 Task: Monthly budget green modern simple.
Action: Mouse moved to (255, 158)
Screenshot: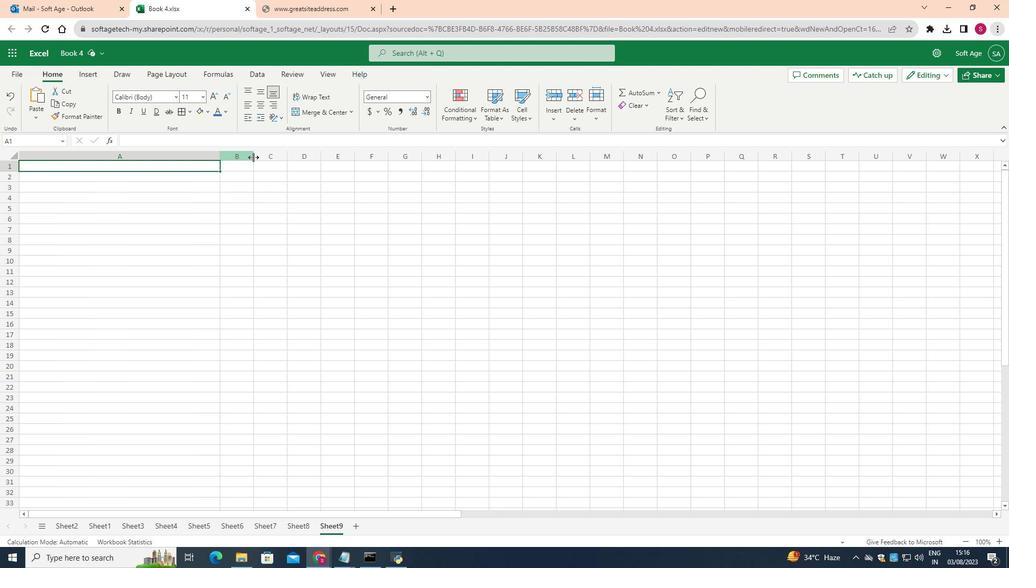 
Action: Mouse pressed left at (255, 158)
Screenshot: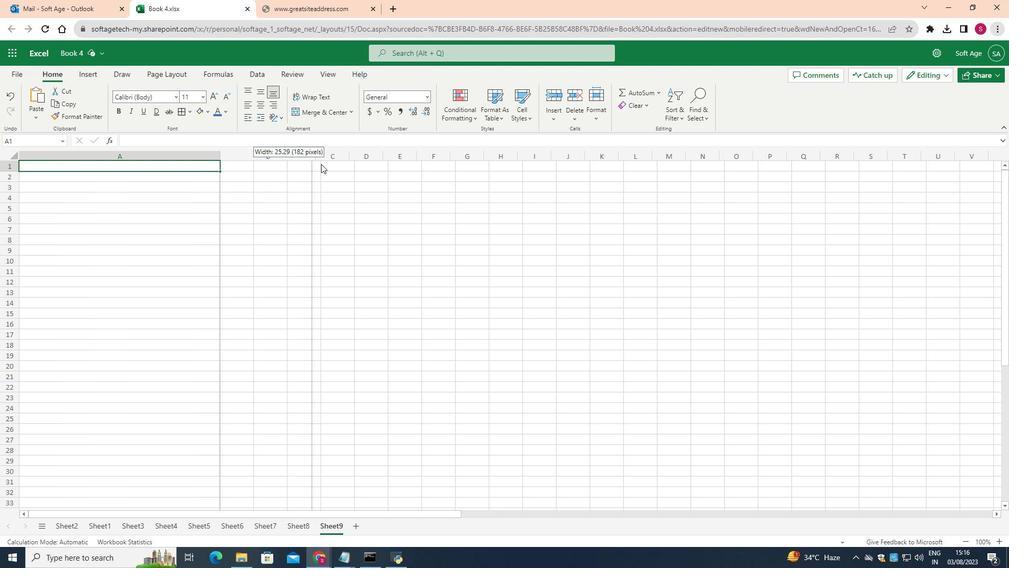 
Action: Mouse moved to (187, 167)
Screenshot: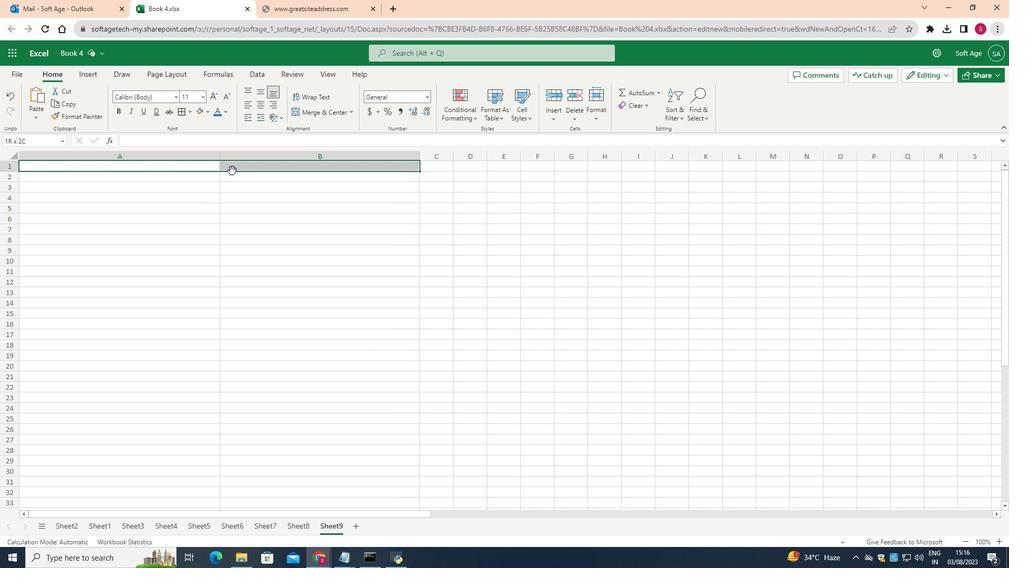 
Action: Mouse pressed left at (187, 167)
Screenshot: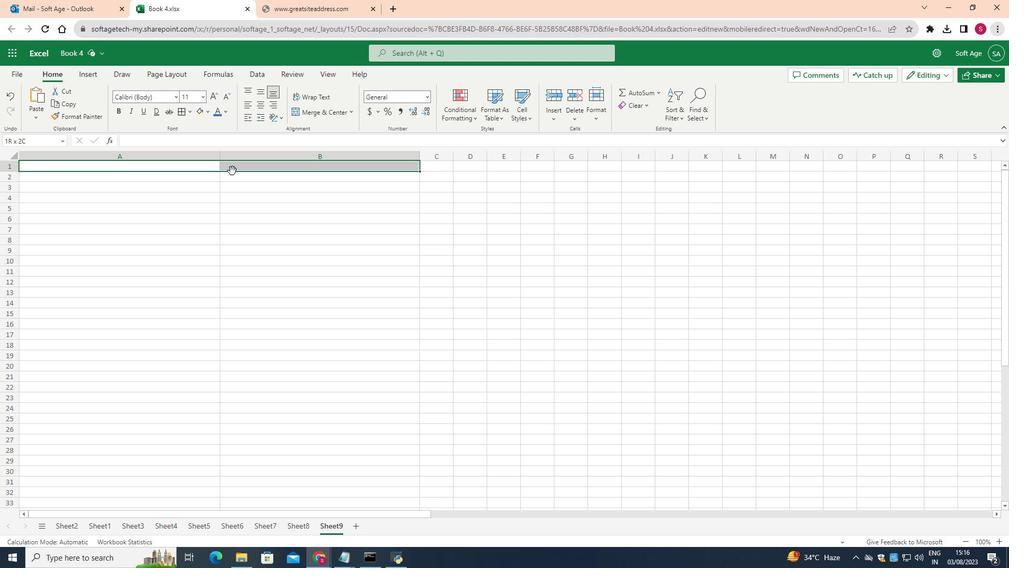 
Action: Mouse moved to (339, 115)
Screenshot: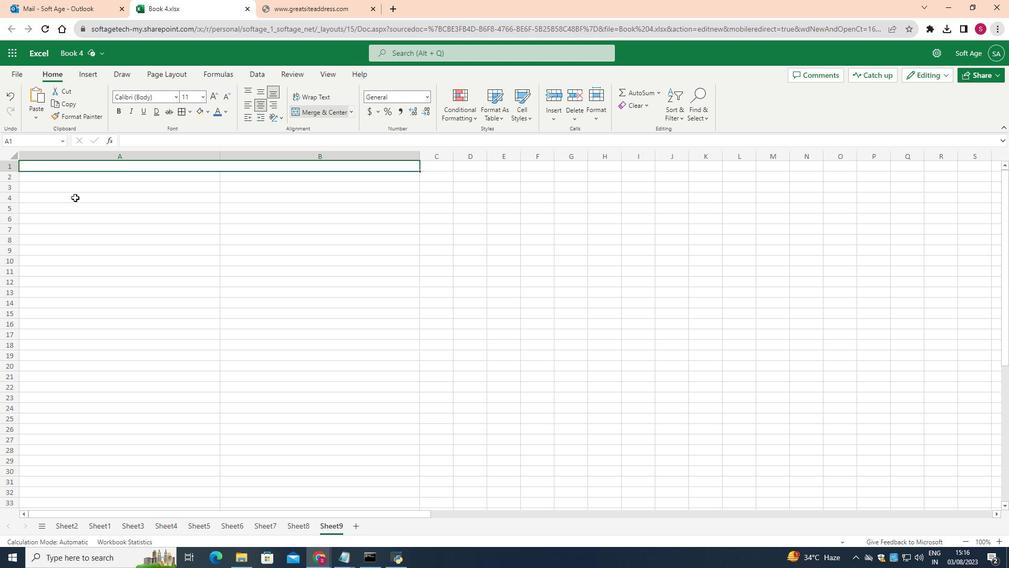 
Action: Mouse pressed left at (339, 115)
Screenshot: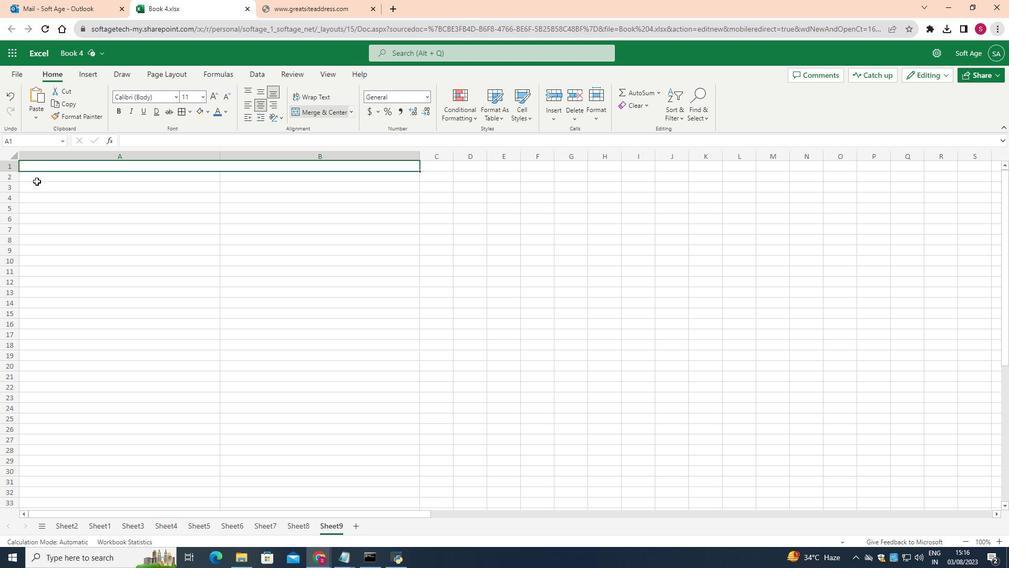 
Action: Mouse moved to (15, 173)
Screenshot: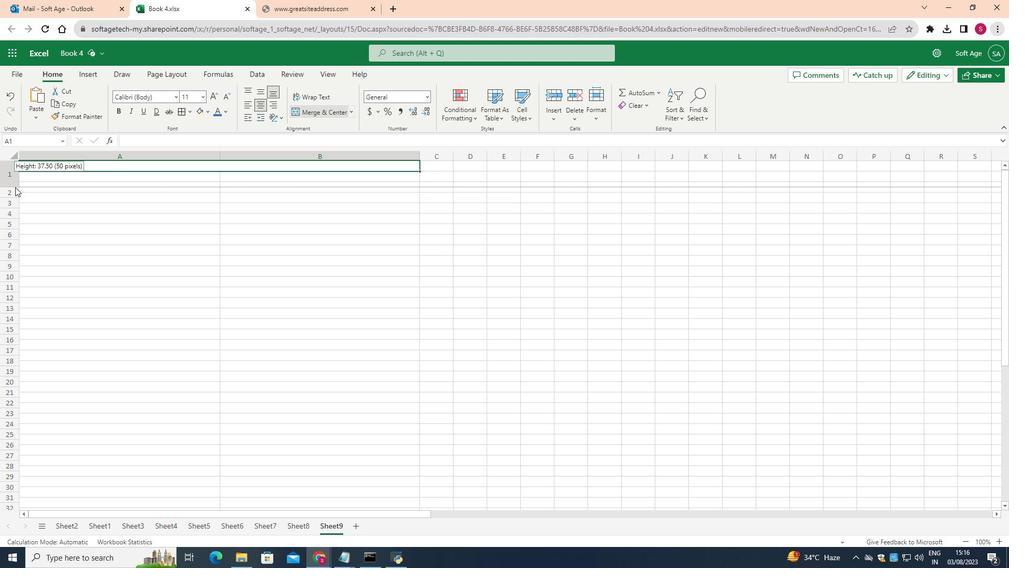 
Action: Mouse pressed left at (15, 173)
Screenshot: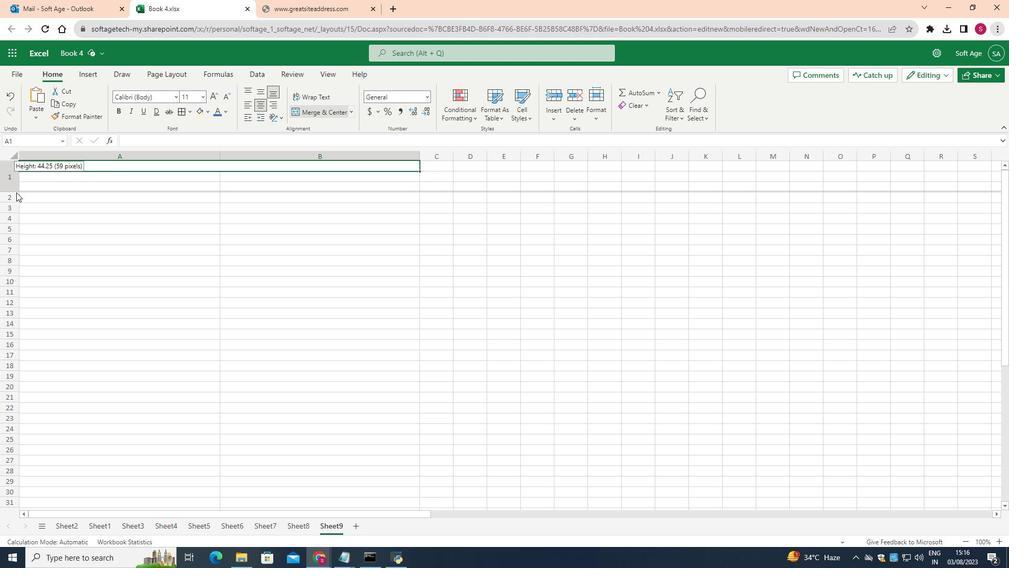 
Action: Mouse moved to (17, 207)
Screenshot: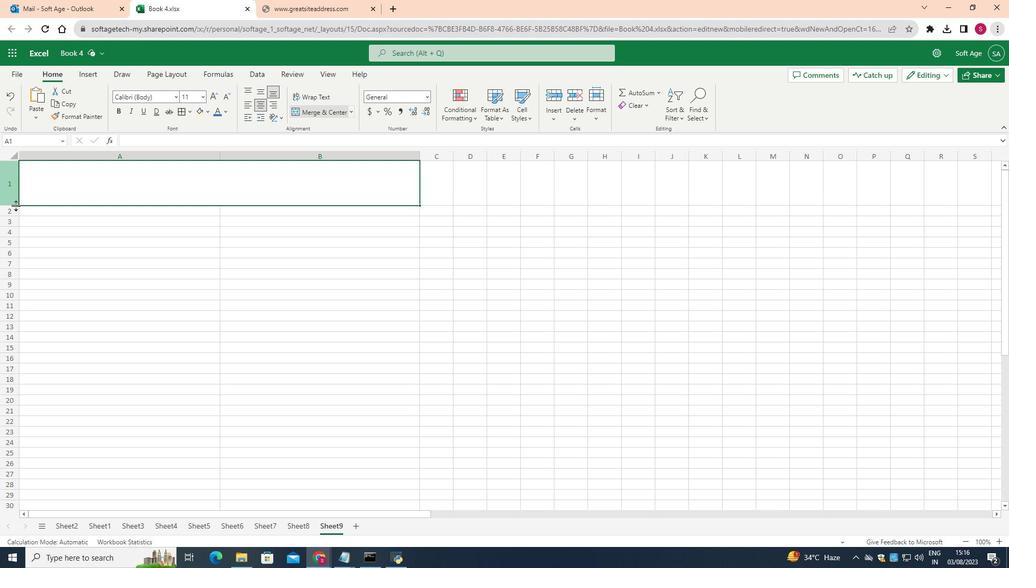
Action: Mouse pressed left at (17, 207)
Screenshot: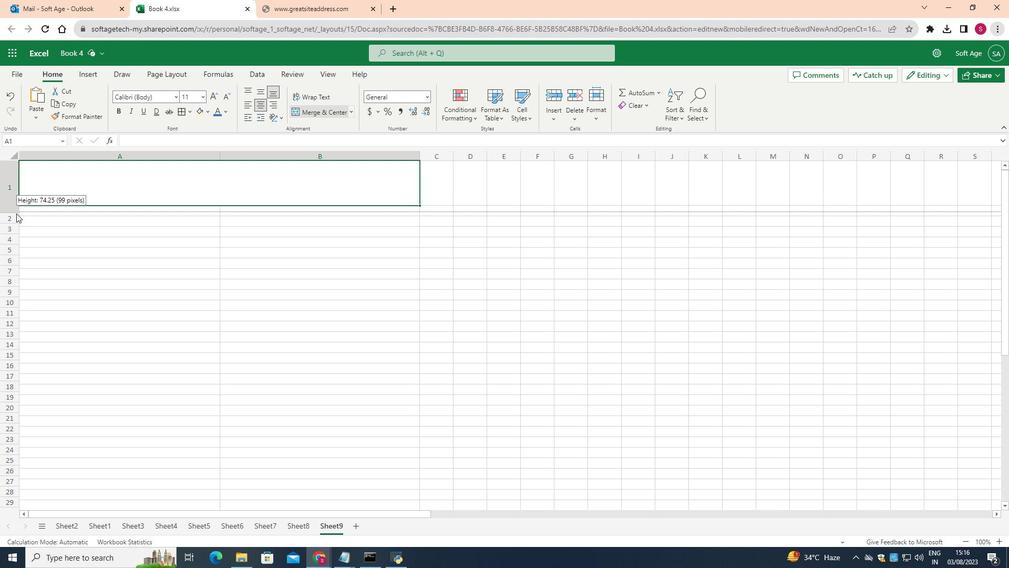 
Action: Mouse moved to (203, 98)
Screenshot: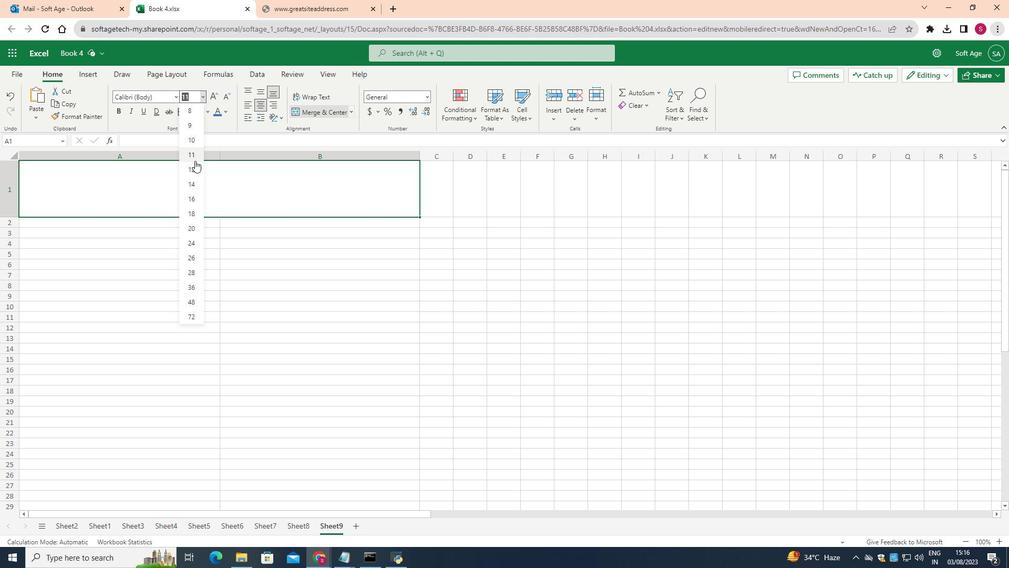 
Action: Mouse pressed left at (203, 98)
Screenshot: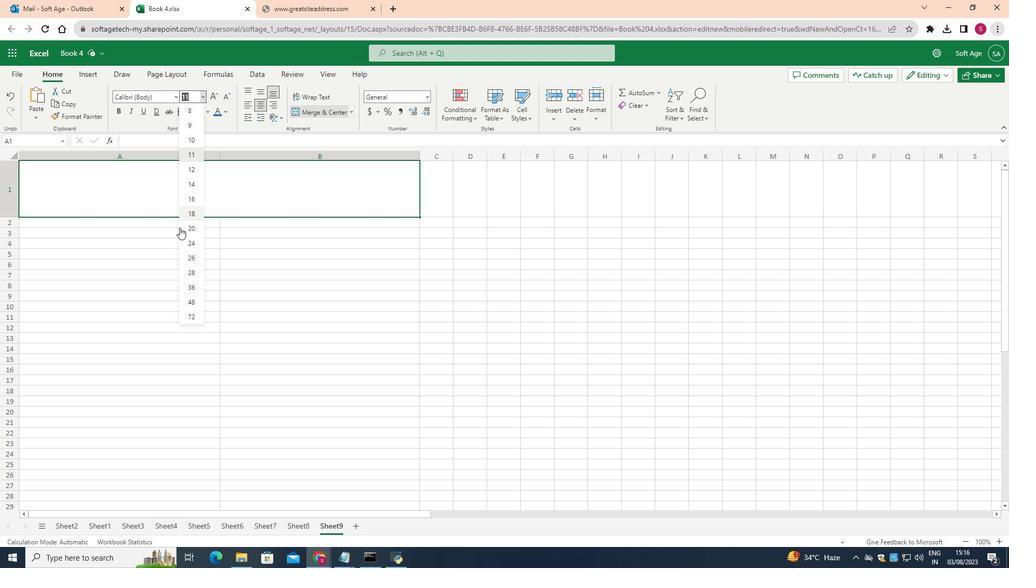 
Action: Mouse moved to (194, 291)
Screenshot: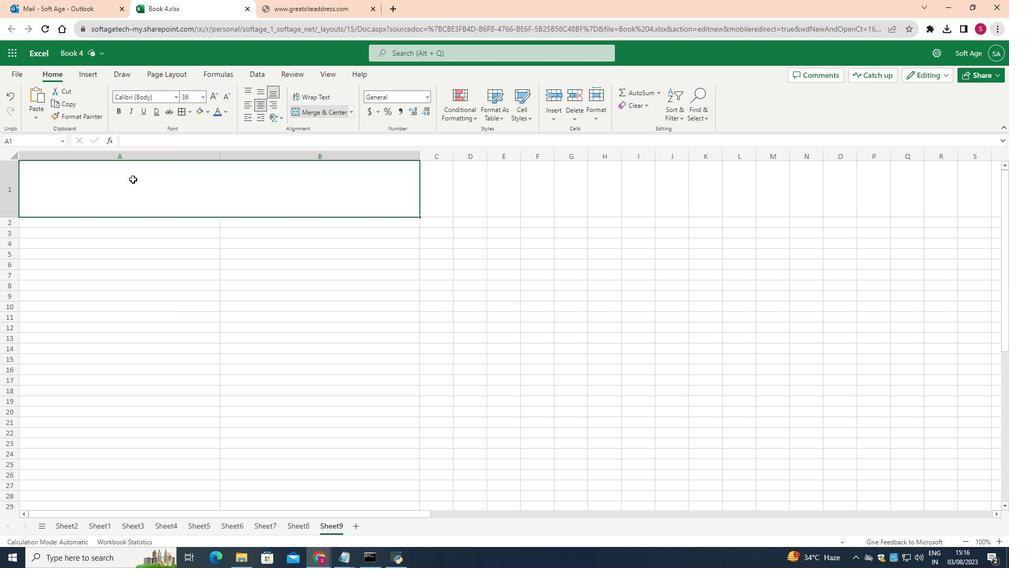 
Action: Mouse pressed left at (194, 291)
Screenshot: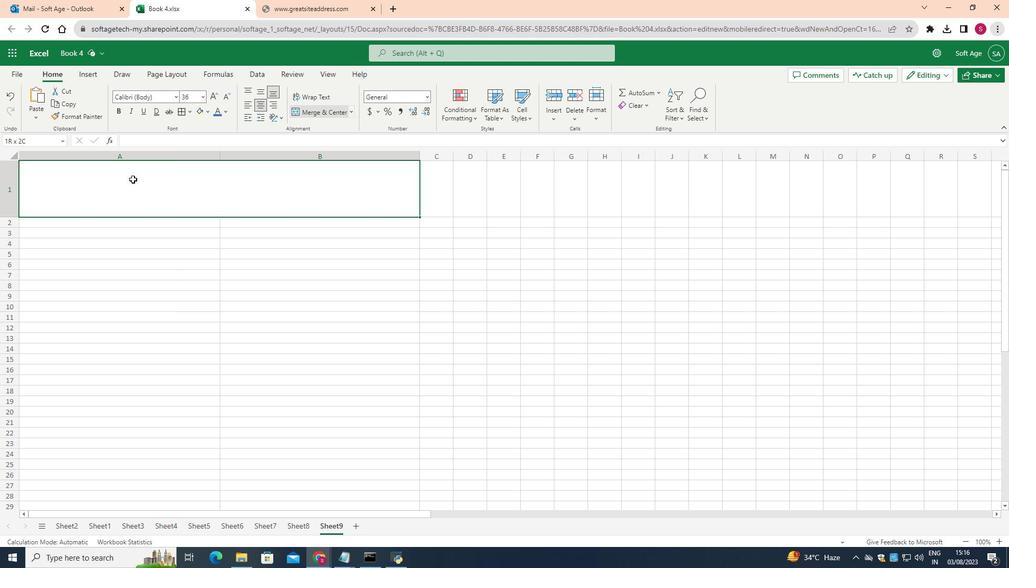 
Action: Mouse moved to (134, 180)
Screenshot: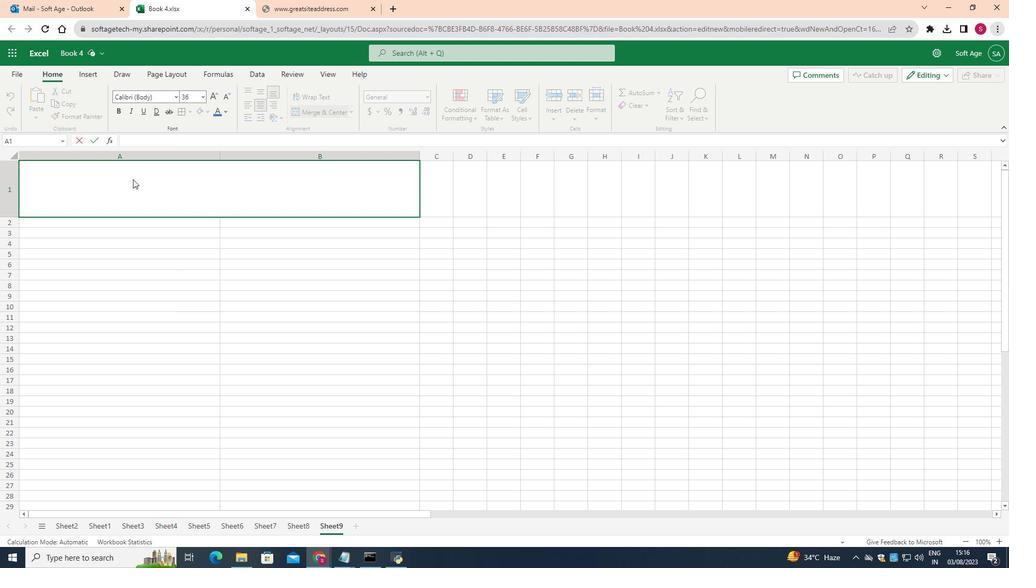 
Action: Mouse pressed left at (134, 180)
Screenshot: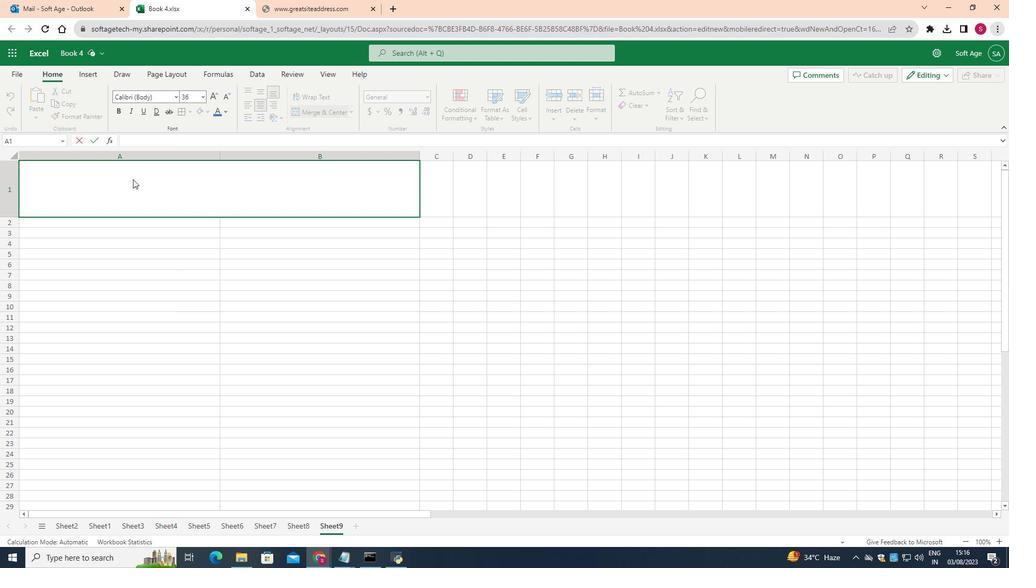 
Action: Mouse pressed left at (134, 180)
Screenshot: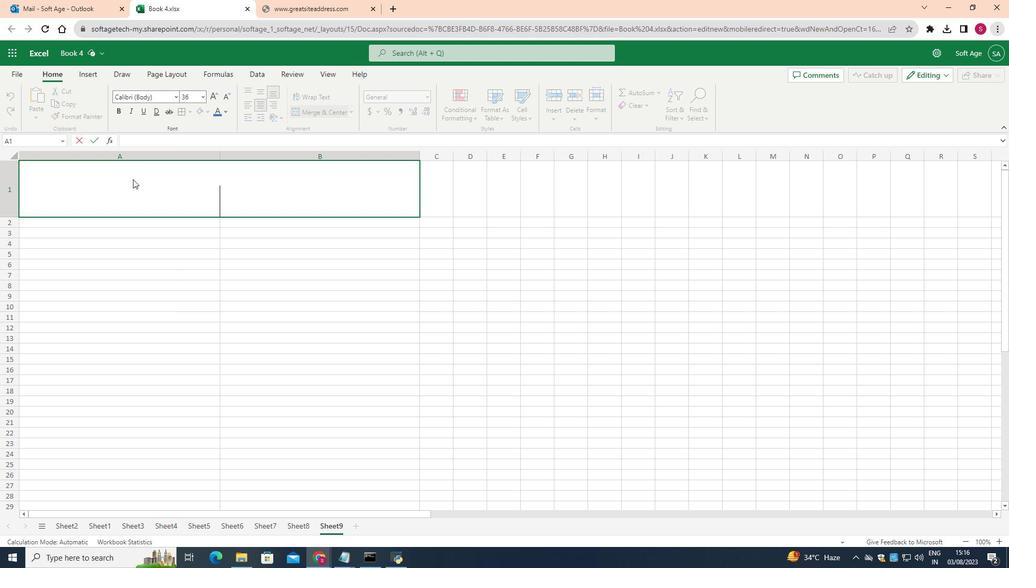 
Action: Key pressed <Key.shift>SIMPLE<Key.space>MONTHLY<Key.space>BUDGET
Screenshot: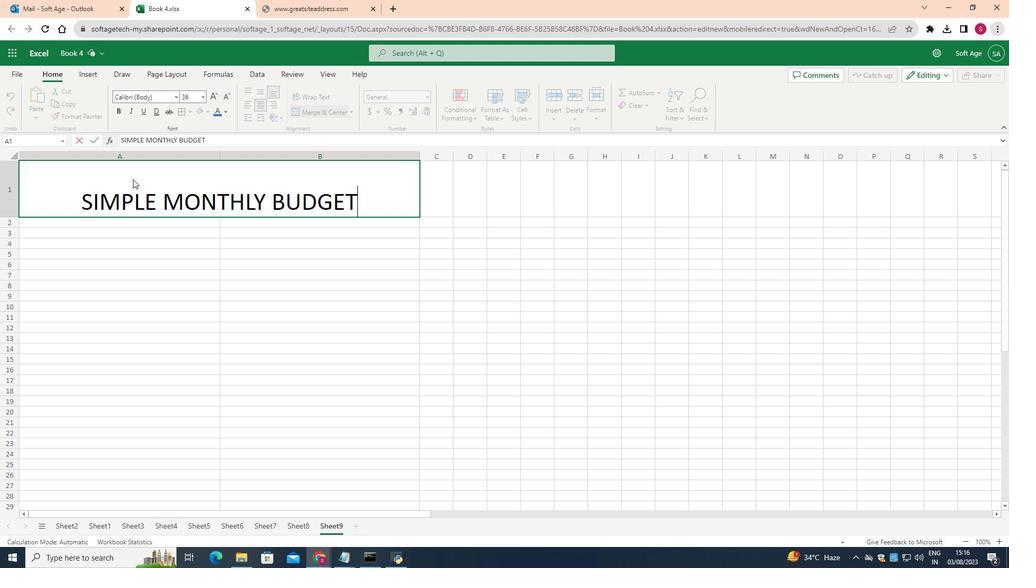 
Action: Mouse moved to (79, 197)
Screenshot: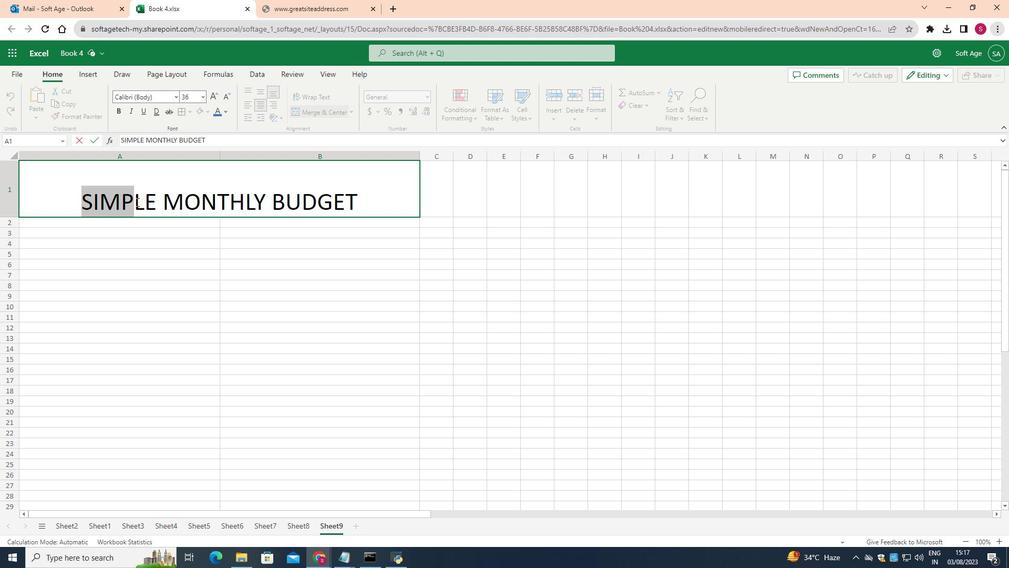 
Action: Mouse pressed left at (79, 197)
Screenshot: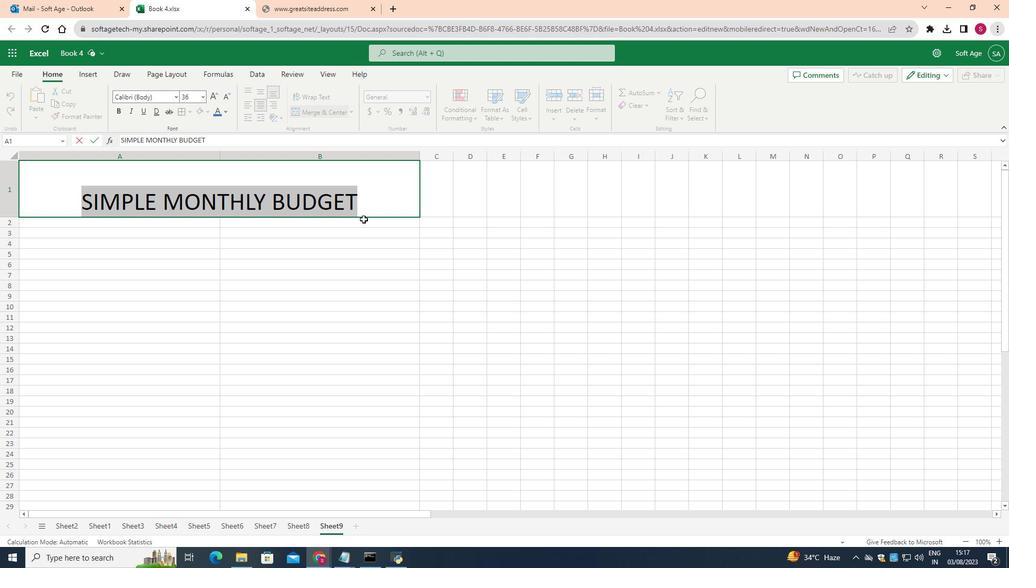 
Action: Mouse moved to (385, 204)
Screenshot: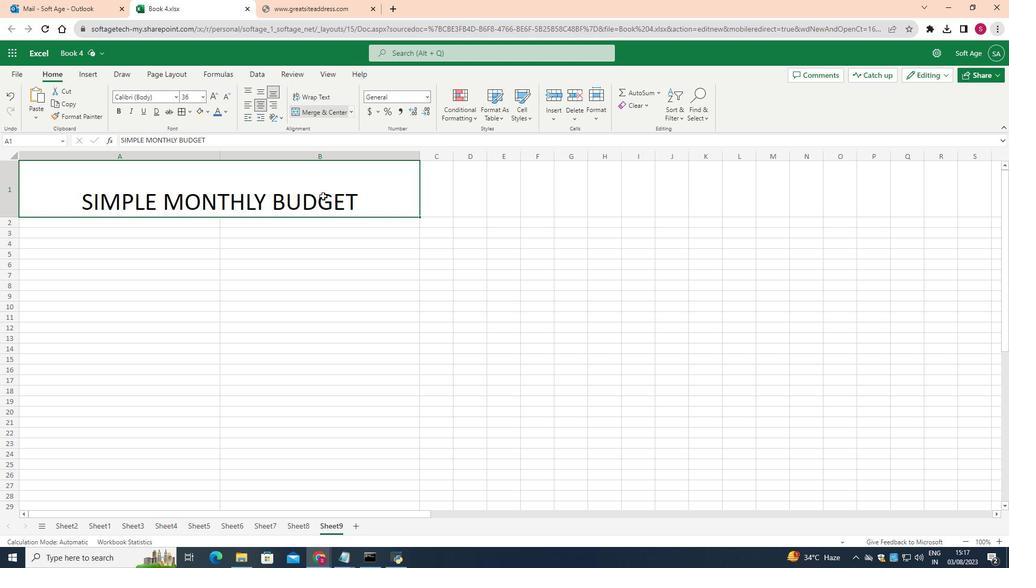 
Action: Mouse pressed left at (385, 204)
Screenshot: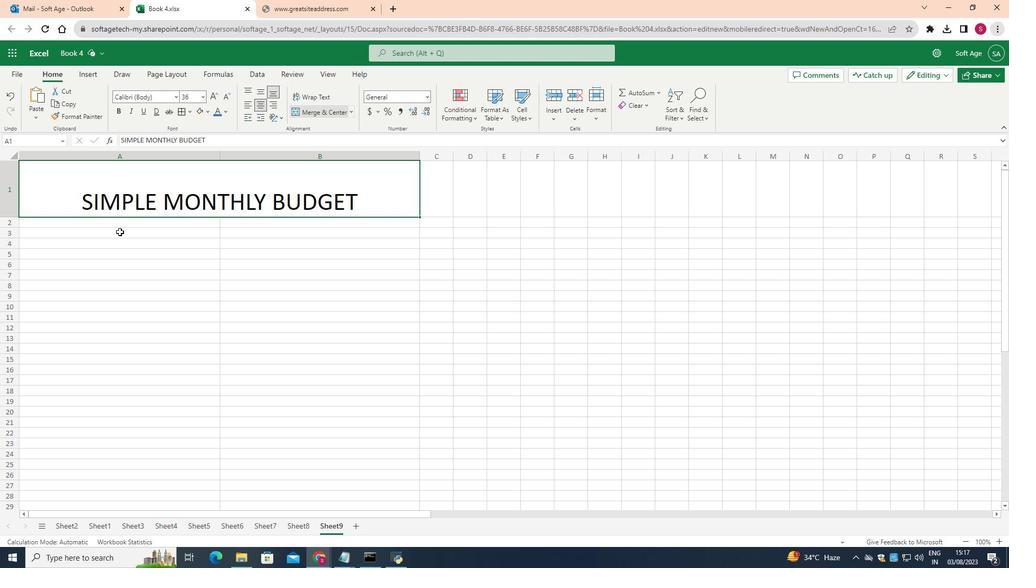 
Action: Mouse moved to (261, 90)
Screenshot: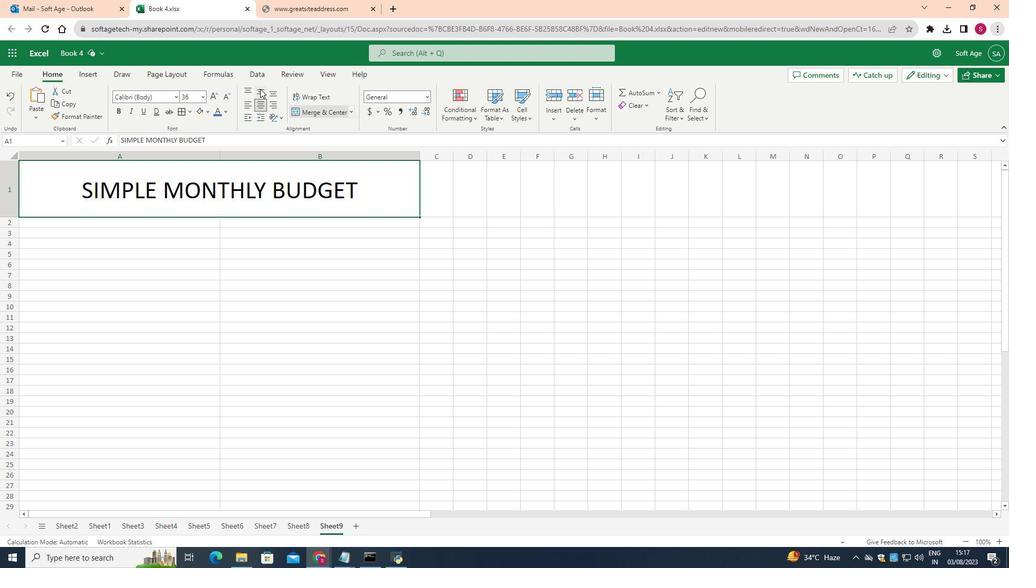 
Action: Mouse pressed left at (261, 90)
Screenshot: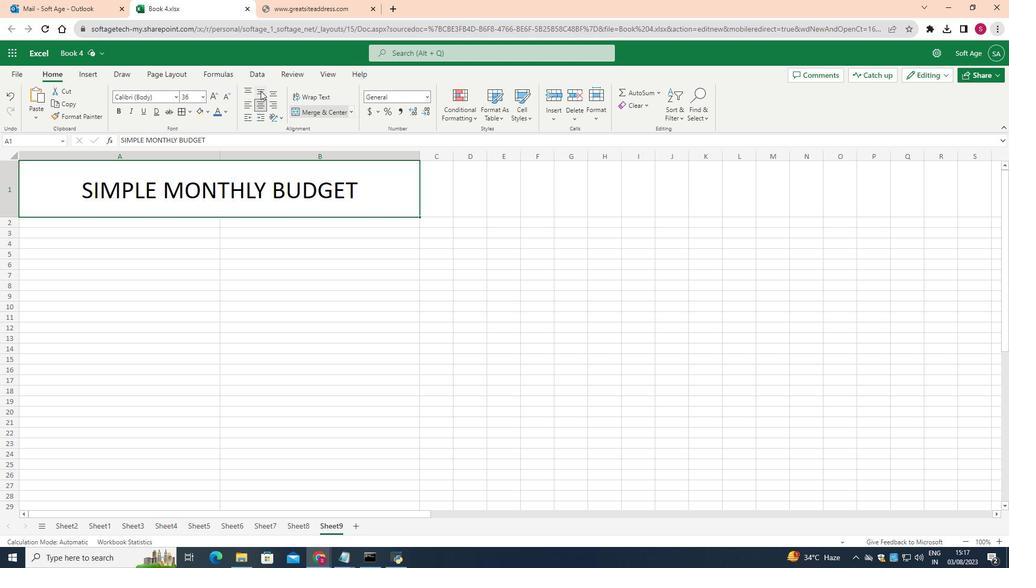 
Action: Mouse moved to (124, 114)
Screenshot: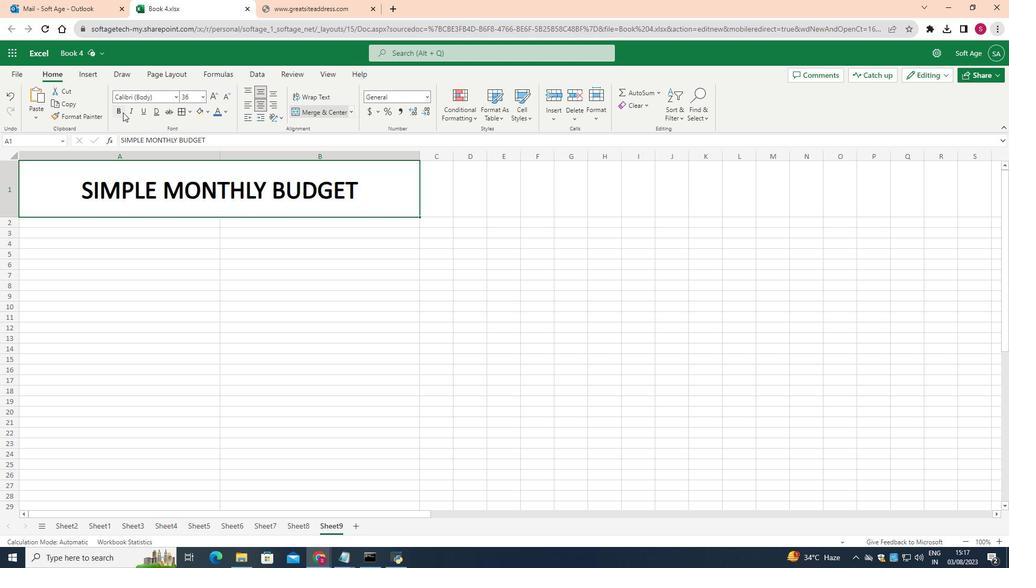 
Action: Mouse pressed left at (124, 114)
Screenshot: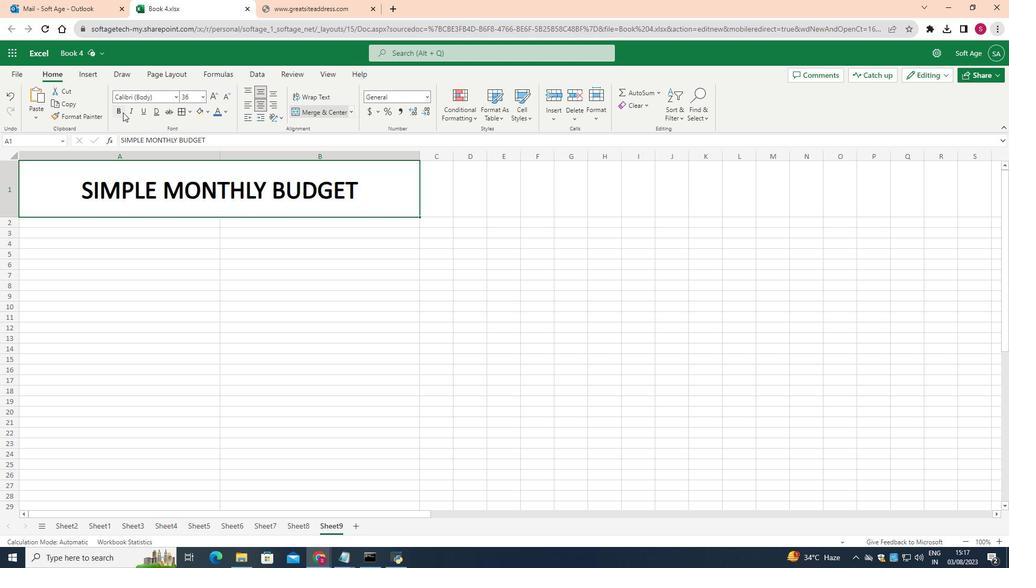 
Action: Mouse moved to (209, 108)
Screenshot: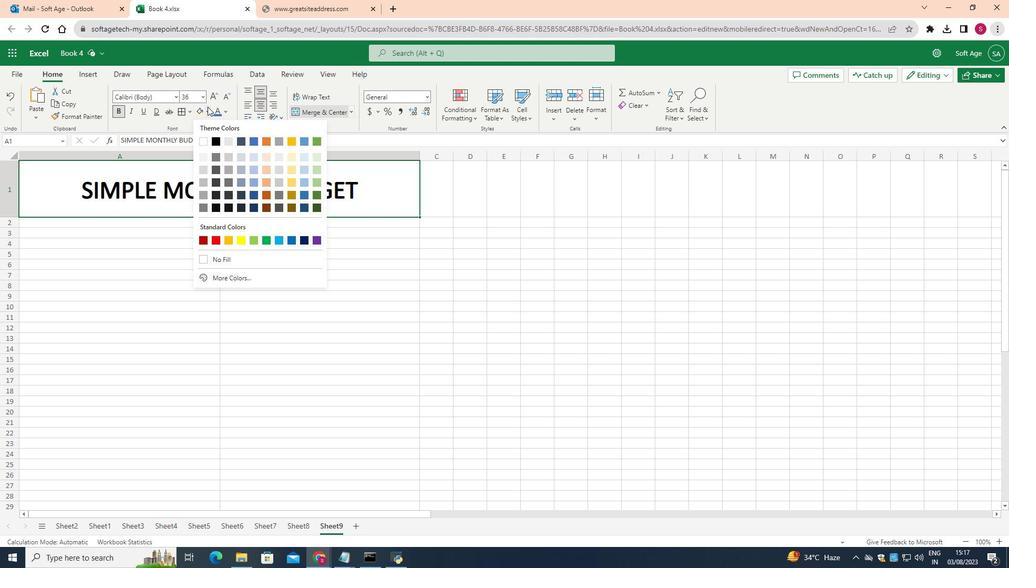 
Action: Mouse pressed left at (209, 108)
Screenshot: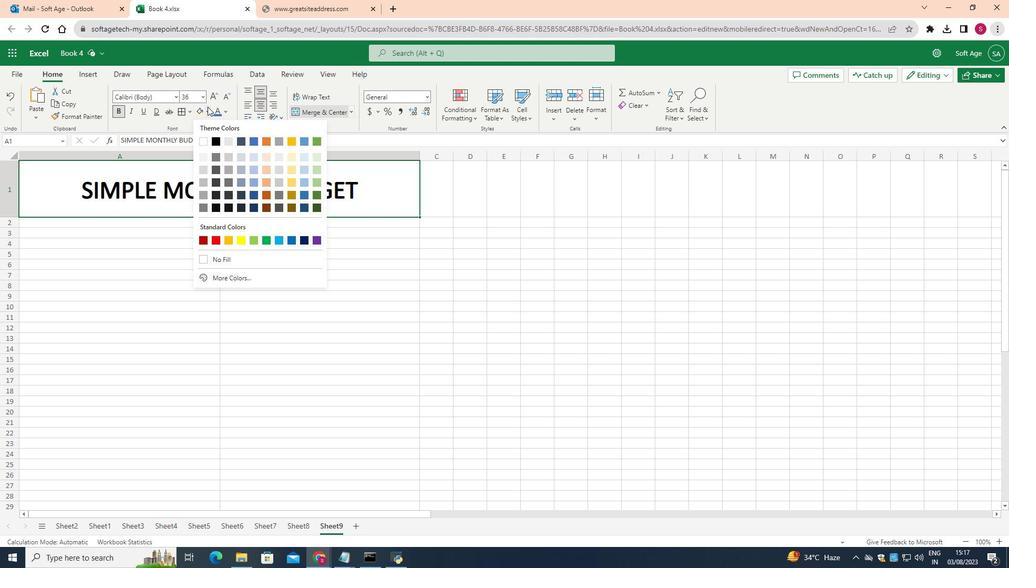
Action: Mouse moved to (319, 197)
Screenshot: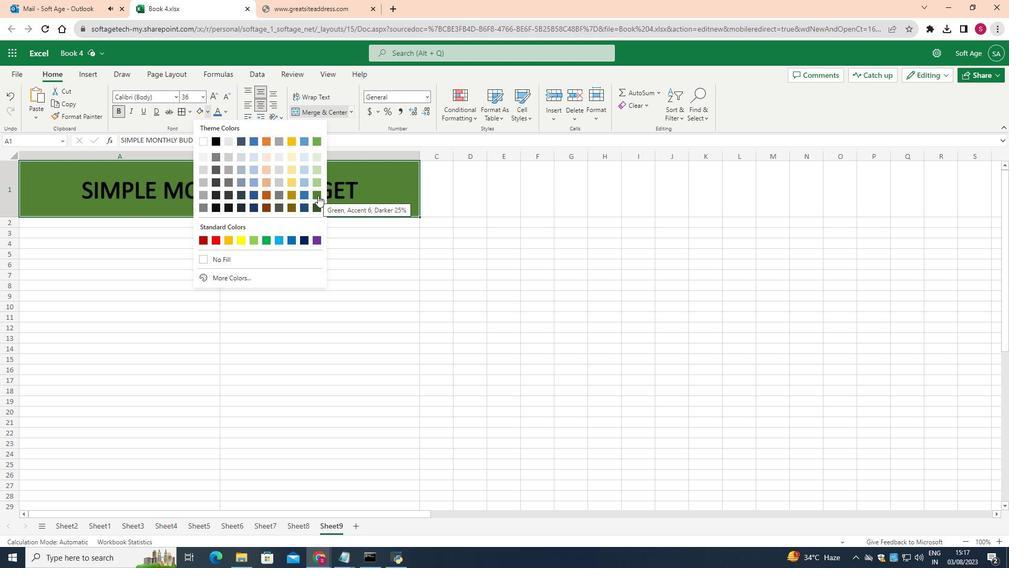 
Action: Mouse pressed left at (319, 197)
Screenshot: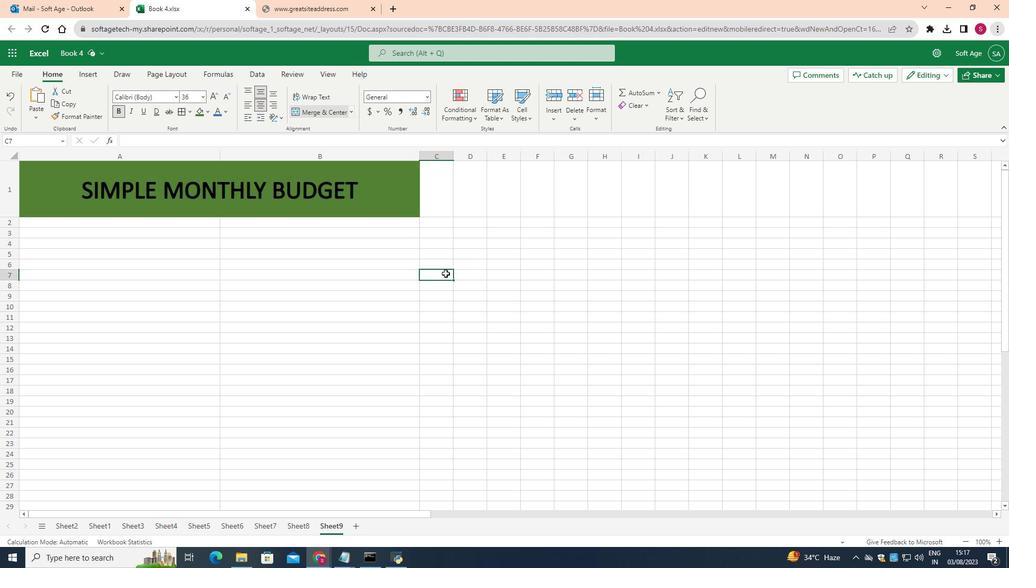 
Action: Mouse moved to (447, 275)
Screenshot: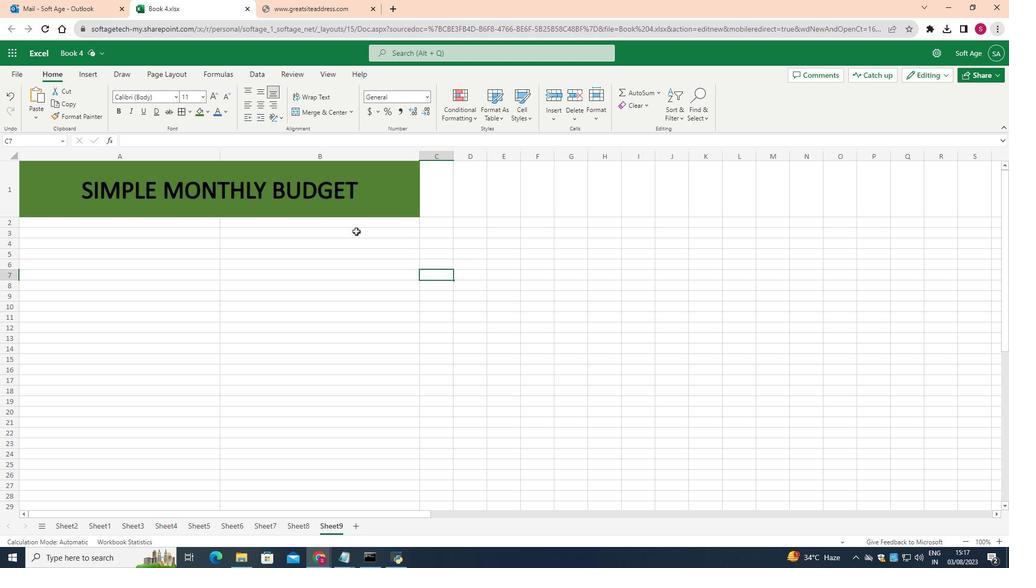 
Action: Mouse pressed left at (447, 275)
Screenshot: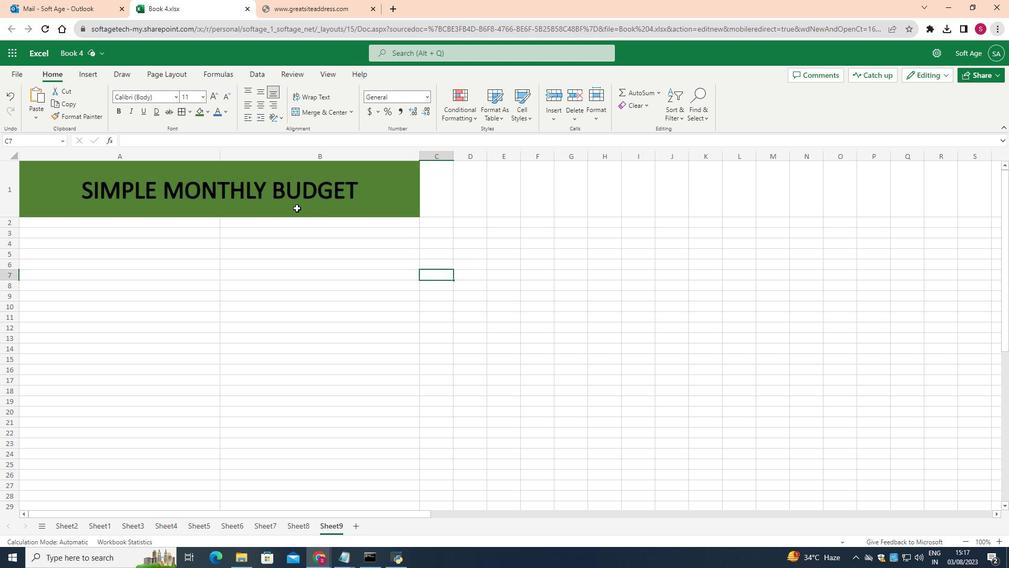 
Action: Mouse moved to (291, 203)
Screenshot: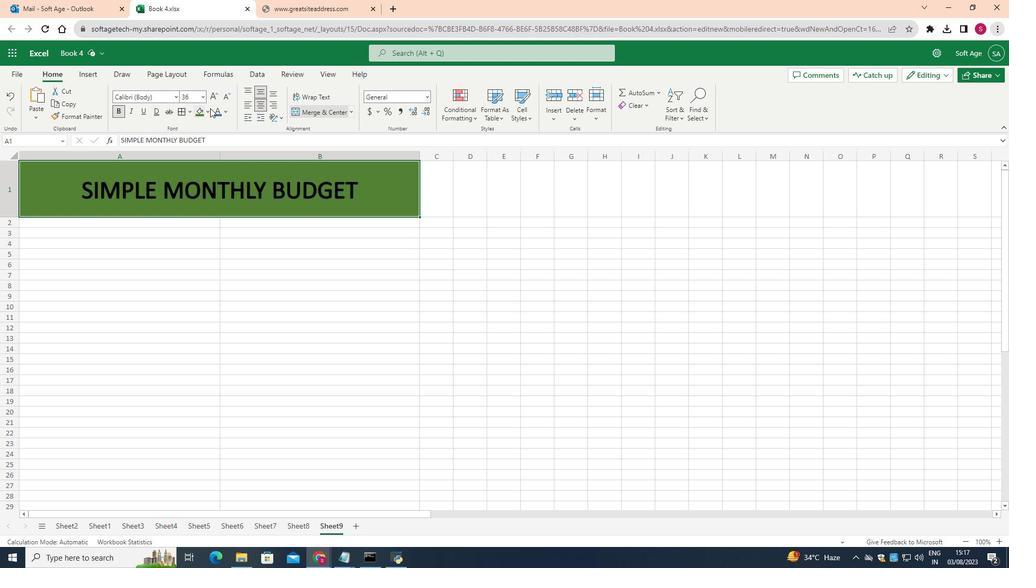 
Action: Mouse pressed left at (291, 203)
Screenshot: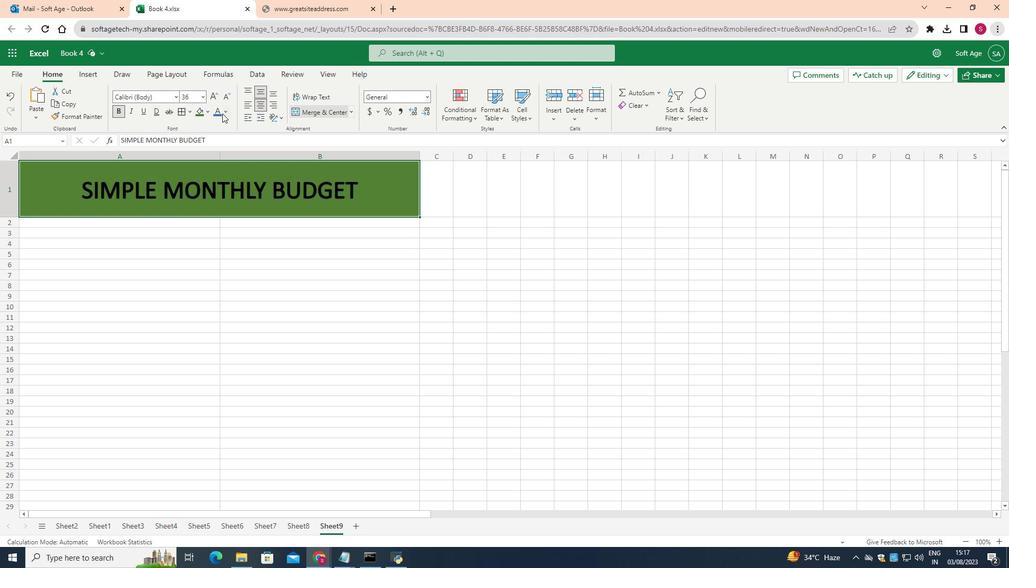 
Action: Mouse moved to (225, 114)
Screenshot: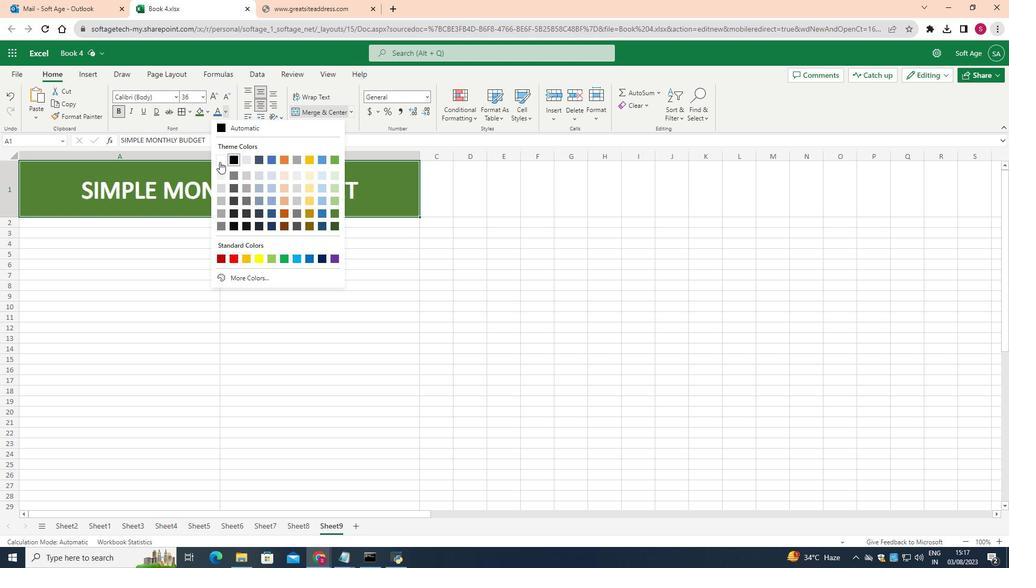 
Action: Mouse pressed left at (225, 114)
Screenshot: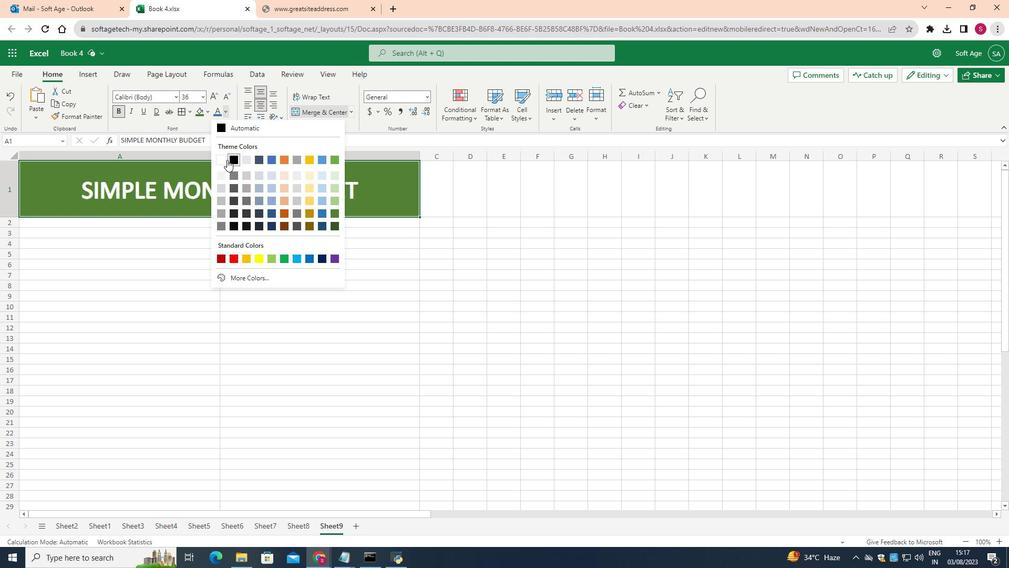 
Action: Mouse moved to (223, 156)
Screenshot: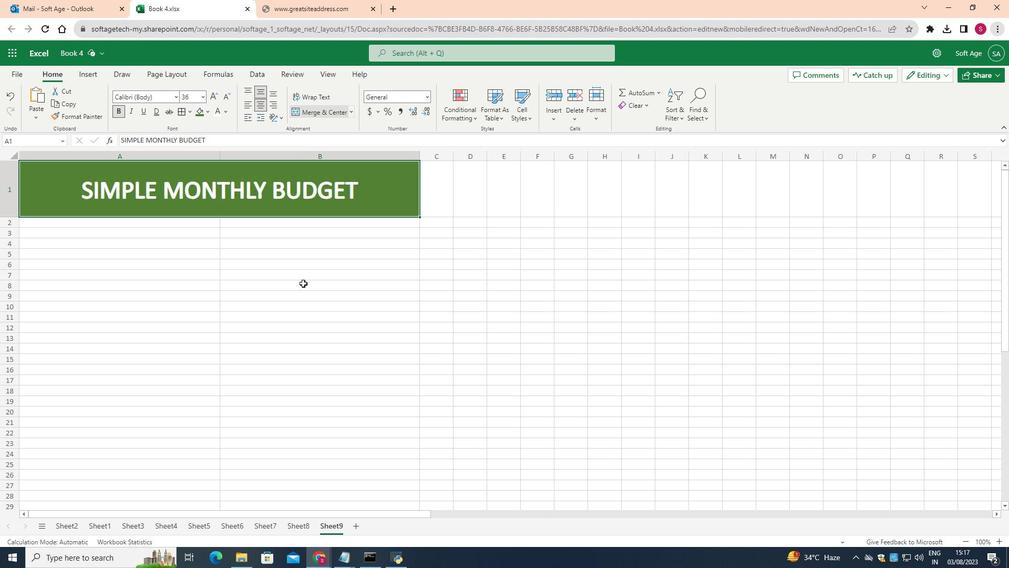 
Action: Mouse pressed left at (223, 156)
Screenshot: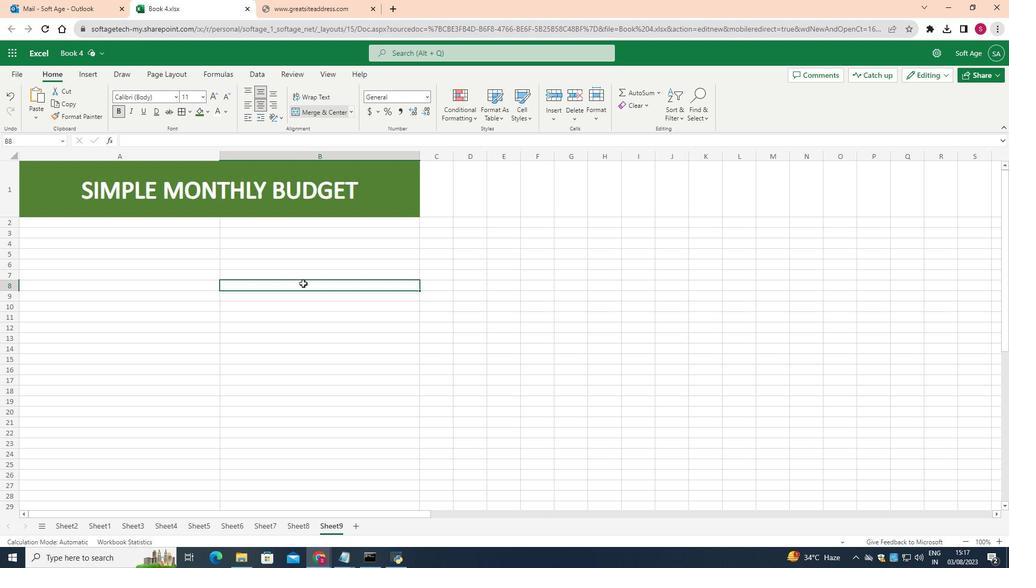 
Action: Mouse moved to (305, 285)
Screenshot: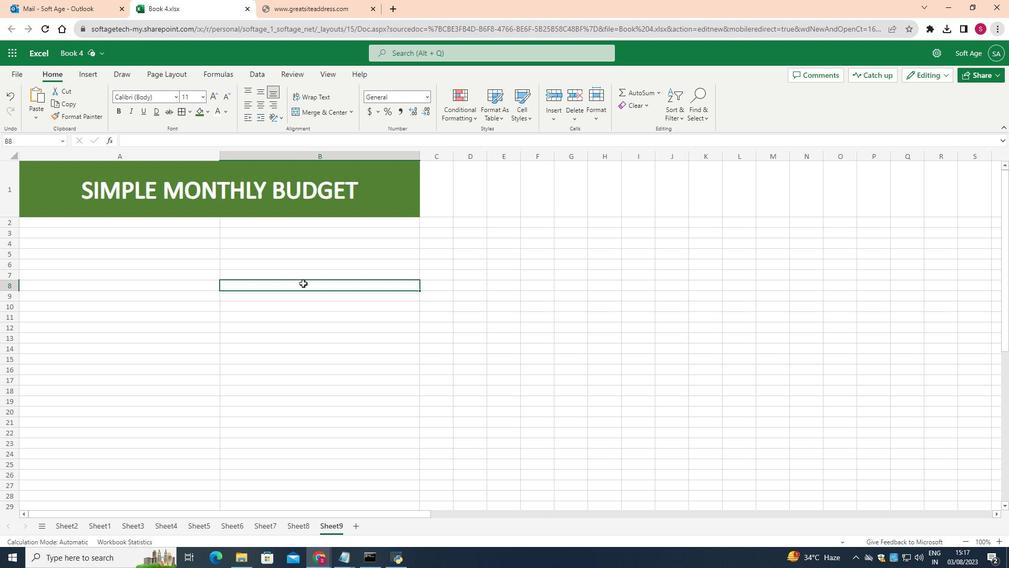 
Action: Mouse pressed left at (305, 285)
Screenshot: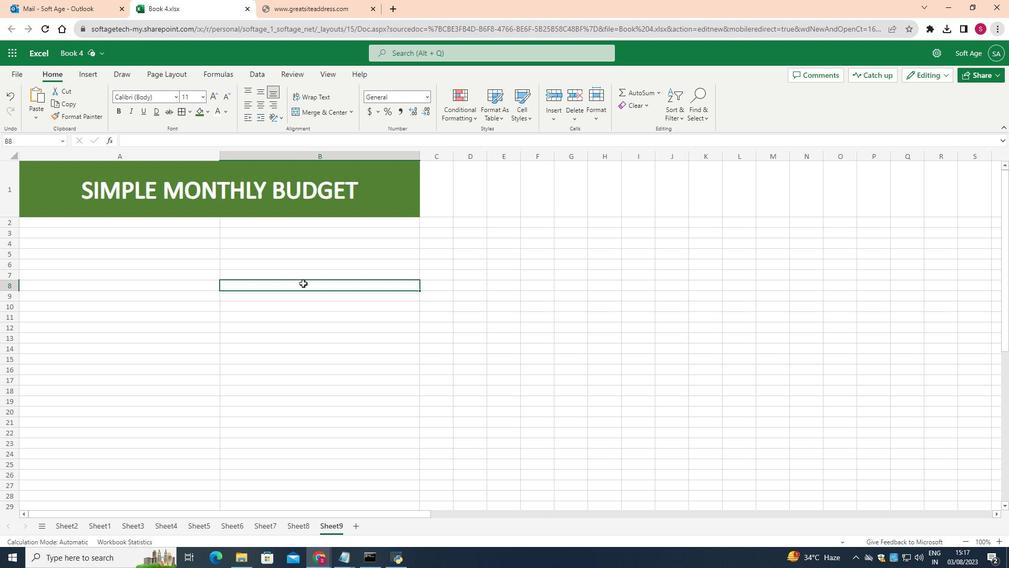 
Action: Mouse moved to (87, 225)
Screenshot: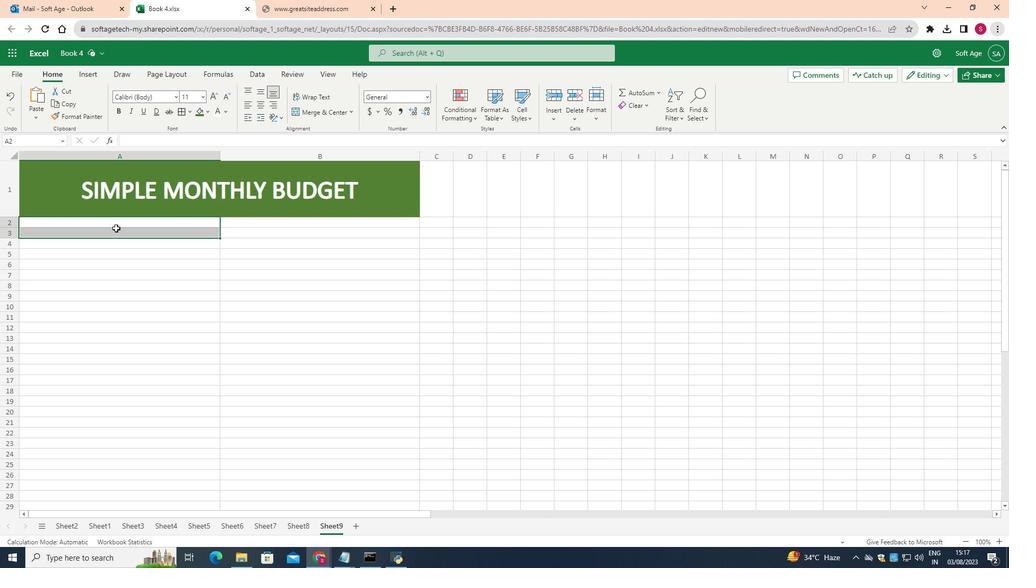 
Action: Mouse pressed left at (87, 225)
Screenshot: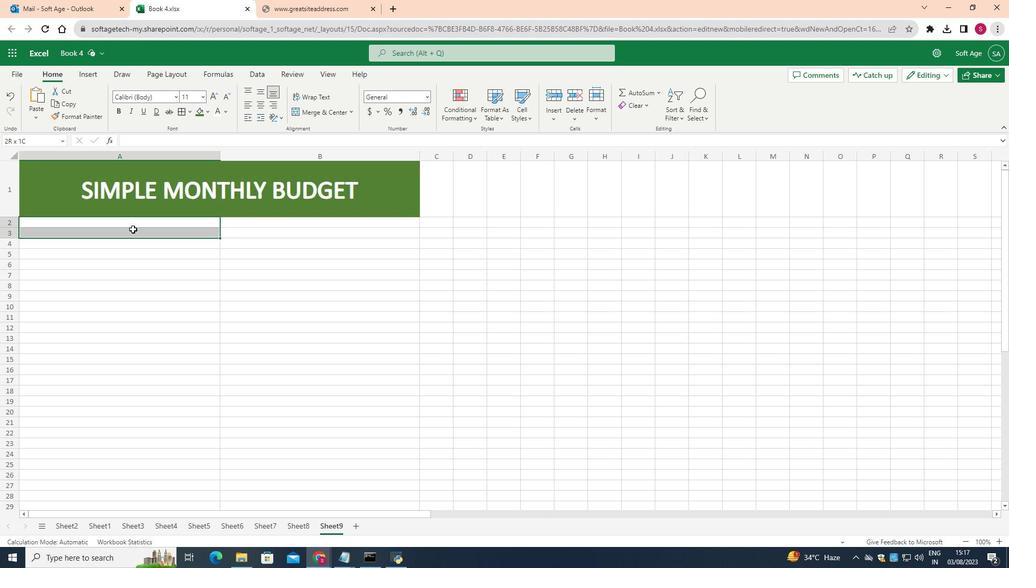 
Action: Mouse moved to (421, 158)
Screenshot: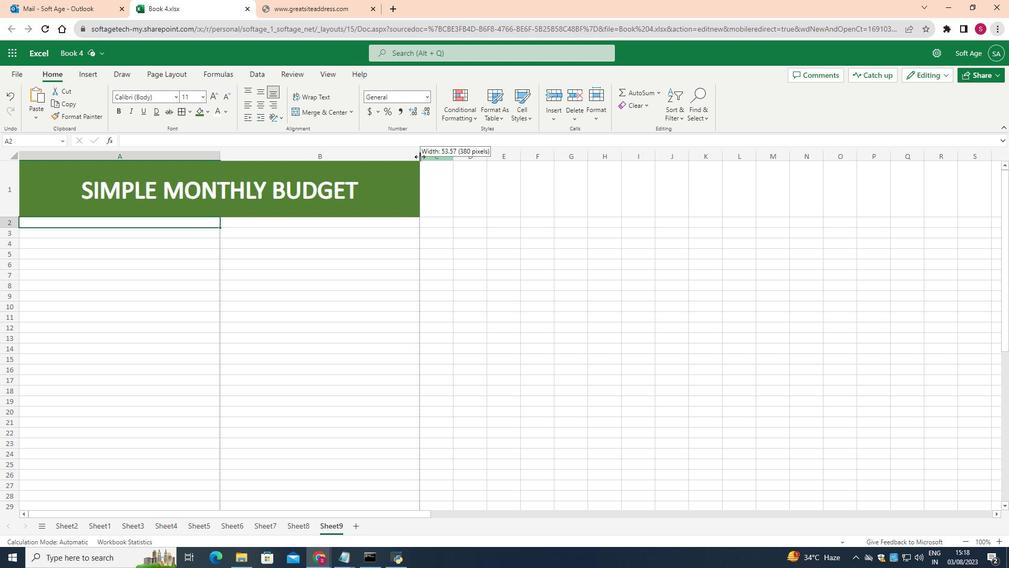 
Action: Mouse pressed left at (421, 158)
Screenshot: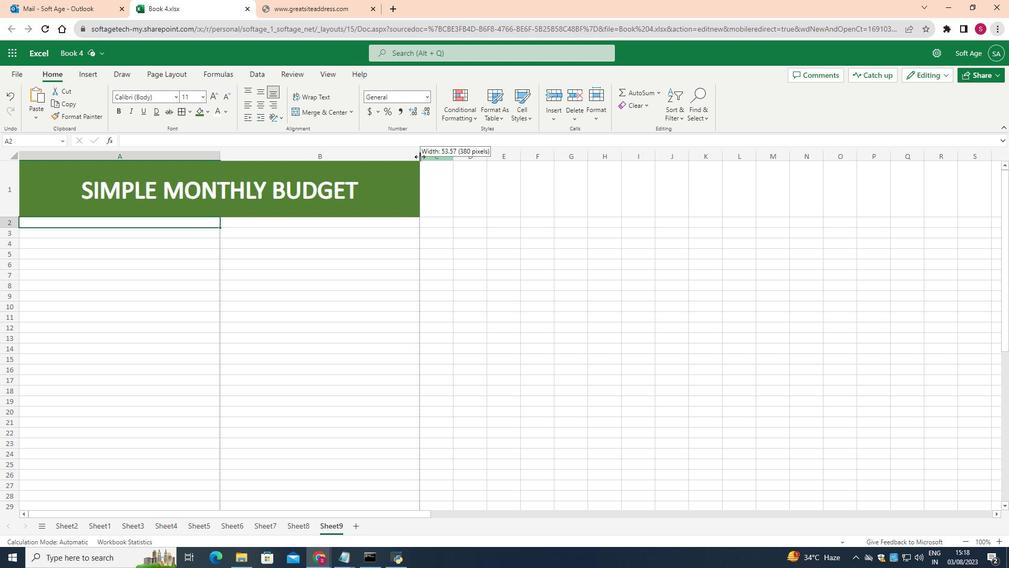 
Action: Mouse moved to (454, 160)
Screenshot: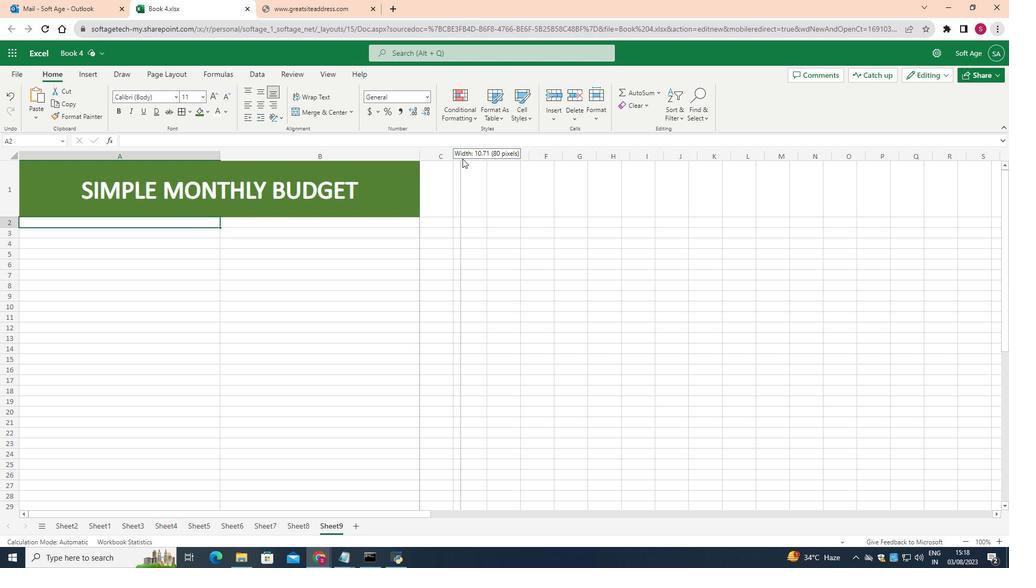 
Action: Mouse pressed left at (454, 160)
Screenshot: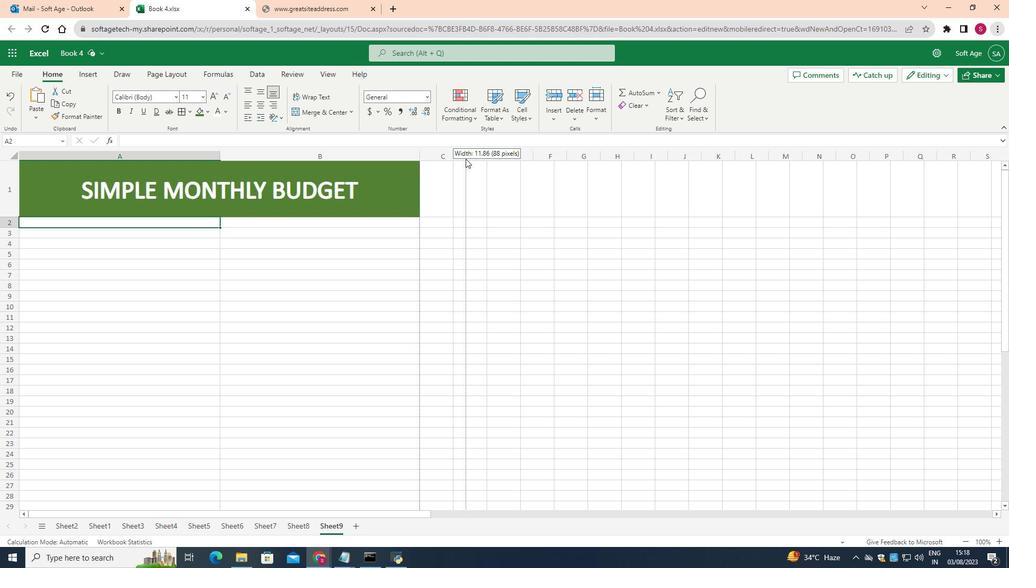 
Action: Mouse moved to (467, 160)
Screenshot: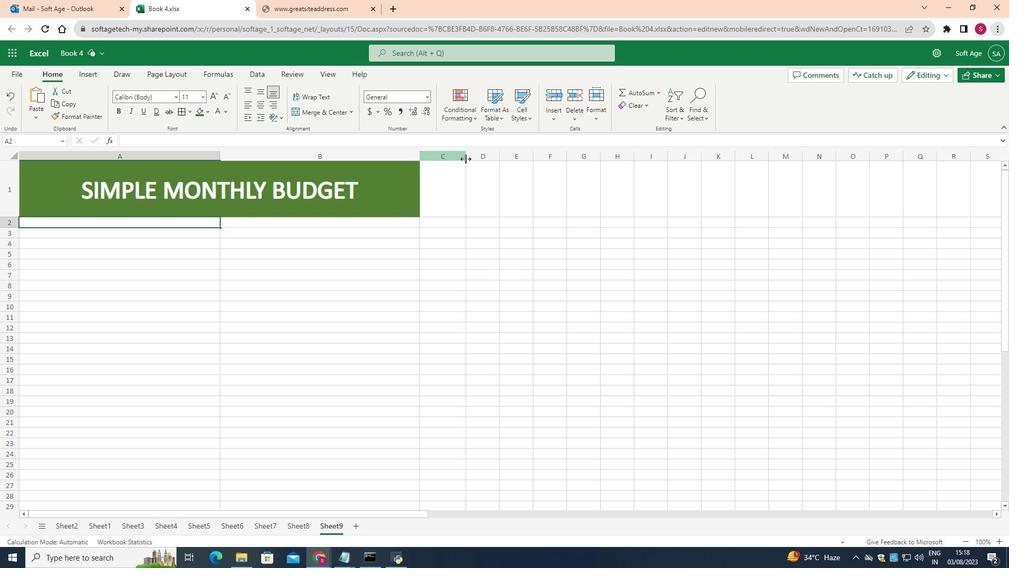 
Action: Mouse pressed left at (467, 160)
Screenshot: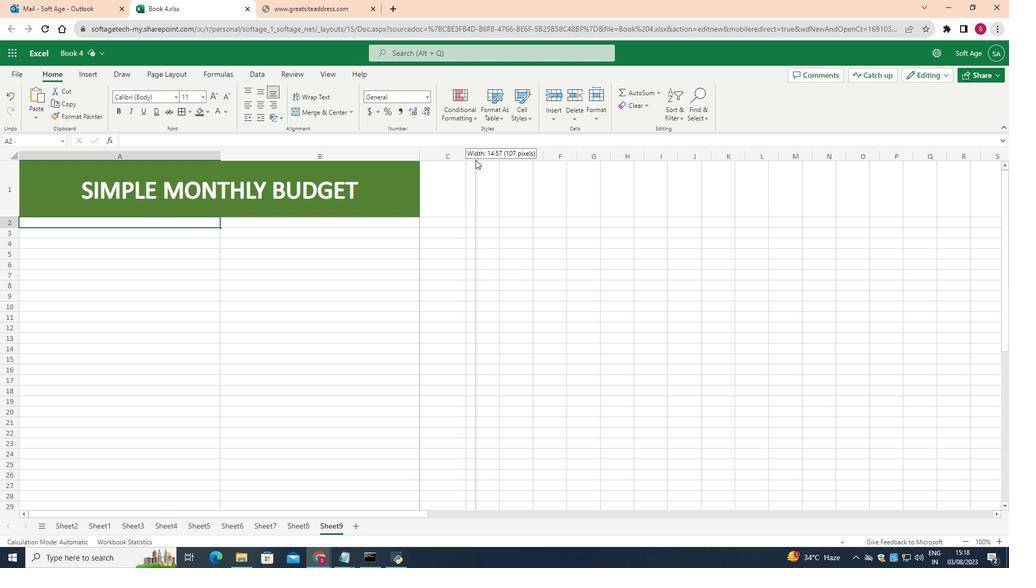 
Action: Mouse moved to (378, 205)
Screenshot: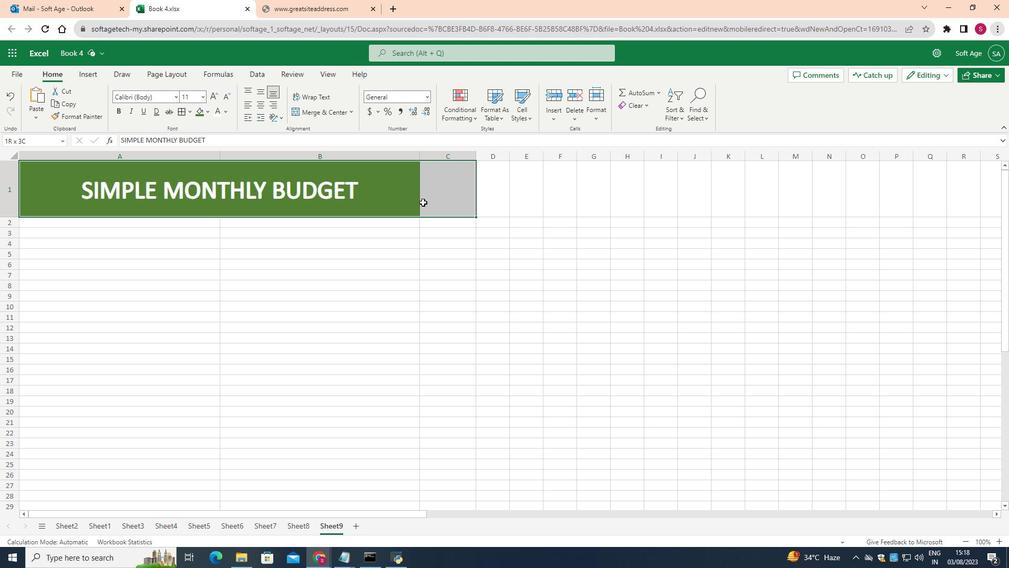
Action: Mouse pressed left at (378, 205)
Screenshot: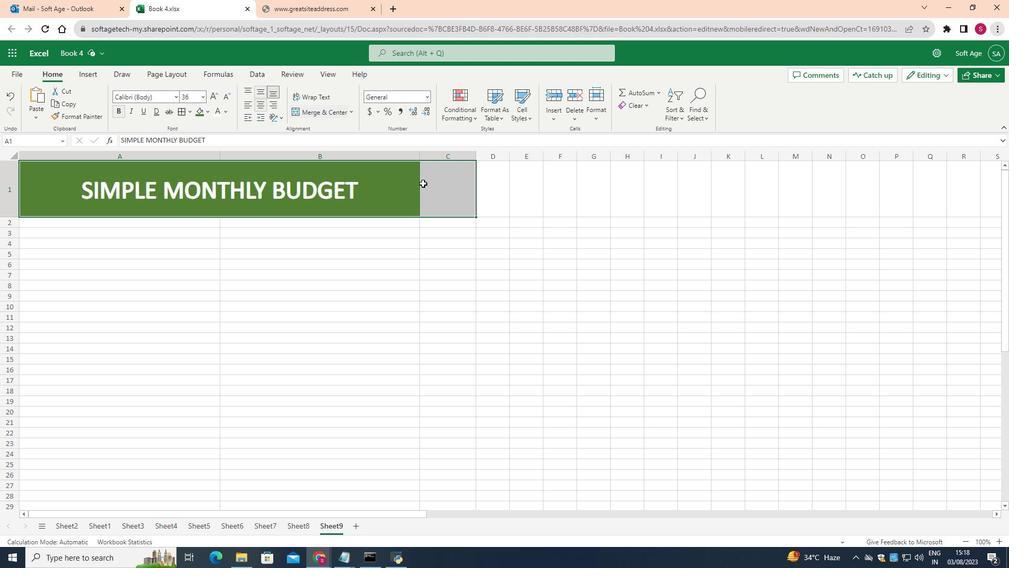 
Action: Mouse moved to (328, 114)
Screenshot: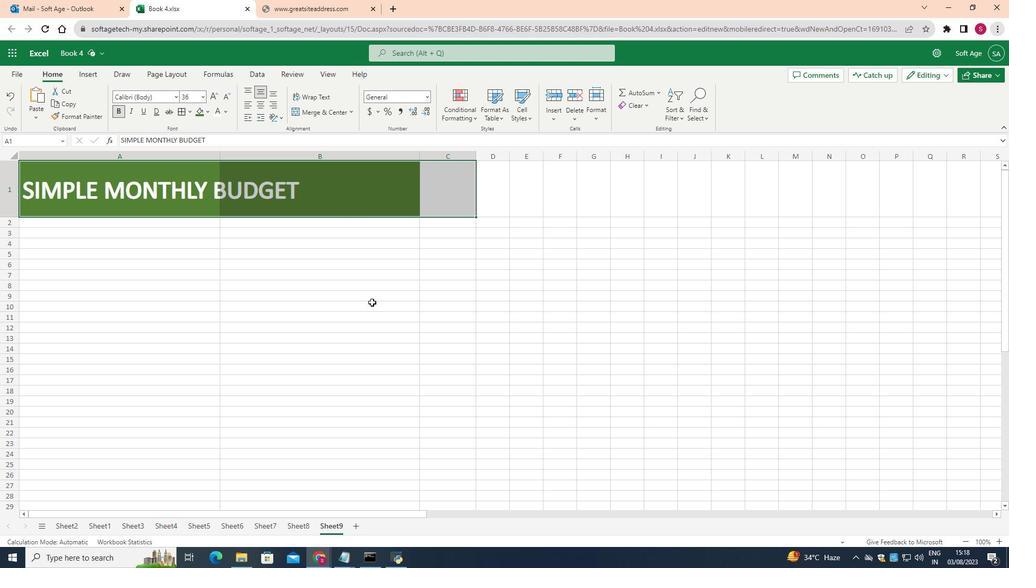 
Action: Mouse pressed left at (328, 114)
Screenshot: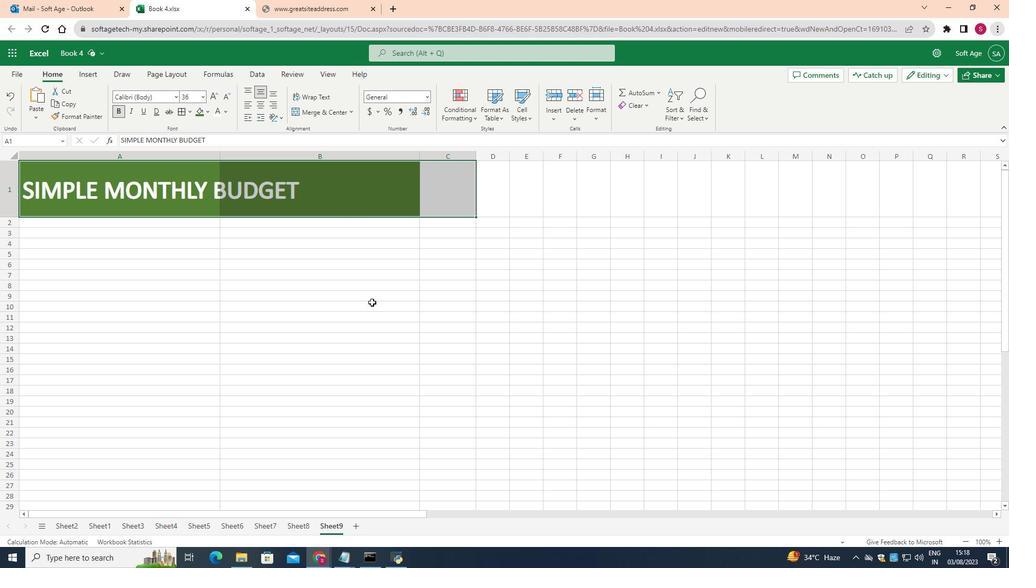 
Action: Mouse moved to (373, 304)
Screenshot: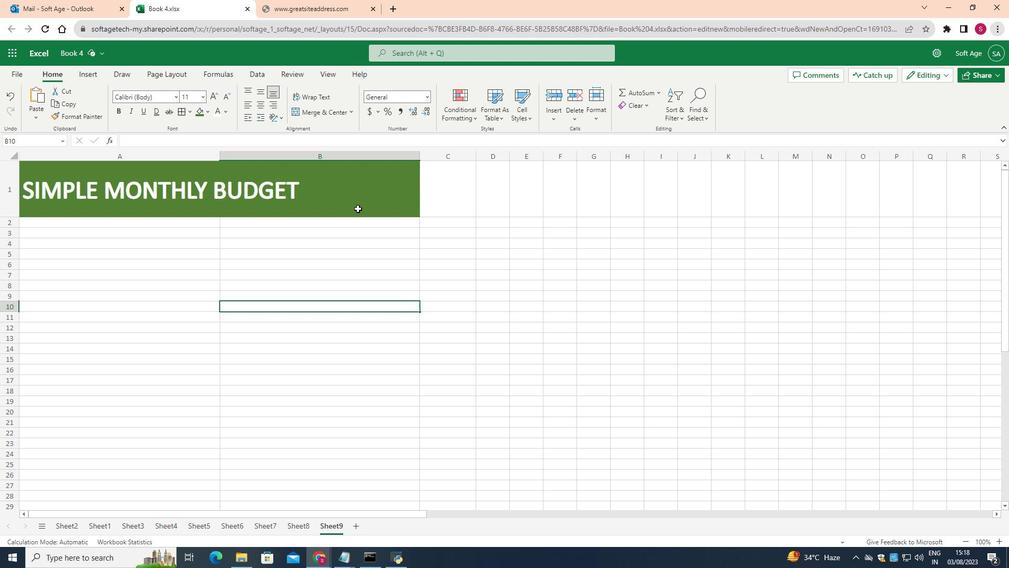 
Action: Mouse pressed left at (373, 304)
Screenshot: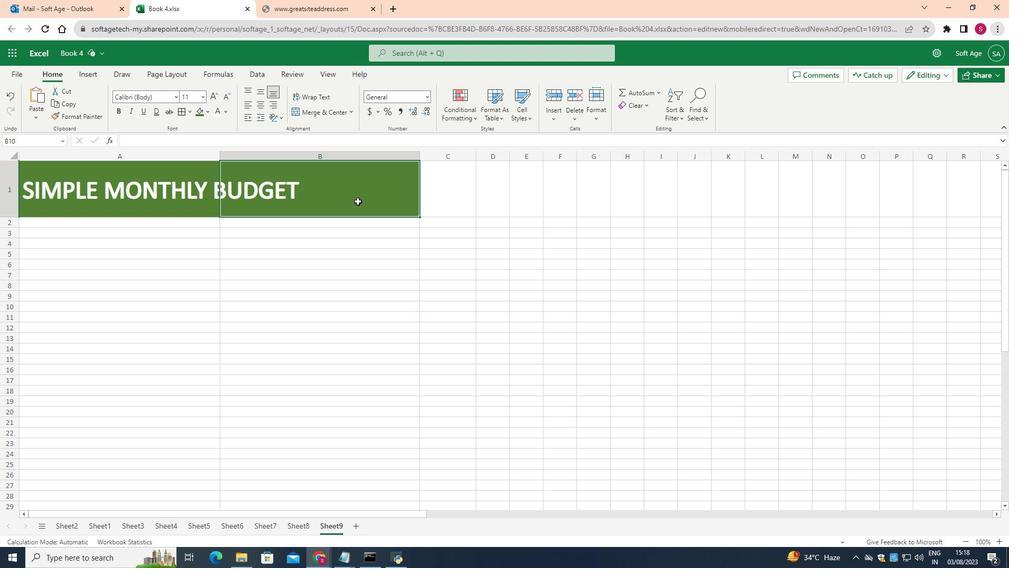 
Action: Mouse moved to (359, 203)
Screenshot: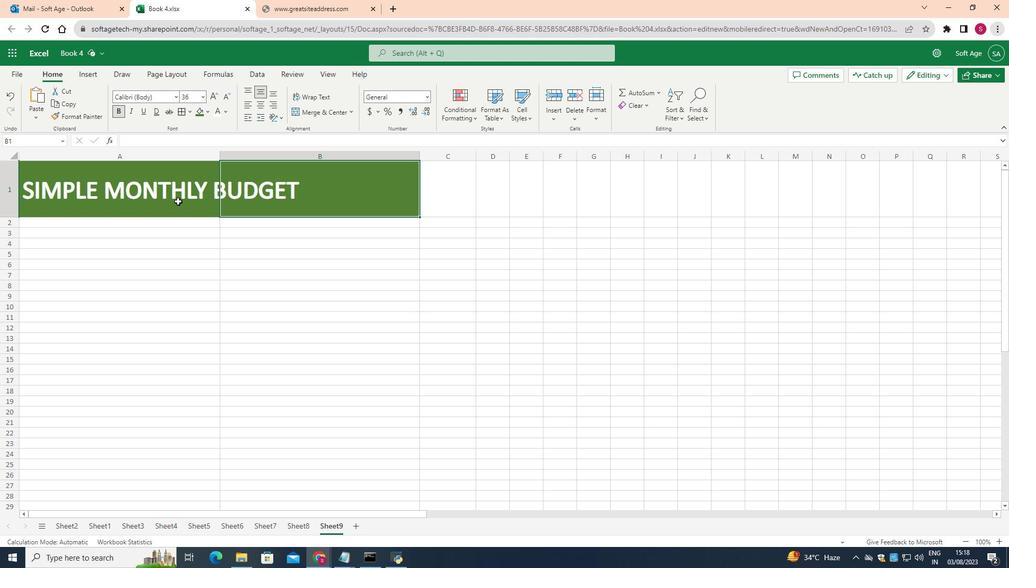 
Action: Mouse pressed left at (359, 203)
Screenshot: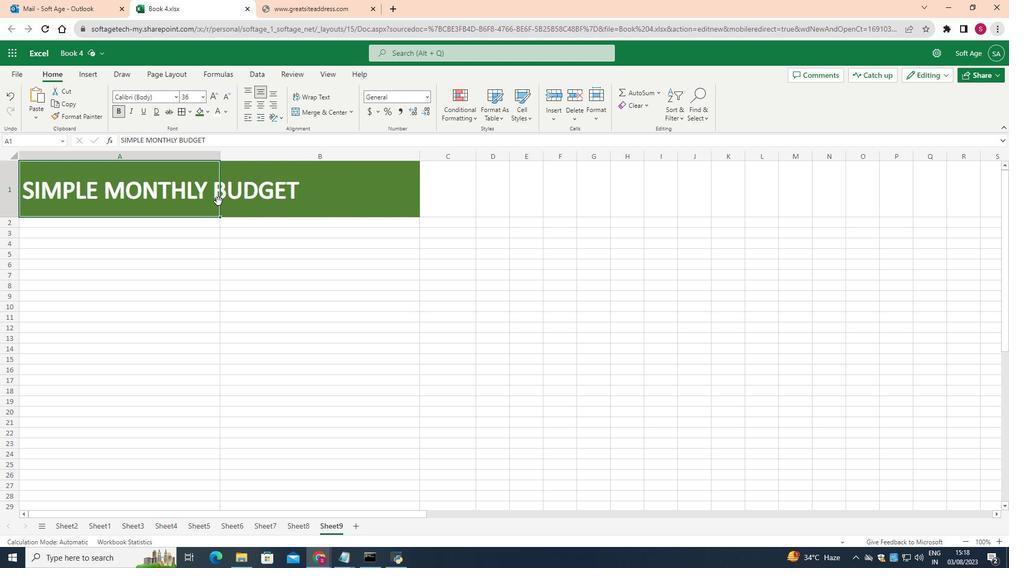 
Action: Mouse moved to (179, 203)
Screenshot: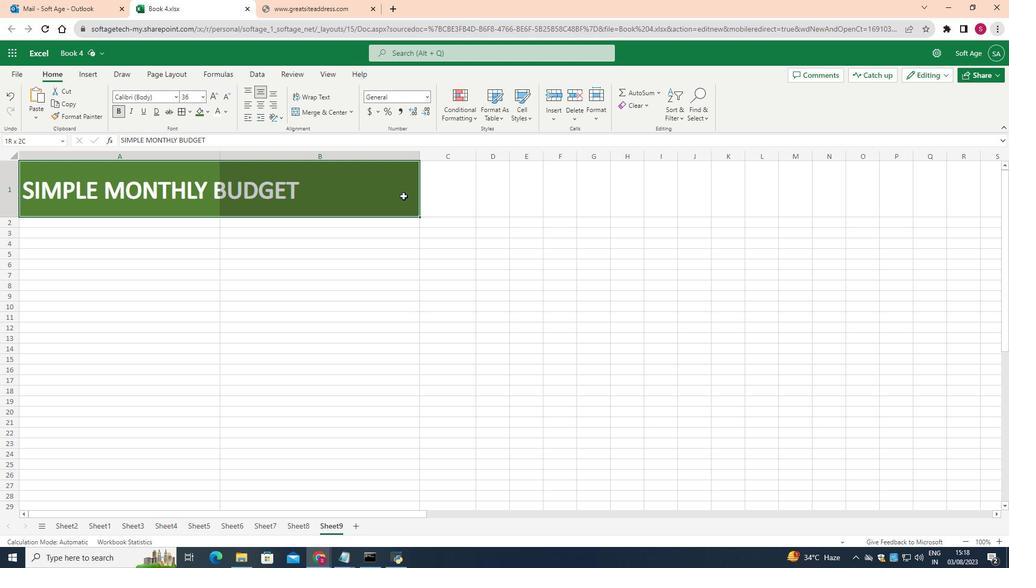 
Action: Mouse pressed left at (179, 203)
Screenshot: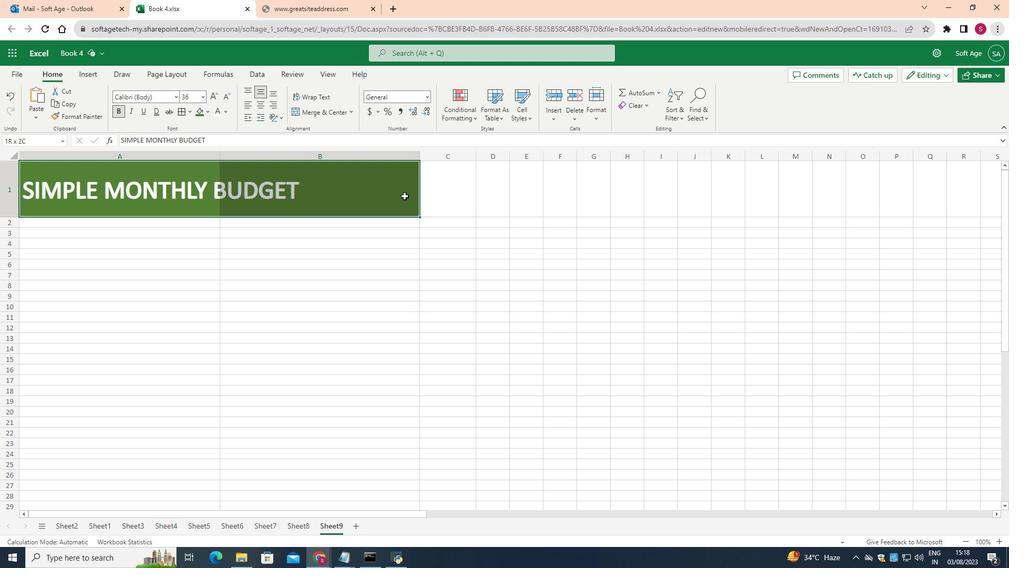 
Action: Mouse moved to (335, 112)
Screenshot: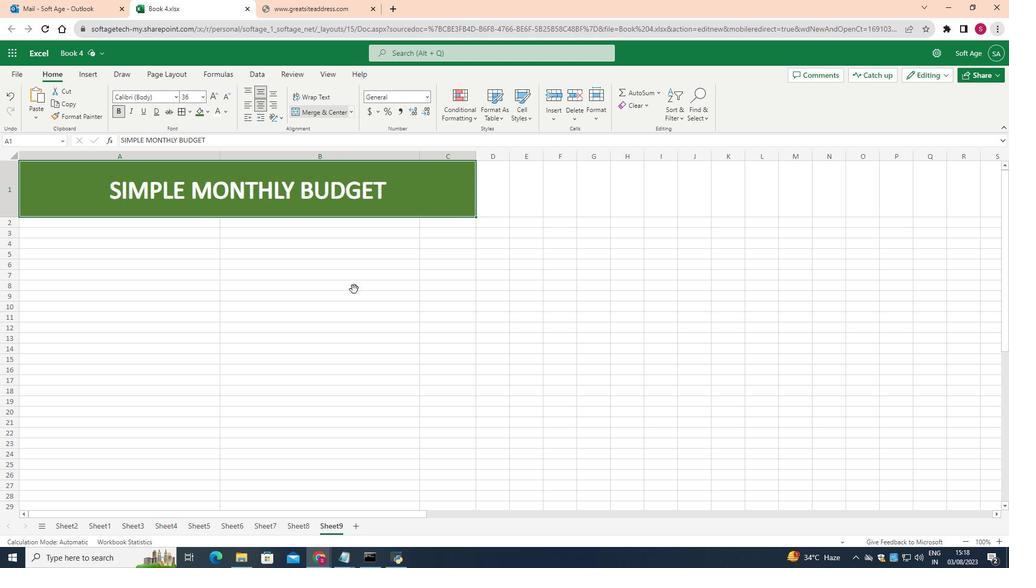 
Action: Mouse pressed left at (335, 112)
Screenshot: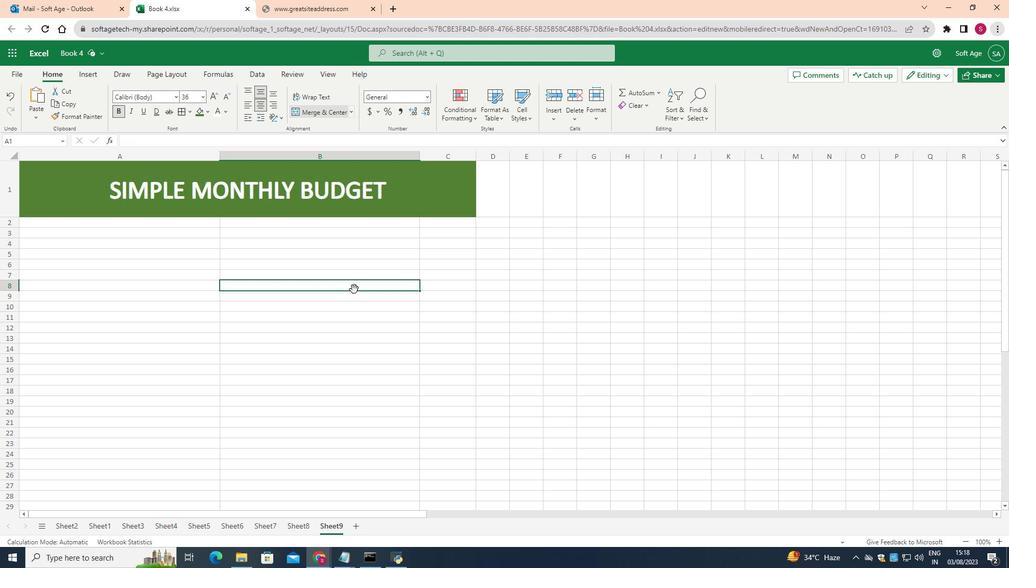 
Action: Mouse moved to (356, 290)
Screenshot: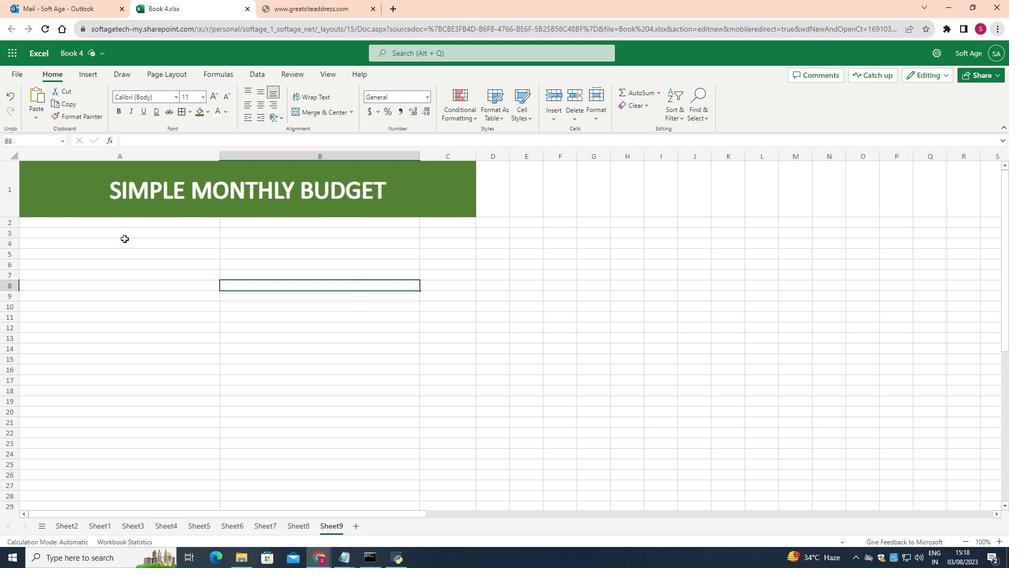 
Action: Mouse pressed left at (356, 290)
Screenshot: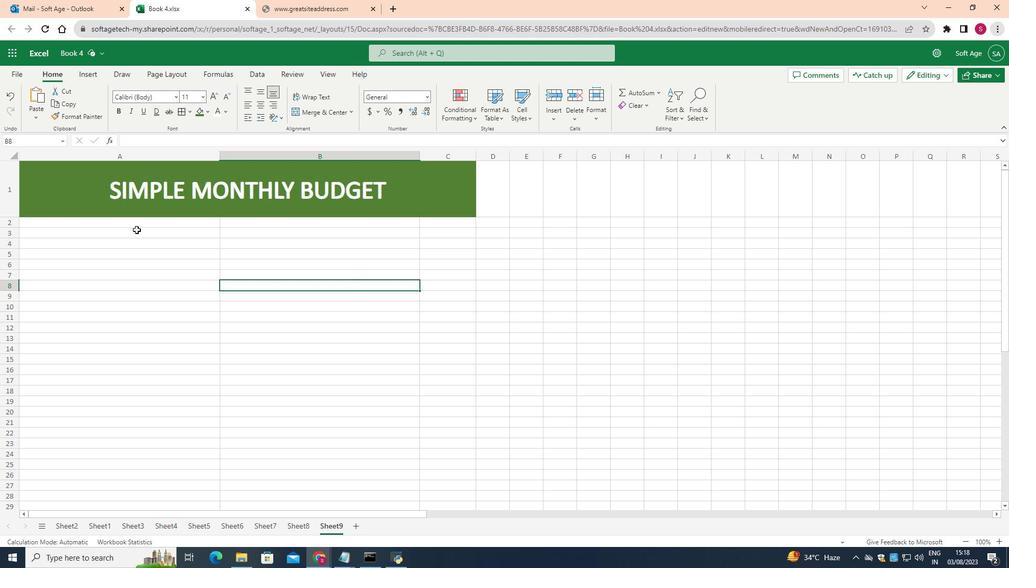 
Action: Mouse moved to (150, 224)
Screenshot: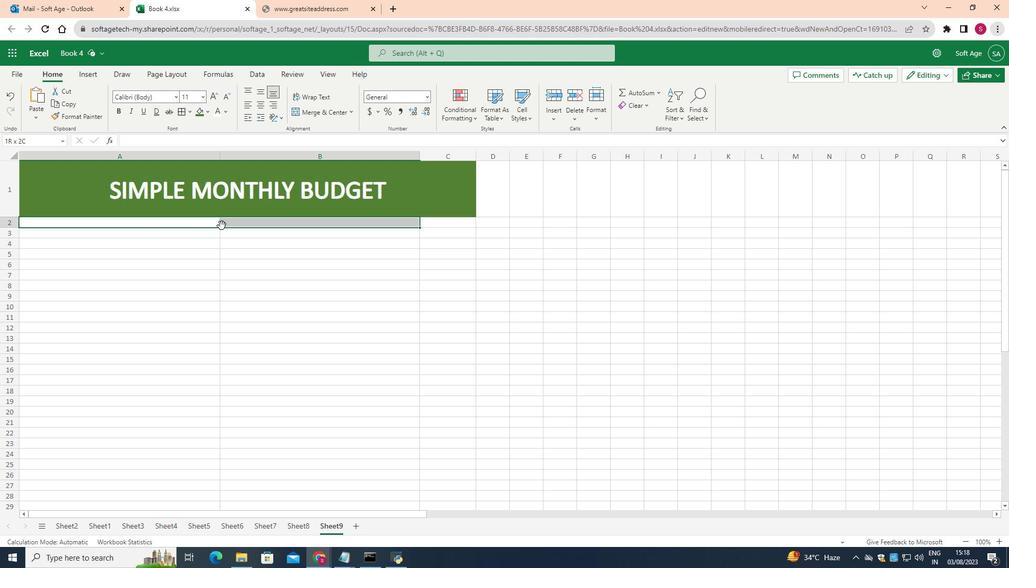 
Action: Mouse pressed left at (150, 224)
Screenshot: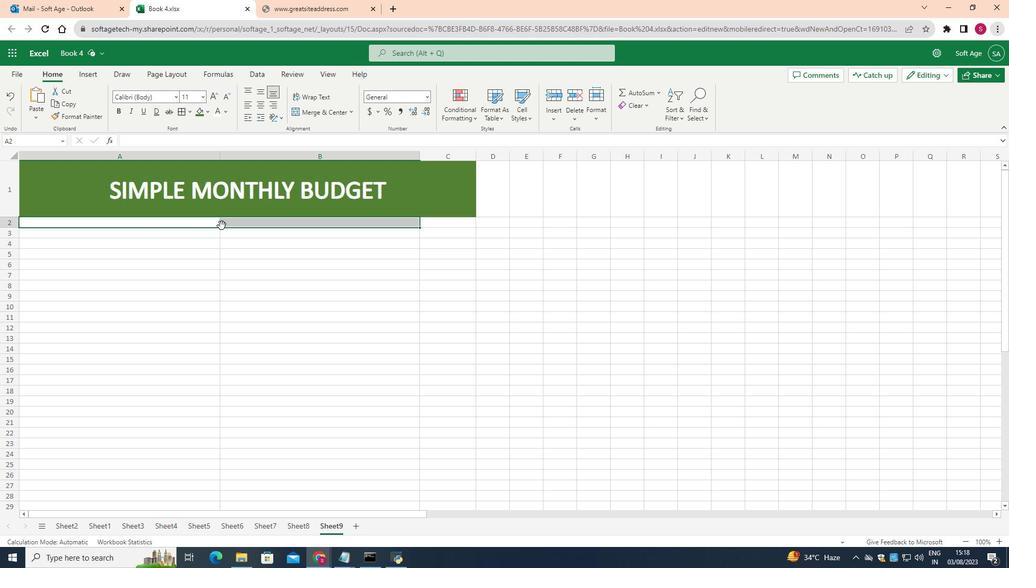 
Action: Mouse moved to (352, 110)
Screenshot: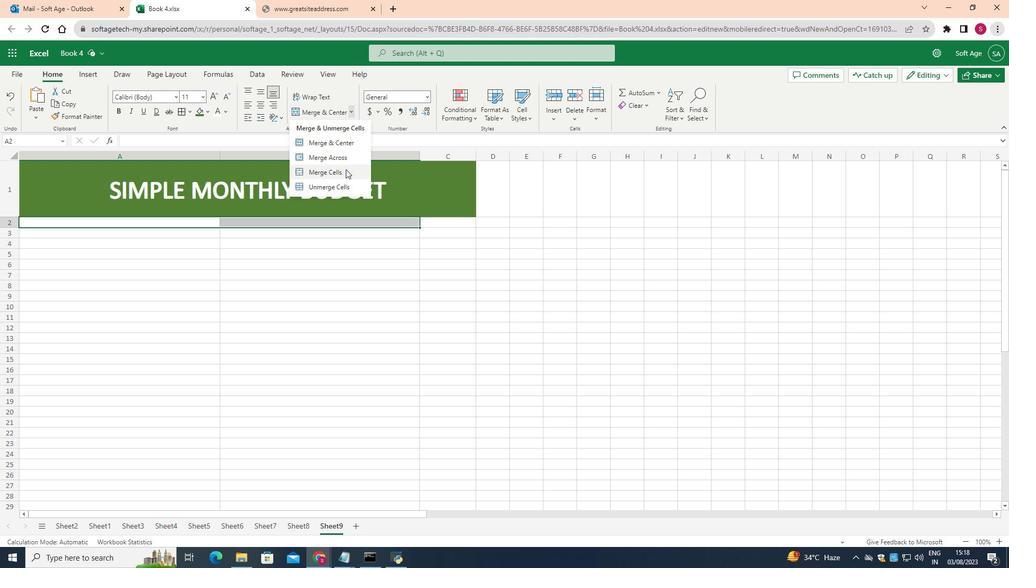 
Action: Mouse pressed left at (352, 110)
Screenshot: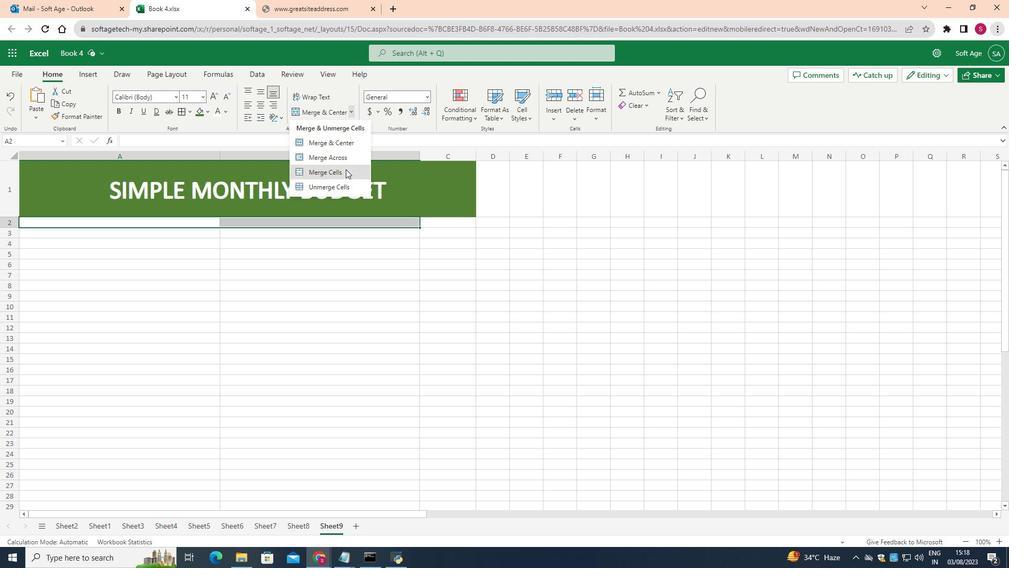 
Action: Mouse moved to (347, 170)
Screenshot: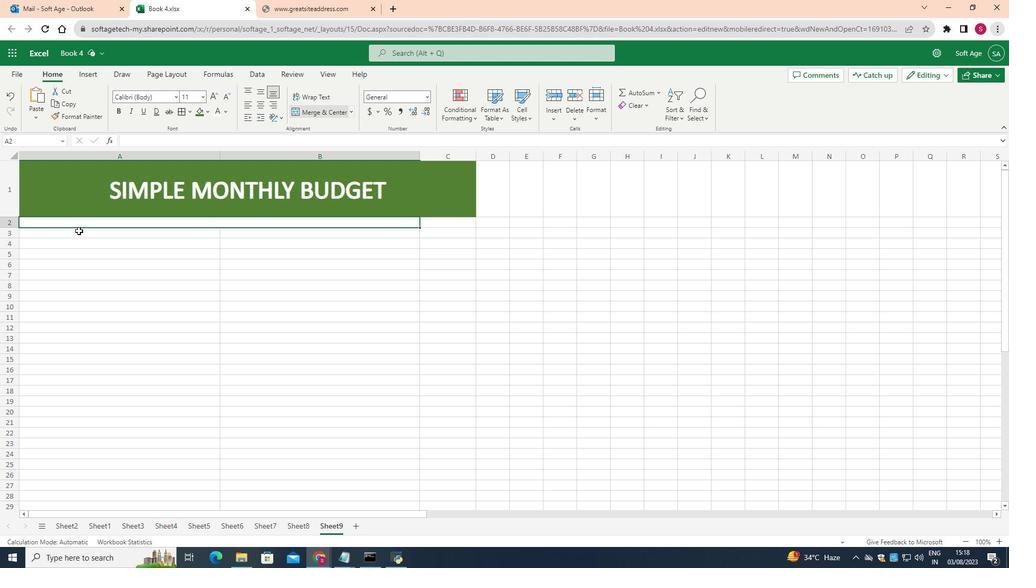 
Action: Mouse pressed left at (347, 170)
Screenshot: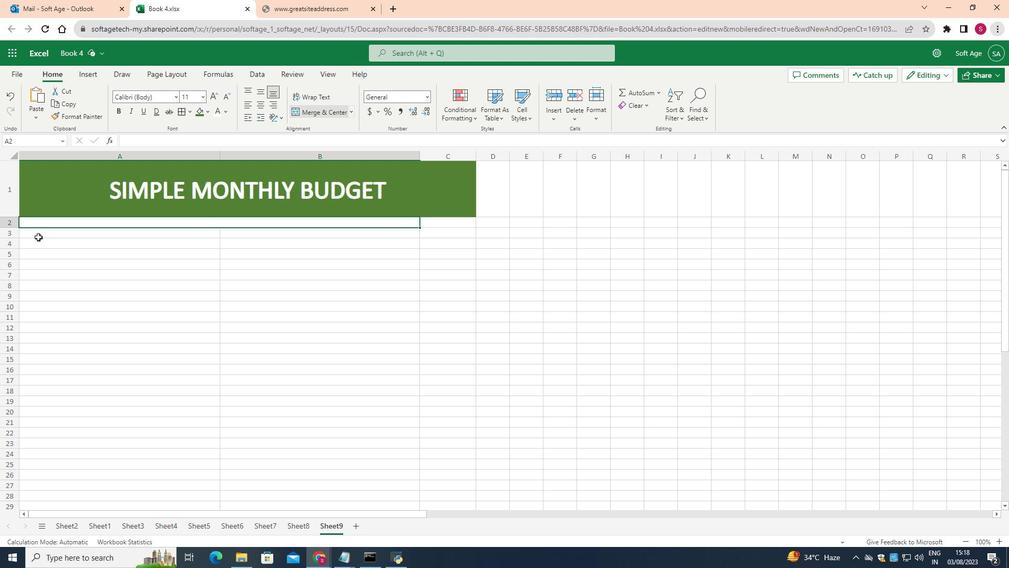 
Action: Mouse moved to (16, 229)
Screenshot: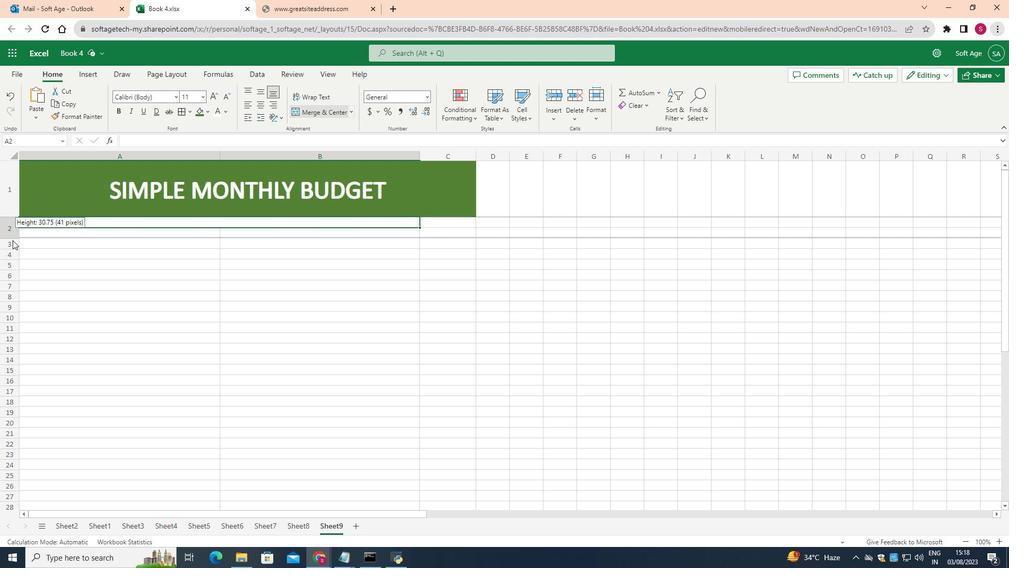 
Action: Mouse pressed left at (16, 229)
Screenshot: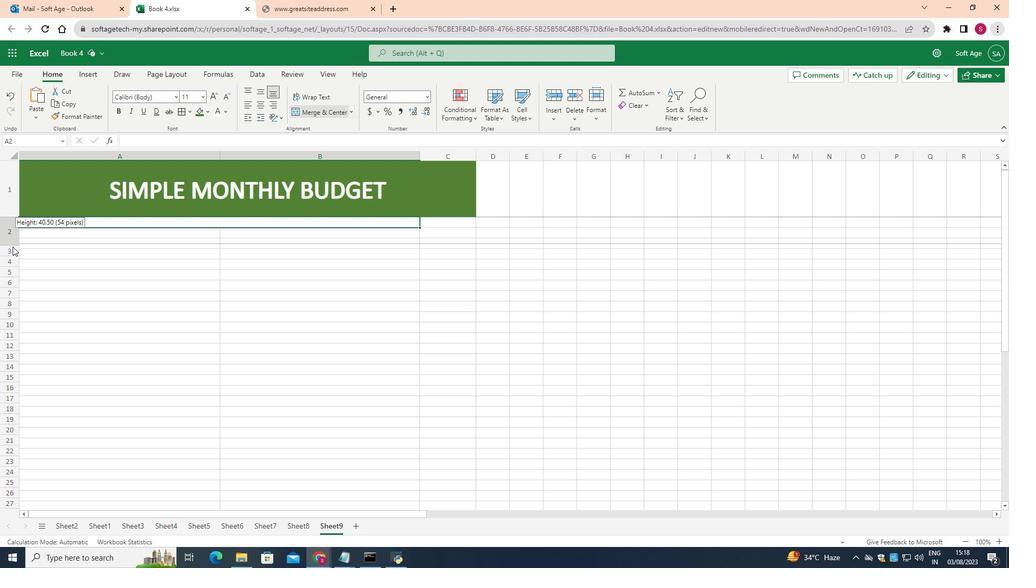 
Action: Mouse moved to (205, 102)
Screenshot: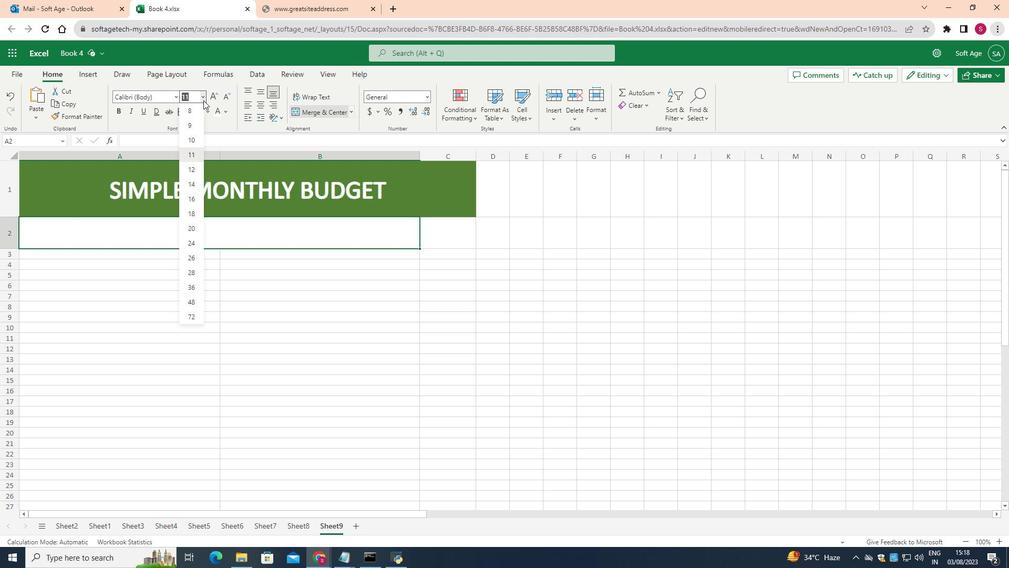 
Action: Mouse pressed left at (205, 102)
Screenshot: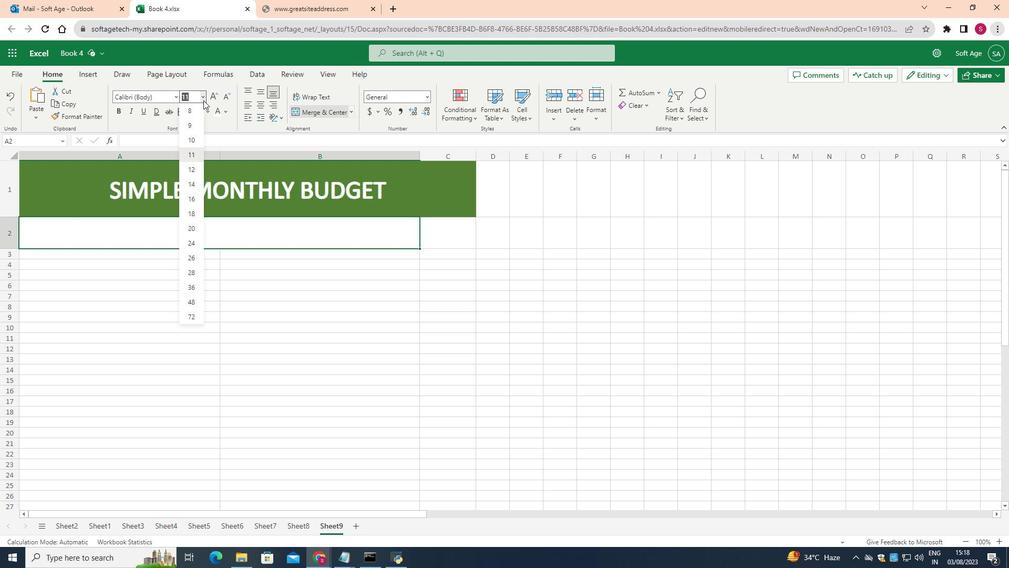 
Action: Mouse moved to (198, 200)
Screenshot: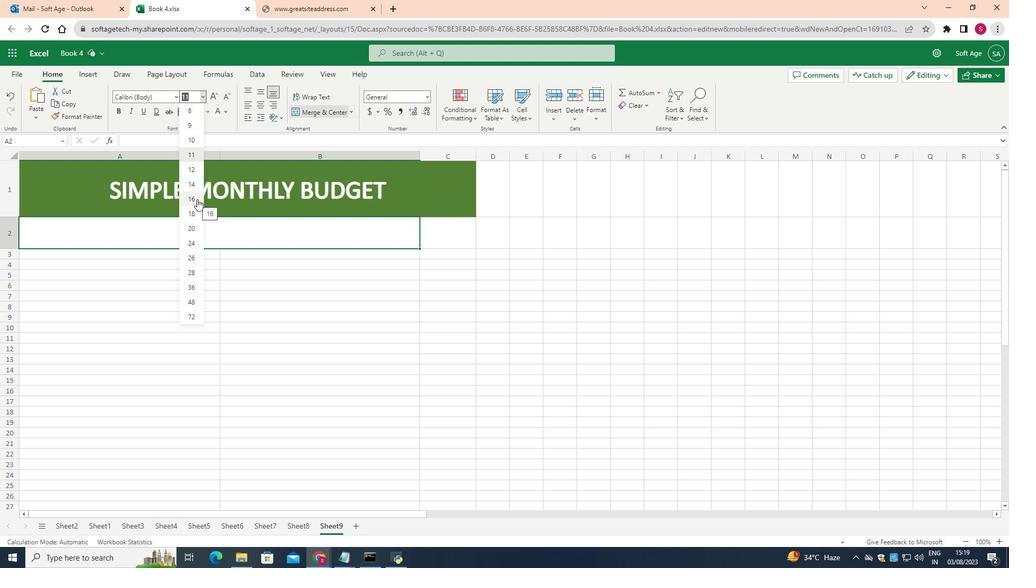 
Action: Mouse pressed left at (198, 200)
Screenshot: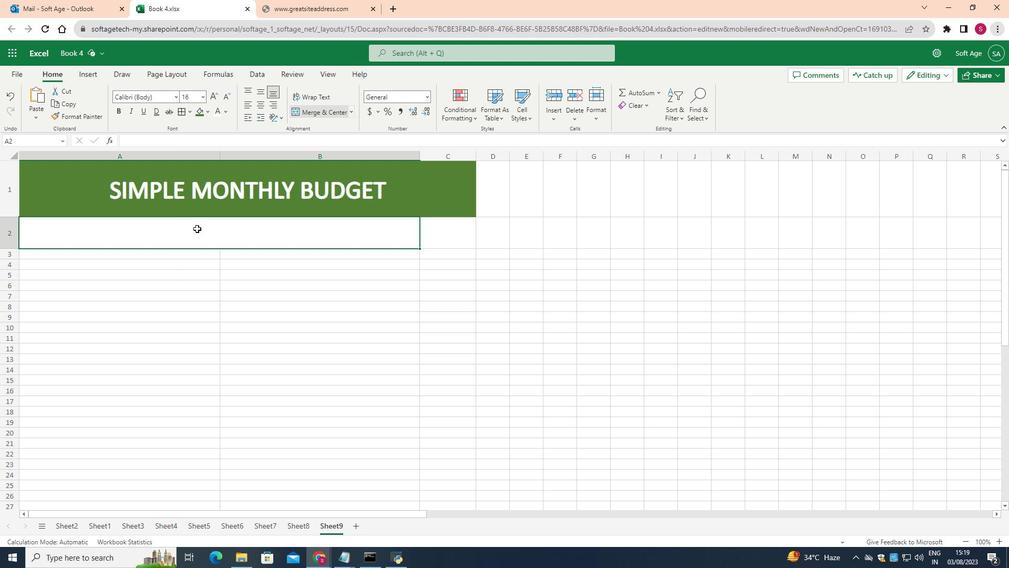 
Action: Mouse moved to (198, 230)
Screenshot: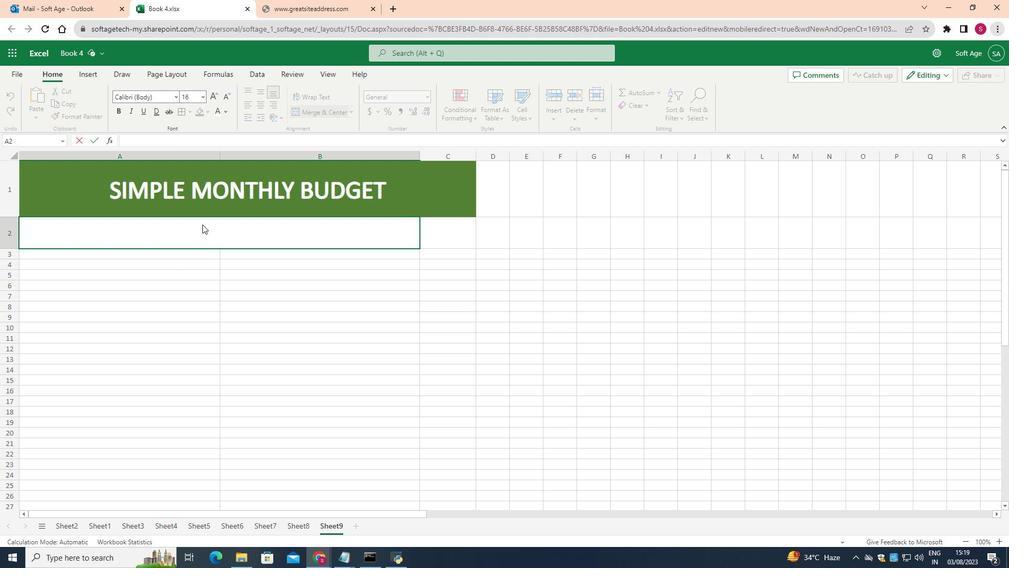 
Action: Mouse pressed left at (198, 230)
Screenshot: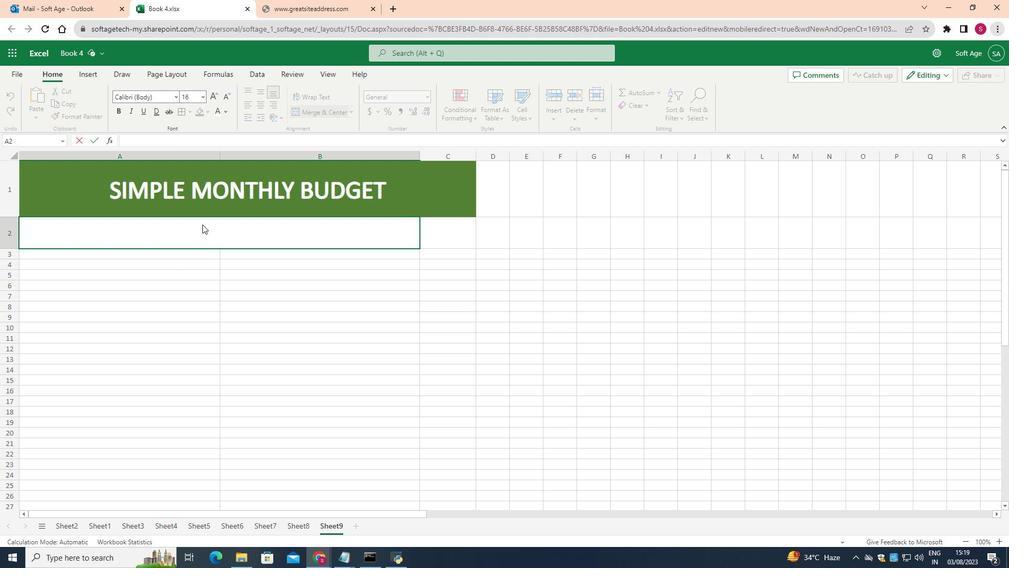 
Action: Mouse pressed left at (198, 230)
Screenshot: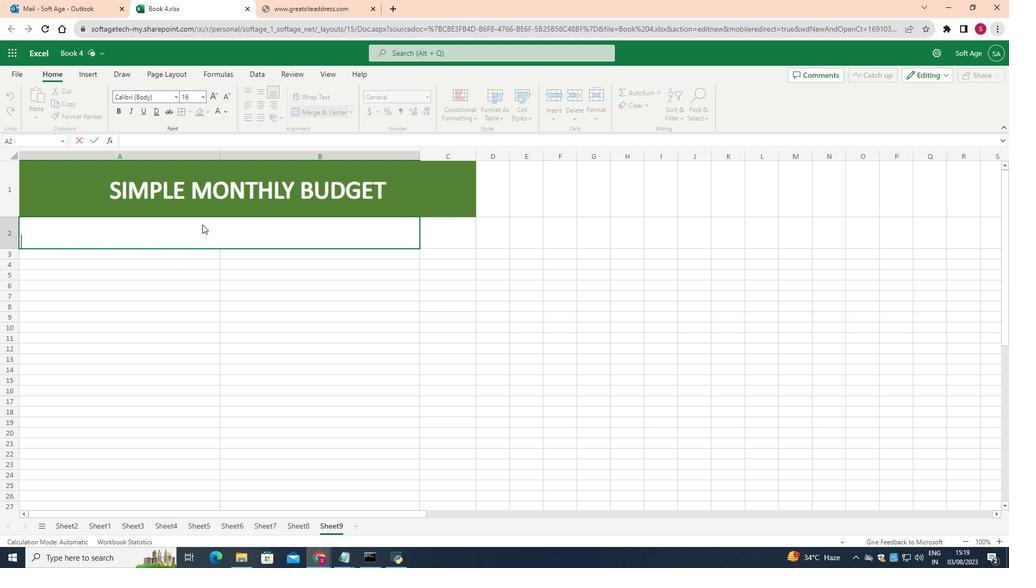 
Action: Mouse moved to (204, 226)
Screenshot: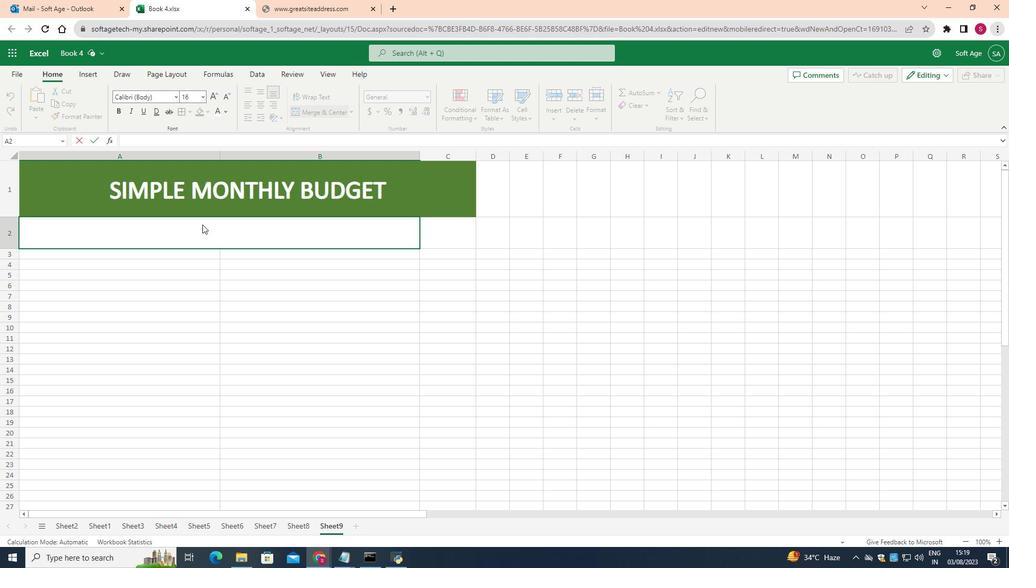 
Action: Key pressed <Key.shift><Key.shift>PERCENTAGE<Key.space>OF<Key.space>INCOME<Key.space>SPENT
Screenshot: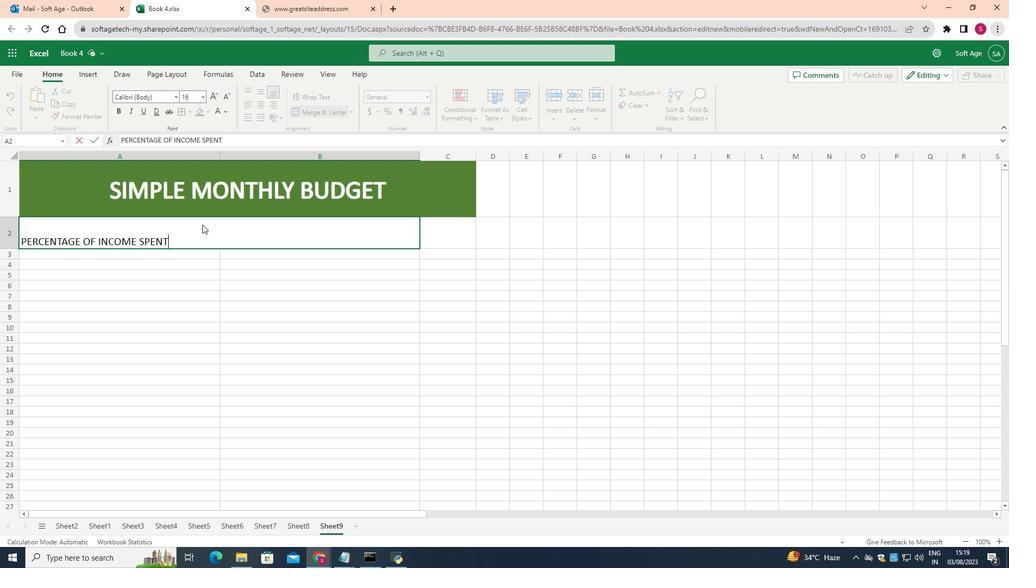 
Action: Mouse moved to (23, 242)
Screenshot: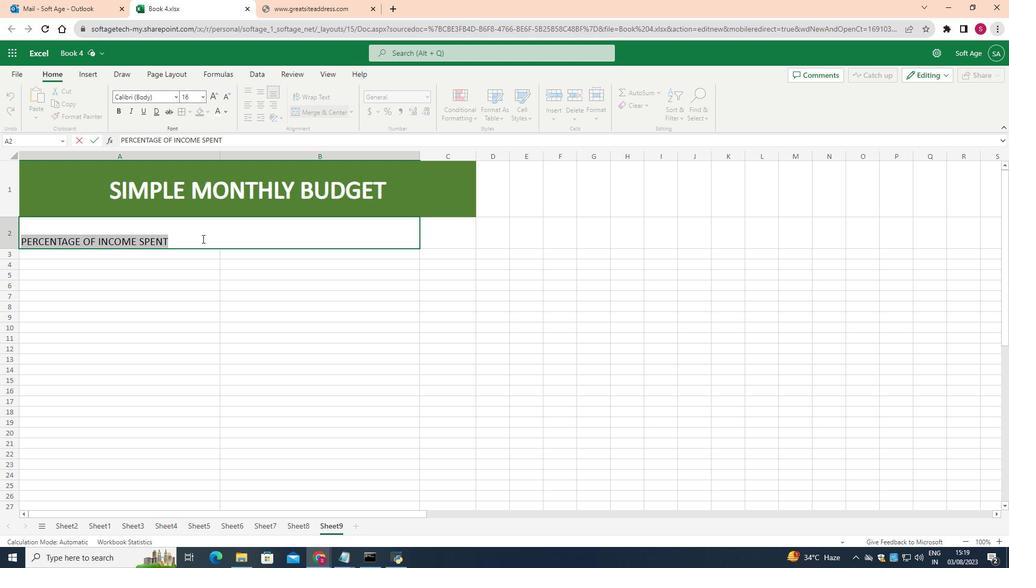 
Action: Mouse pressed left at (23, 242)
Screenshot: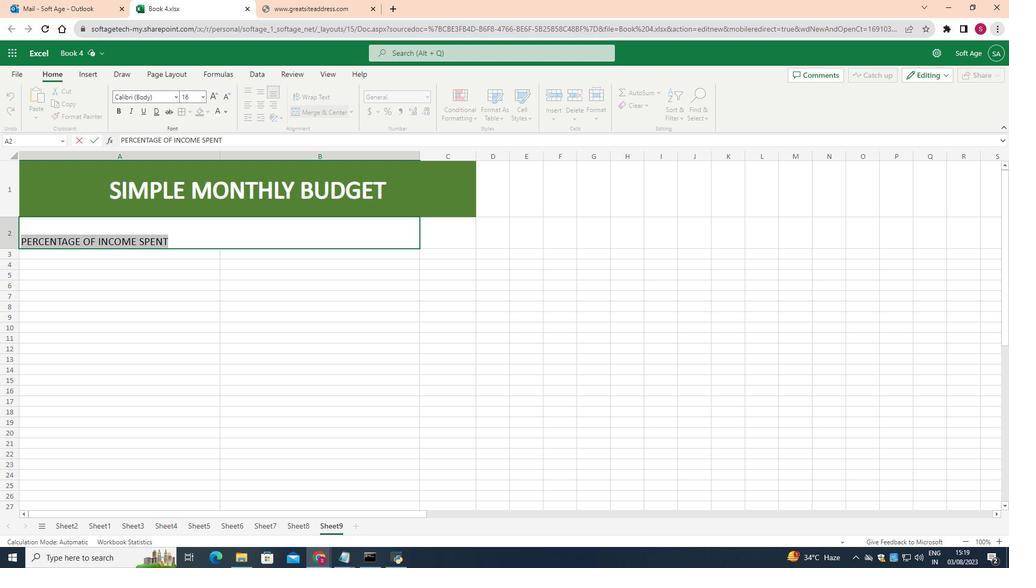 
Action: Mouse moved to (203, 95)
Screenshot: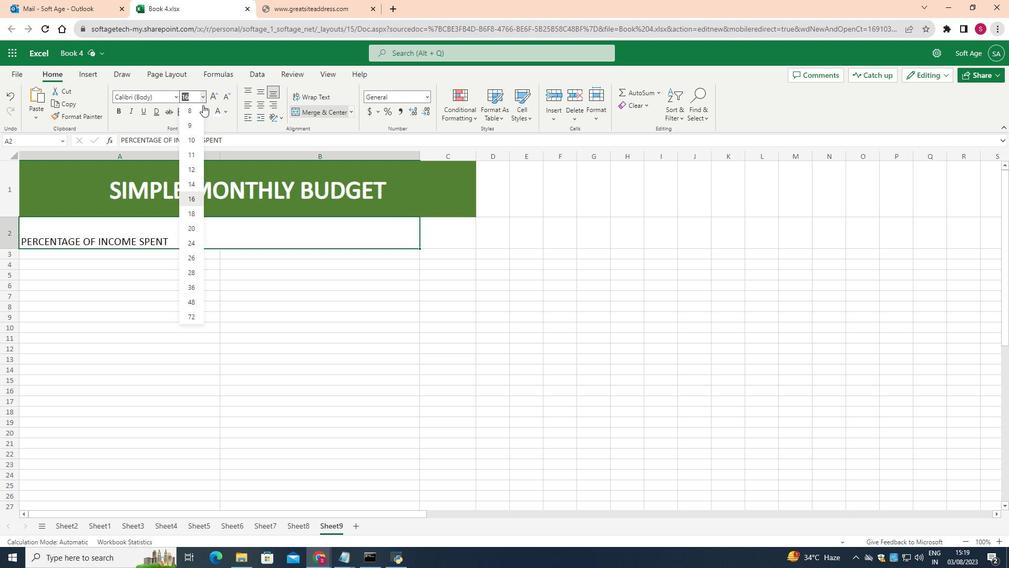 
Action: Mouse pressed left at (203, 95)
Screenshot: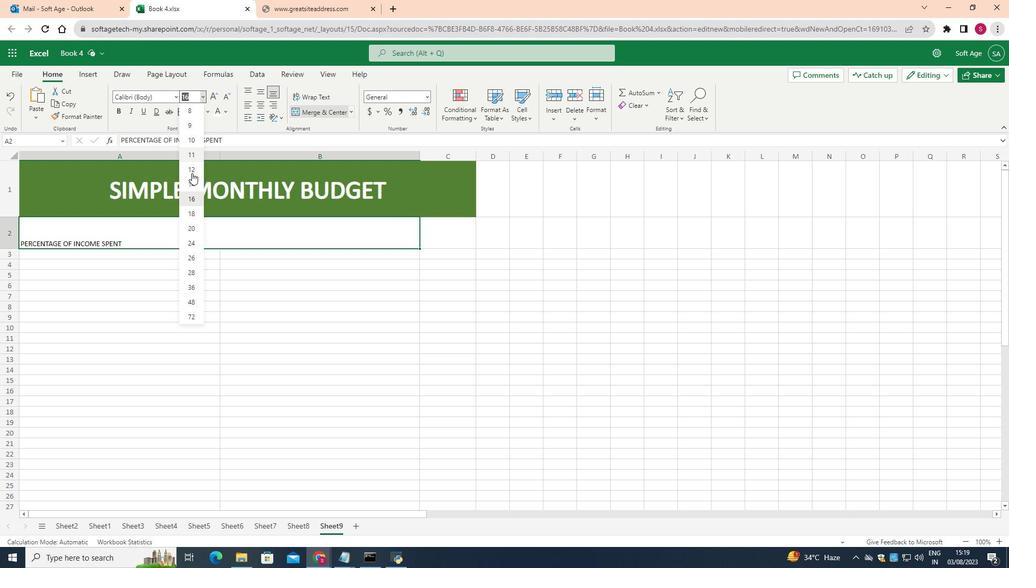 
Action: Mouse moved to (199, 229)
Screenshot: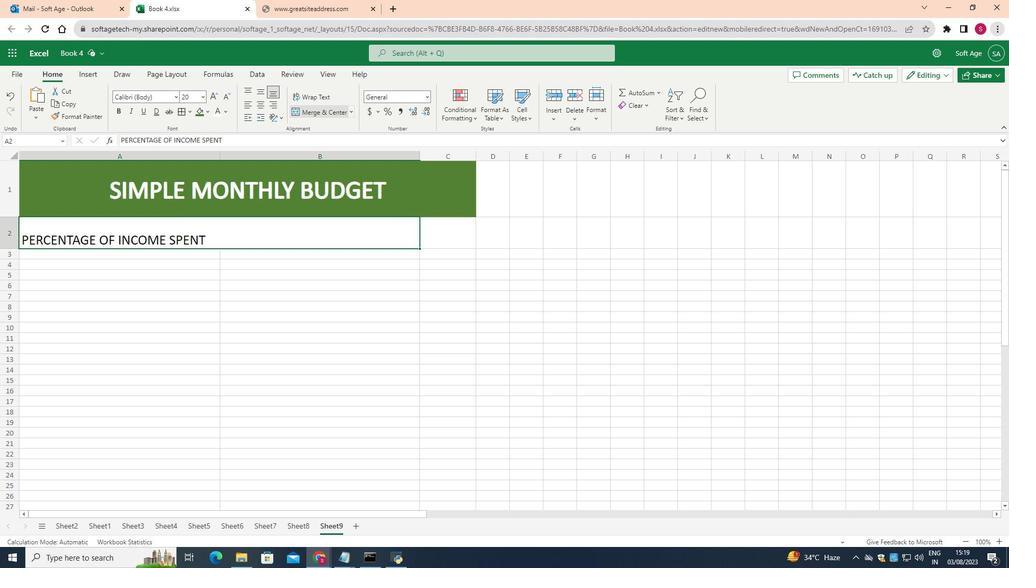 
Action: Mouse pressed left at (199, 229)
Screenshot: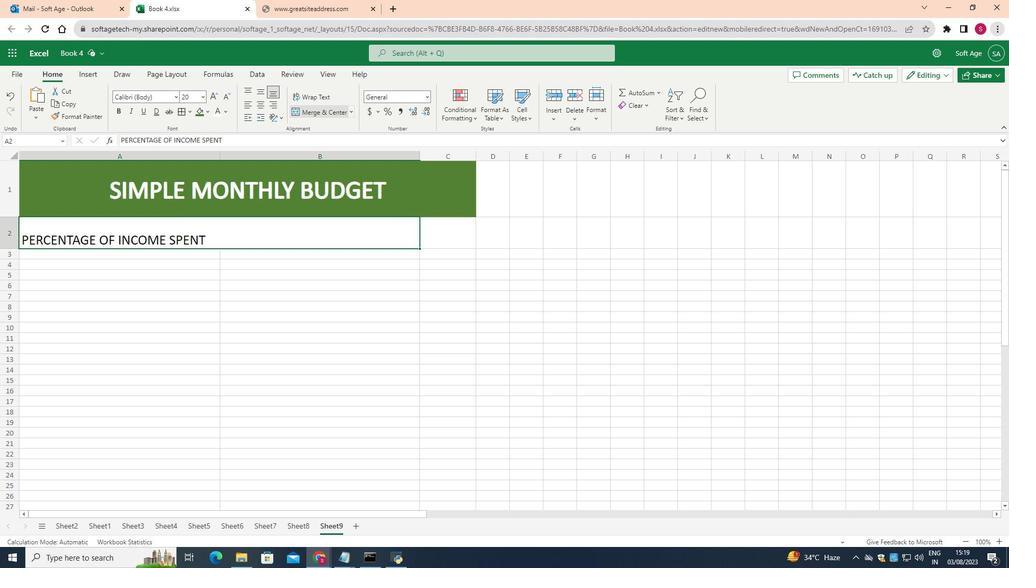 
Action: Mouse moved to (119, 111)
Screenshot: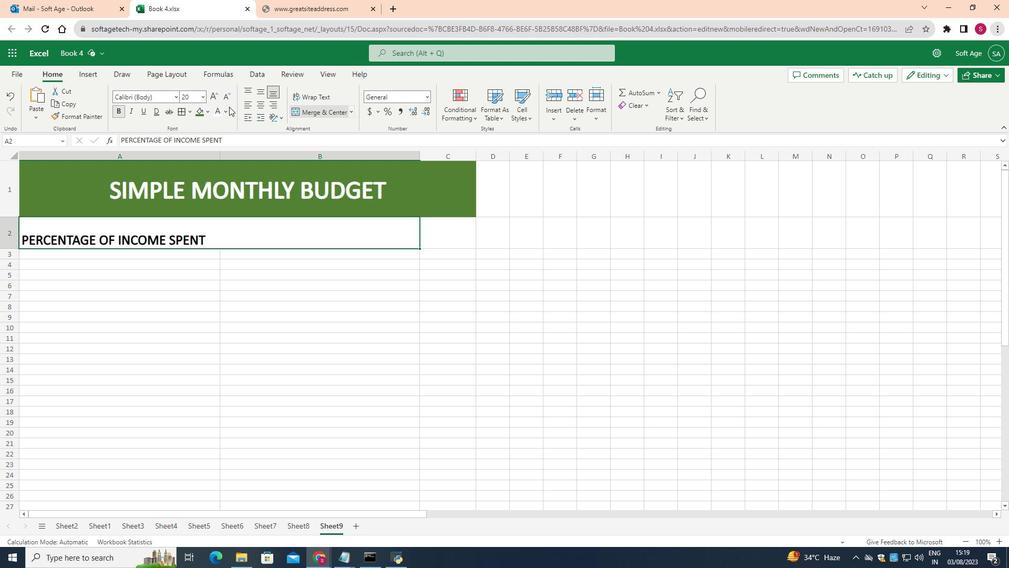 
Action: Mouse pressed left at (119, 111)
Screenshot: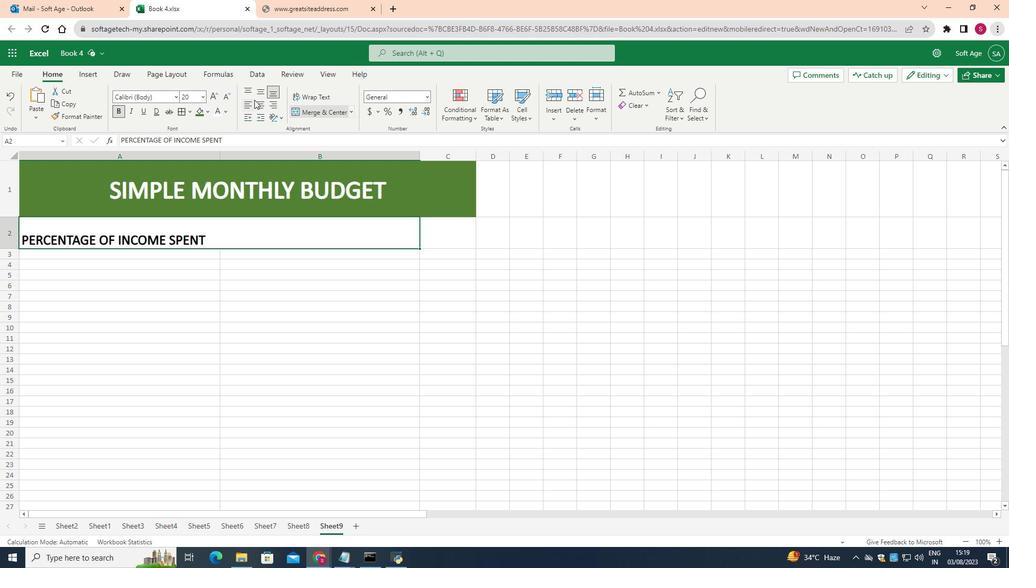 
Action: Mouse moved to (264, 90)
Screenshot: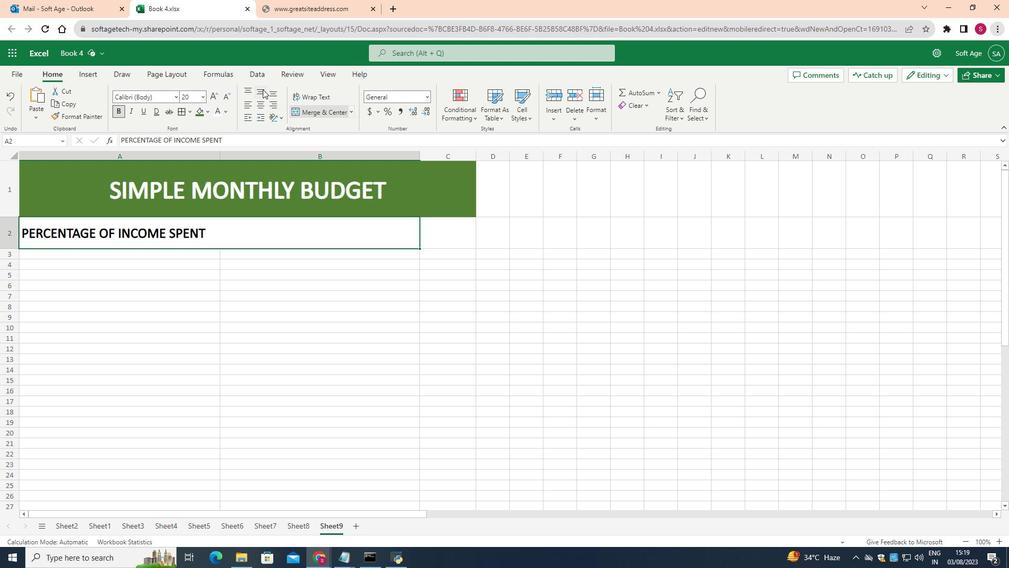 
Action: Mouse pressed left at (264, 90)
Screenshot: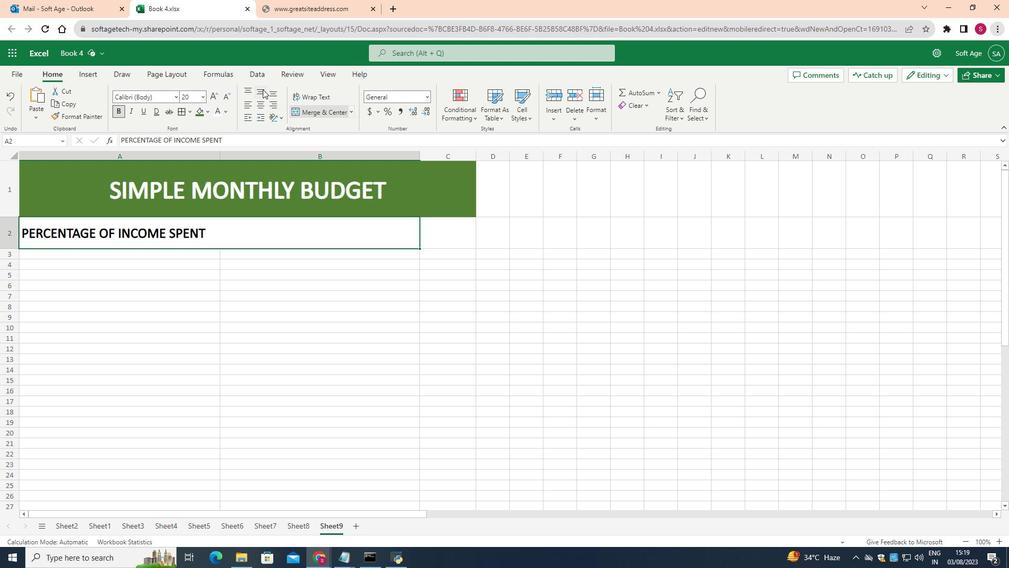 
Action: Mouse moved to (209, 112)
Screenshot: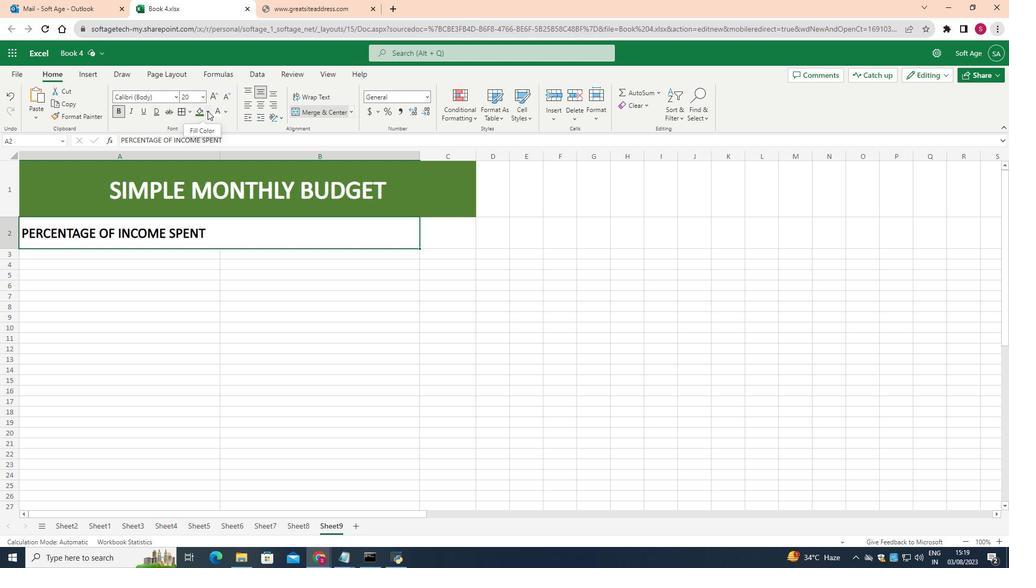 
Action: Mouse pressed left at (209, 112)
Screenshot: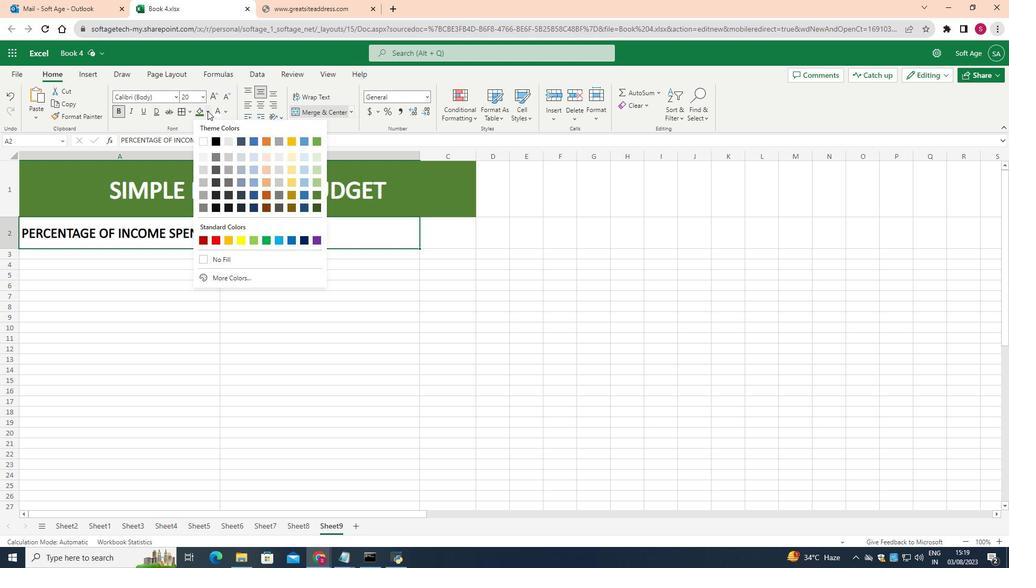 
Action: Mouse moved to (315, 168)
Screenshot: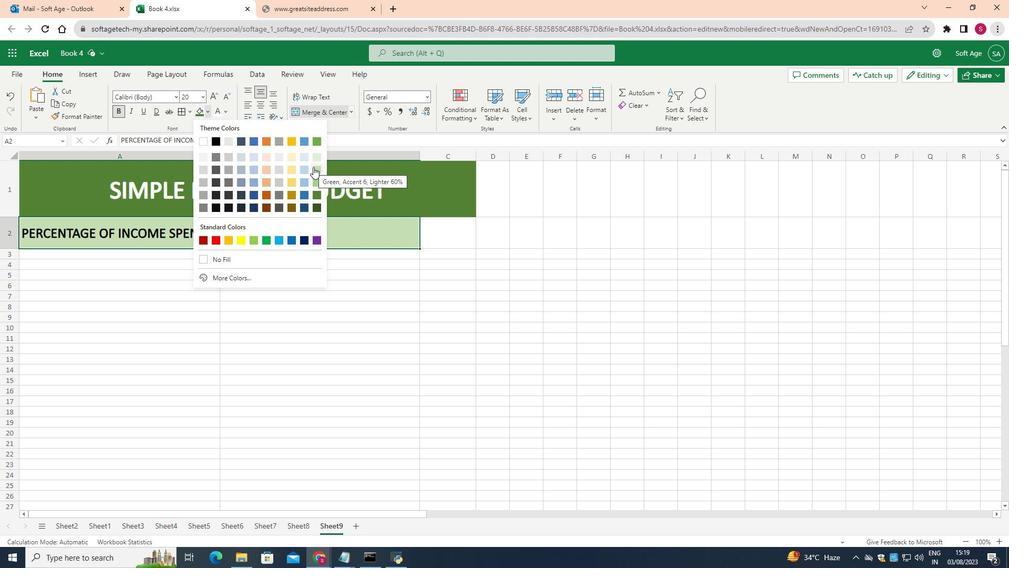 
Action: Mouse pressed left at (315, 168)
Screenshot: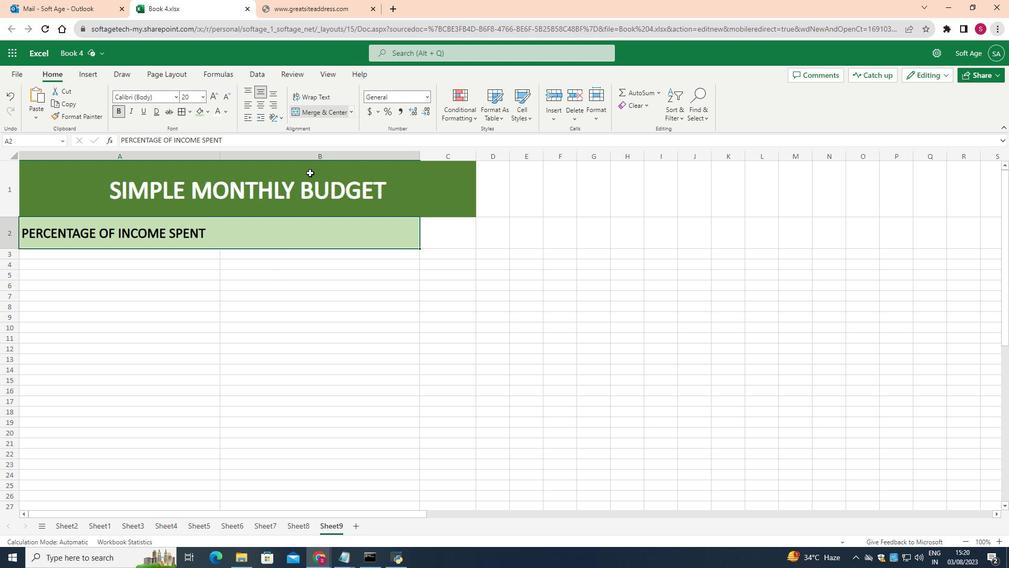 
Action: Mouse moved to (185, 325)
Screenshot: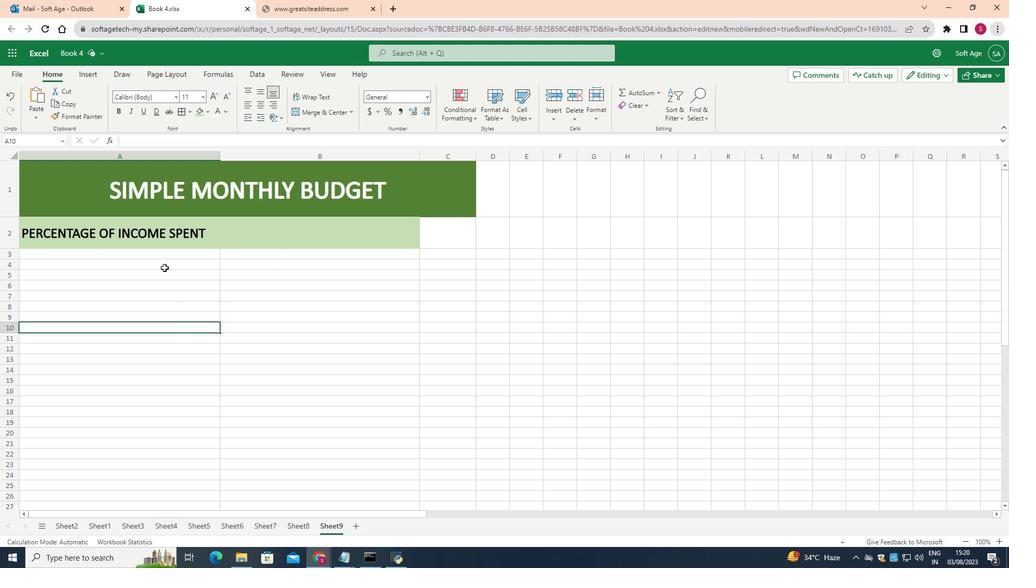 
Action: Mouse pressed left at (185, 325)
Screenshot: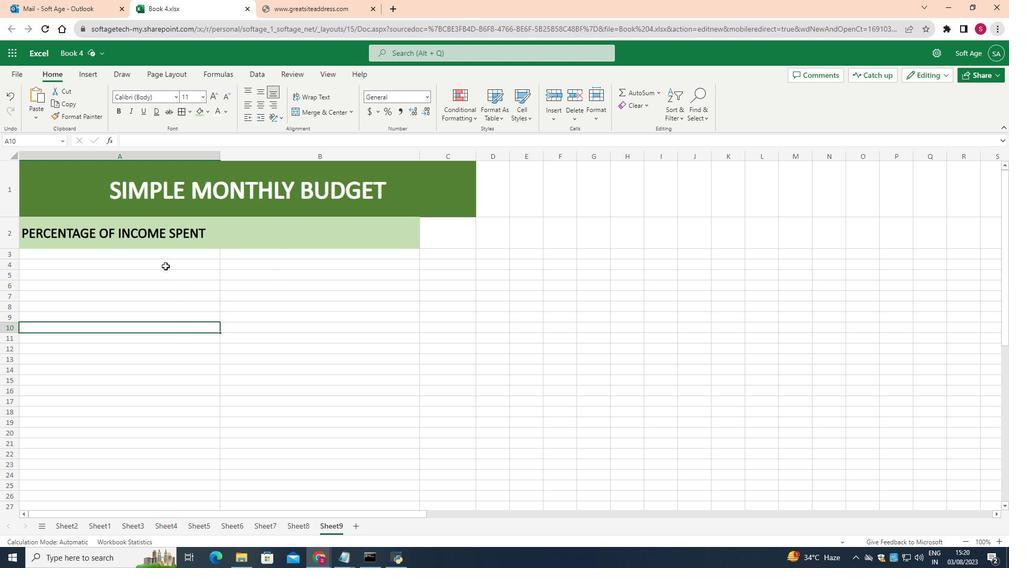 
Action: Mouse moved to (197, 258)
Screenshot: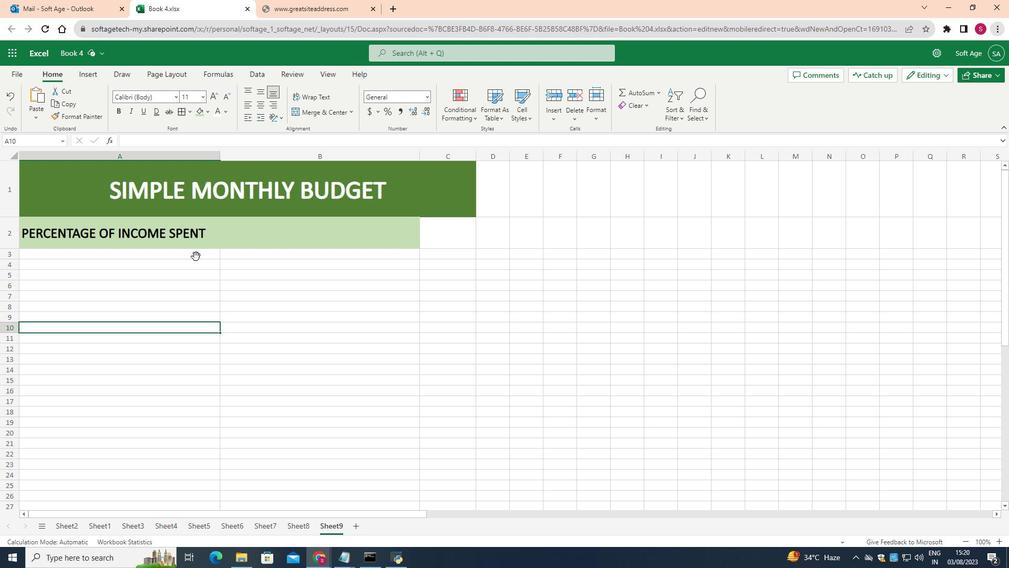 
Action: Mouse pressed left at (197, 258)
Screenshot: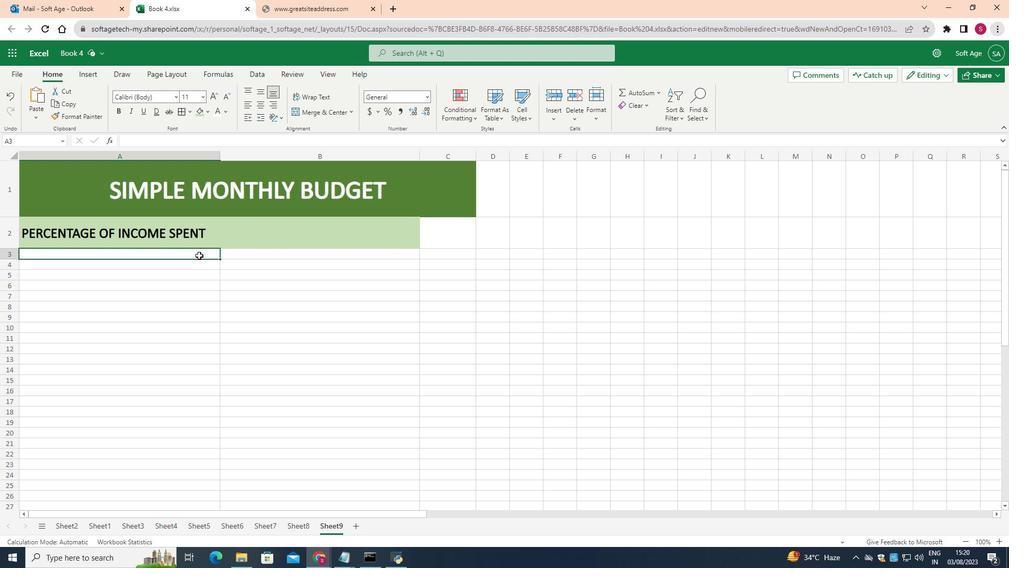 
Action: Mouse moved to (335, 114)
Screenshot: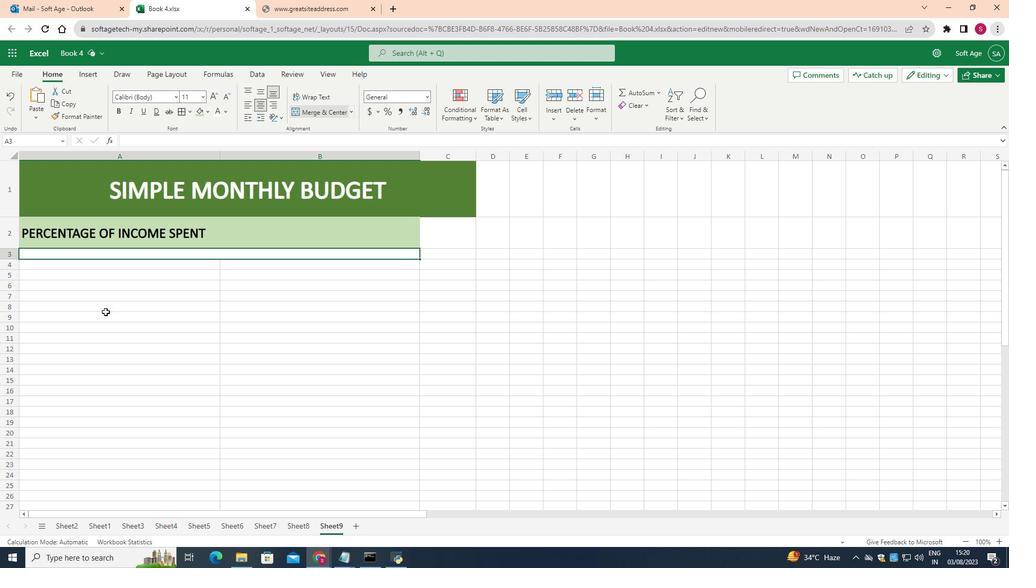 
Action: Mouse pressed left at (335, 114)
Screenshot: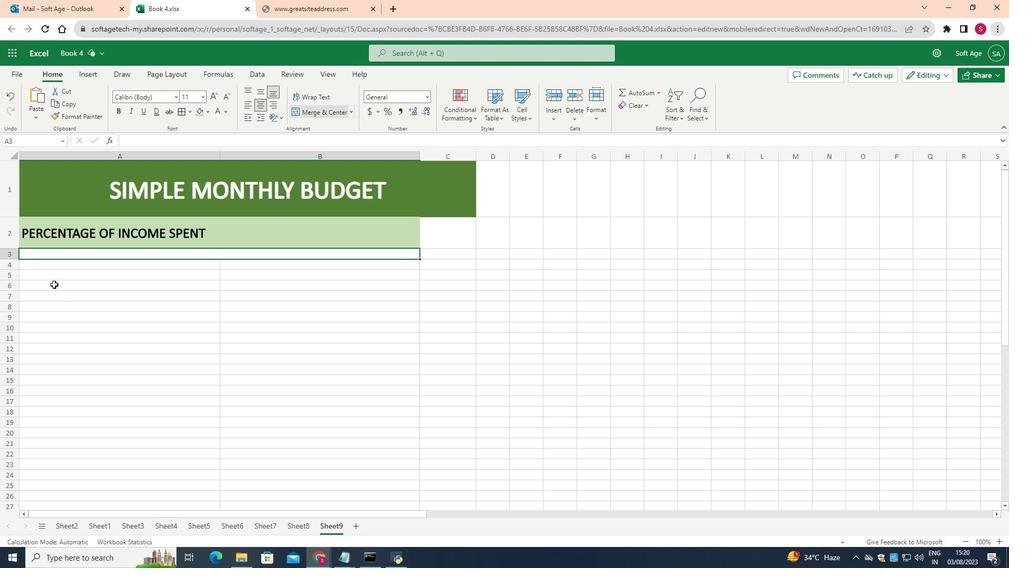 
Action: Mouse moved to (14, 260)
Screenshot: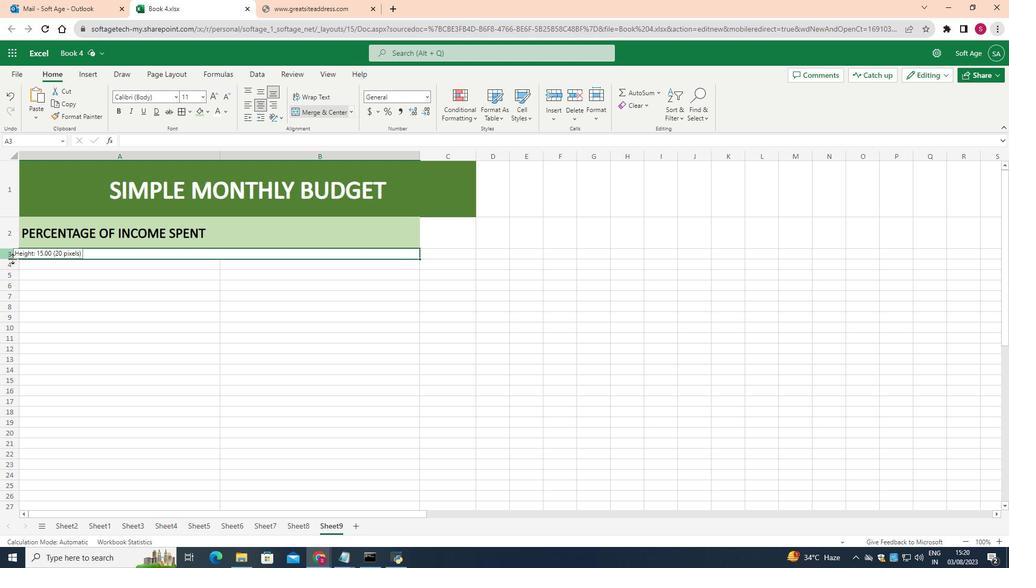 
Action: Mouse pressed left at (14, 260)
Screenshot: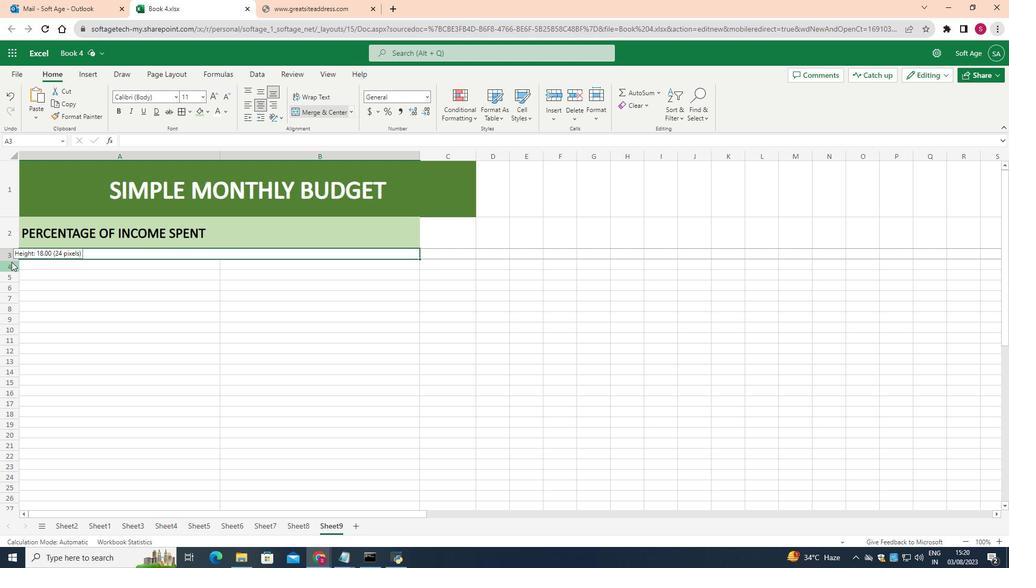
Action: Mouse moved to (134, 338)
Screenshot: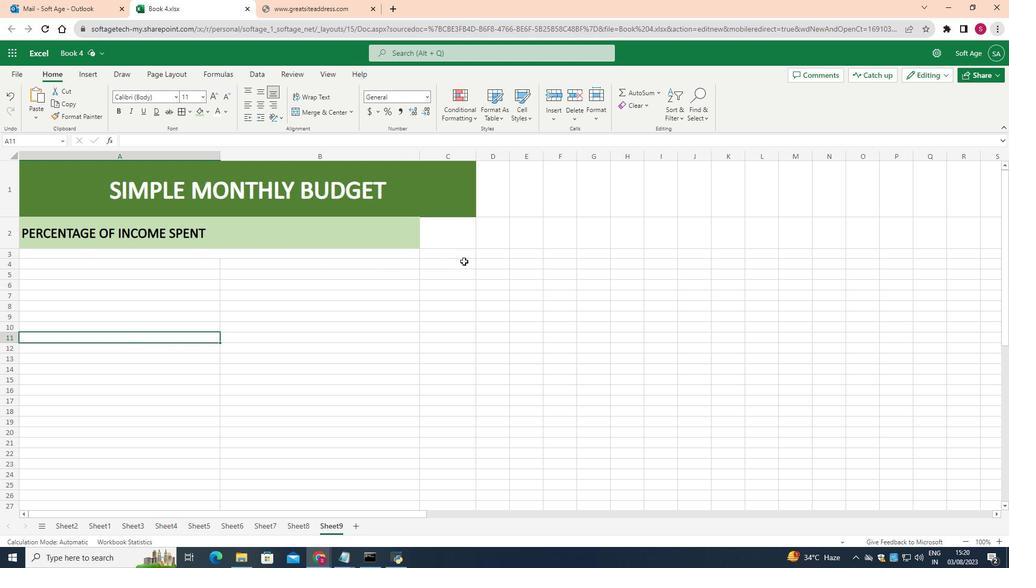 
Action: Mouse pressed left at (134, 338)
Screenshot: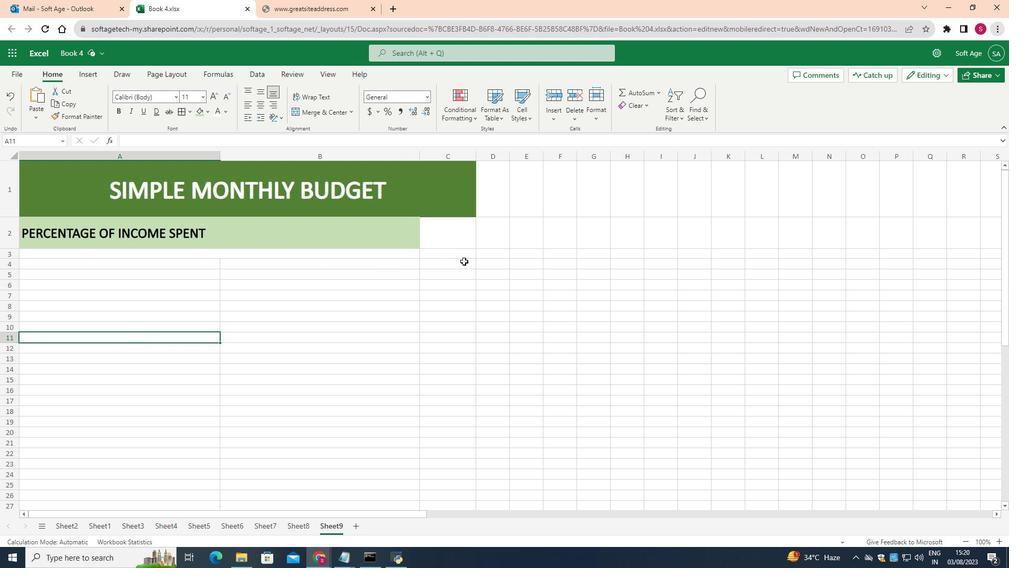 
Action: Mouse moved to (16, 260)
Screenshot: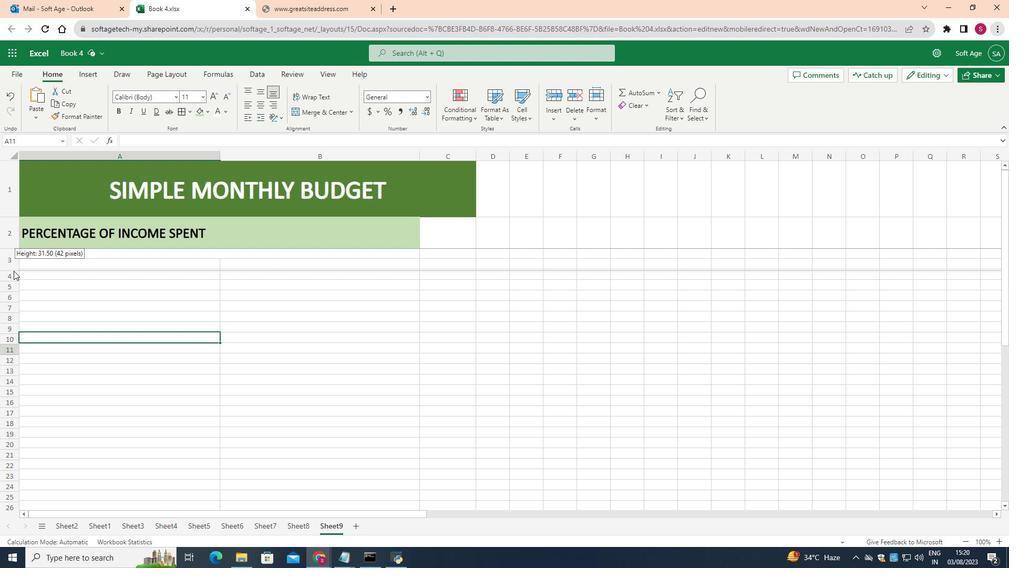 
Action: Mouse pressed left at (16, 260)
Screenshot: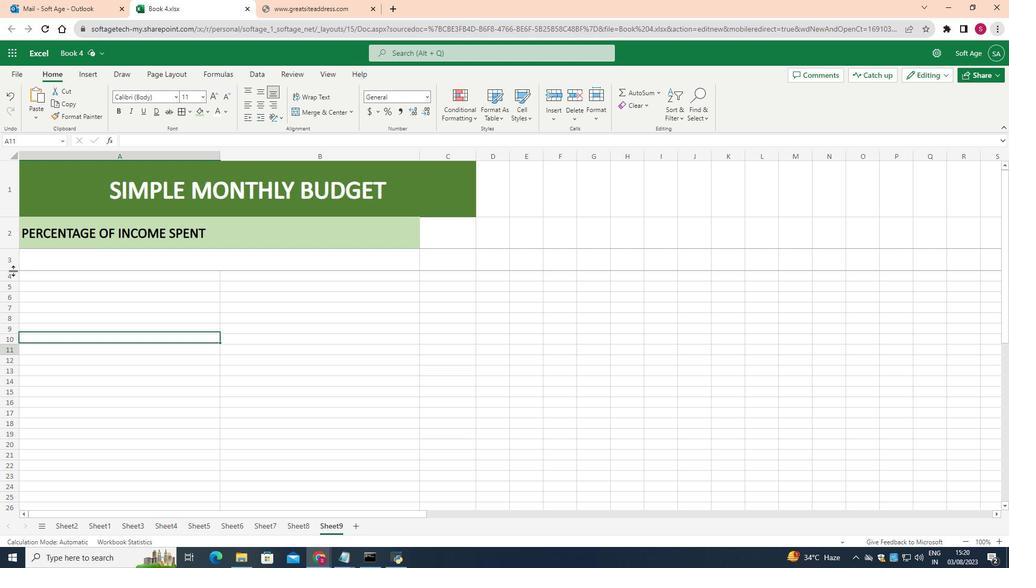 
Action: Mouse moved to (16, 282)
Screenshot: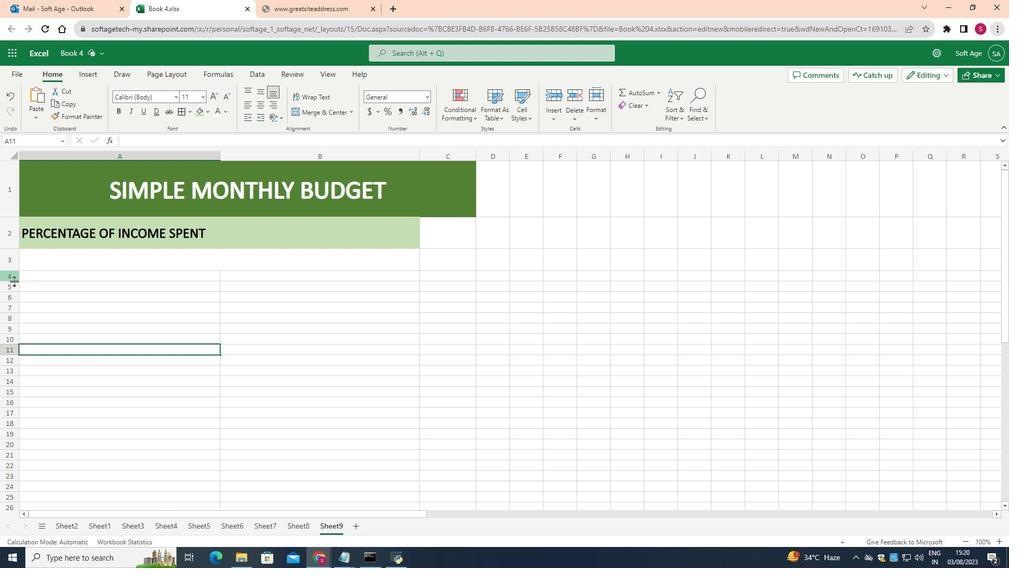 
Action: Mouse pressed left at (16, 282)
Screenshot: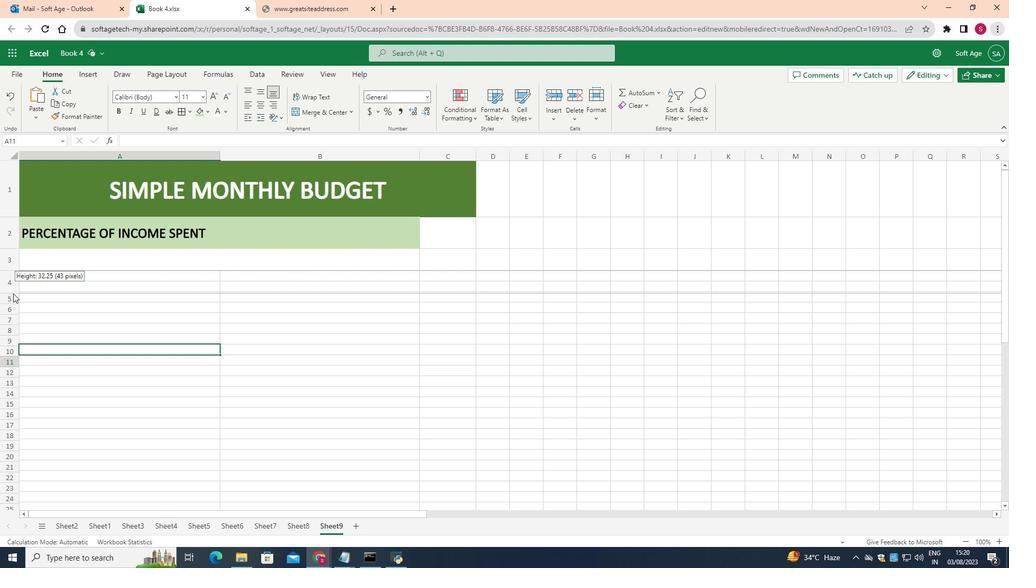 
Action: Mouse moved to (16, 271)
Screenshot: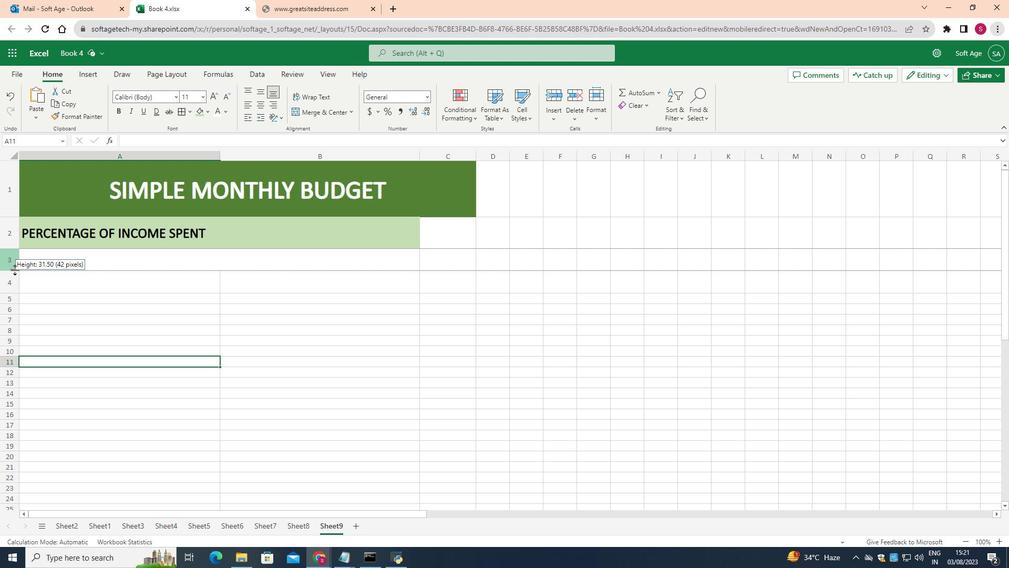 
Action: Mouse pressed left at (16, 271)
Screenshot: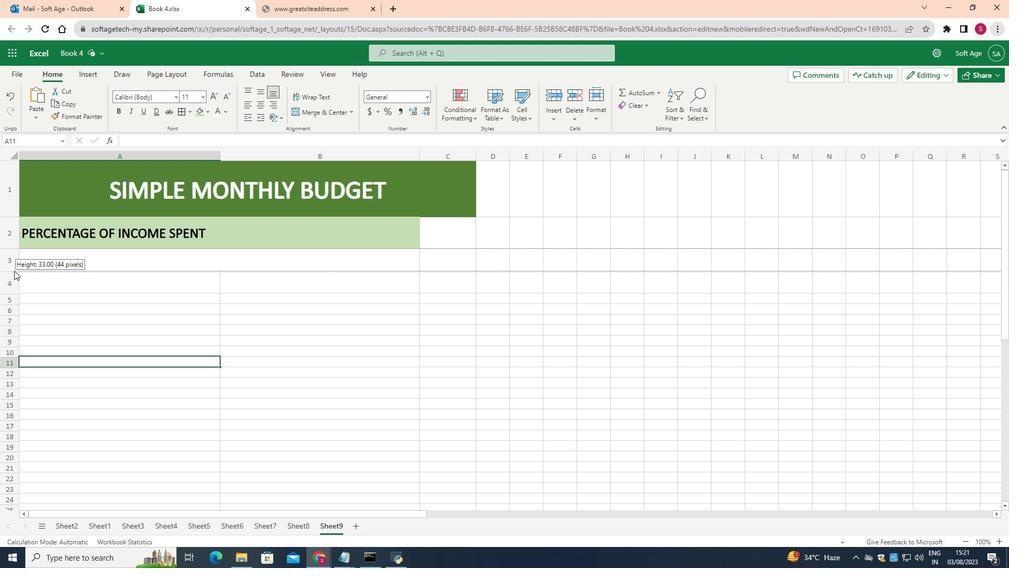 
Action: Mouse moved to (13, 297)
Screenshot: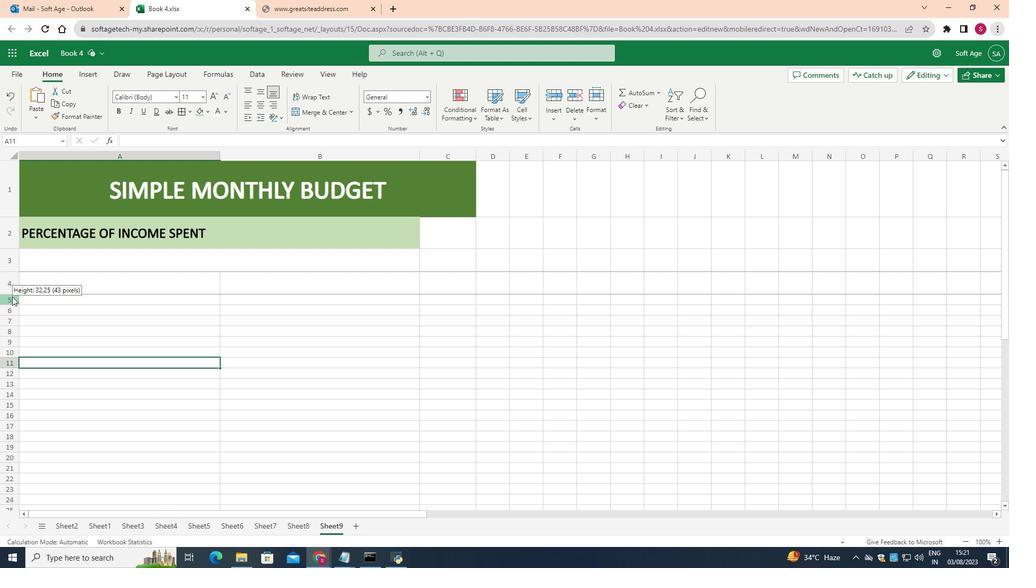 
Action: Mouse pressed left at (13, 297)
Screenshot: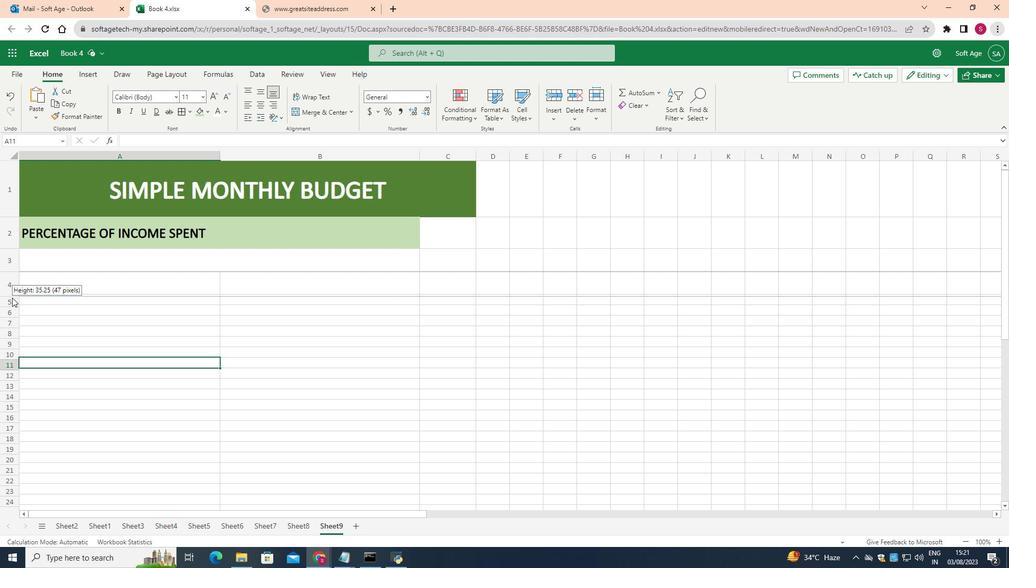 
Action: Mouse moved to (17, 310)
Screenshot: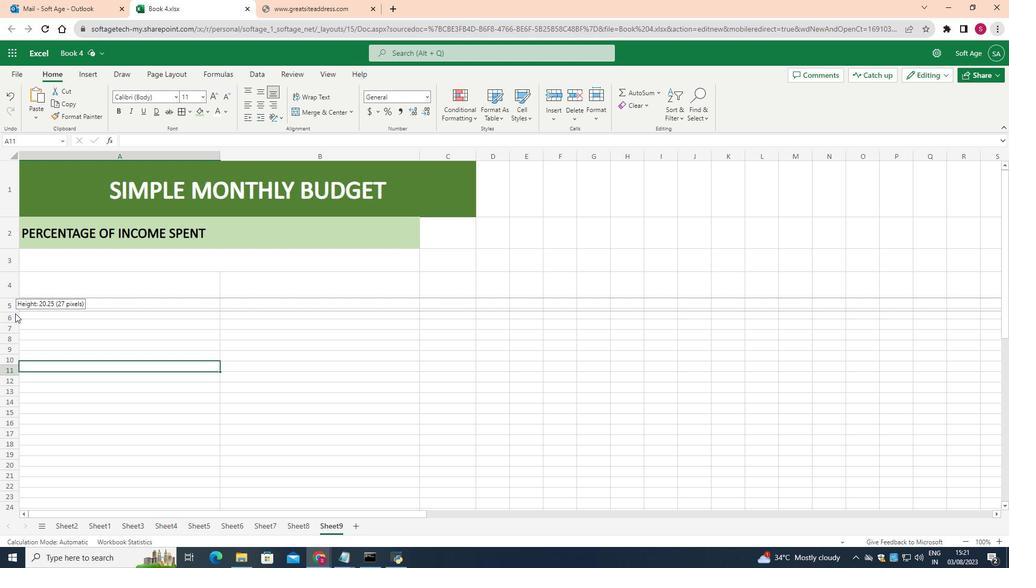 
Action: Mouse pressed left at (17, 310)
Screenshot: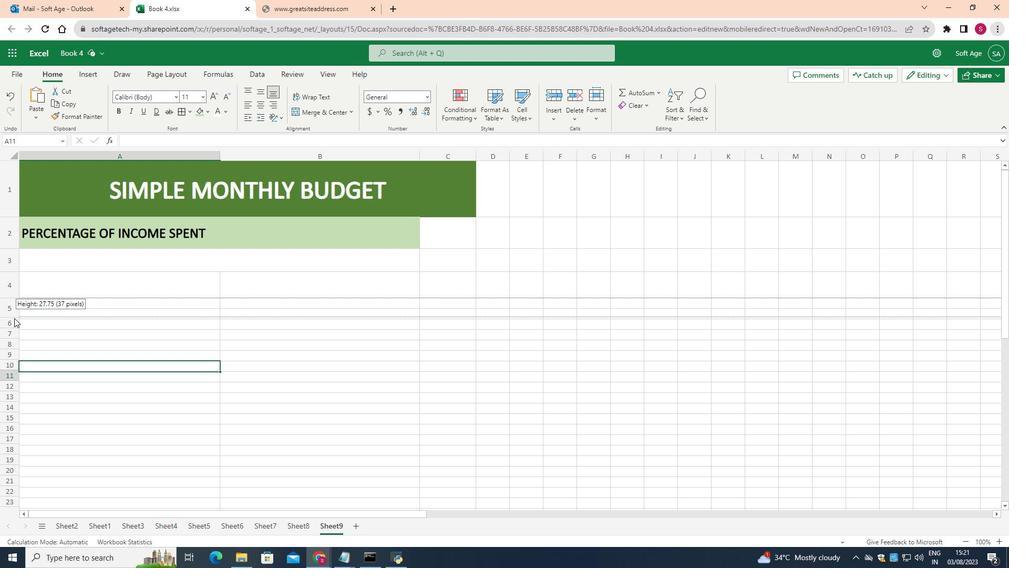 
Action: Mouse moved to (15, 335)
Screenshot: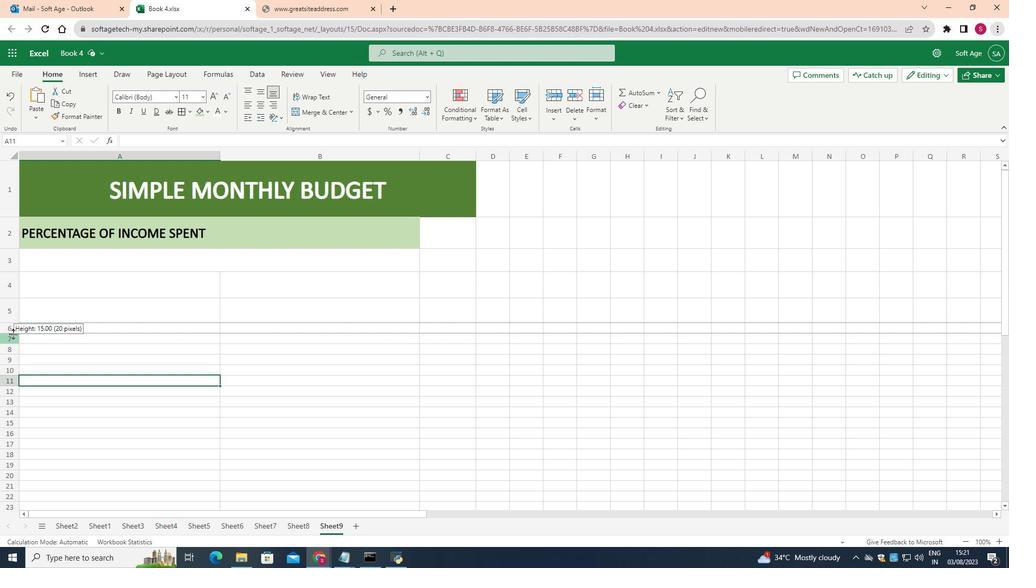 
Action: Mouse pressed left at (15, 335)
Screenshot: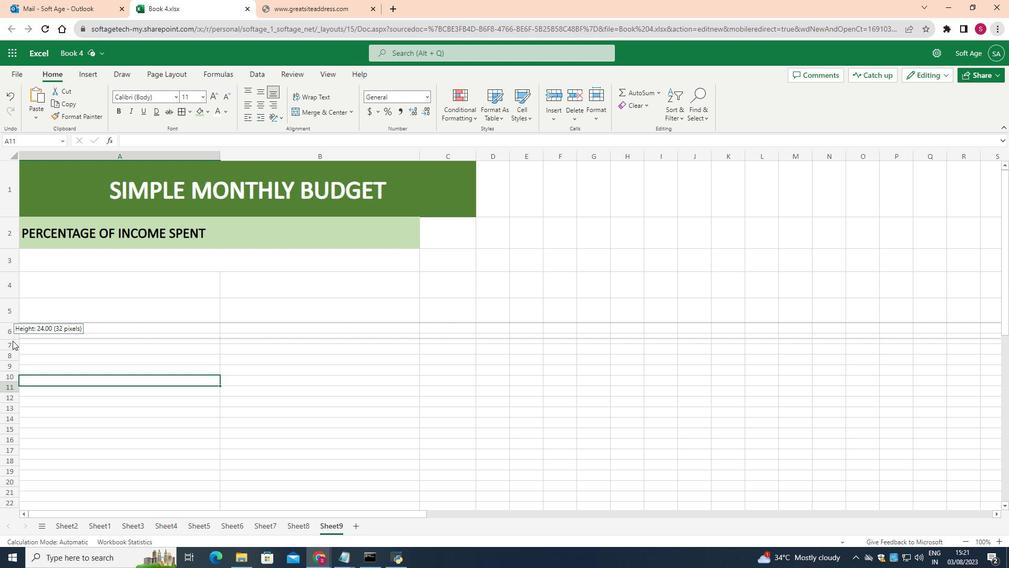 
Action: Mouse moved to (353, 284)
Screenshot: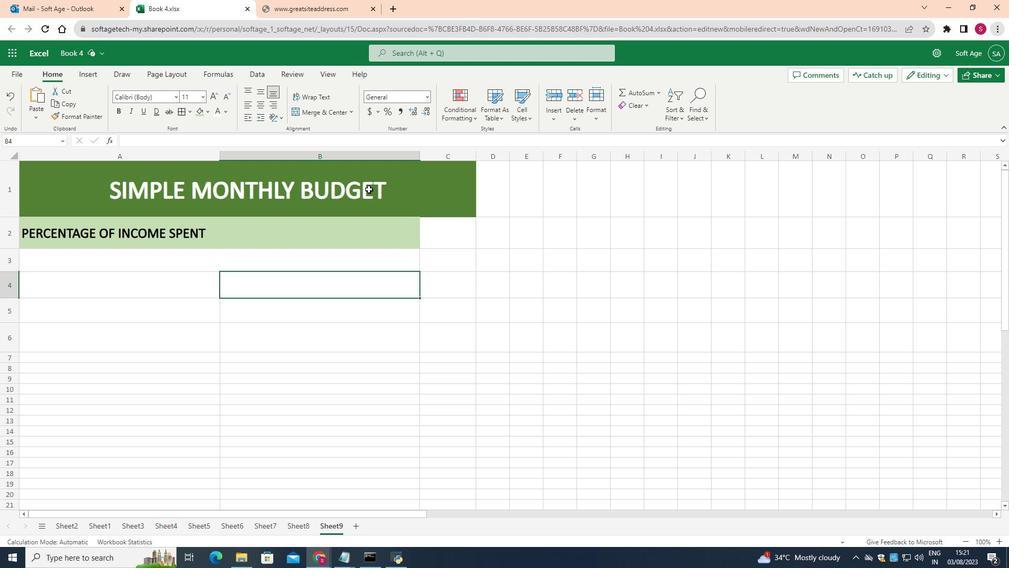 
Action: Mouse pressed left at (353, 284)
Screenshot: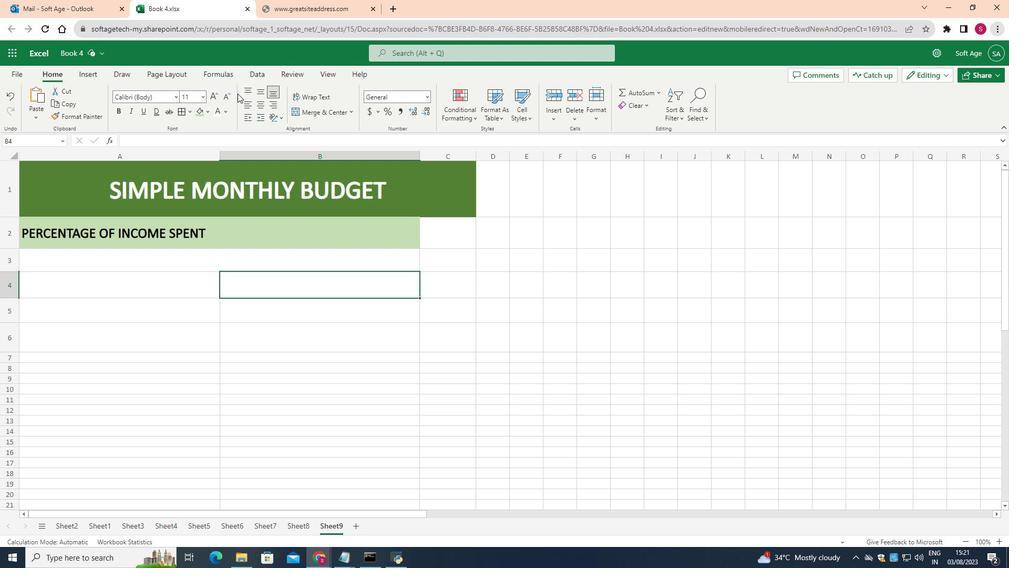 
Action: Mouse moved to (204, 99)
Screenshot: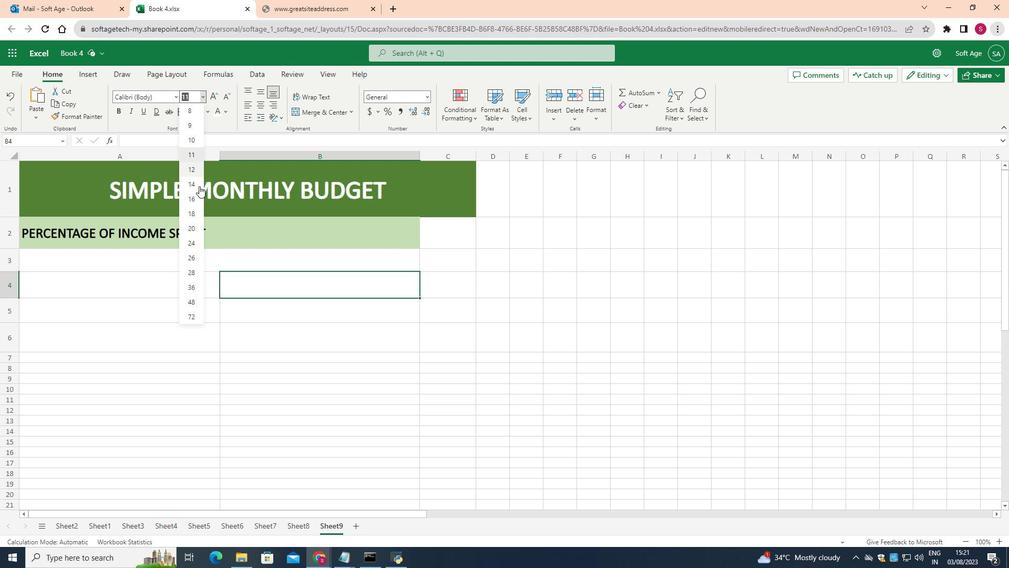 
Action: Mouse pressed left at (204, 99)
Screenshot: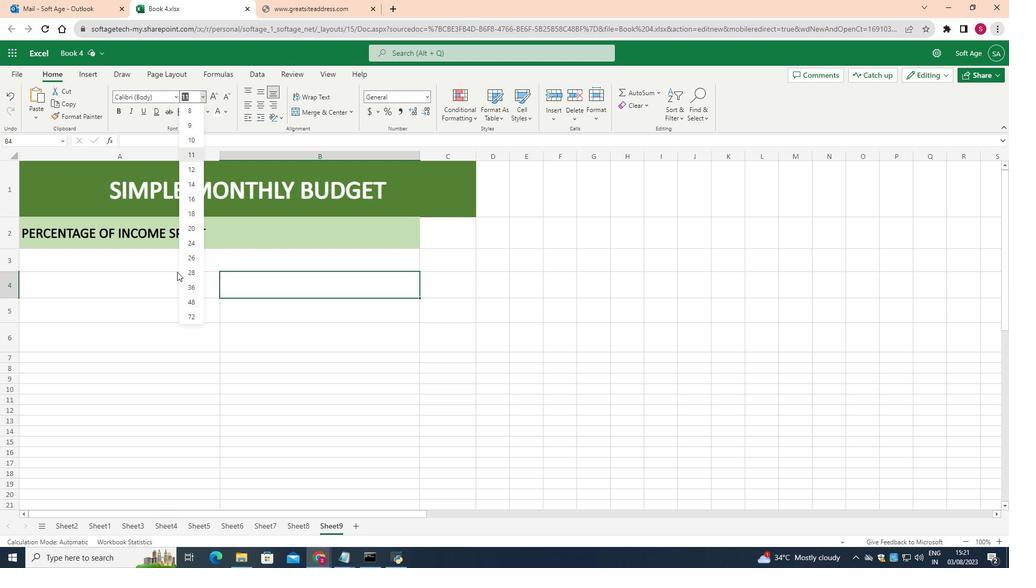 
Action: Mouse moved to (196, 301)
Screenshot: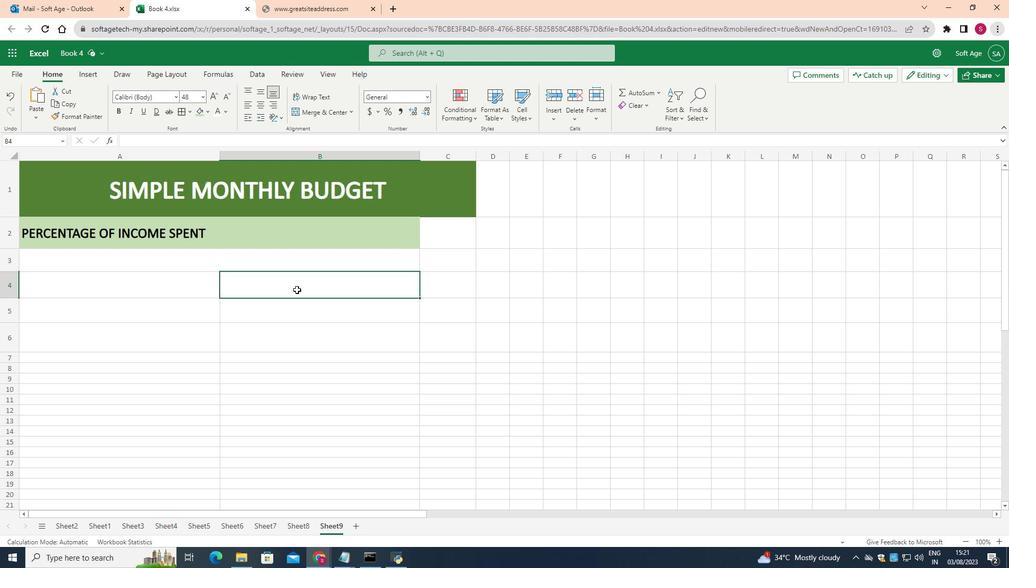 
Action: Mouse pressed left at (196, 301)
Screenshot: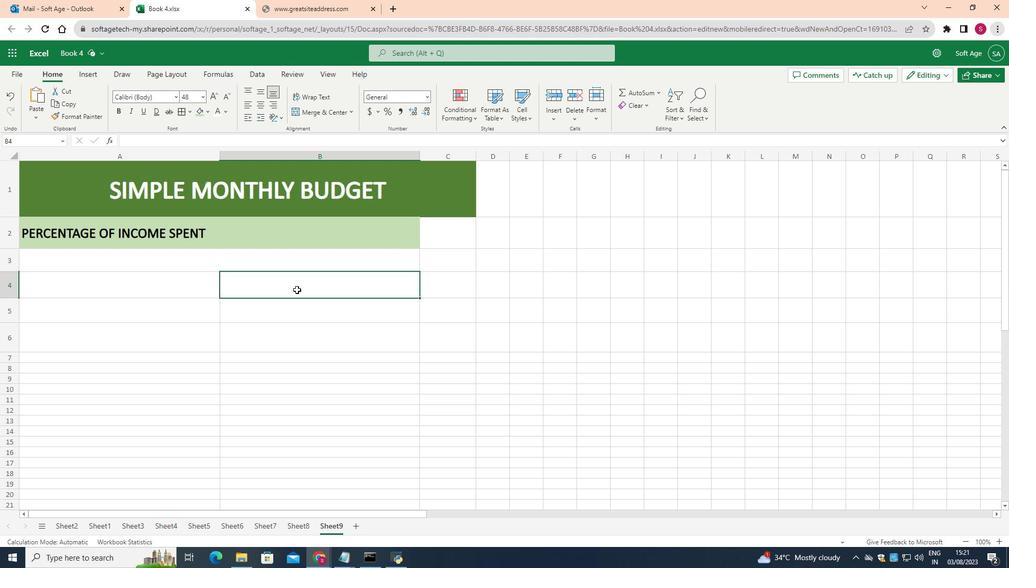 
Action: Mouse moved to (298, 291)
Screenshot: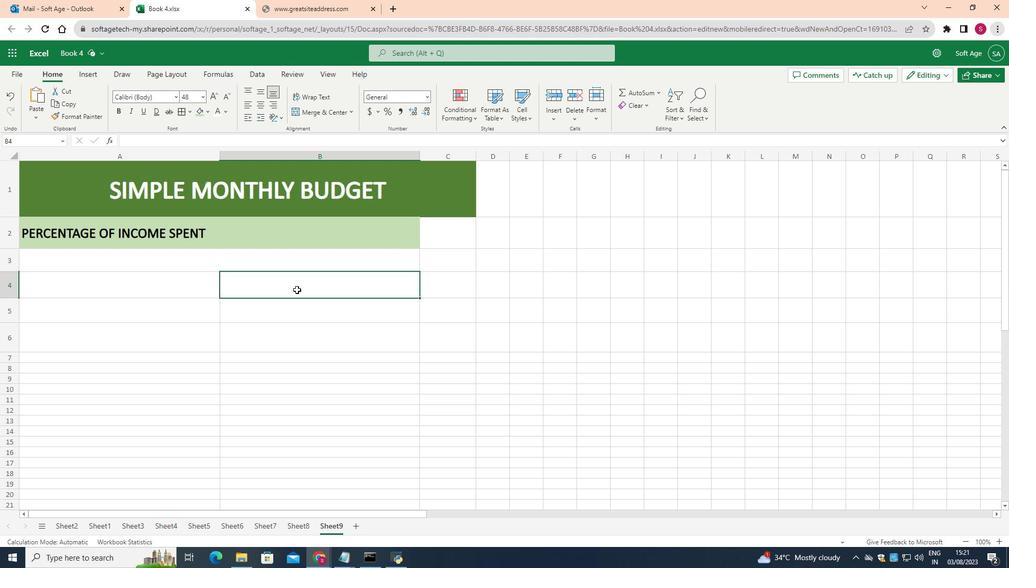 
Action: Mouse pressed left at (298, 291)
Screenshot: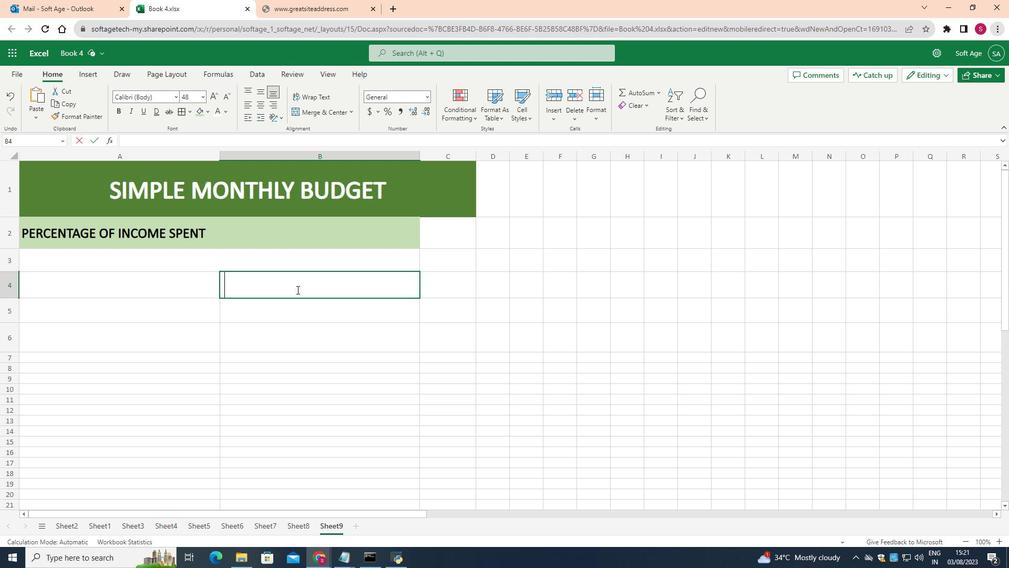 
Action: Mouse pressed left at (298, 291)
Screenshot: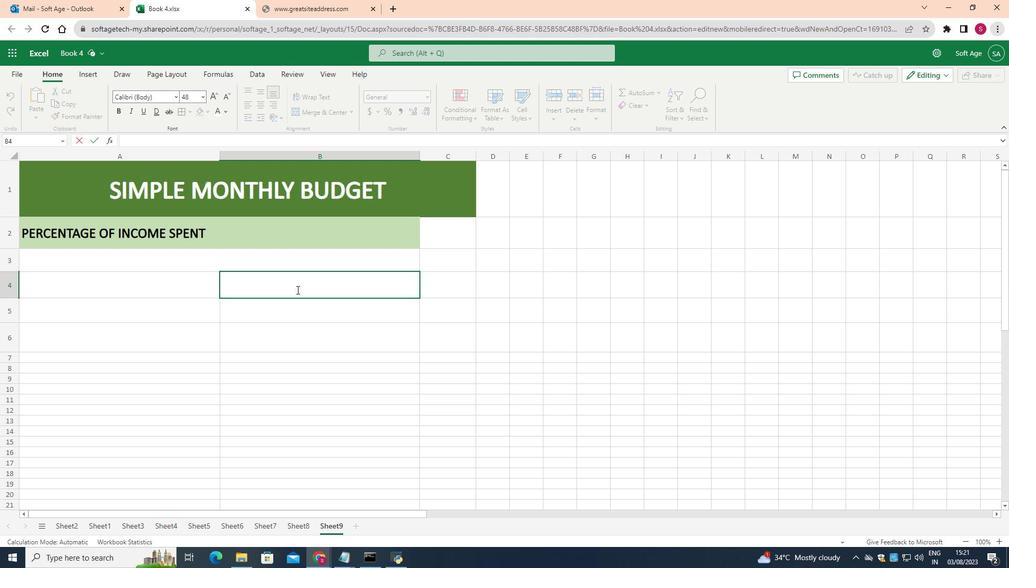 
Action: Mouse pressed left at (298, 291)
Screenshot: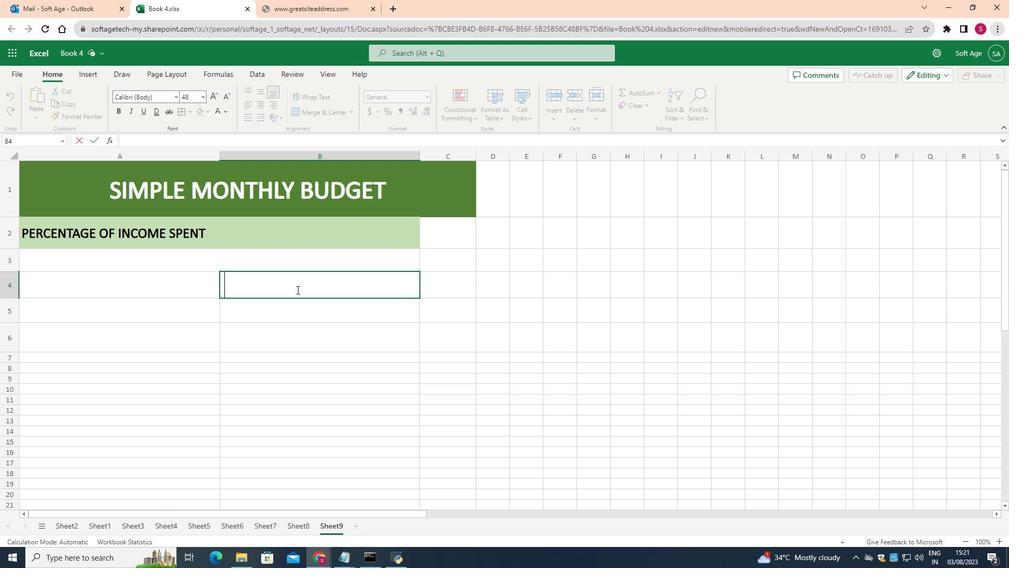 
Action: Key pressed 58<Key.shift>%
Screenshot: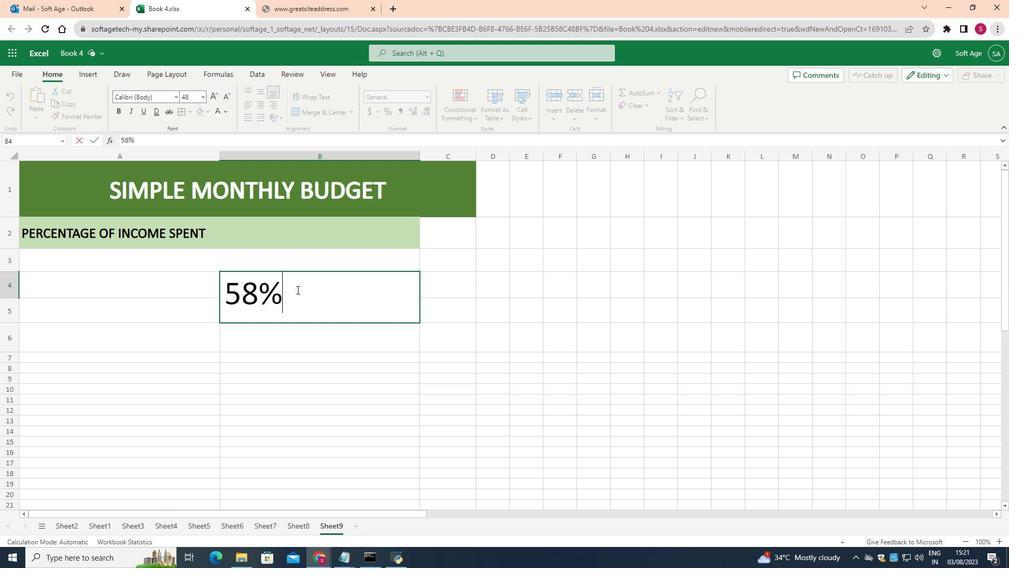 
Action: Mouse moved to (356, 345)
Screenshot: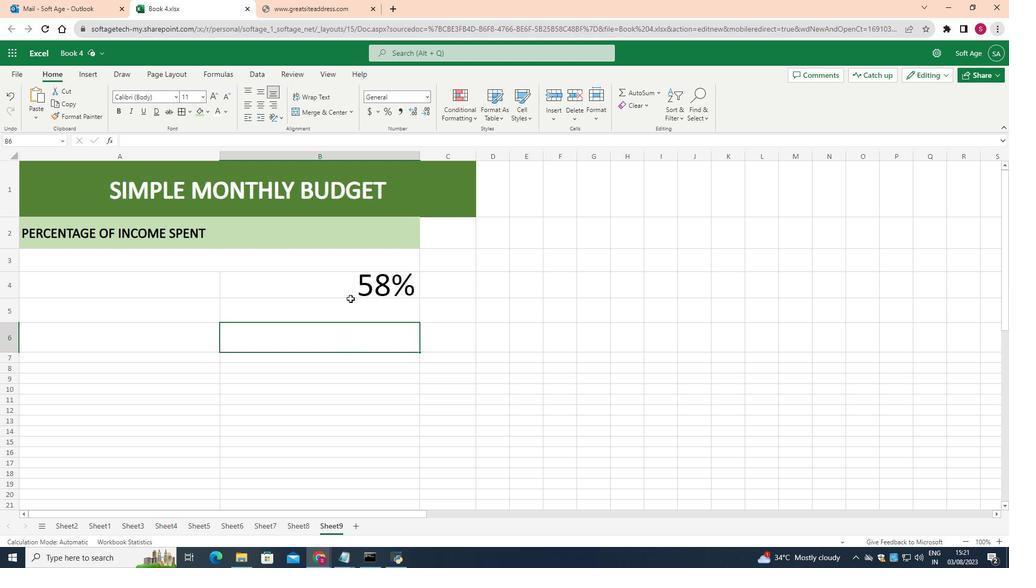 
Action: Mouse pressed left at (356, 345)
Screenshot: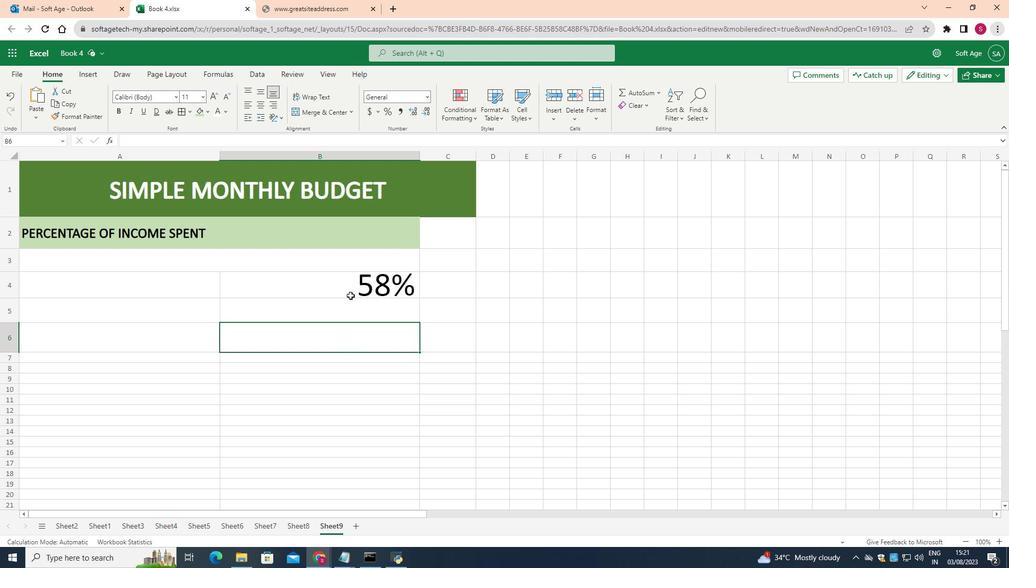 
Action: Mouse moved to (351, 295)
Screenshot: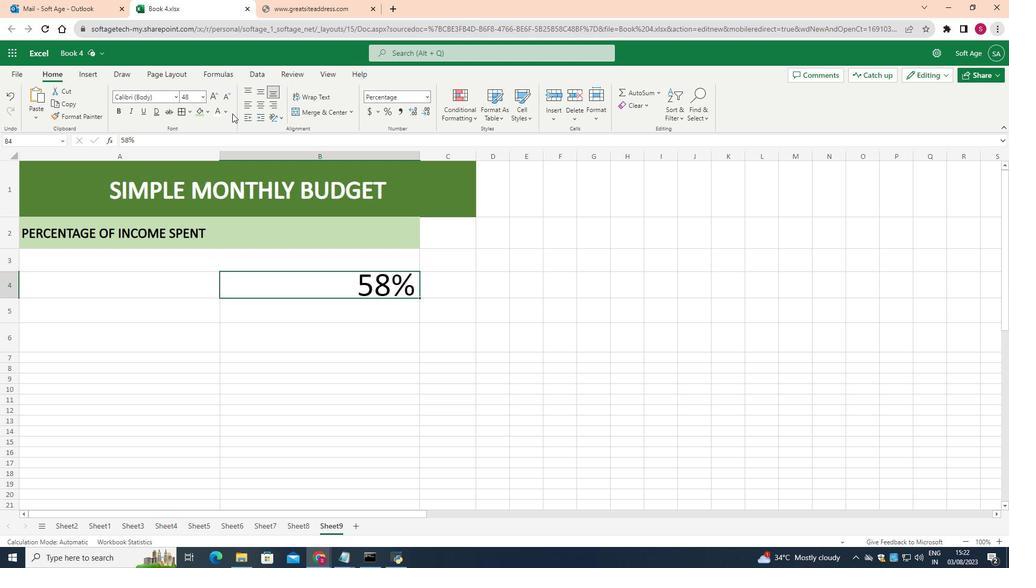 
Action: Mouse pressed left at (351, 295)
Screenshot: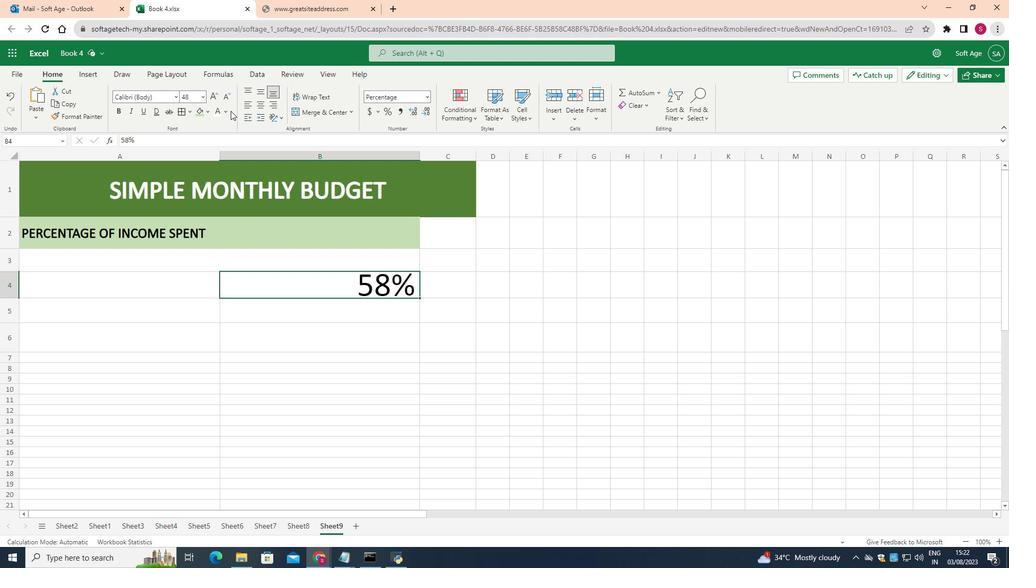 
Action: Mouse moved to (225, 112)
Screenshot: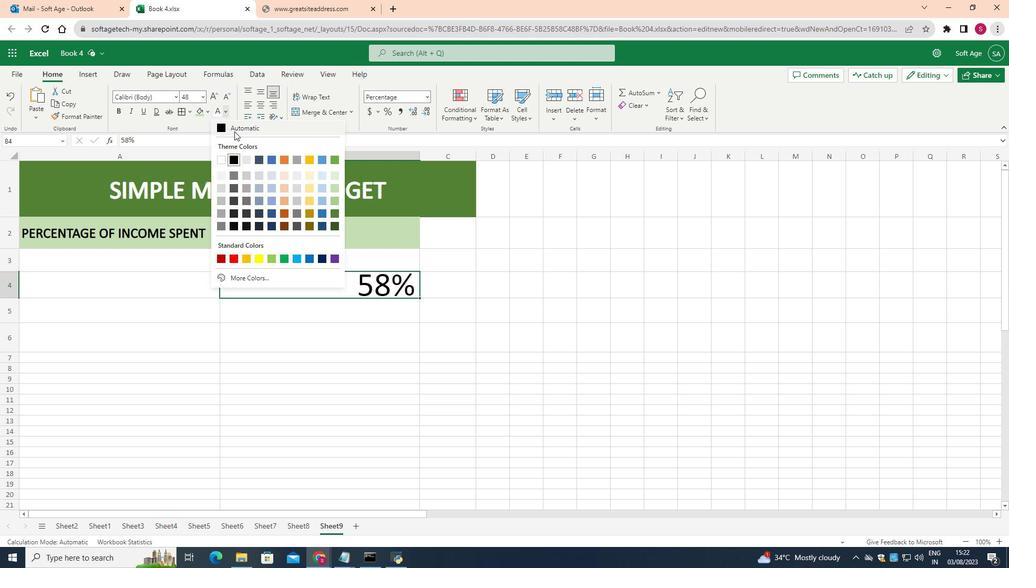 
Action: Mouse pressed left at (225, 112)
Screenshot: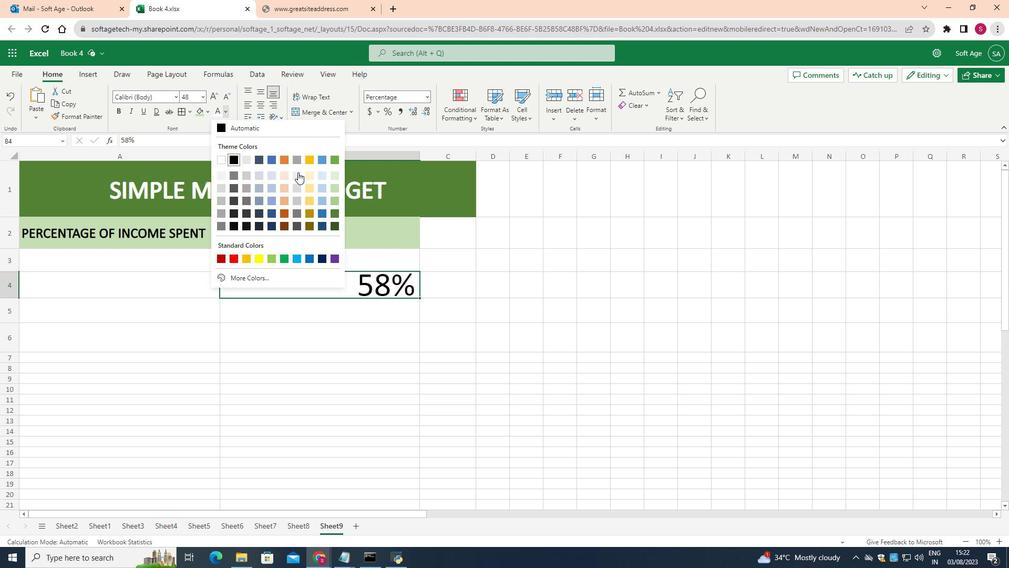 
Action: Mouse moved to (337, 161)
Screenshot: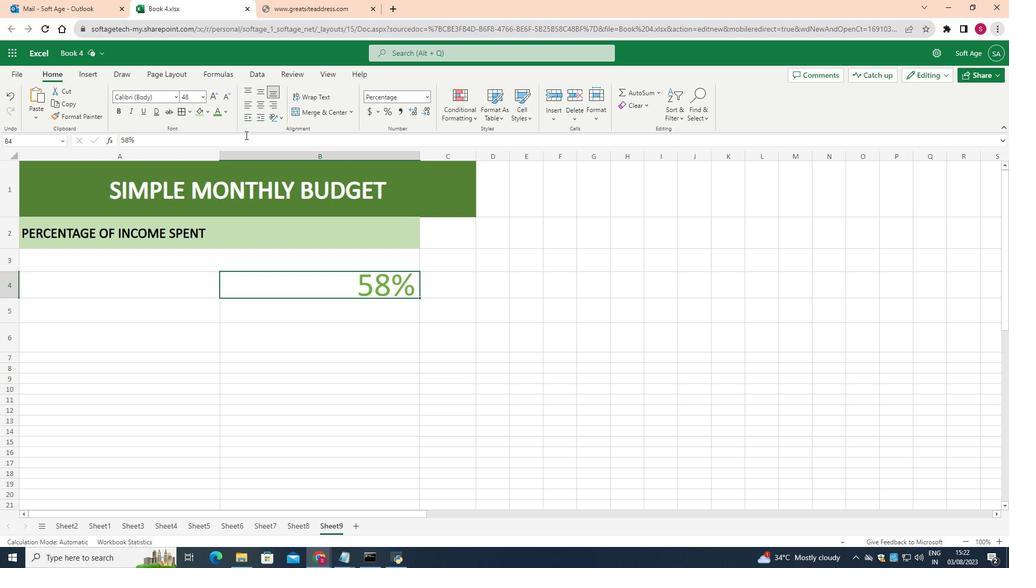 
Action: Mouse pressed left at (337, 161)
Screenshot: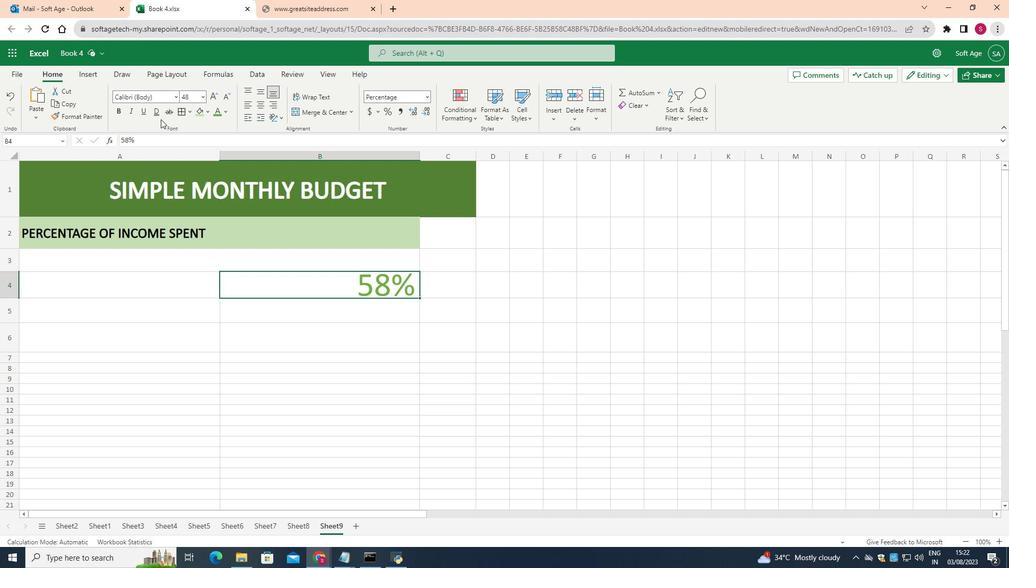 
Action: Mouse moved to (307, 333)
Screenshot: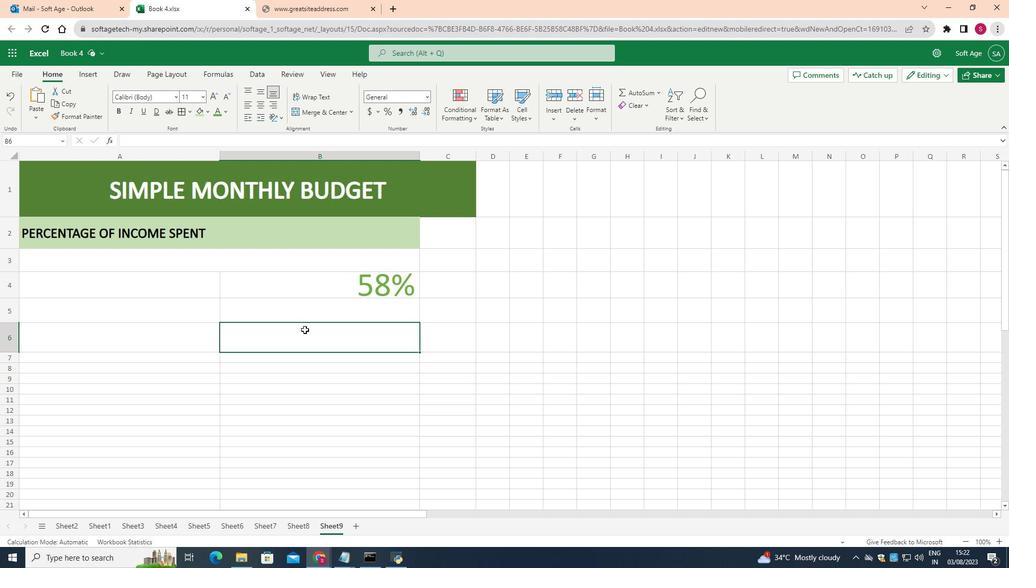 
Action: Mouse pressed left at (307, 333)
Screenshot: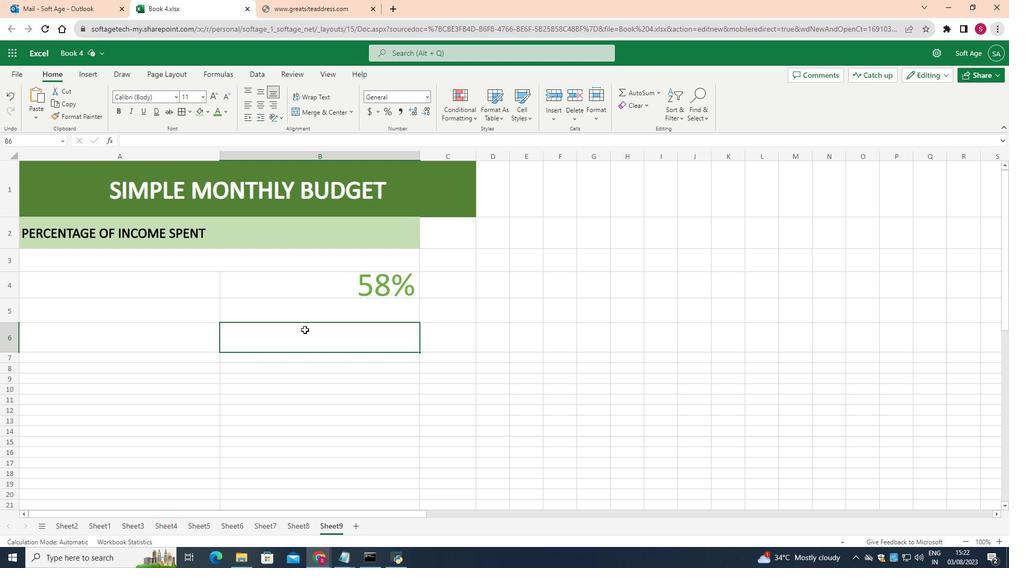 
Action: Mouse moved to (189, 291)
Screenshot: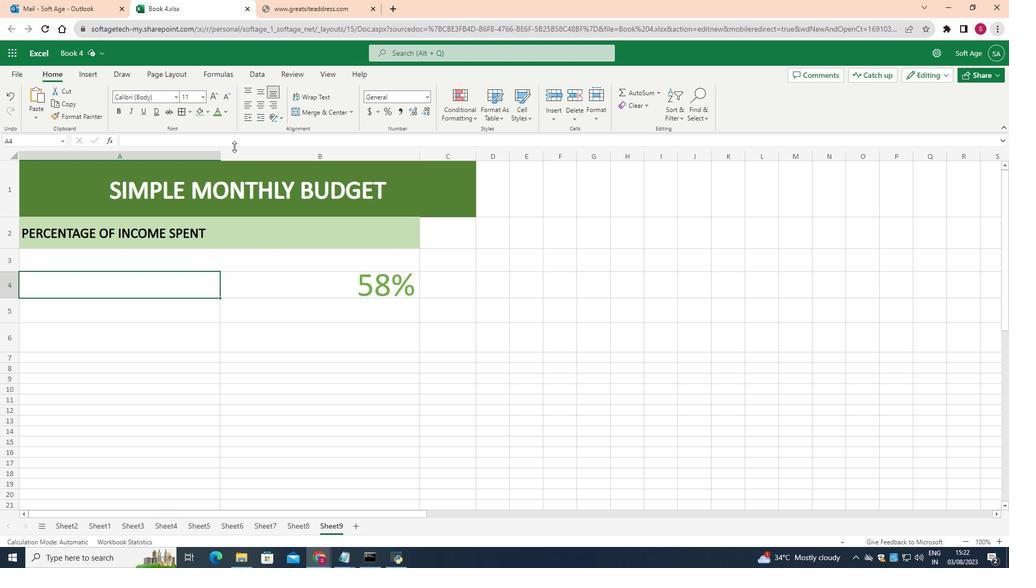 
Action: Mouse pressed left at (189, 291)
Screenshot: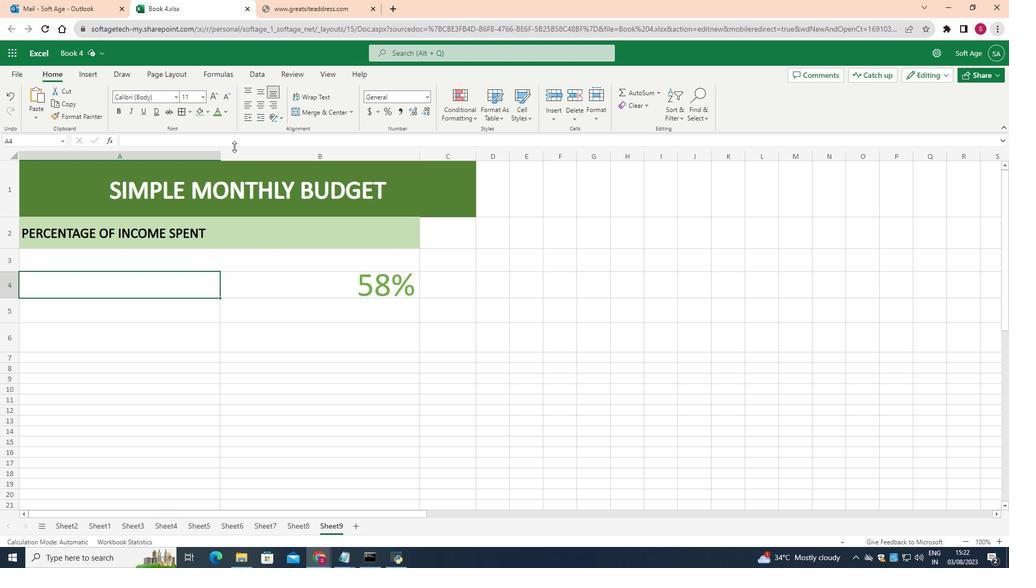 
Action: Mouse moved to (208, 111)
Screenshot: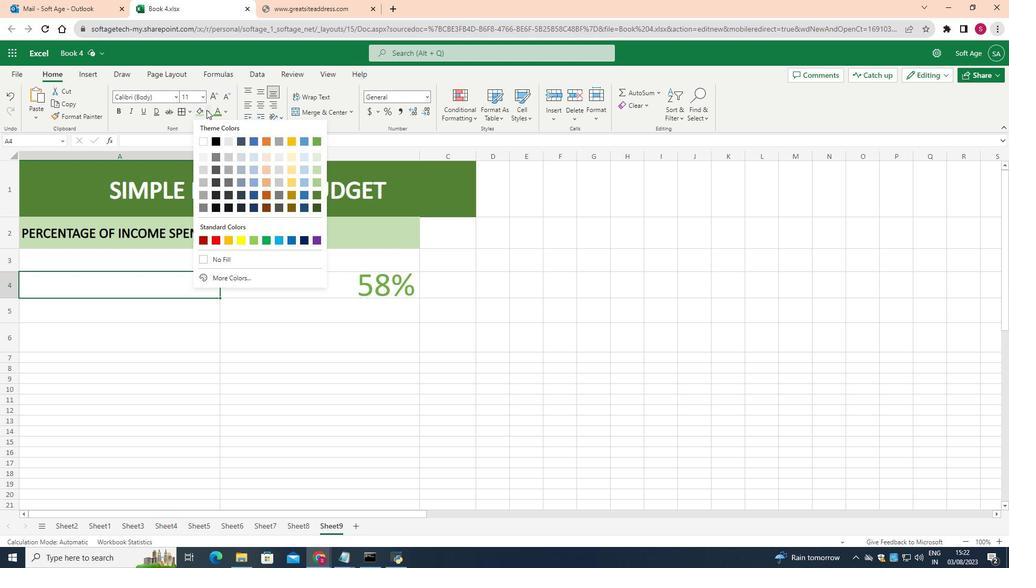 
Action: Mouse pressed left at (208, 111)
Screenshot: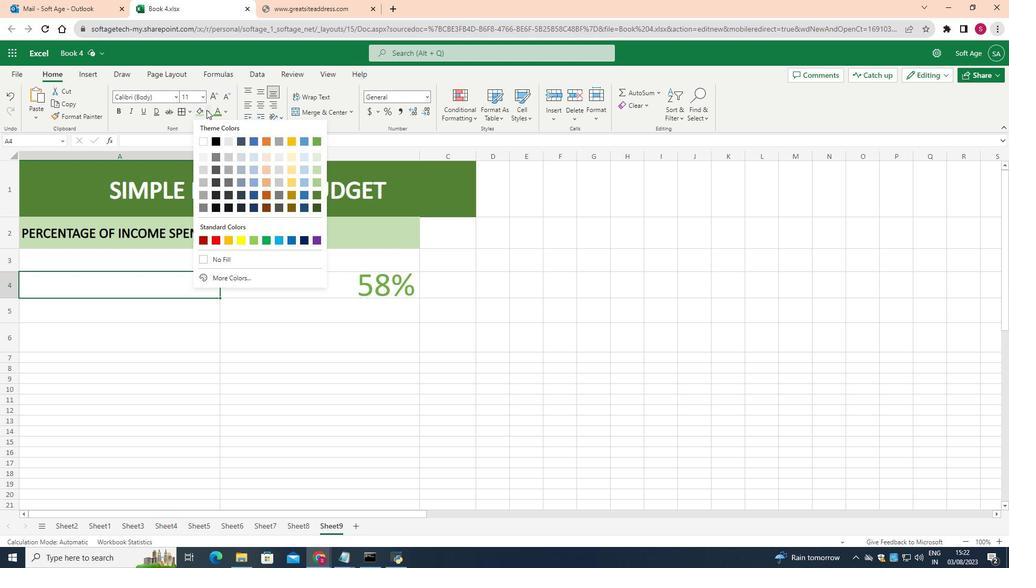 
Action: Mouse moved to (320, 161)
Screenshot: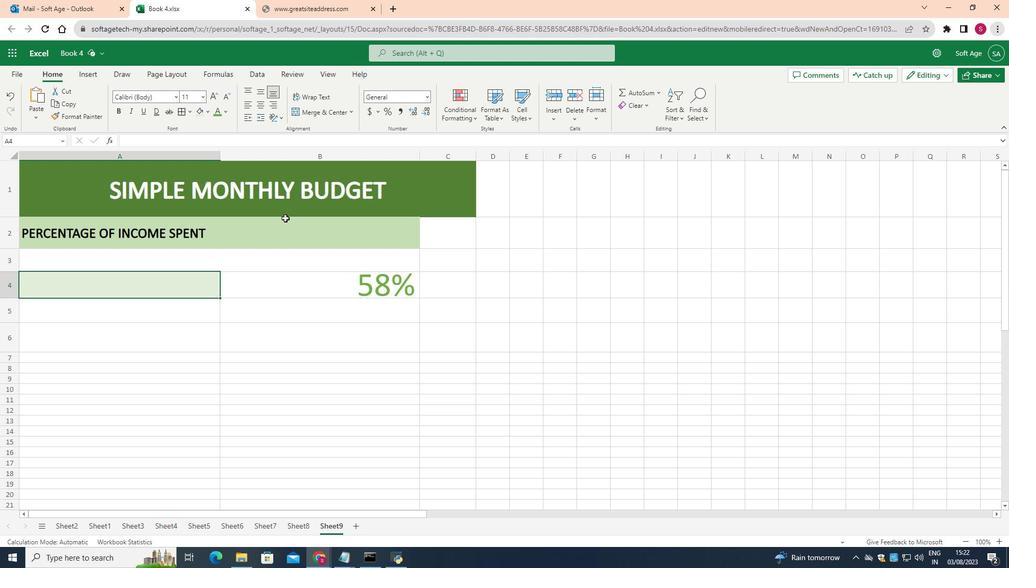
Action: Mouse pressed left at (320, 161)
Screenshot: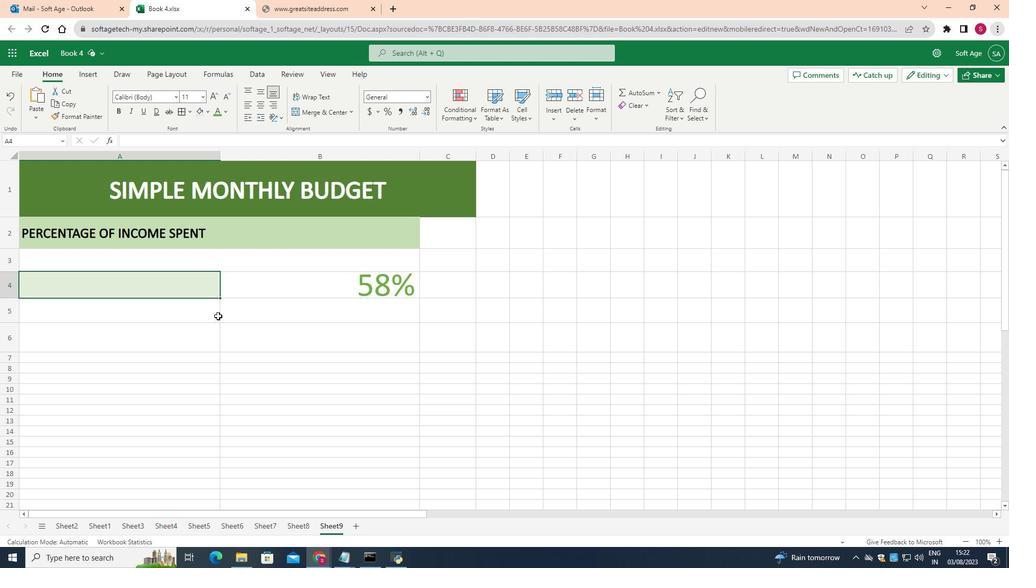 
Action: Mouse moved to (195, 346)
Screenshot: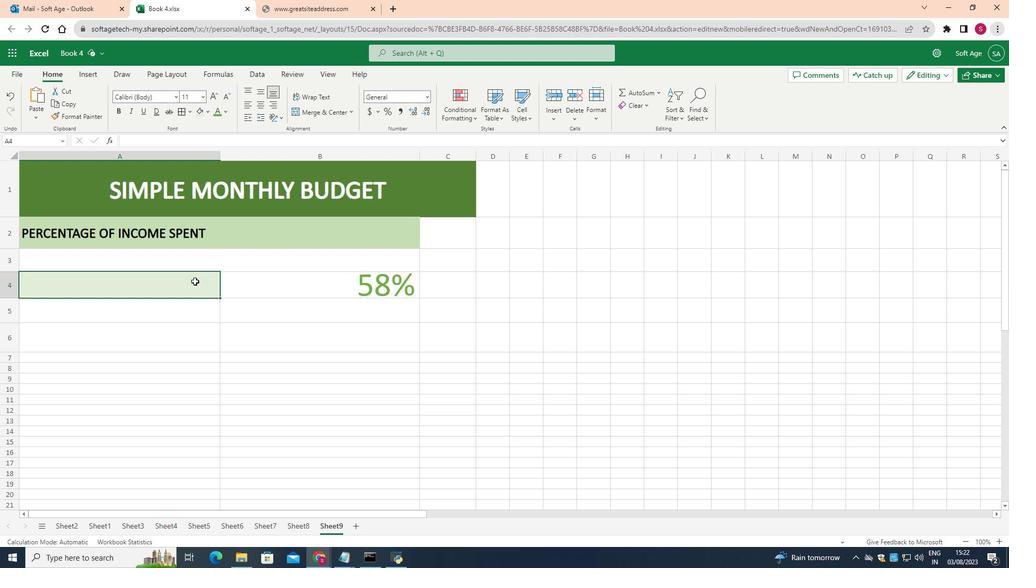 
Action: Mouse pressed left at (195, 346)
Screenshot: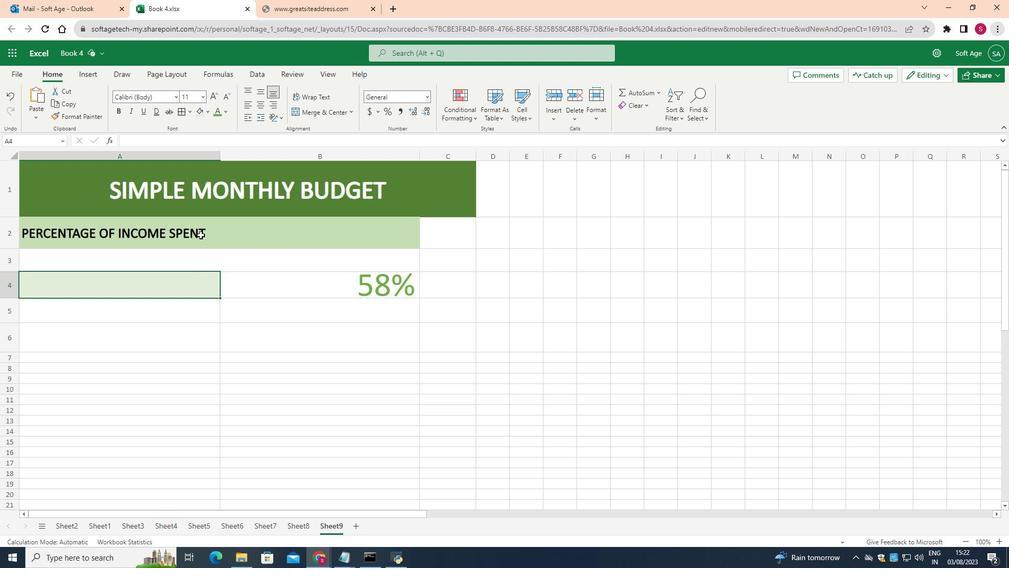 
Action: Mouse moved to (196, 282)
Screenshot: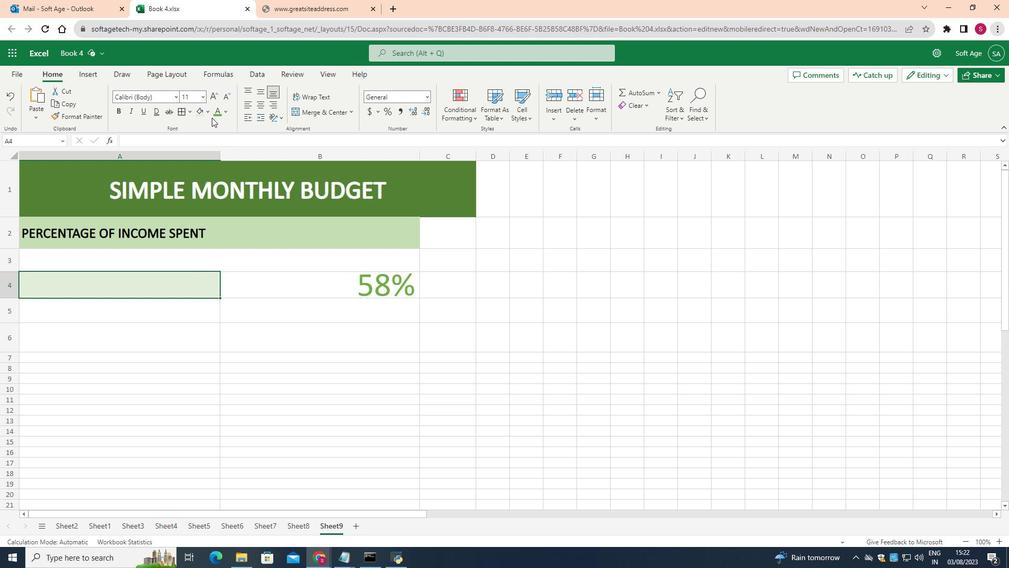 
Action: Mouse pressed left at (196, 282)
Screenshot: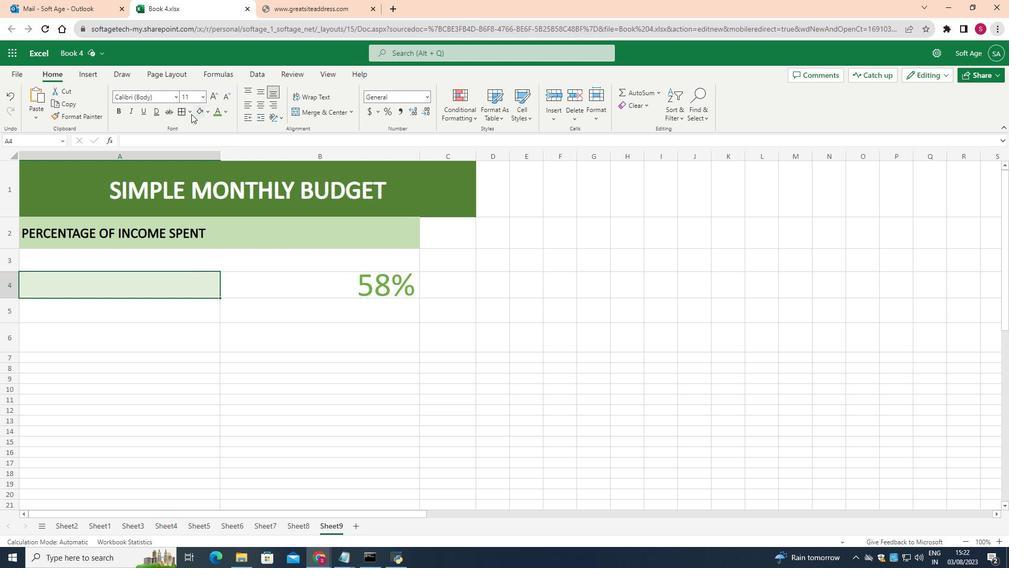 
Action: Mouse moved to (193, 113)
Screenshot: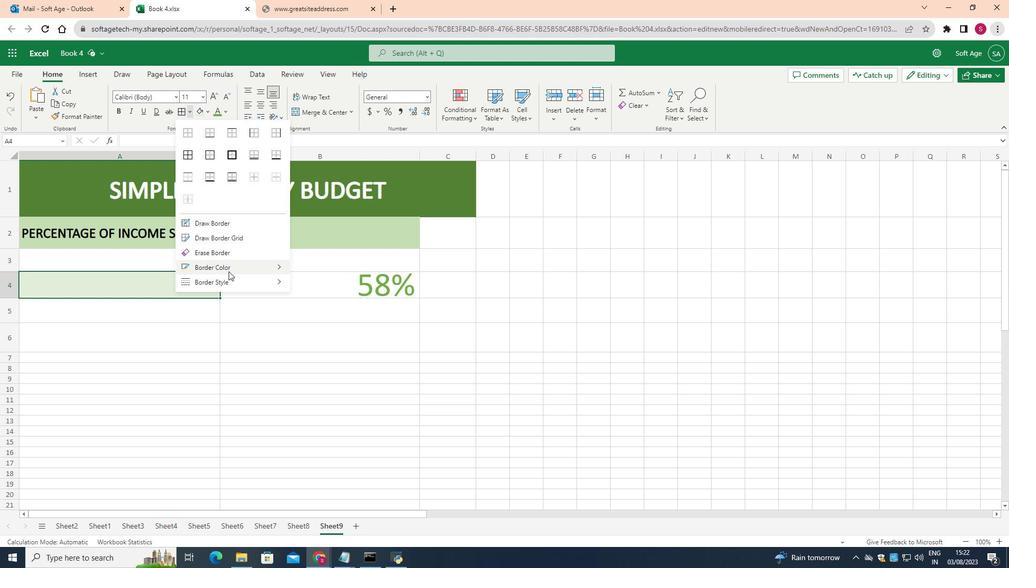
Action: Mouse pressed left at (193, 113)
Screenshot: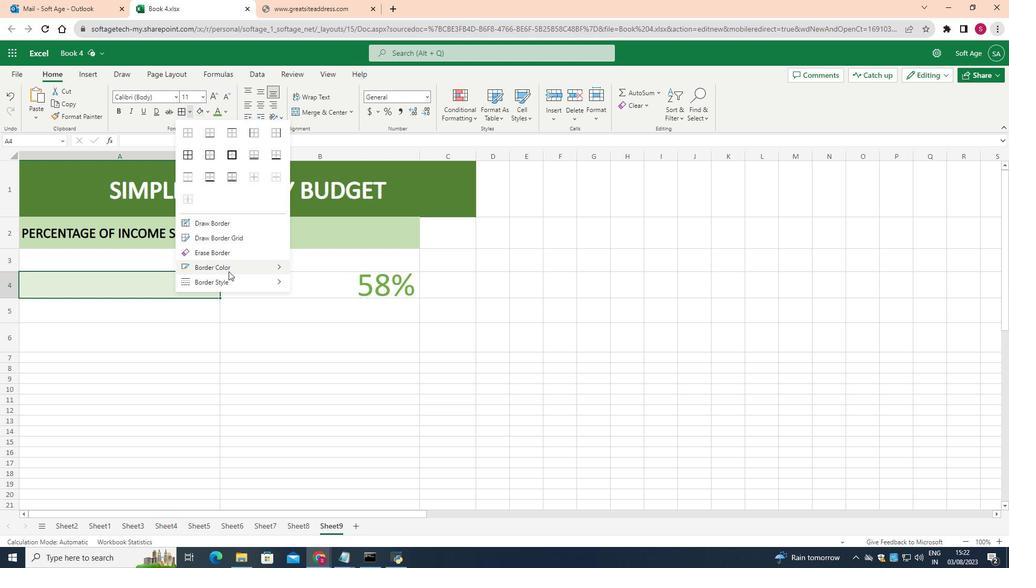 
Action: Mouse moved to (230, 272)
Screenshot: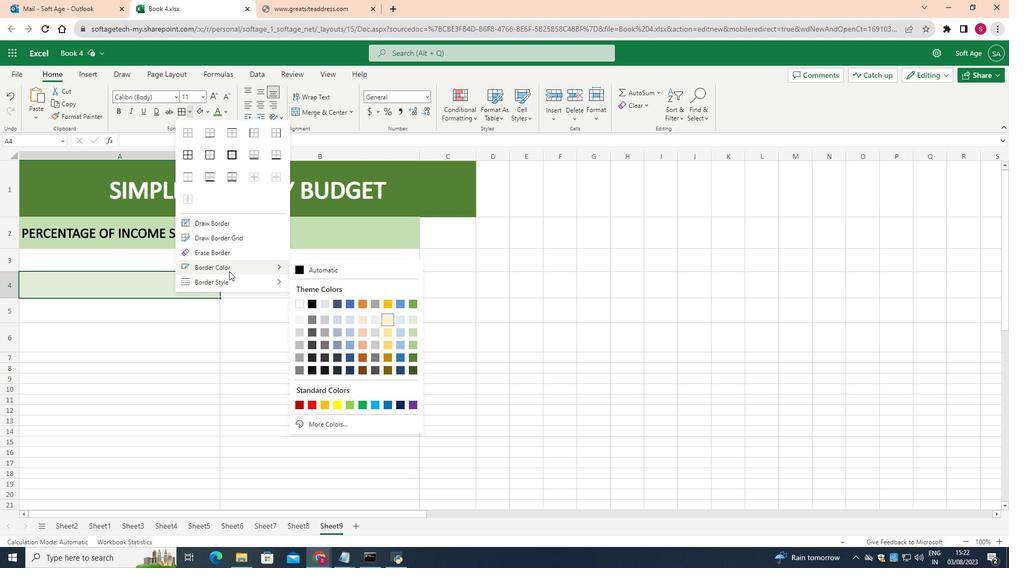 
Action: Mouse pressed left at (230, 272)
Screenshot: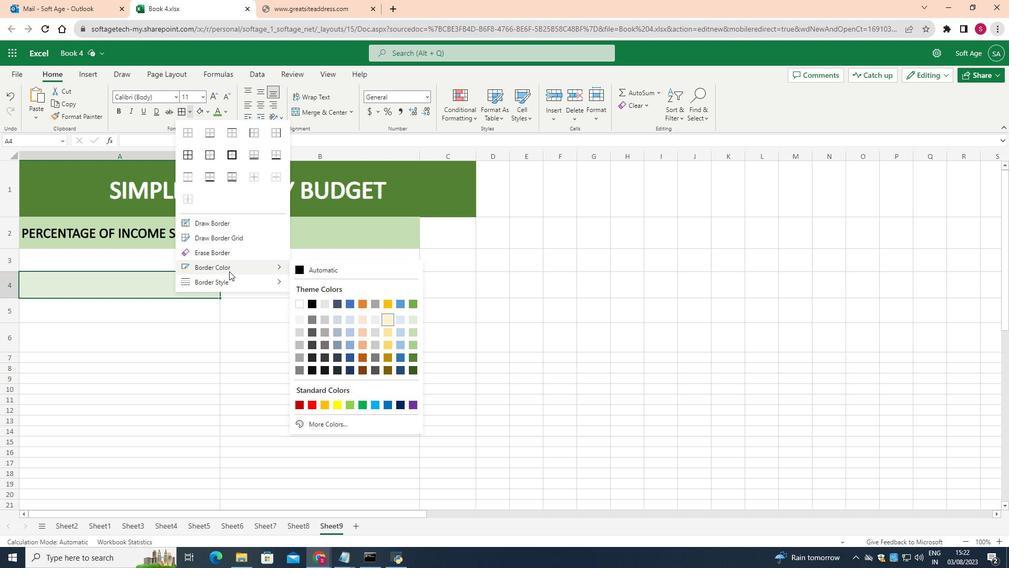 
Action: Mouse moved to (353, 306)
Screenshot: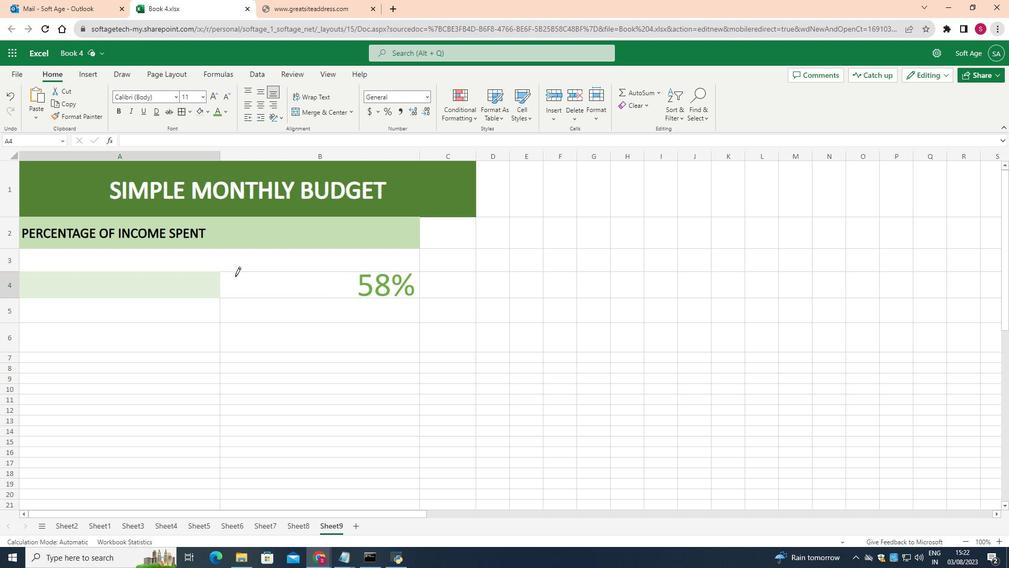
Action: Mouse pressed left at (353, 306)
Screenshot: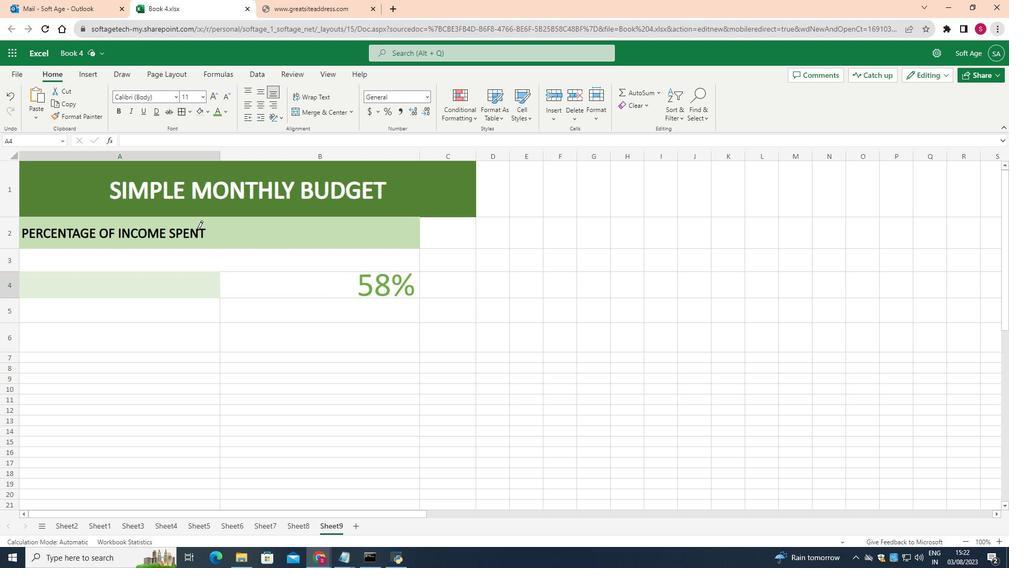 
Action: Mouse moved to (190, 113)
Screenshot: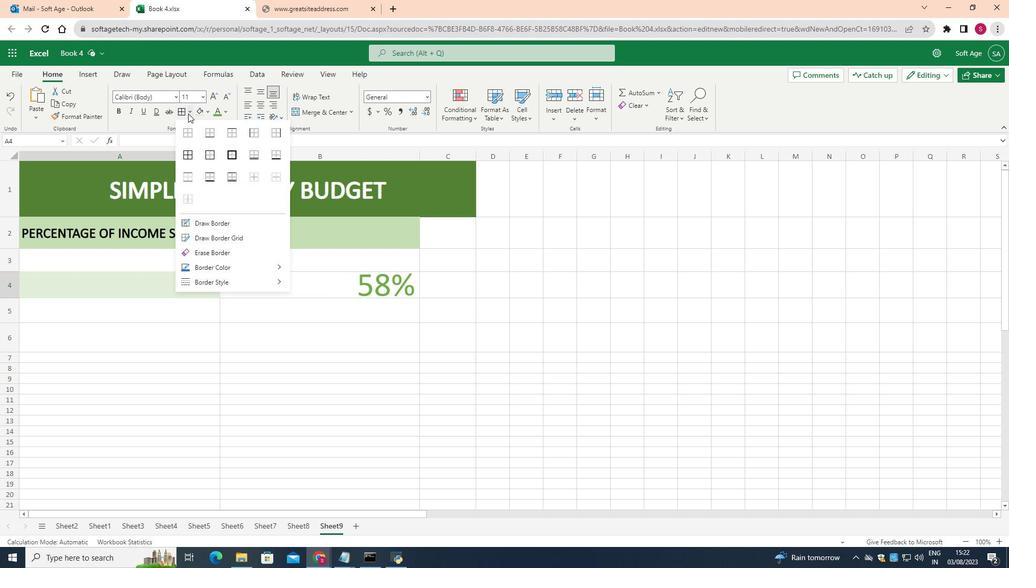 
Action: Mouse pressed left at (190, 113)
Screenshot: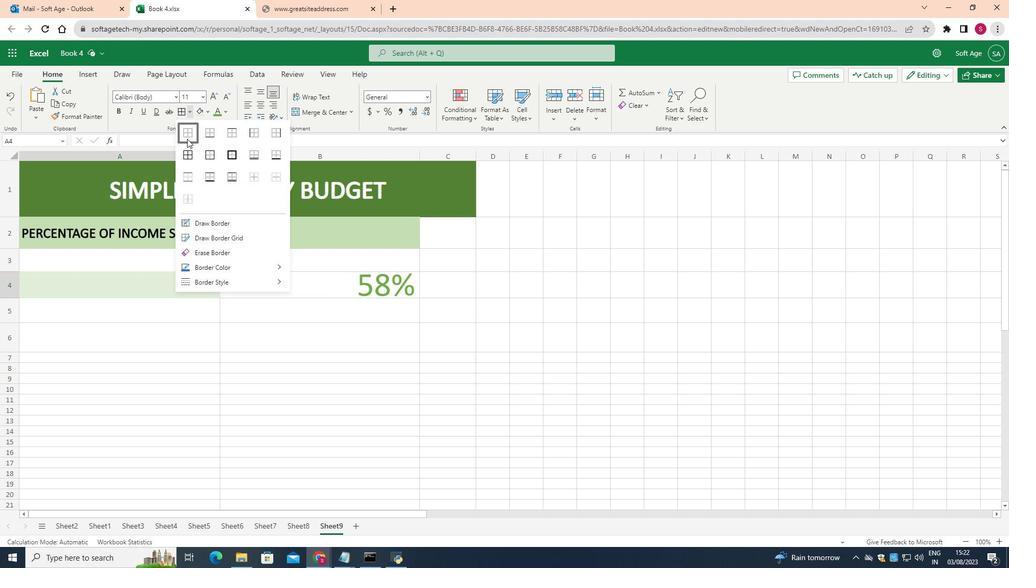 
Action: Mouse moved to (233, 159)
Screenshot: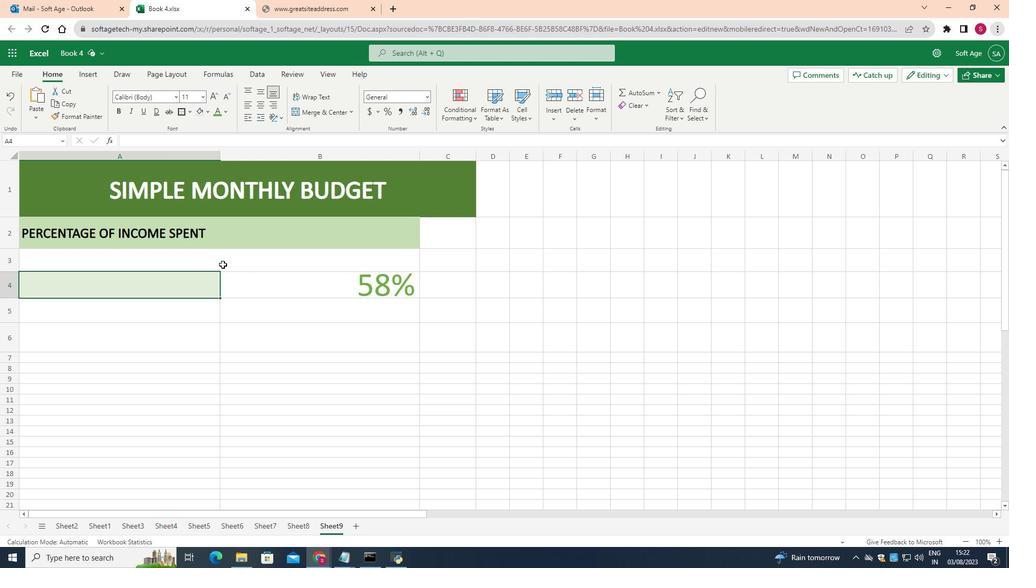 
Action: Mouse pressed left at (233, 159)
Screenshot: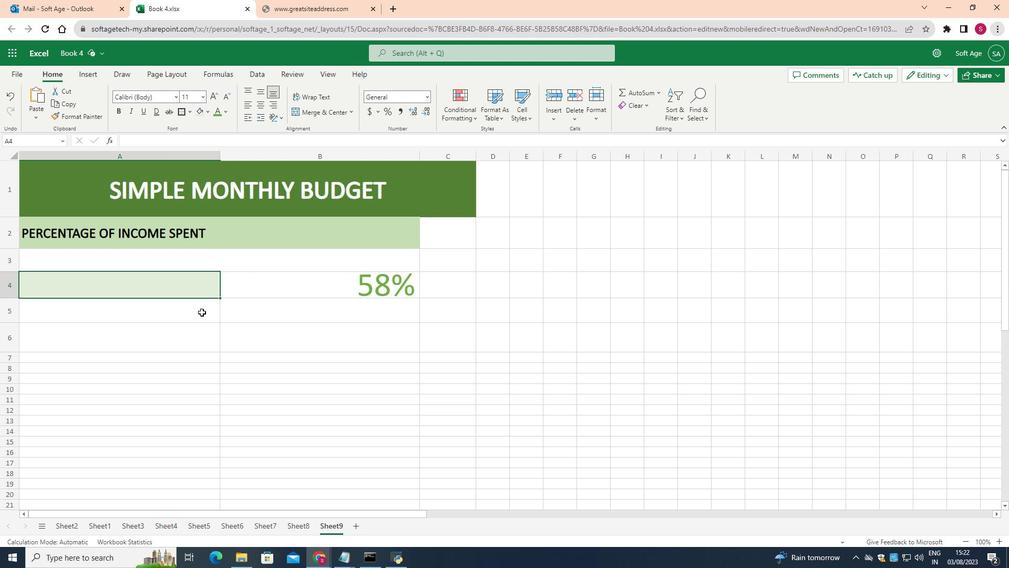 
Action: Mouse moved to (203, 314)
Screenshot: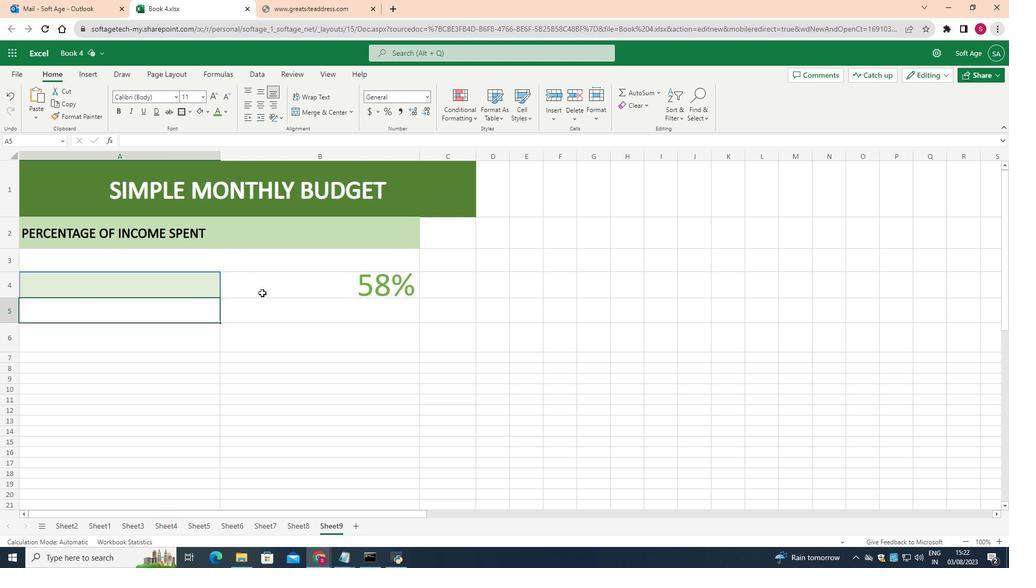 
Action: Mouse pressed left at (203, 314)
Screenshot: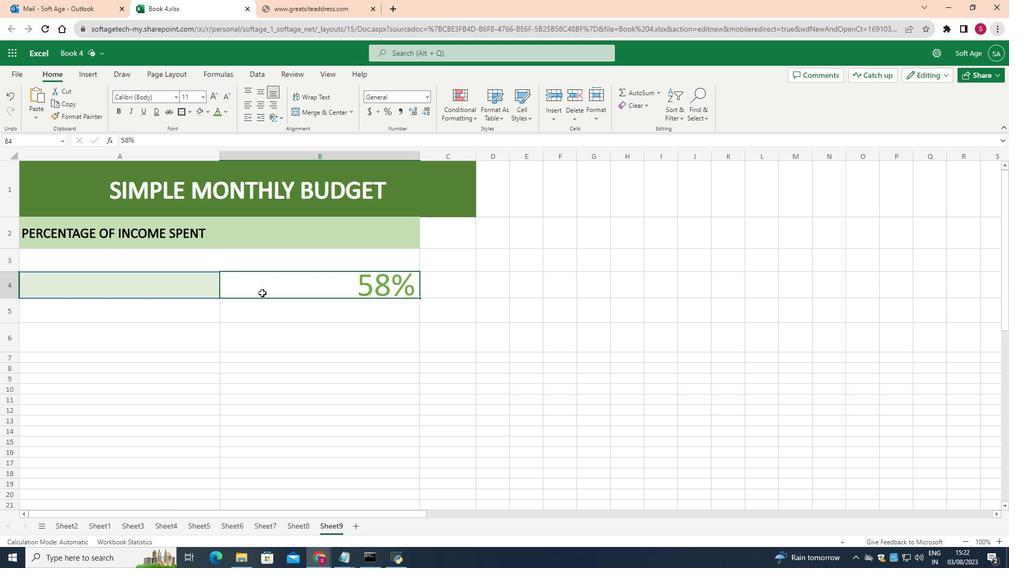 
Action: Mouse moved to (264, 294)
Screenshot: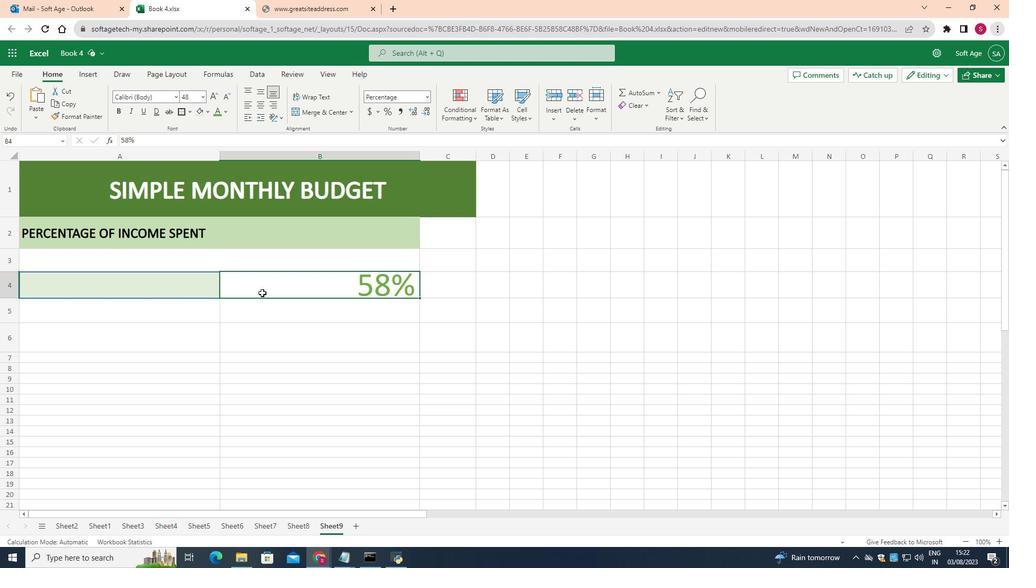 
Action: Mouse pressed left at (264, 294)
Screenshot: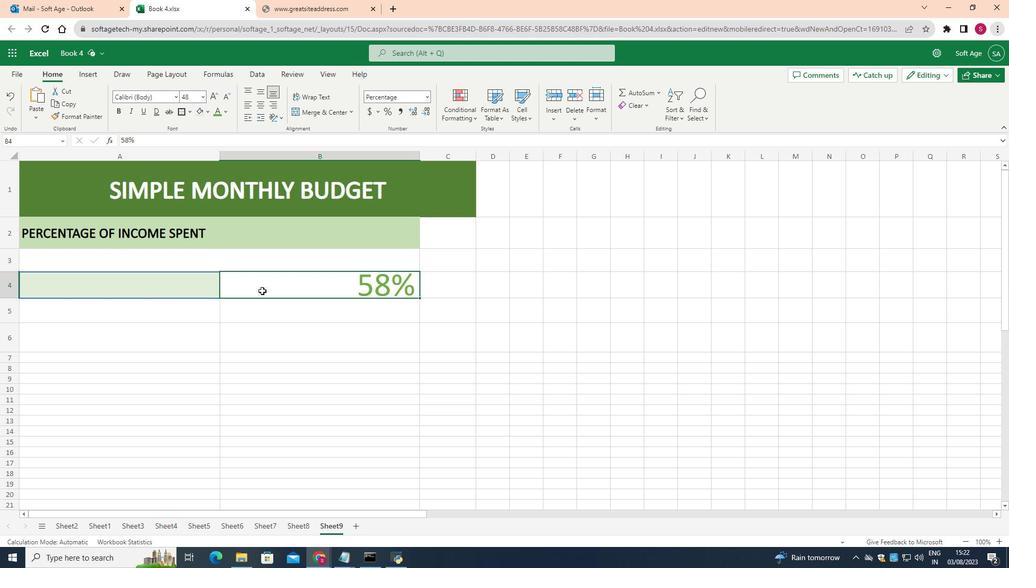 
Action: Mouse moved to (183, 114)
Screenshot: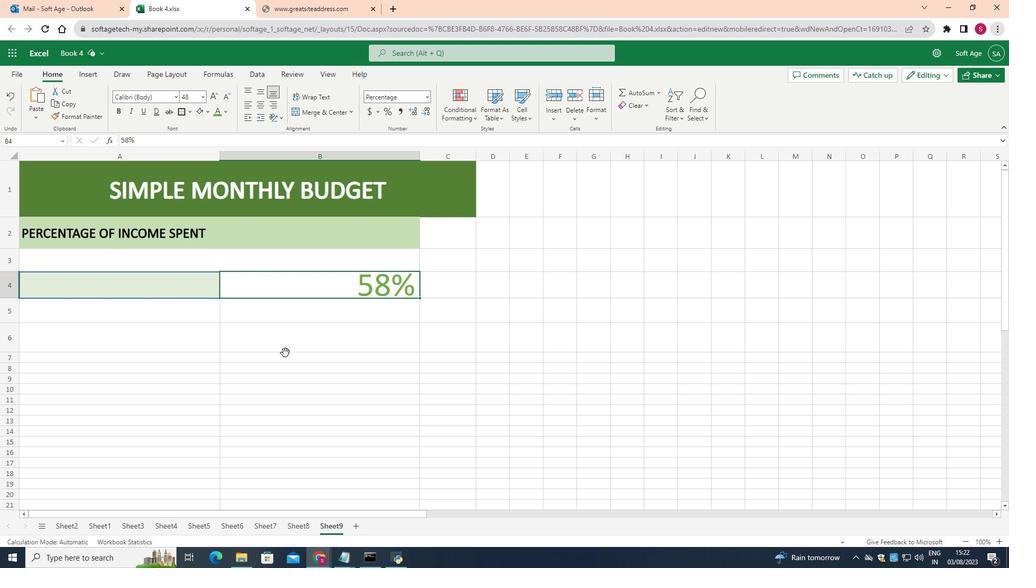
Action: Mouse pressed left at (183, 114)
Screenshot: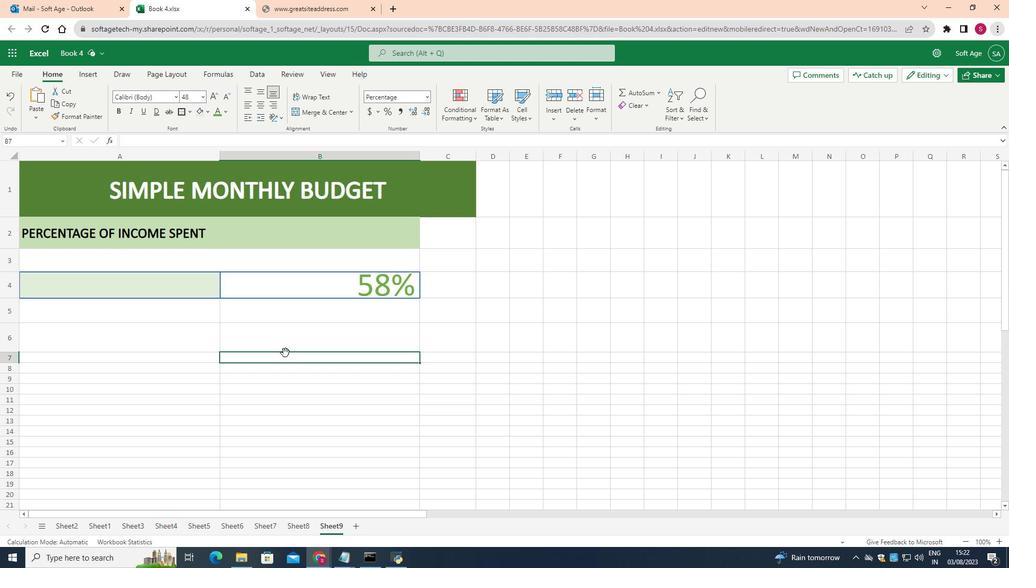 
Action: Mouse moved to (287, 354)
Screenshot: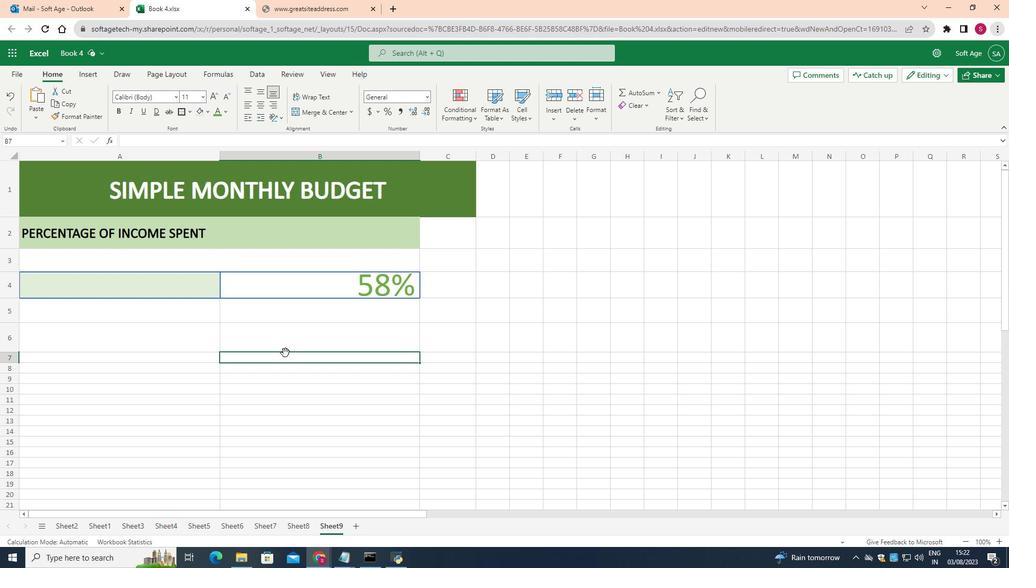 
Action: Mouse pressed left at (287, 354)
Screenshot: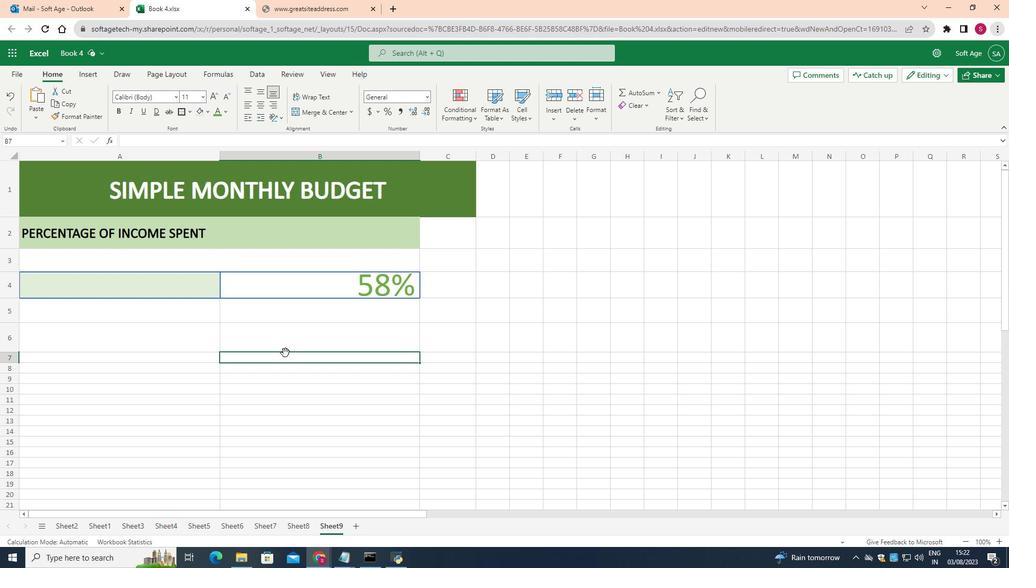 
Action: Mouse moved to (248, 288)
Screenshot: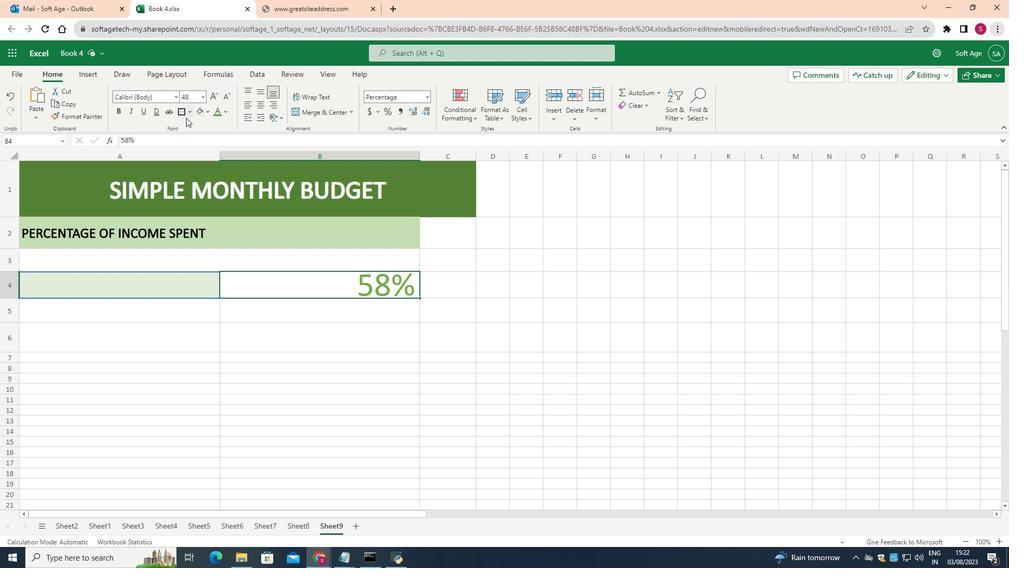 
Action: Mouse pressed left at (248, 288)
Screenshot: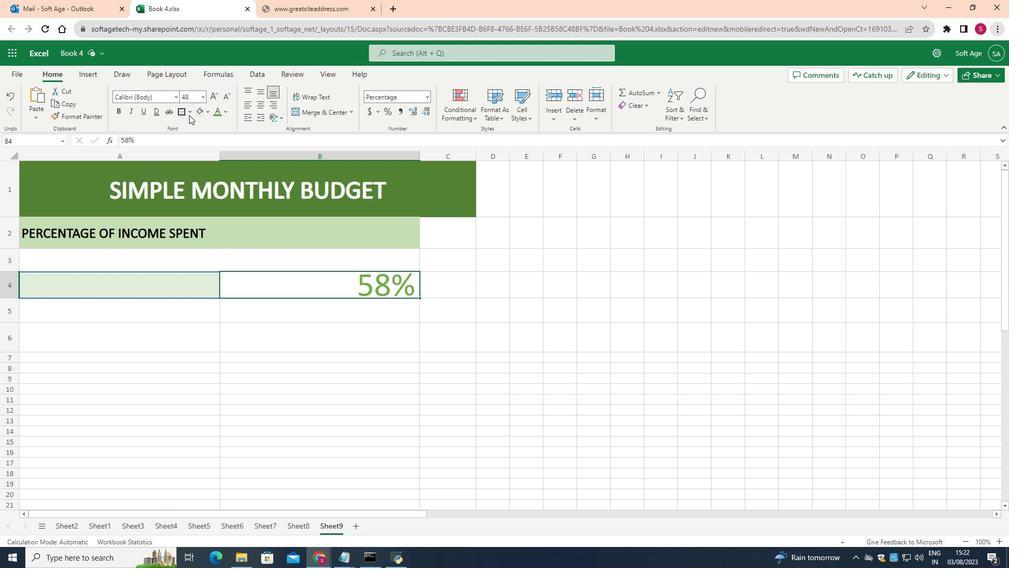 
Action: Mouse moved to (192, 115)
Screenshot: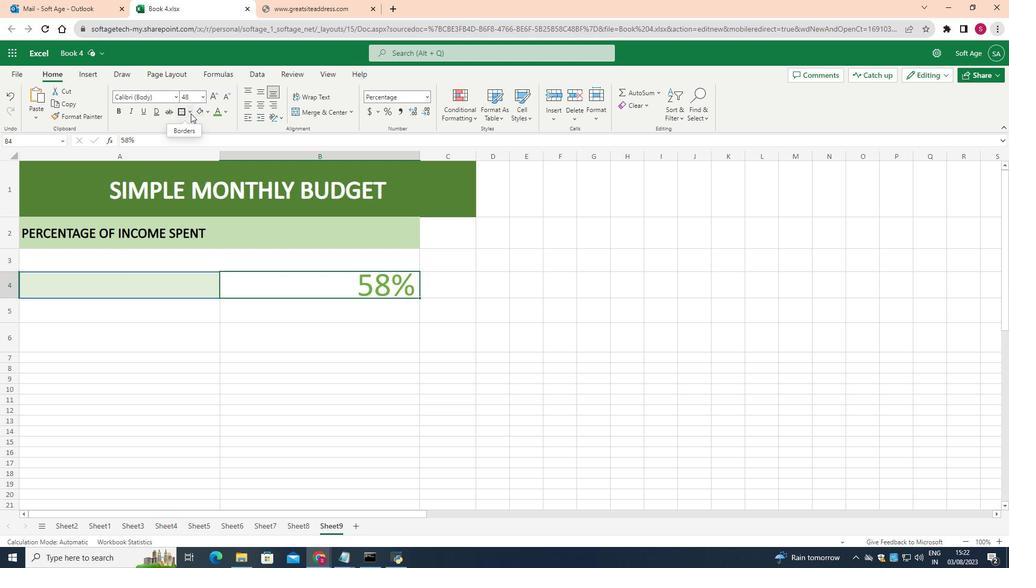 
Action: Mouse pressed left at (192, 115)
Screenshot: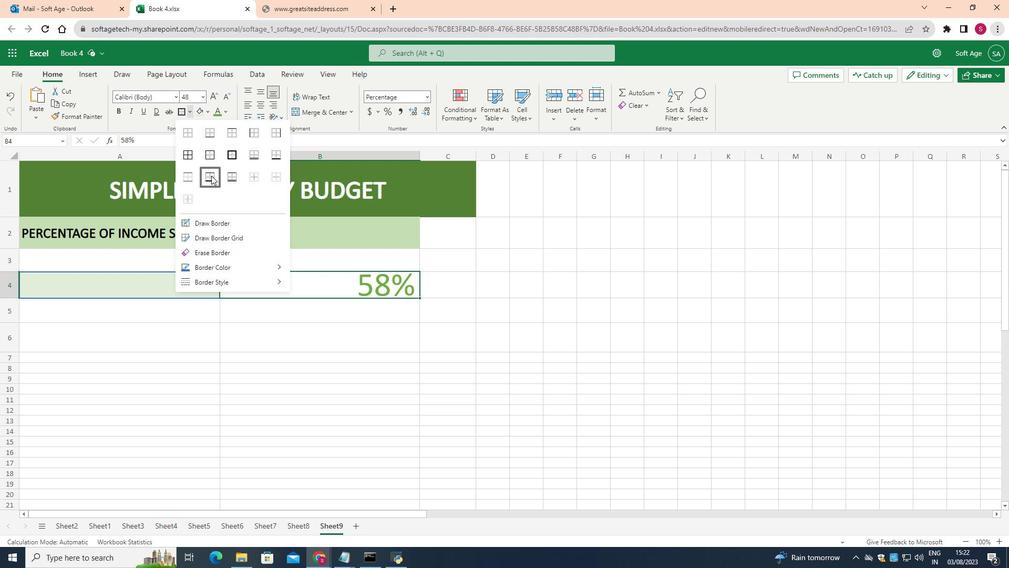 
Action: Mouse moved to (216, 267)
Screenshot: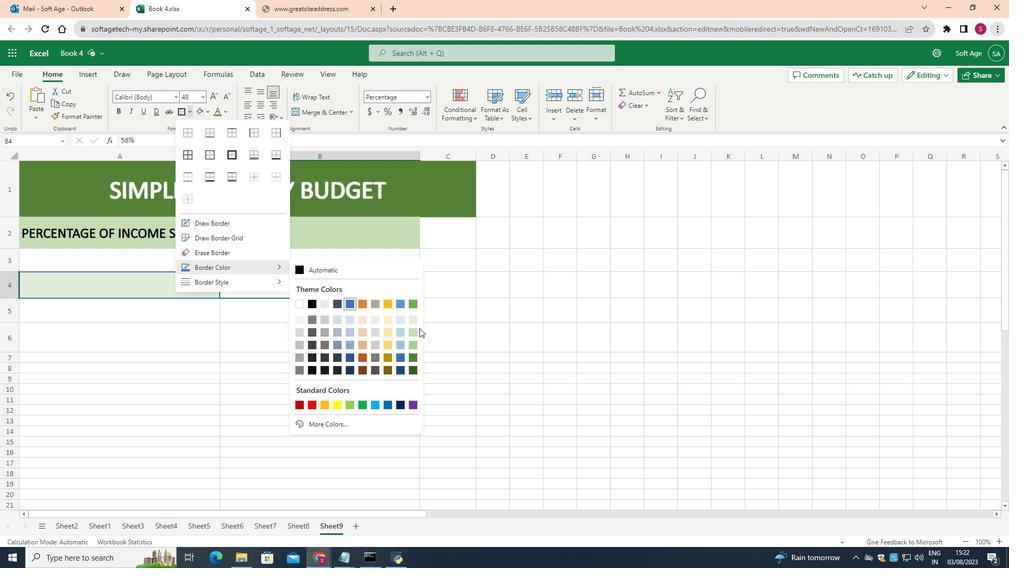 
Action: Mouse pressed left at (216, 267)
Screenshot: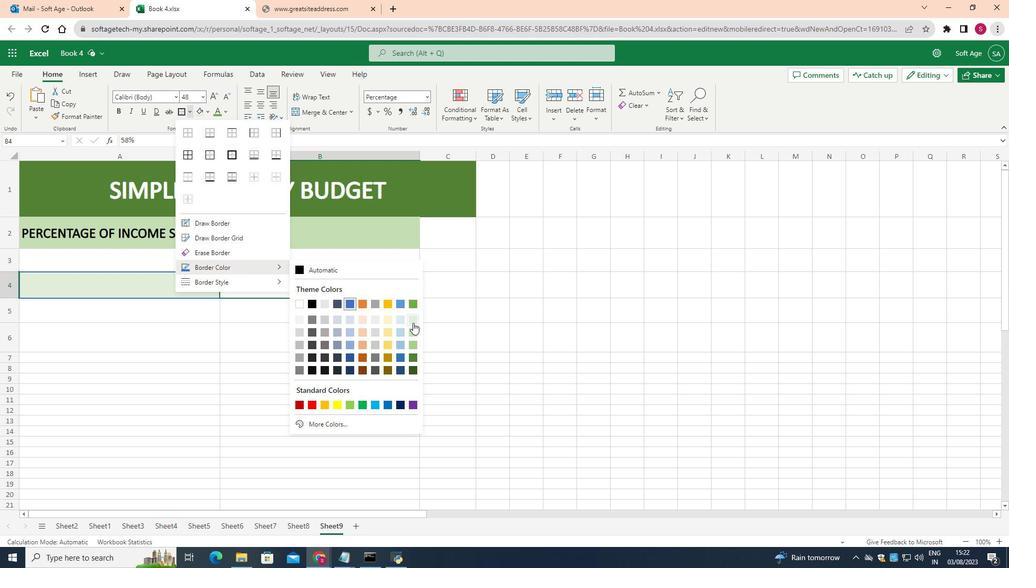 
Action: Mouse moved to (414, 324)
Screenshot: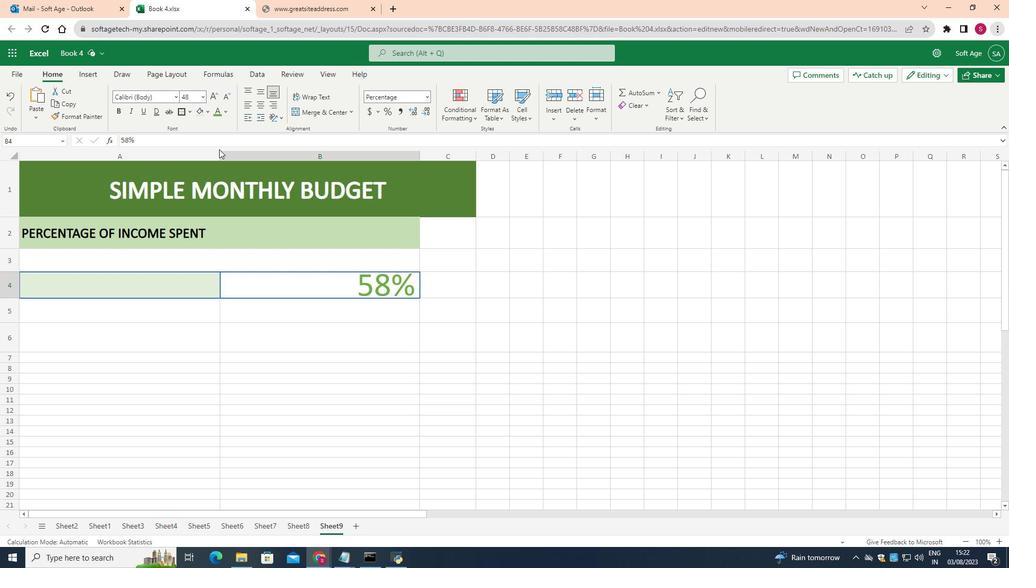
Action: Mouse pressed left at (414, 324)
Screenshot: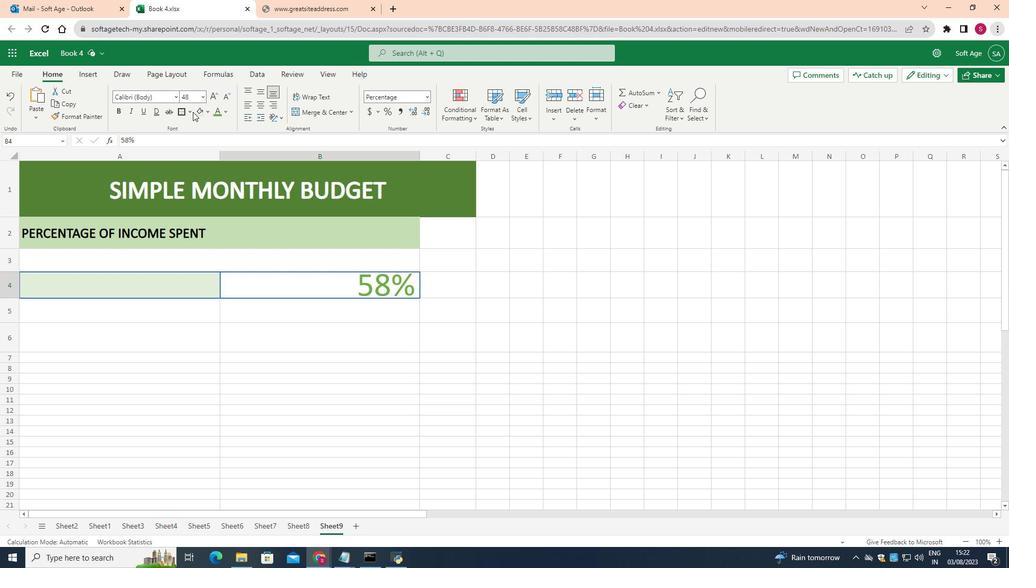 
Action: Mouse moved to (194, 113)
Screenshot: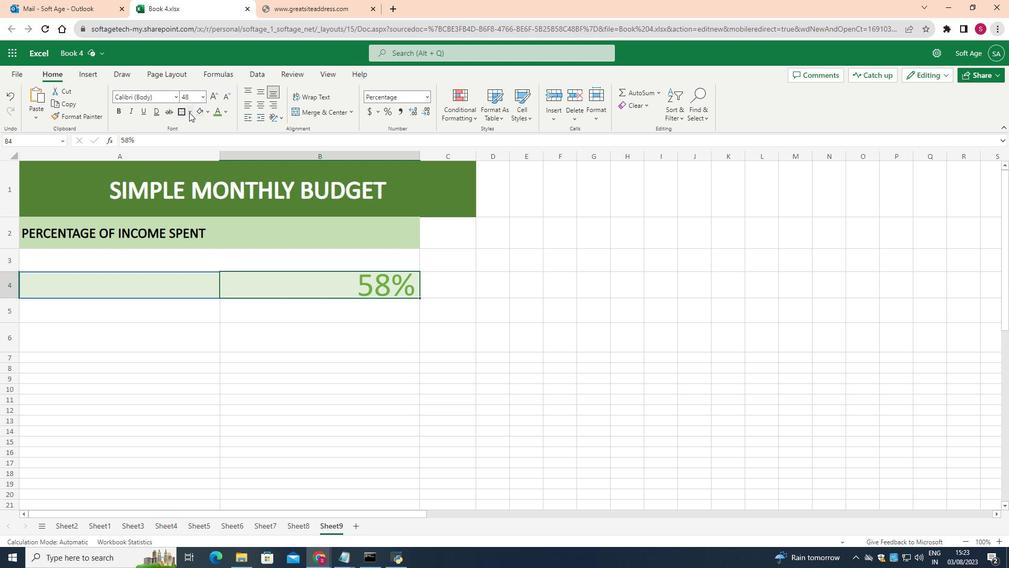 
Action: Mouse pressed left at (194, 113)
Screenshot: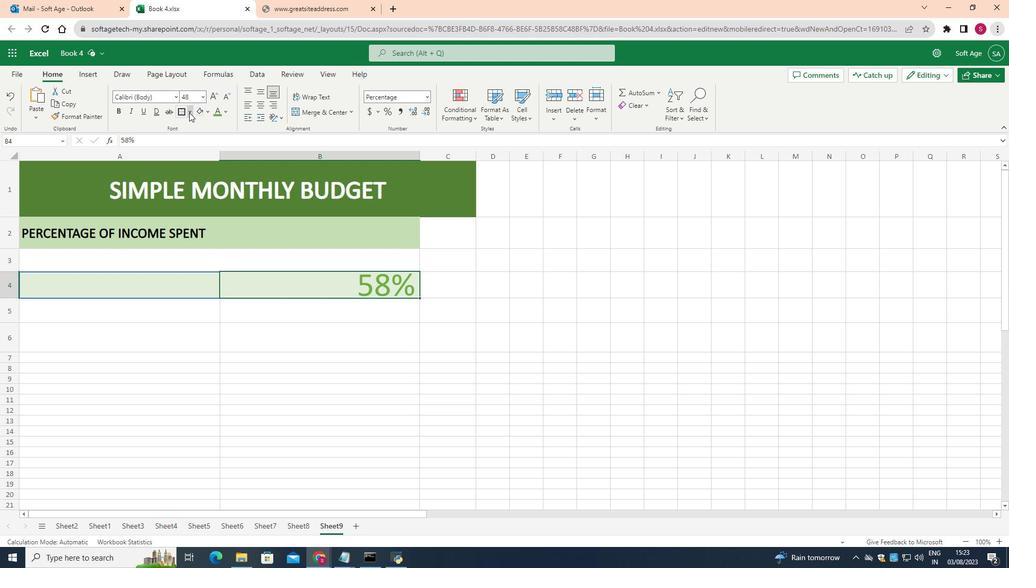 
Action: Mouse moved to (190, 114)
Screenshot: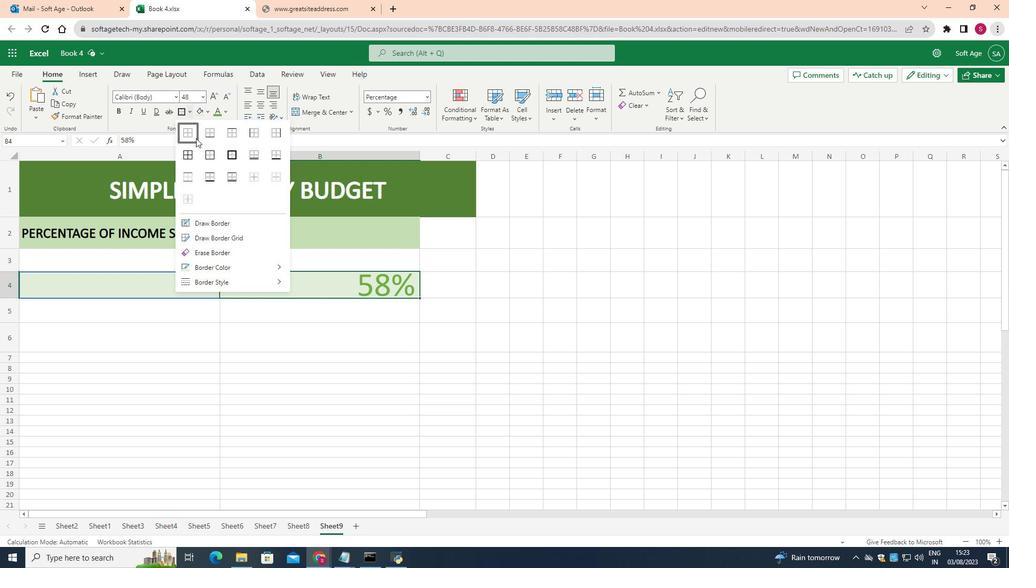 
Action: Mouse pressed left at (190, 114)
Screenshot: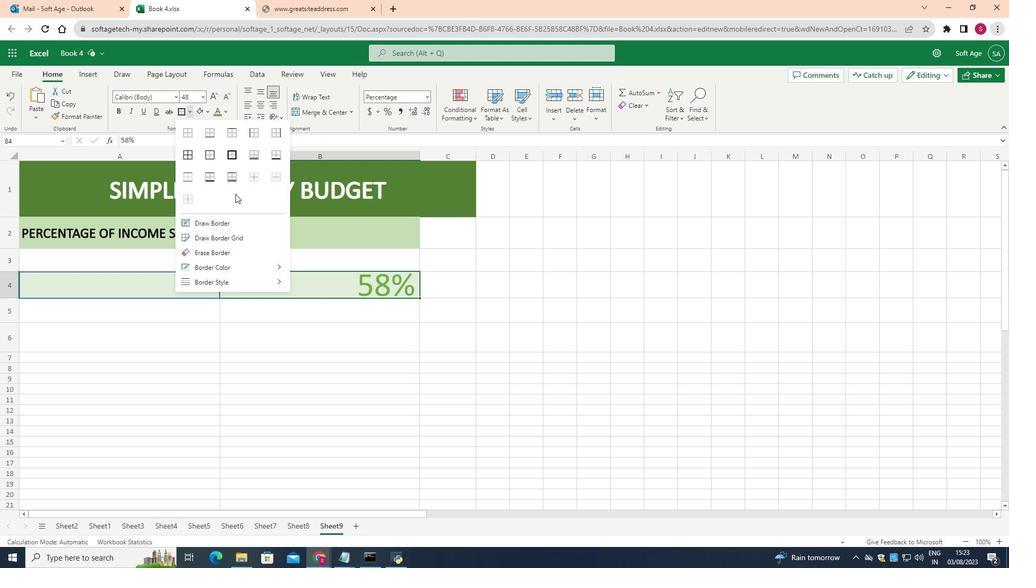 
Action: Mouse moved to (250, 135)
Screenshot: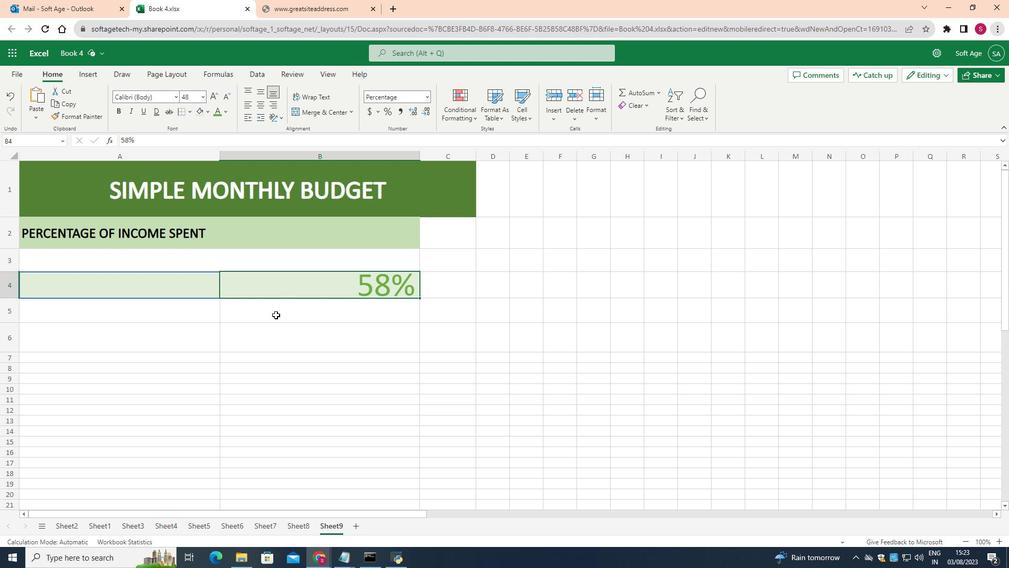 
Action: Mouse pressed left at (250, 135)
Screenshot: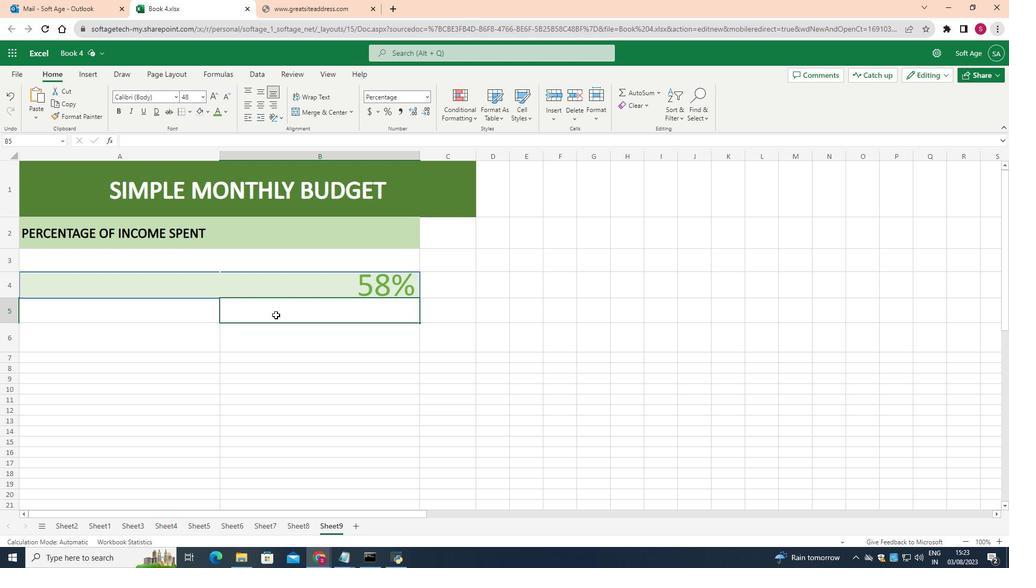 
Action: Mouse moved to (277, 316)
Screenshot: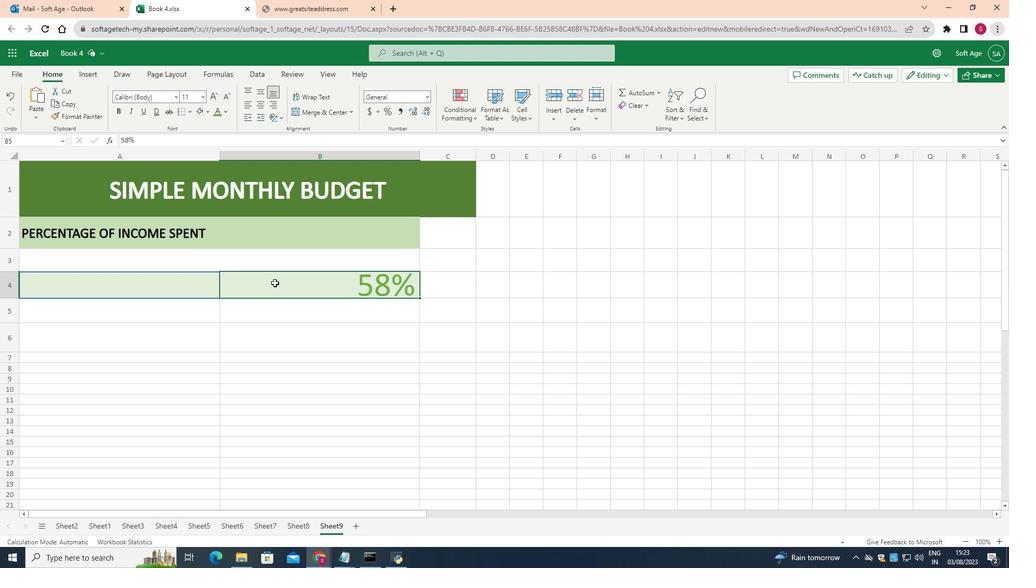 
Action: Mouse pressed left at (277, 316)
Screenshot: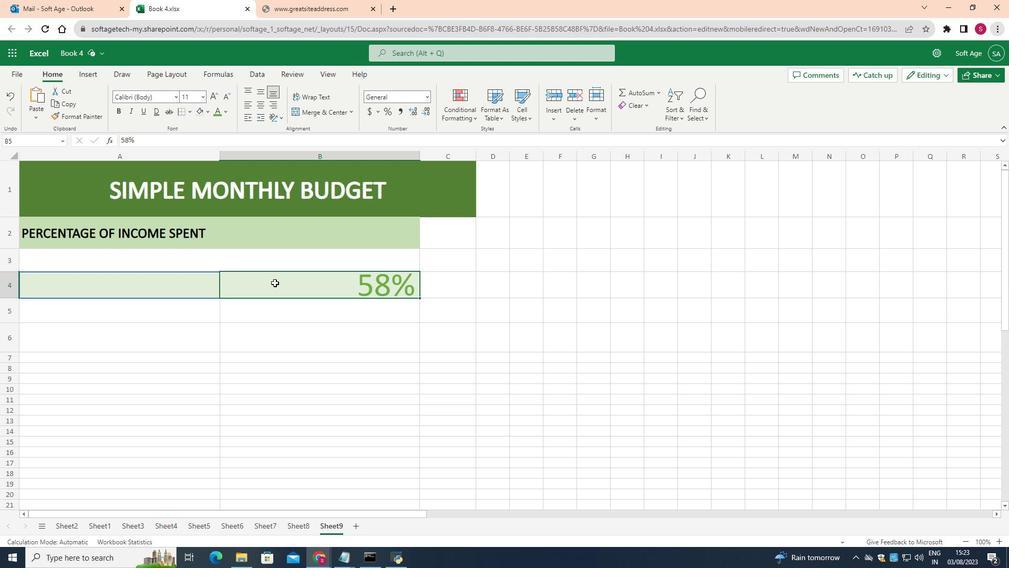 
Action: Mouse moved to (276, 284)
Screenshot: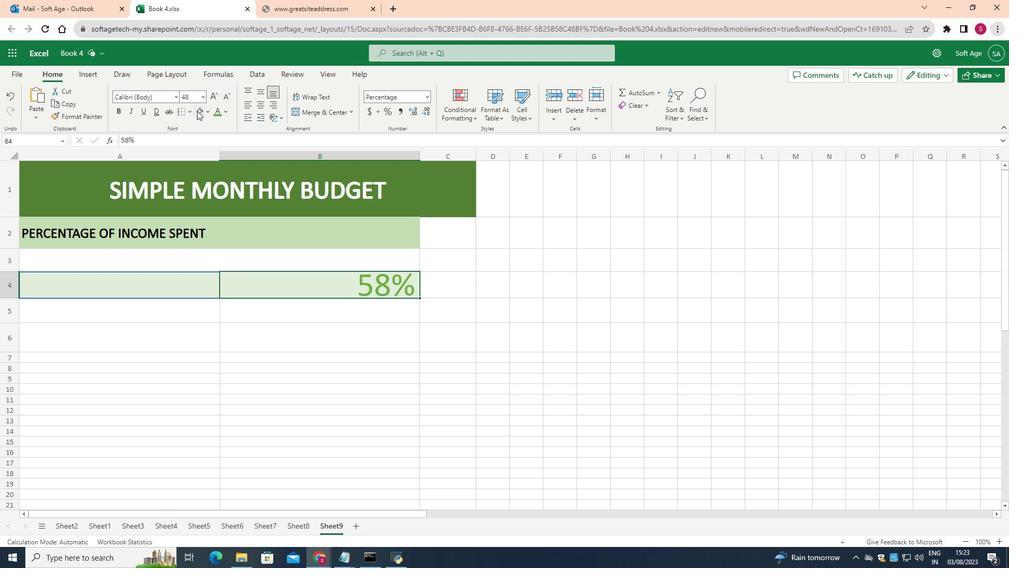 
Action: Mouse pressed left at (276, 284)
Screenshot: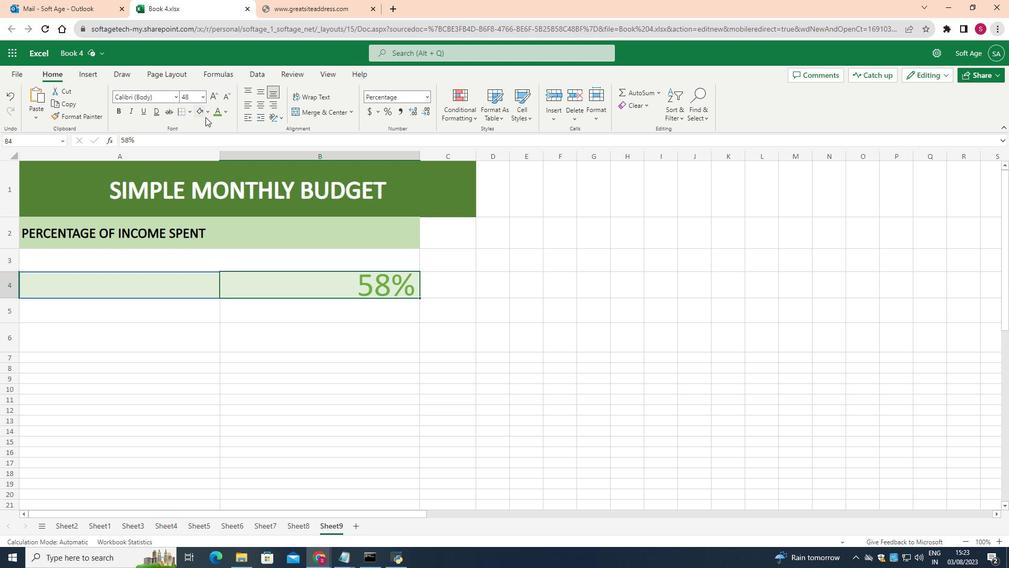 
Action: Mouse moved to (209, 112)
Screenshot: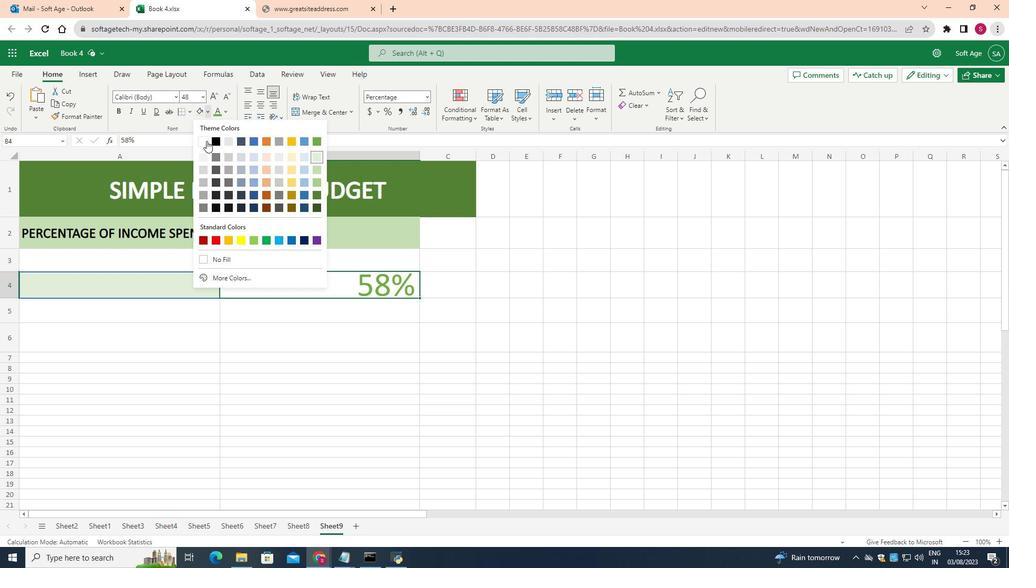 
Action: Mouse pressed left at (209, 112)
Screenshot: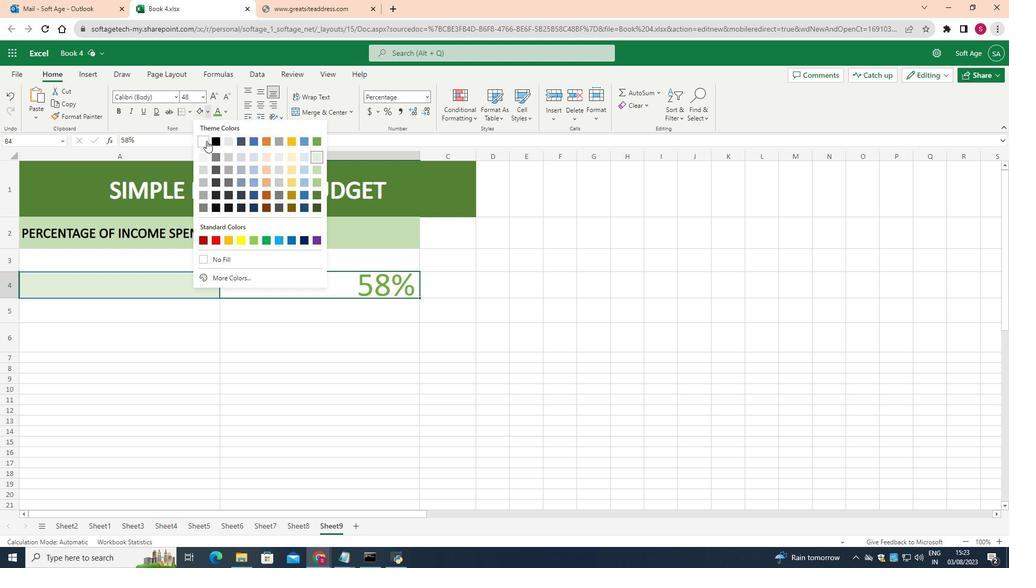 
Action: Mouse moved to (208, 142)
Screenshot: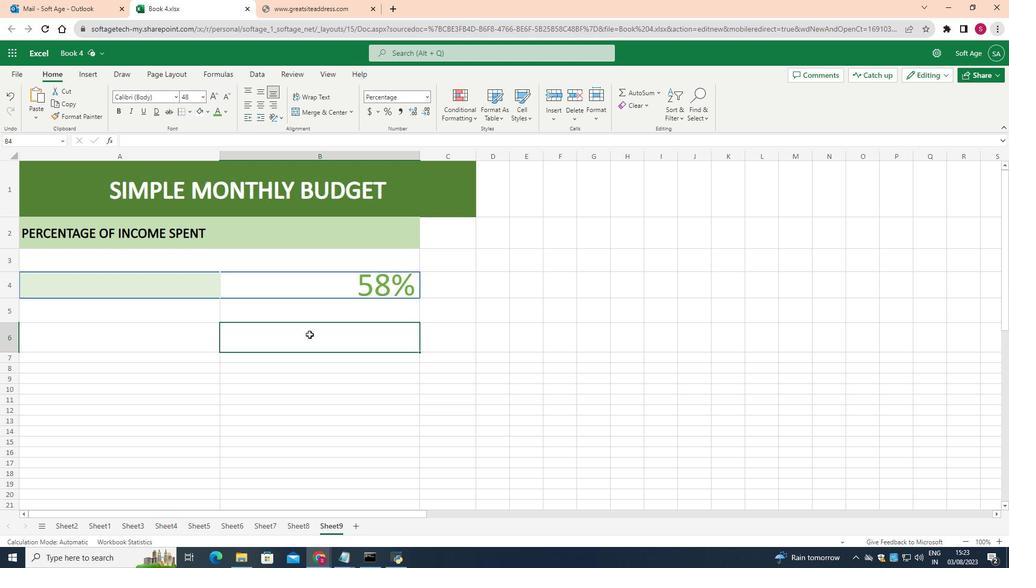 
Action: Mouse pressed left at (208, 142)
Screenshot: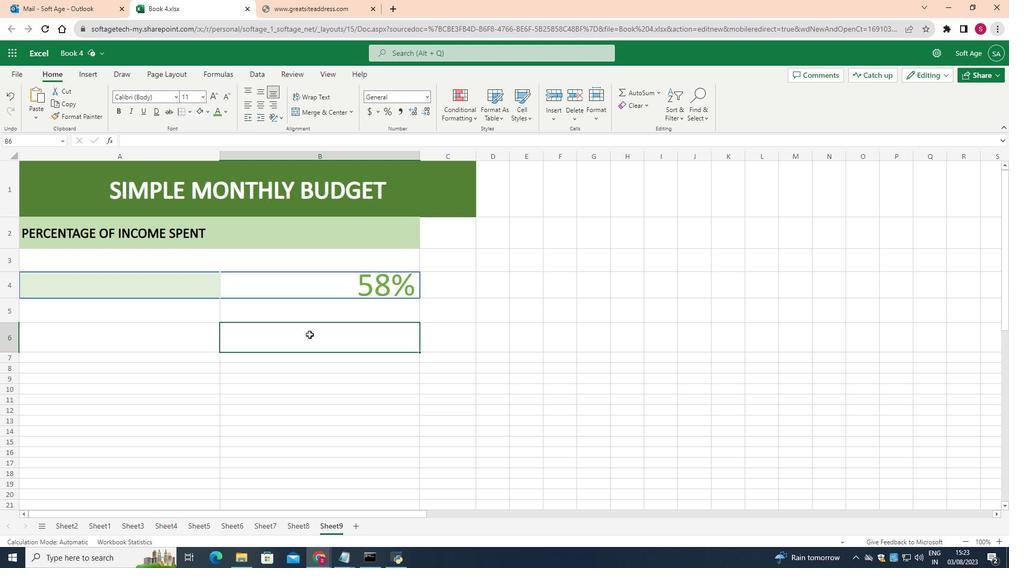 
Action: Mouse moved to (311, 336)
Screenshot: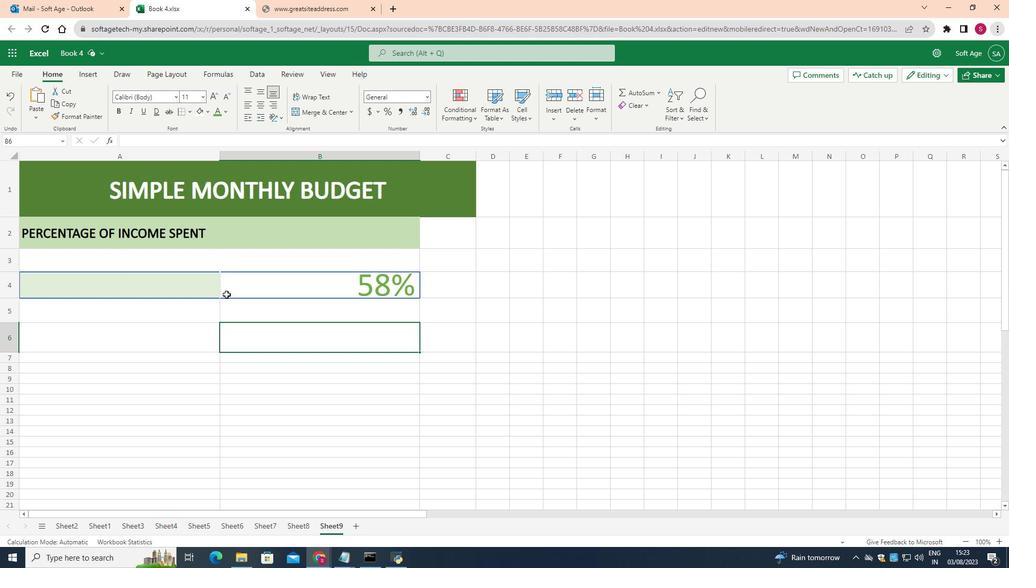 
Action: Mouse pressed left at (311, 336)
Screenshot: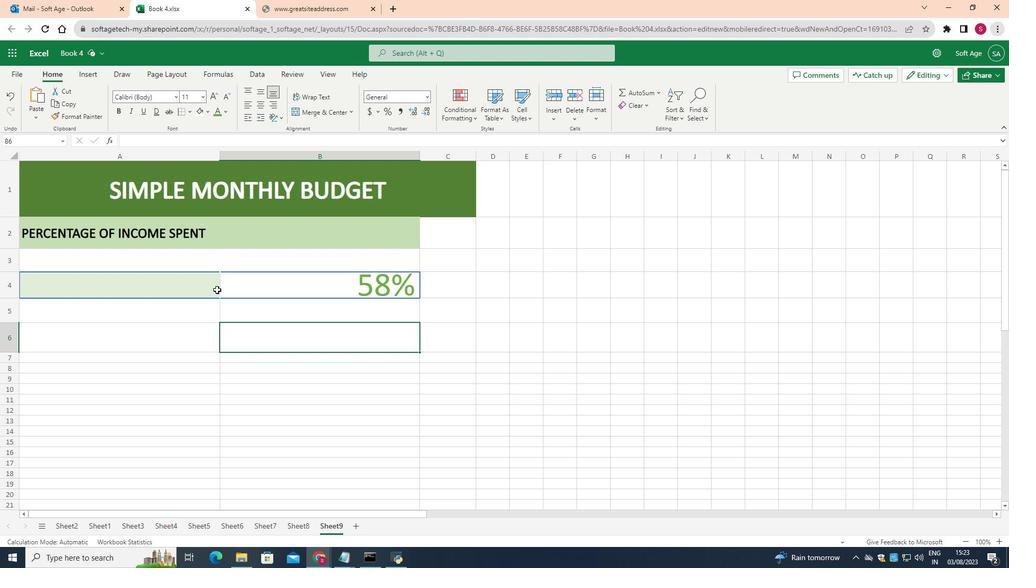 
Action: Mouse moved to (252, 325)
Screenshot: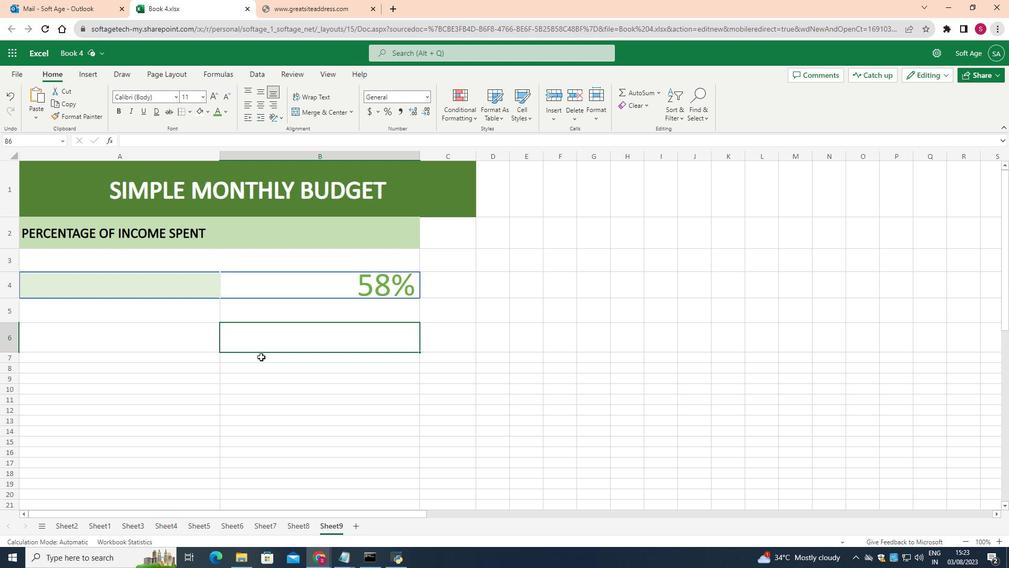 
Action: Mouse pressed left at (252, 325)
Screenshot: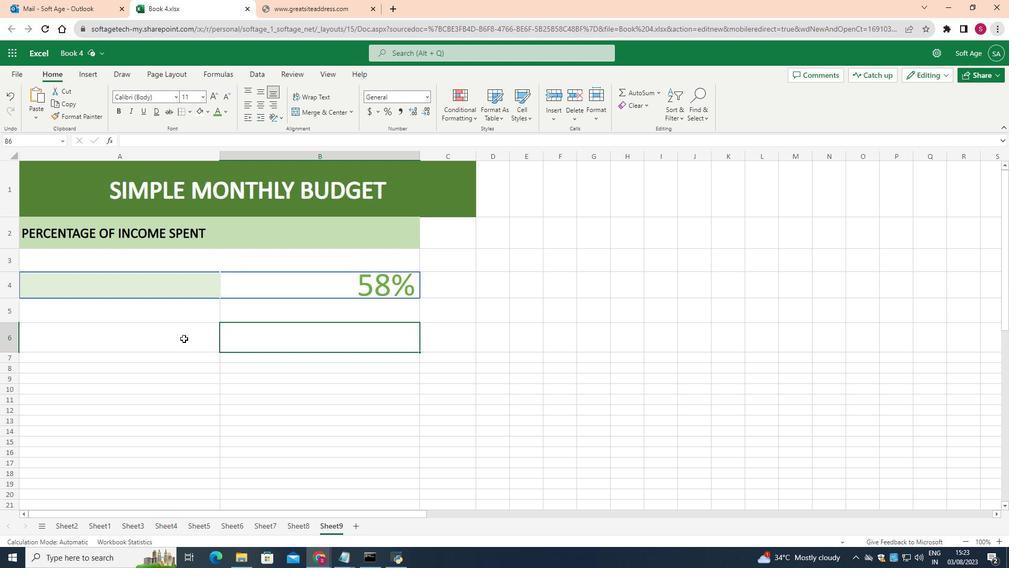 
Action: Mouse moved to (195, 314)
Screenshot: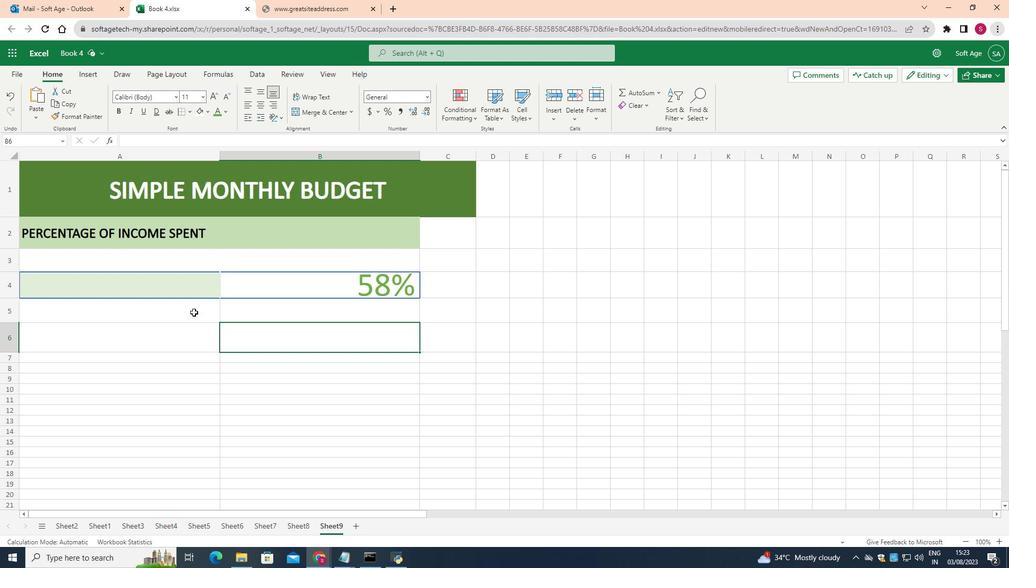 
Action: Mouse pressed left at (195, 314)
Screenshot: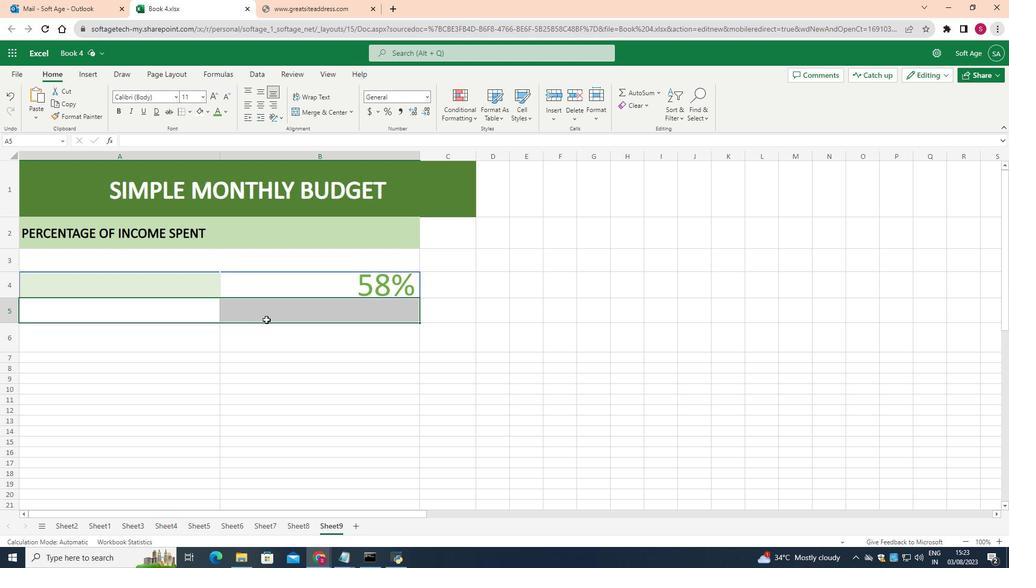 
Action: Mouse moved to (330, 117)
Screenshot: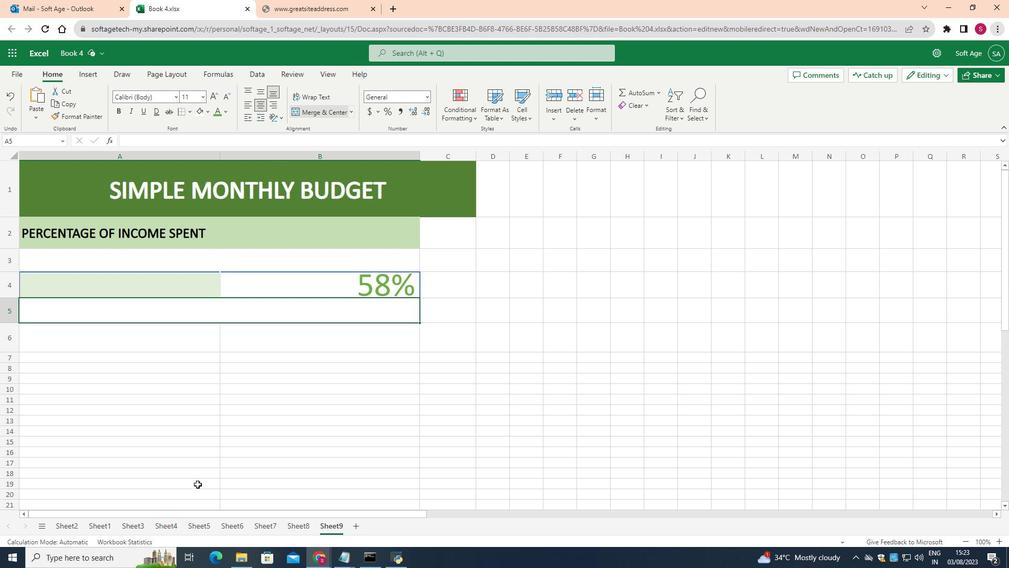 
Action: Mouse pressed left at (330, 117)
Screenshot: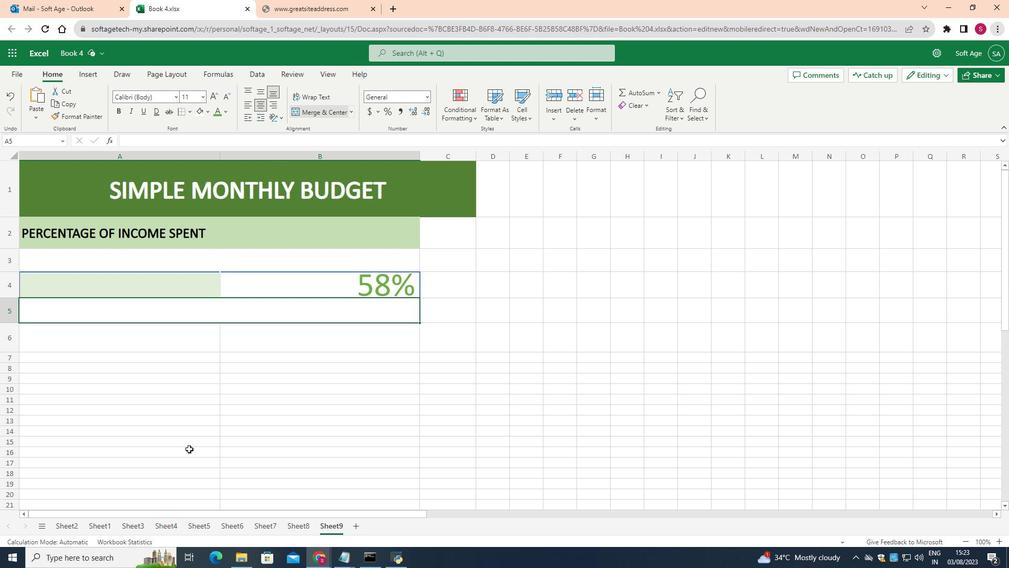 
Action: Mouse moved to (188, 345)
Screenshot: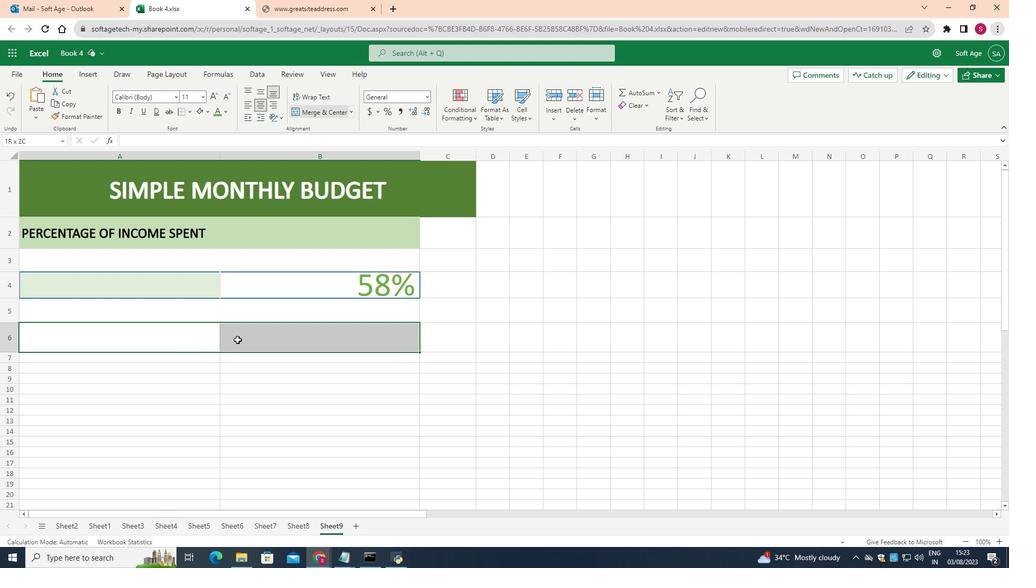 
Action: Mouse pressed left at (188, 345)
Screenshot: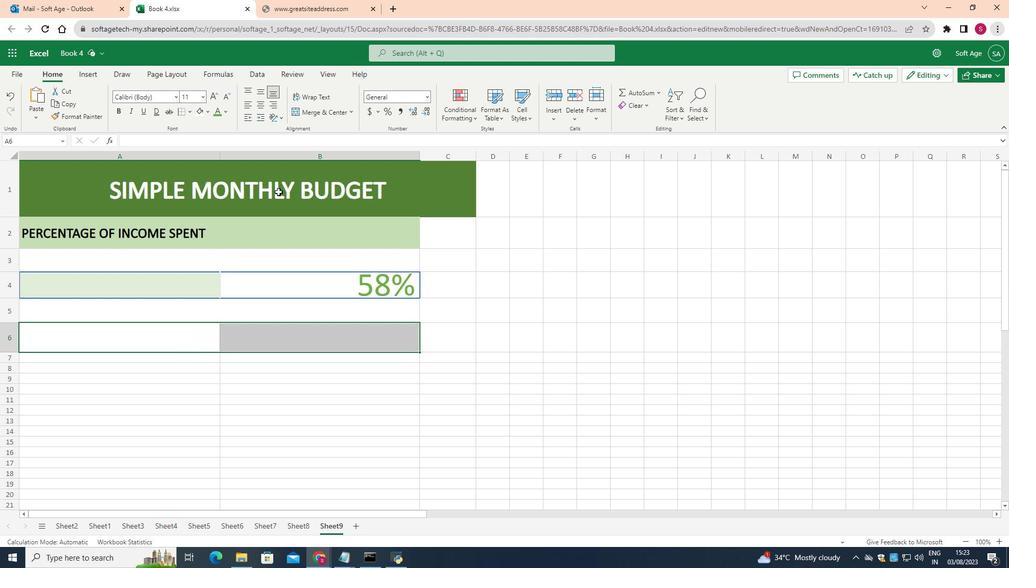
Action: Mouse moved to (340, 110)
Screenshot: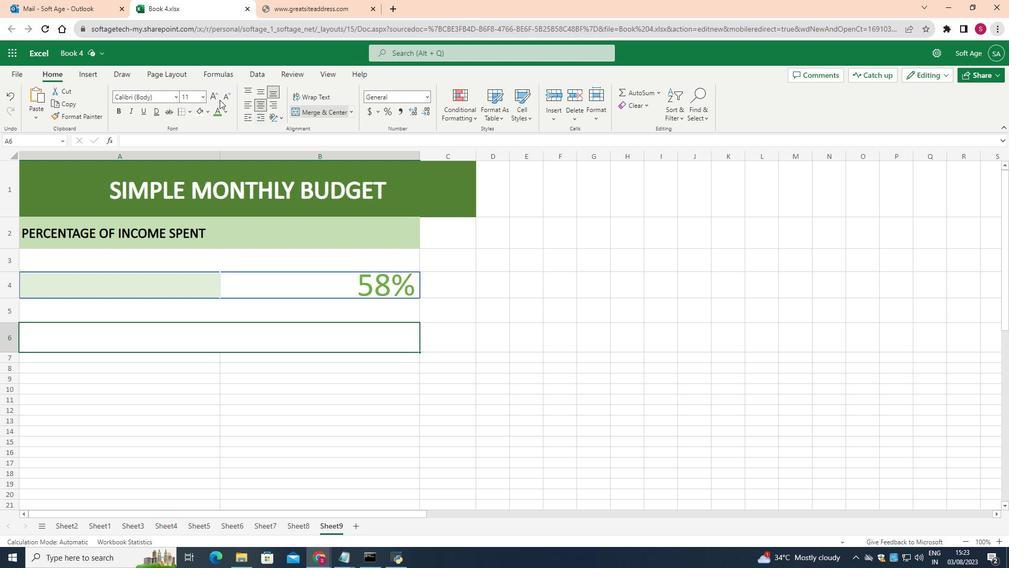
Action: Mouse pressed left at (340, 110)
Screenshot: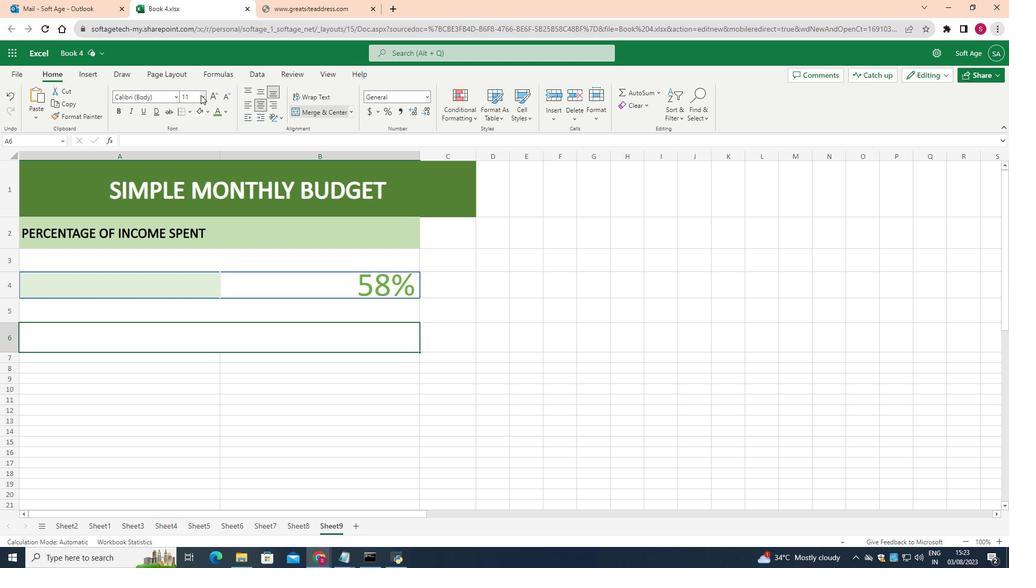 
Action: Mouse moved to (202, 96)
Screenshot: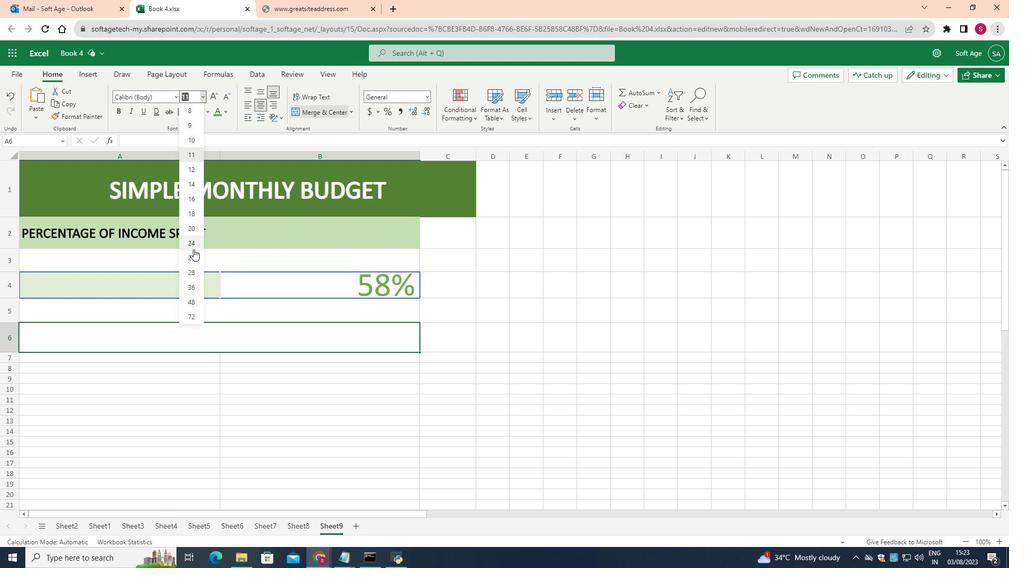 
Action: Mouse pressed left at (202, 96)
Screenshot: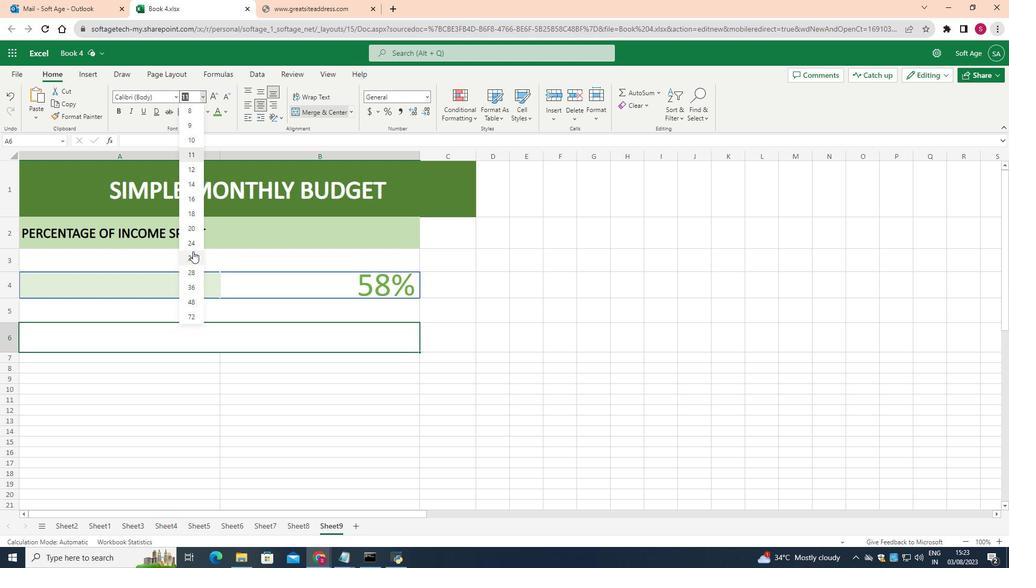 
Action: Mouse moved to (195, 225)
Screenshot: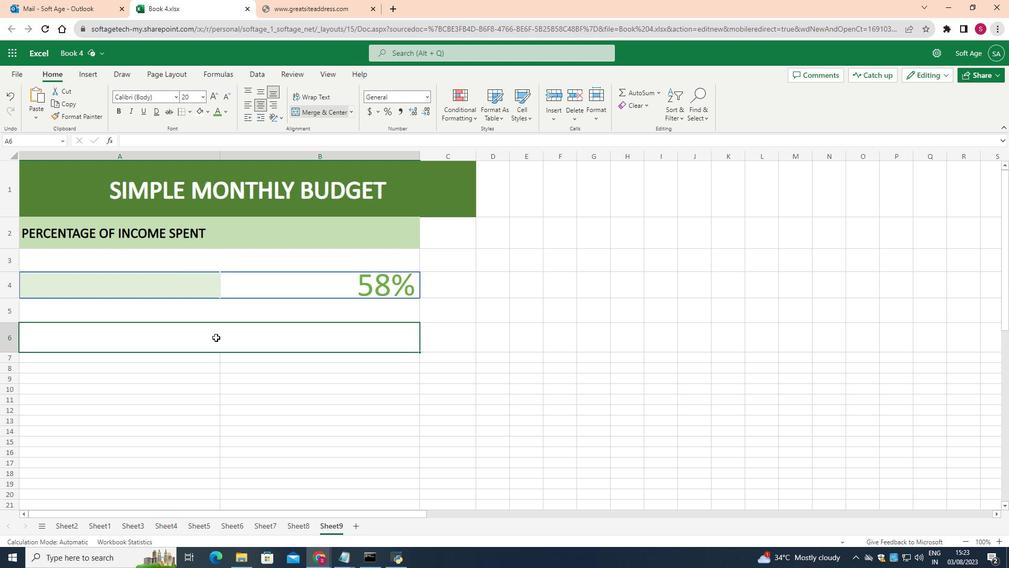 
Action: Mouse pressed left at (195, 225)
Screenshot: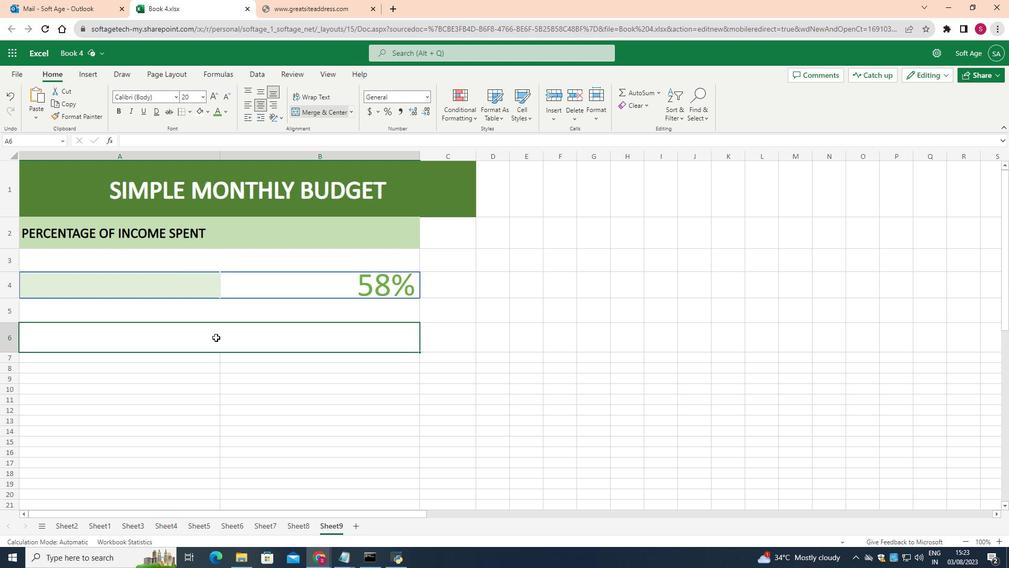 
Action: Mouse moved to (217, 339)
Screenshot: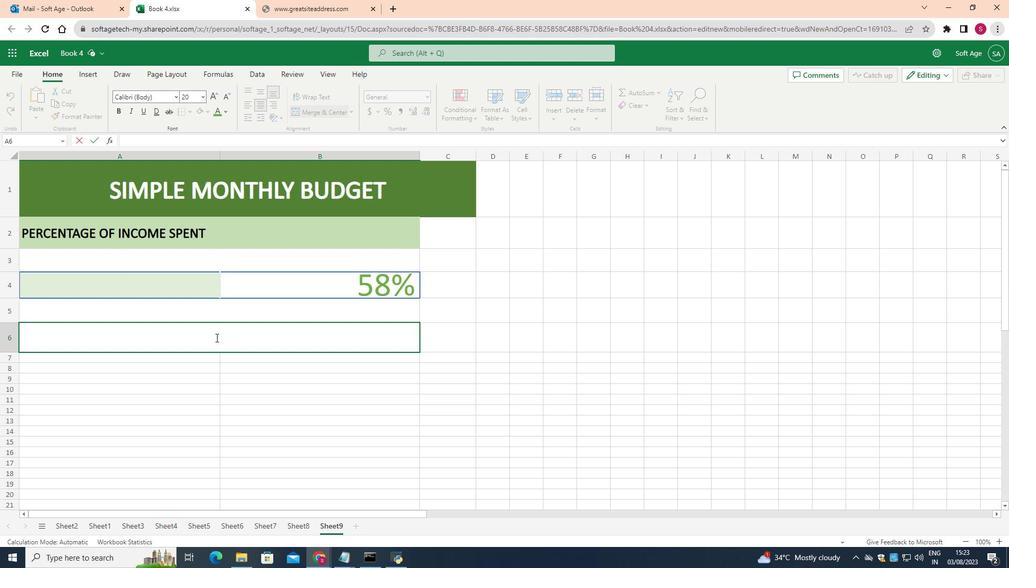 
Action: Mouse pressed left at (217, 339)
Screenshot: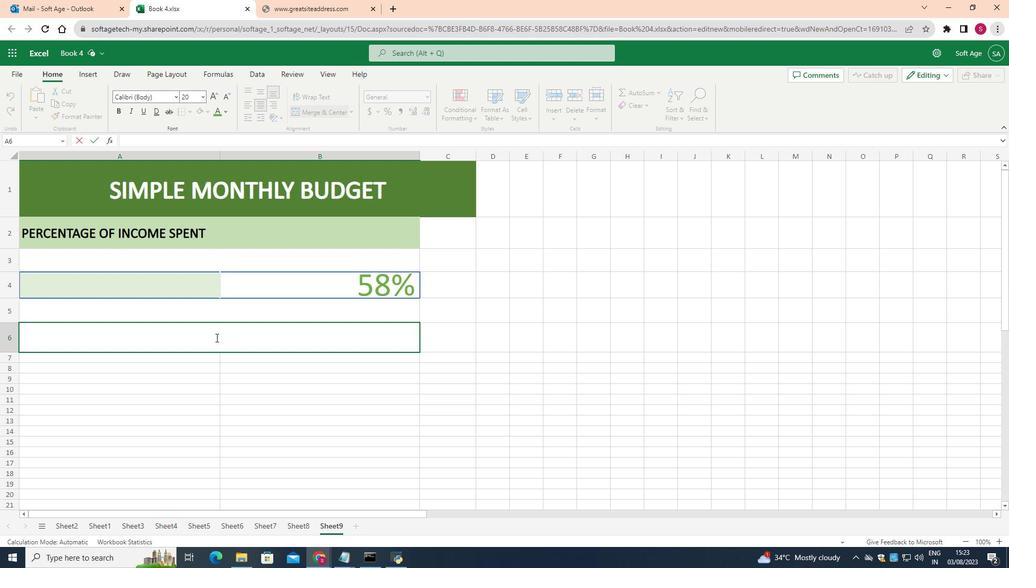 
Action: Mouse pressed left at (217, 339)
Screenshot: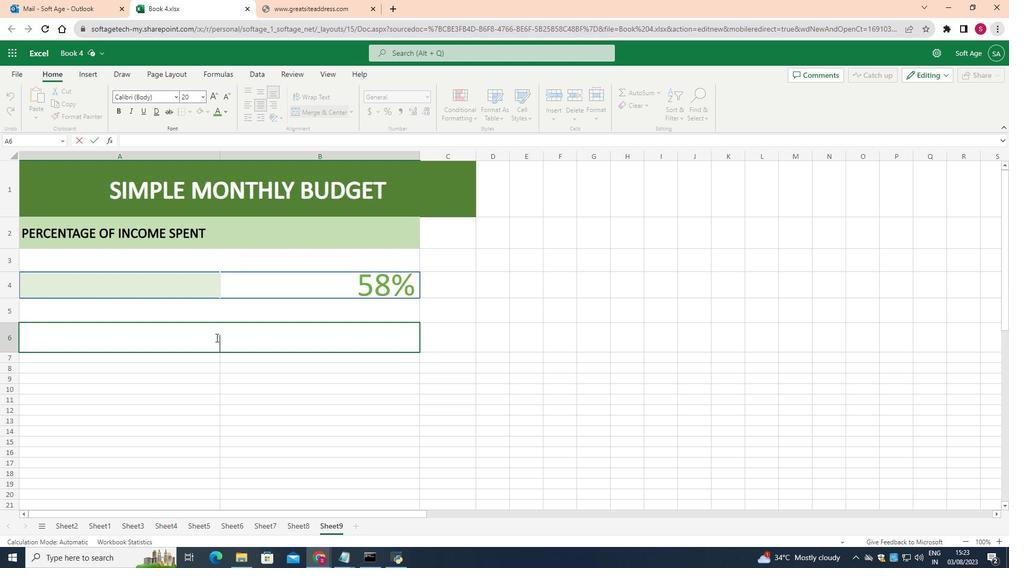 
Action: Key pressed <Key.shift>SUMMARY
Screenshot: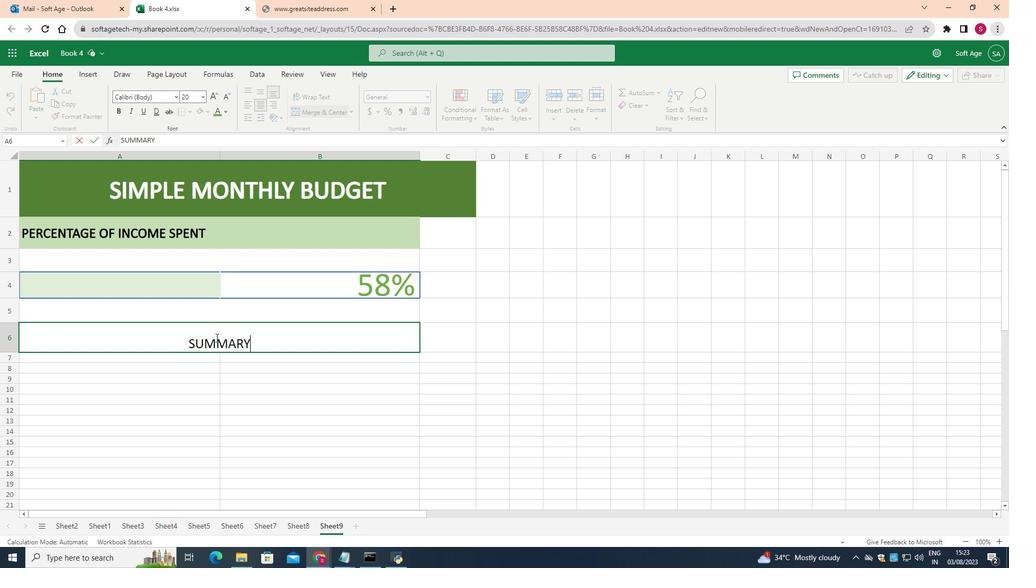 
Action: Mouse moved to (188, 340)
Screenshot: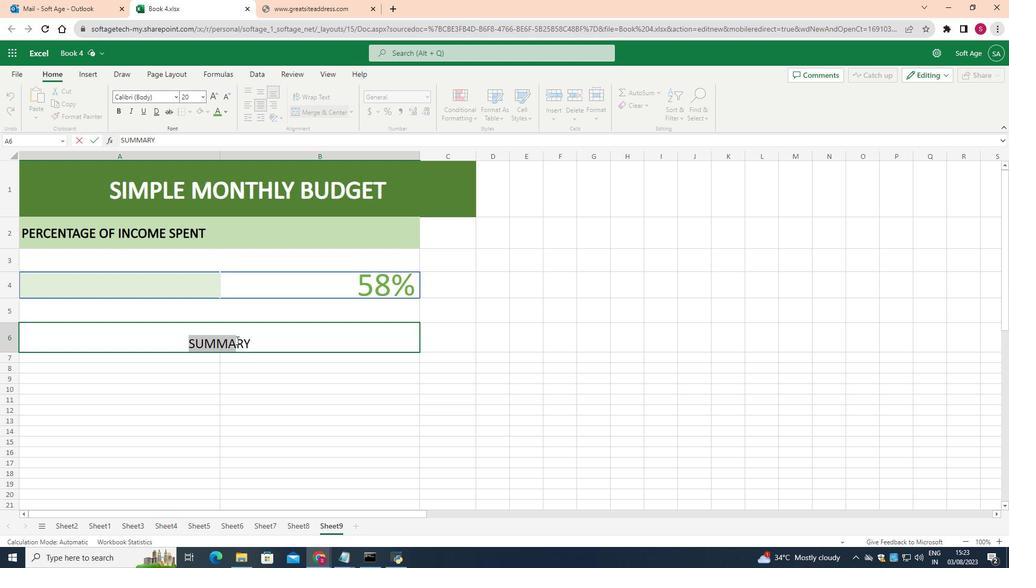 
Action: Mouse pressed left at (188, 340)
Screenshot: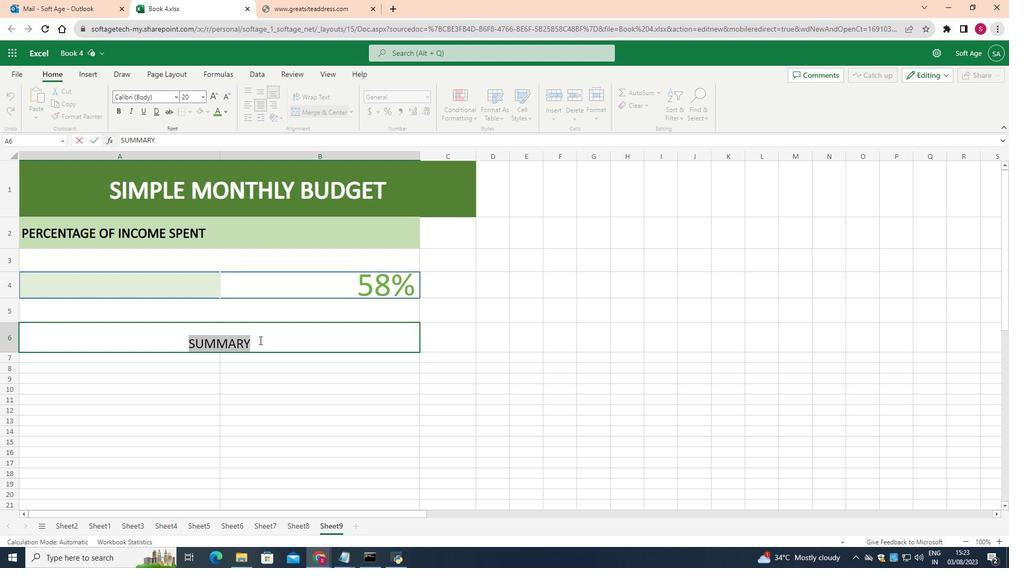 
Action: Mouse moved to (227, 110)
Screenshot: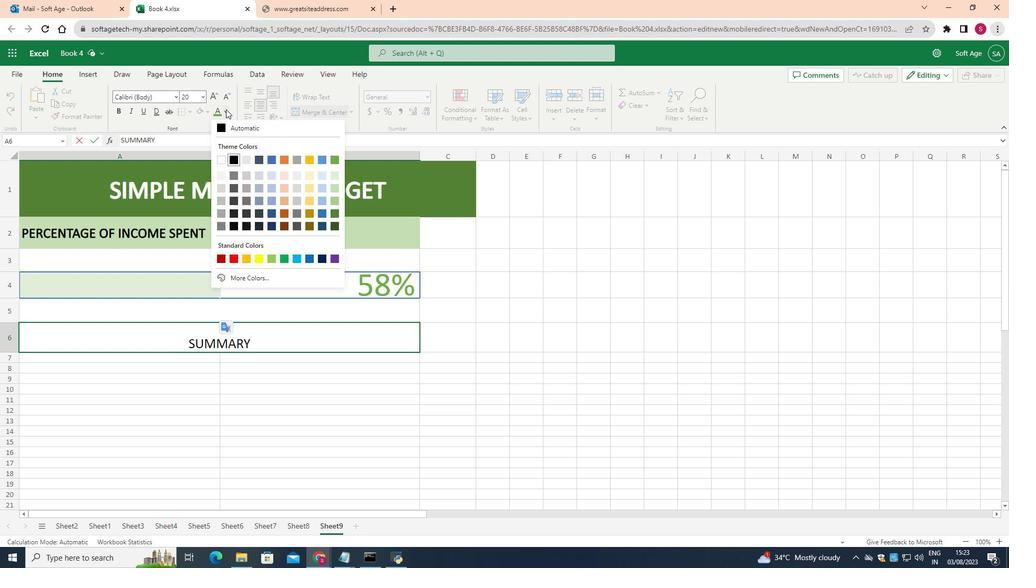 
Action: Mouse pressed left at (227, 110)
Screenshot: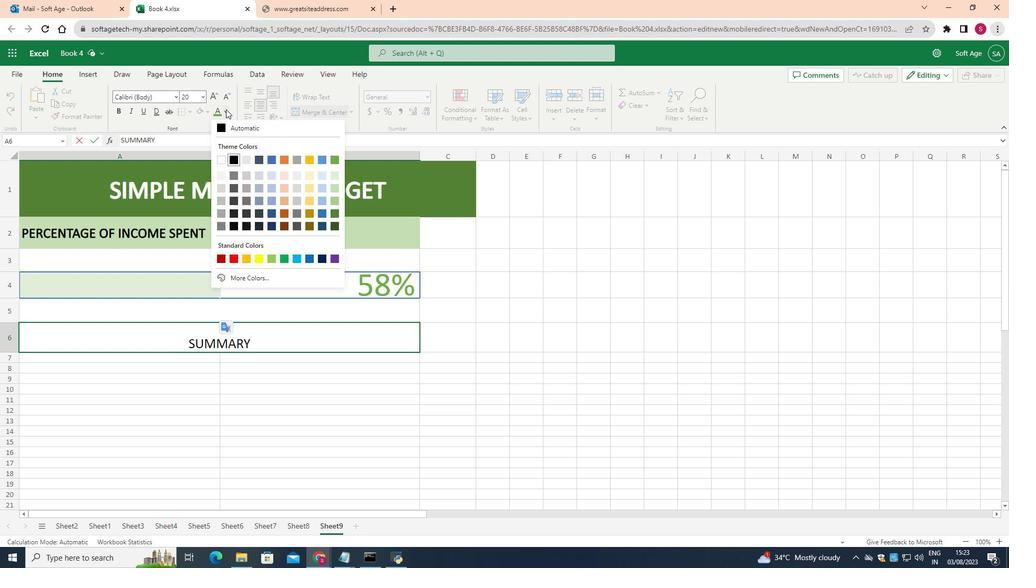 
Action: Mouse moved to (320, 199)
Screenshot: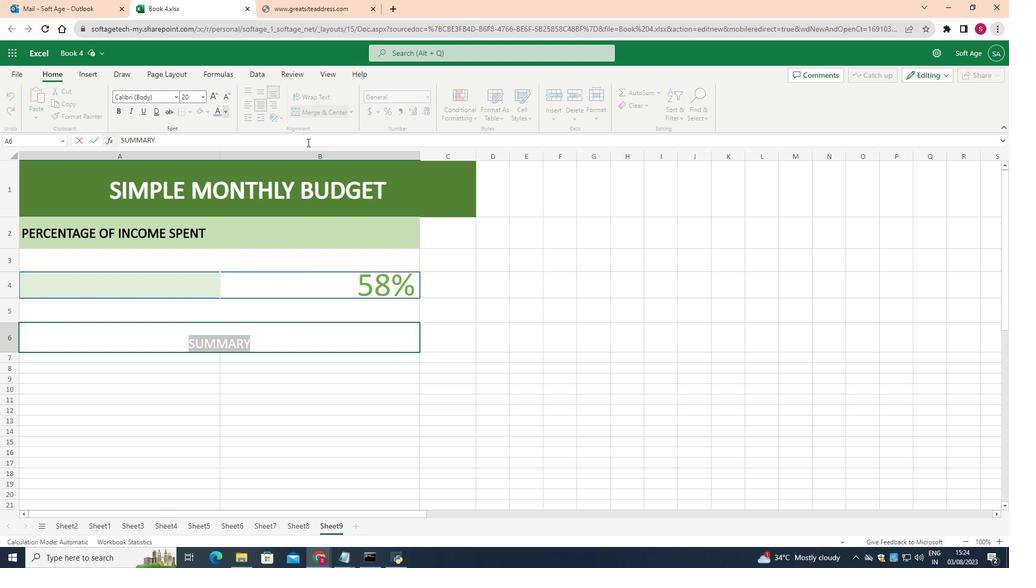 
Action: Mouse pressed left at (320, 199)
Screenshot: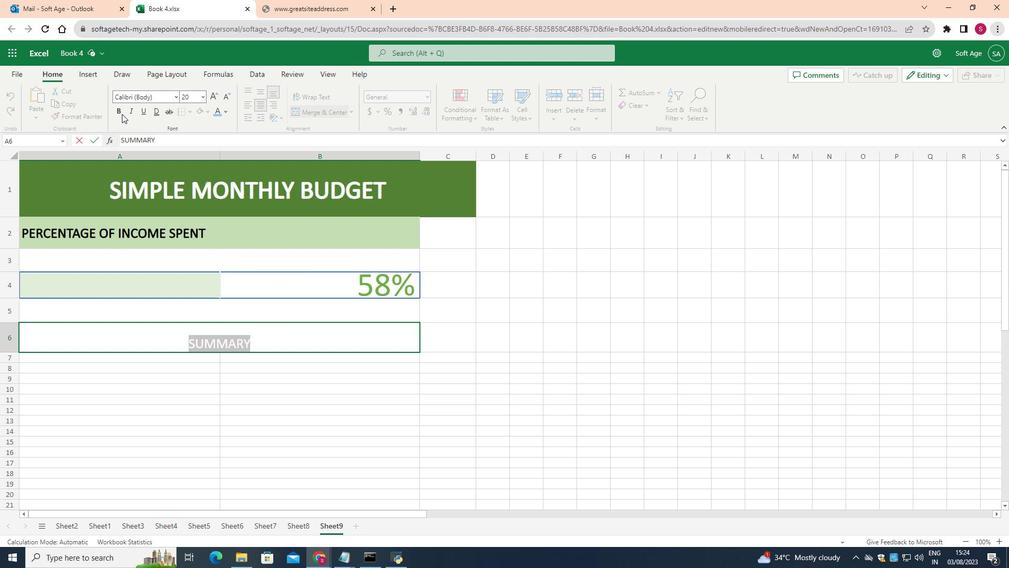 
Action: Mouse moved to (118, 109)
Screenshot: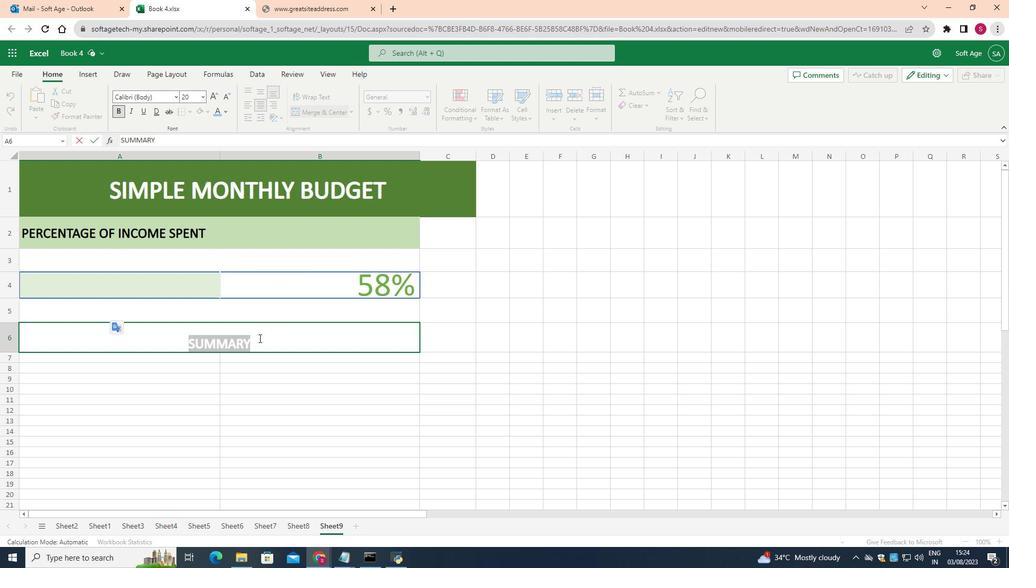 
Action: Mouse pressed left at (118, 109)
Screenshot: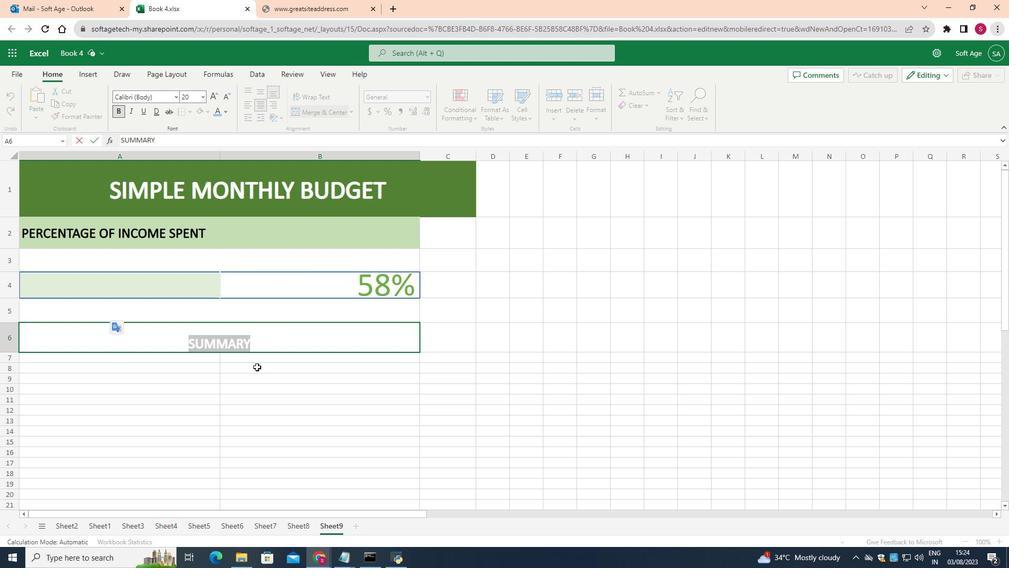 
Action: Mouse moved to (258, 368)
Screenshot: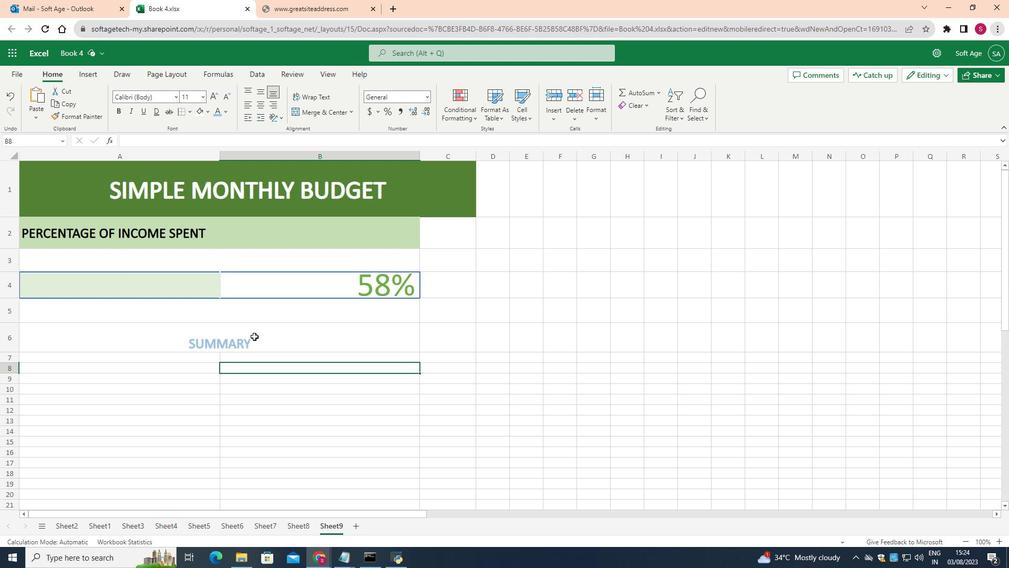 
Action: Mouse pressed left at (258, 368)
Screenshot: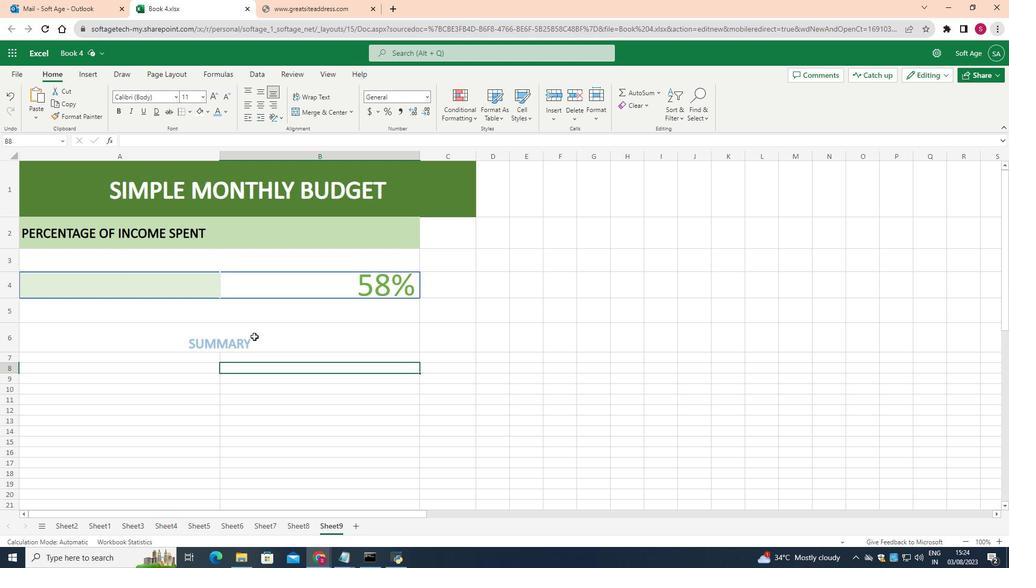 
Action: Mouse moved to (256, 338)
Screenshot: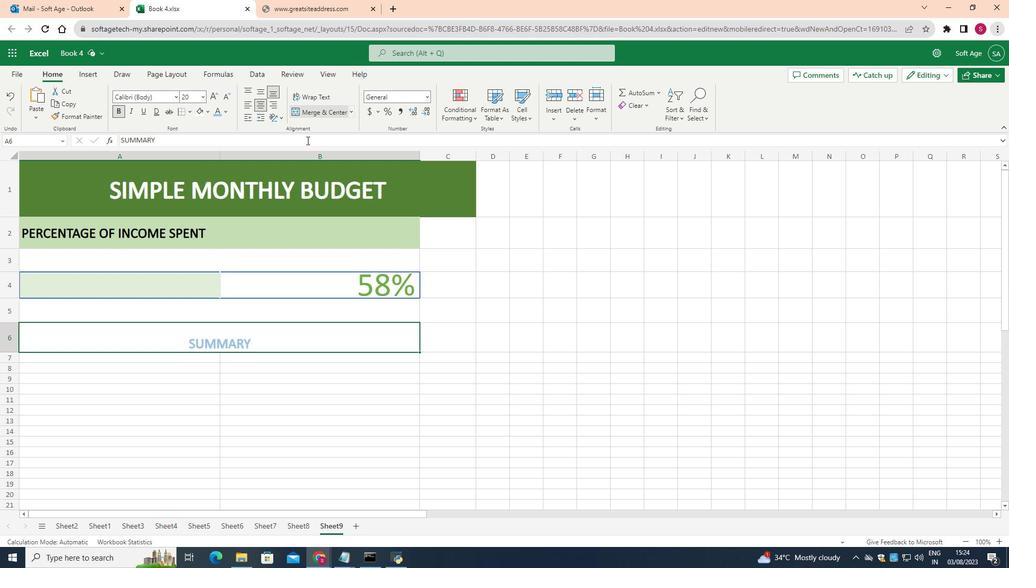 
Action: Mouse pressed left at (256, 338)
Screenshot: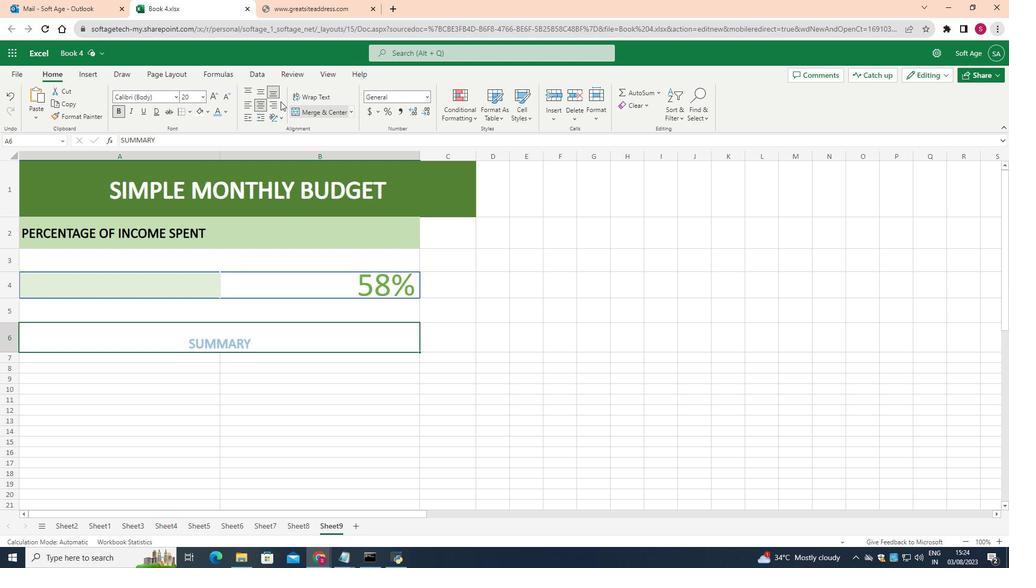 
Action: Mouse moved to (266, 92)
Screenshot: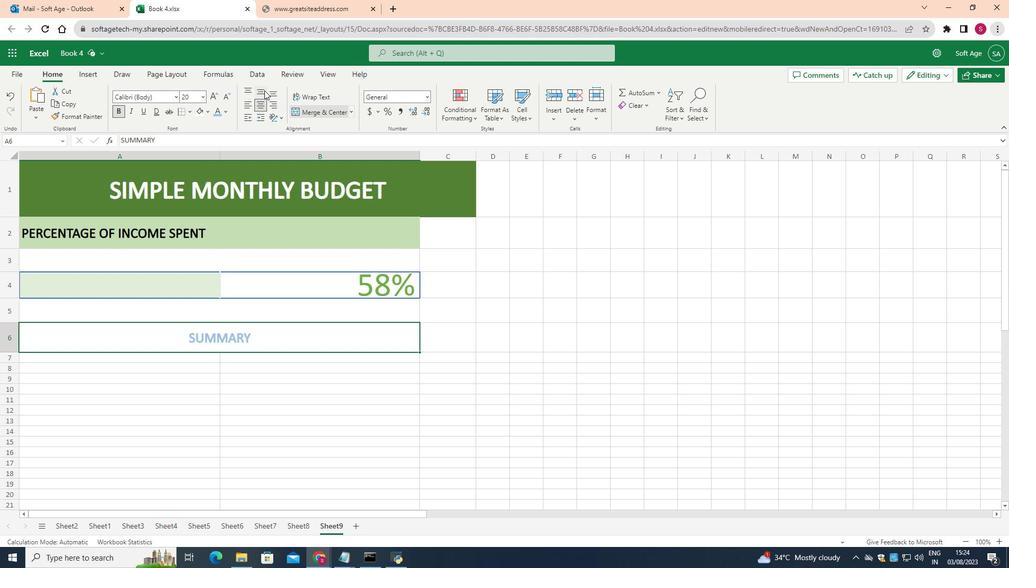 
Action: Mouse pressed left at (266, 92)
Screenshot: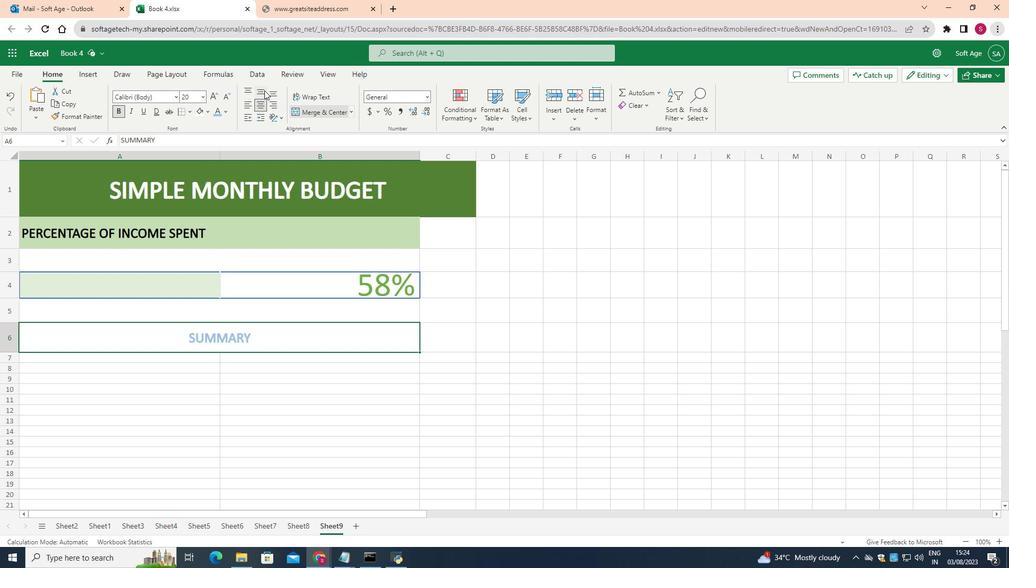 
Action: Mouse moved to (315, 327)
Screenshot: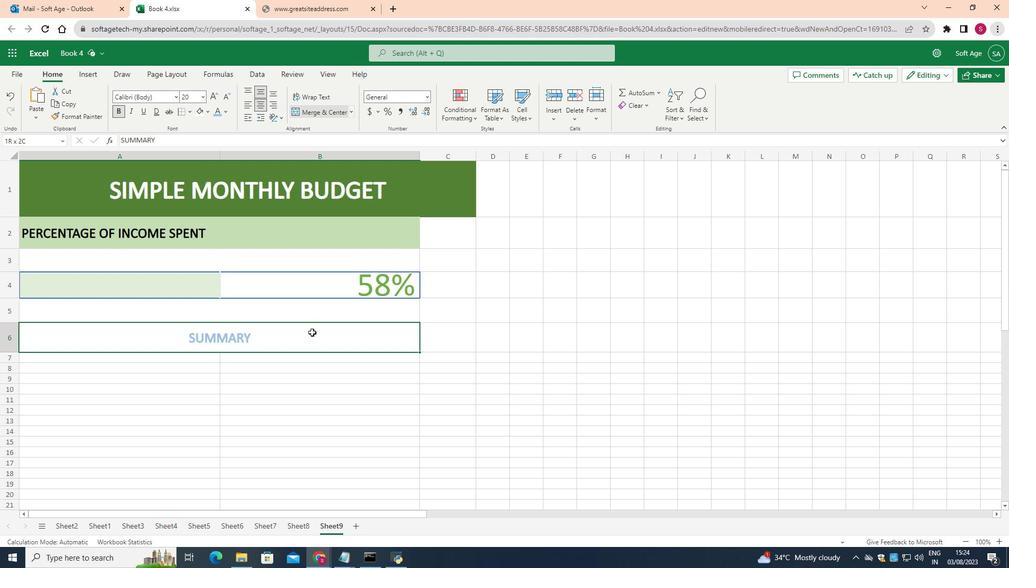 
Action: Mouse pressed left at (315, 327)
Screenshot: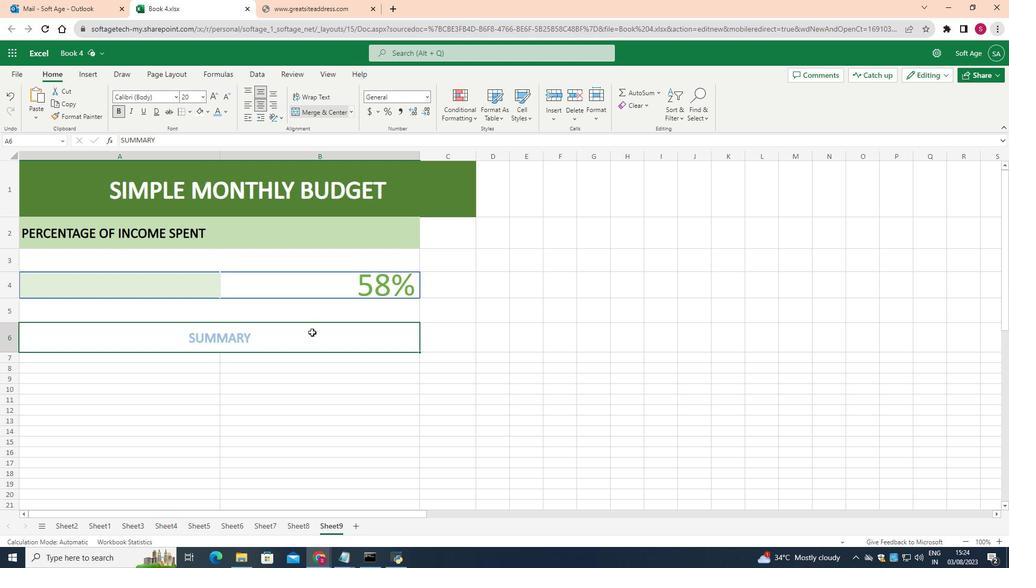 
Action: Mouse moved to (314, 333)
Screenshot: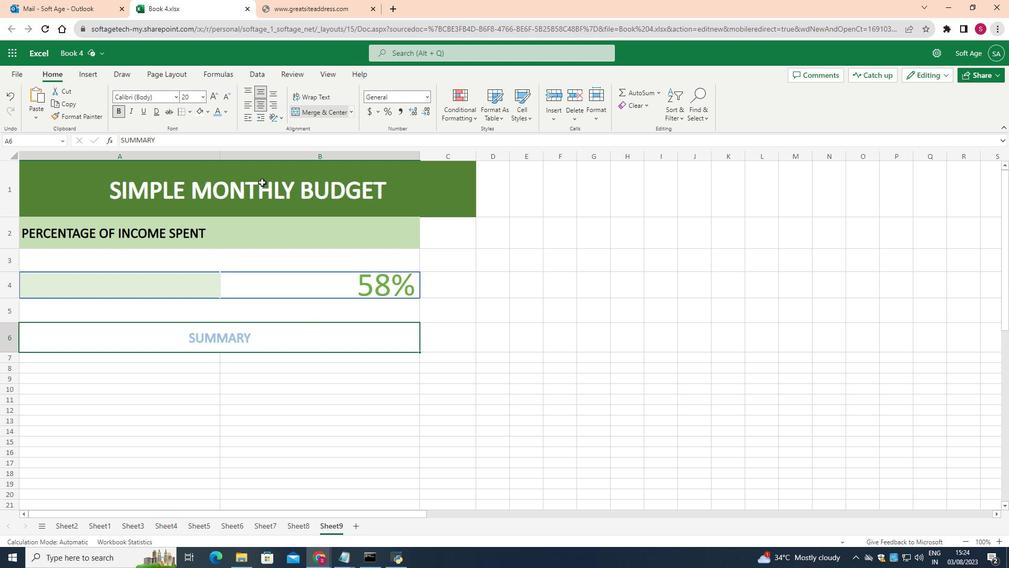 
Action: Mouse pressed left at (314, 333)
Screenshot: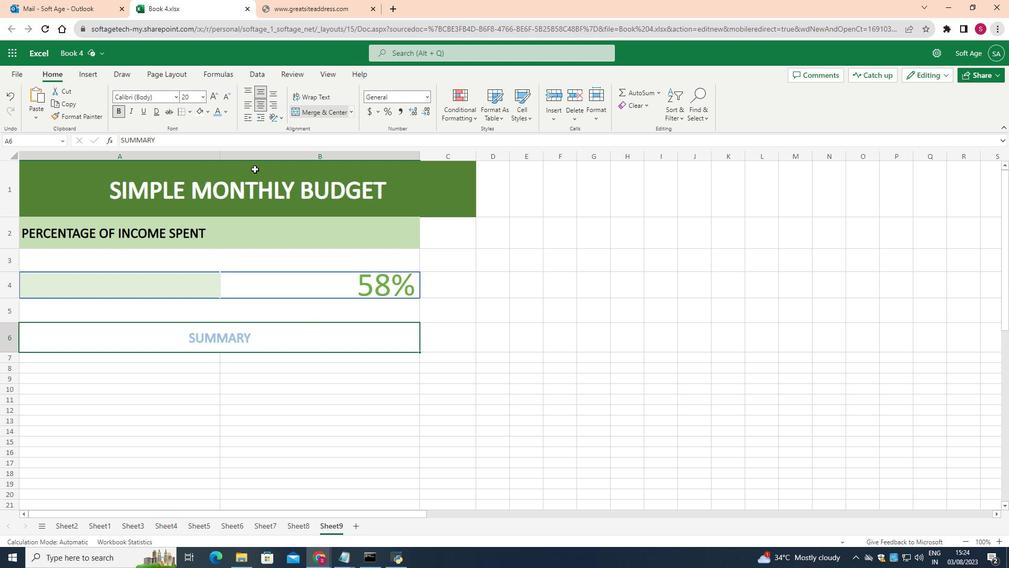 
Action: Mouse moved to (209, 113)
Screenshot: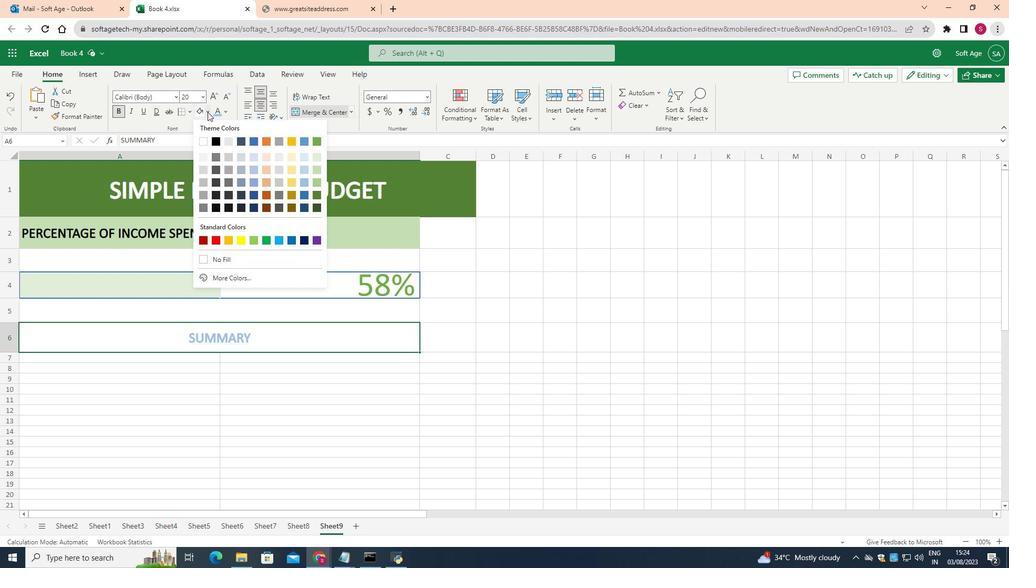 
Action: Mouse pressed left at (209, 113)
Screenshot: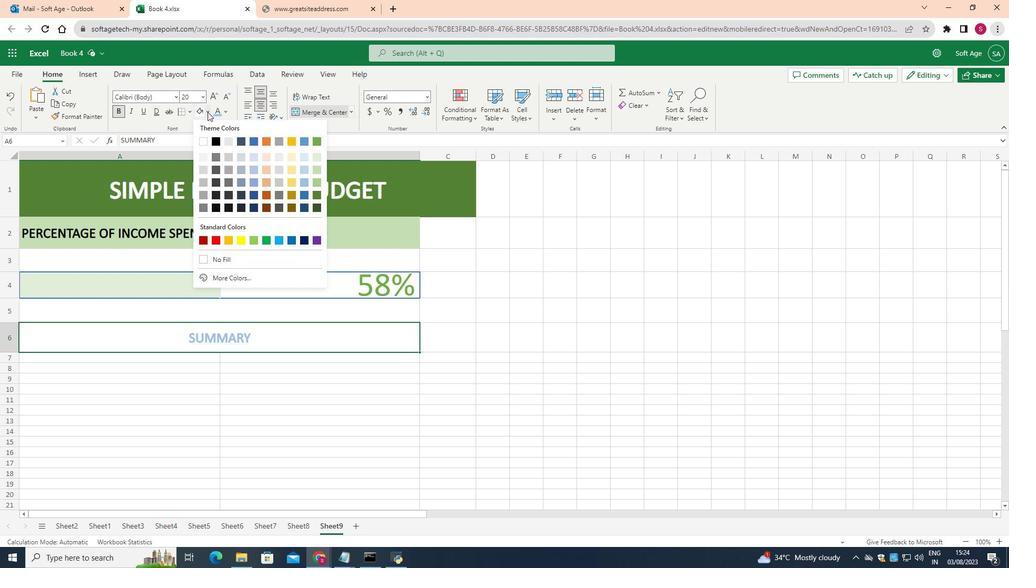 
Action: Mouse moved to (241, 157)
Screenshot: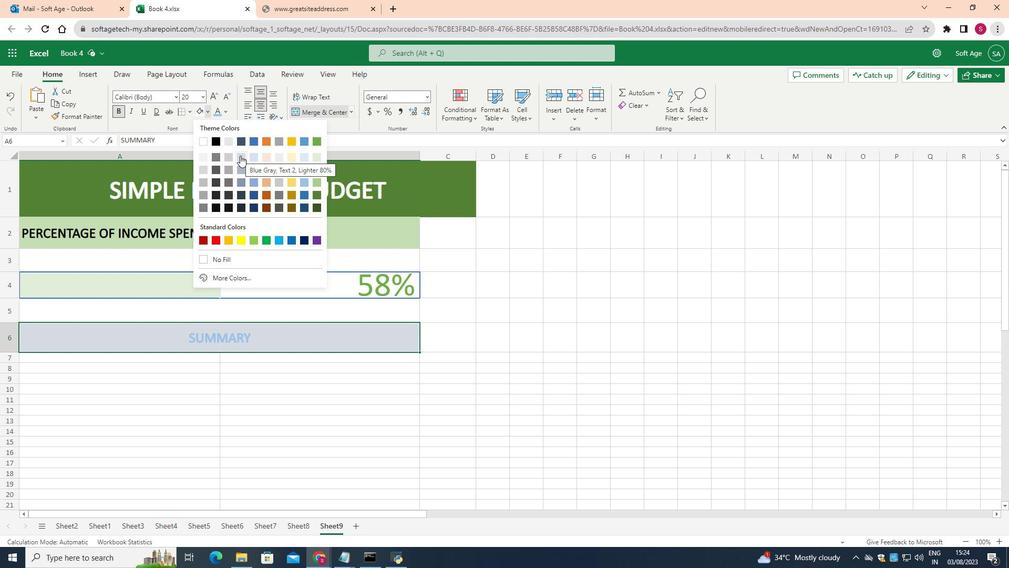 
Action: Mouse pressed left at (241, 157)
Screenshot: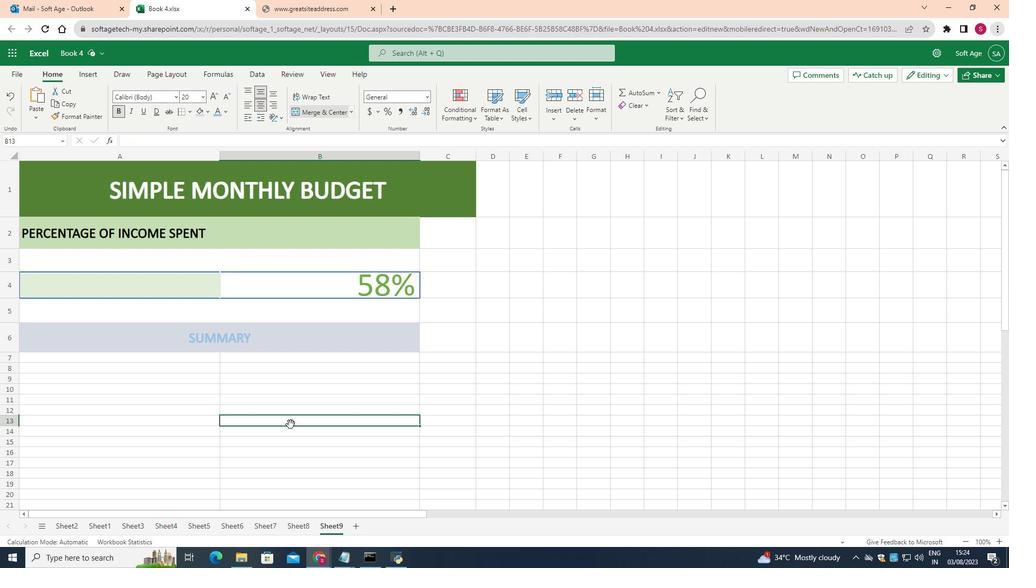
Action: Mouse moved to (292, 426)
Screenshot: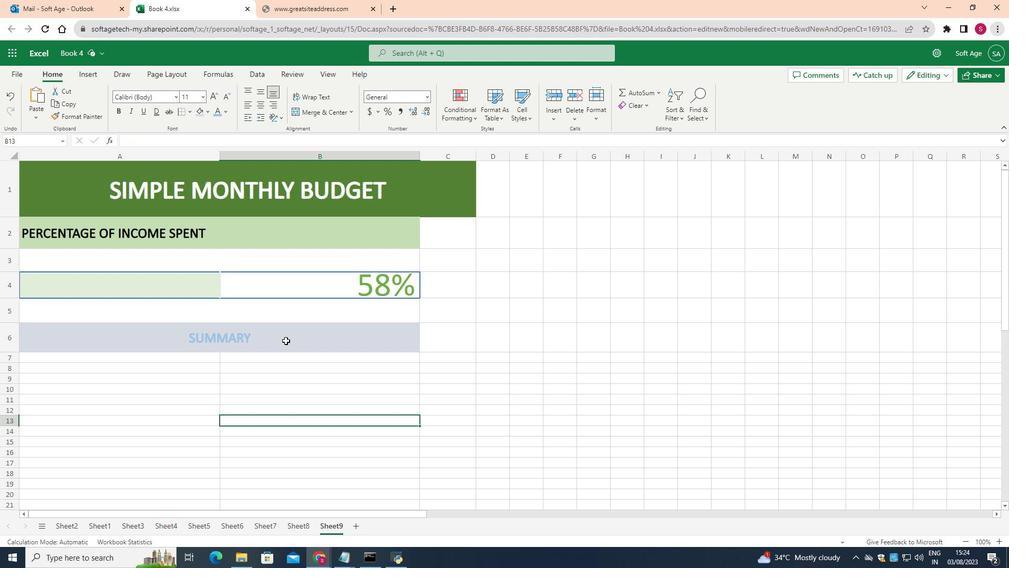 
Action: Mouse pressed left at (292, 426)
Screenshot: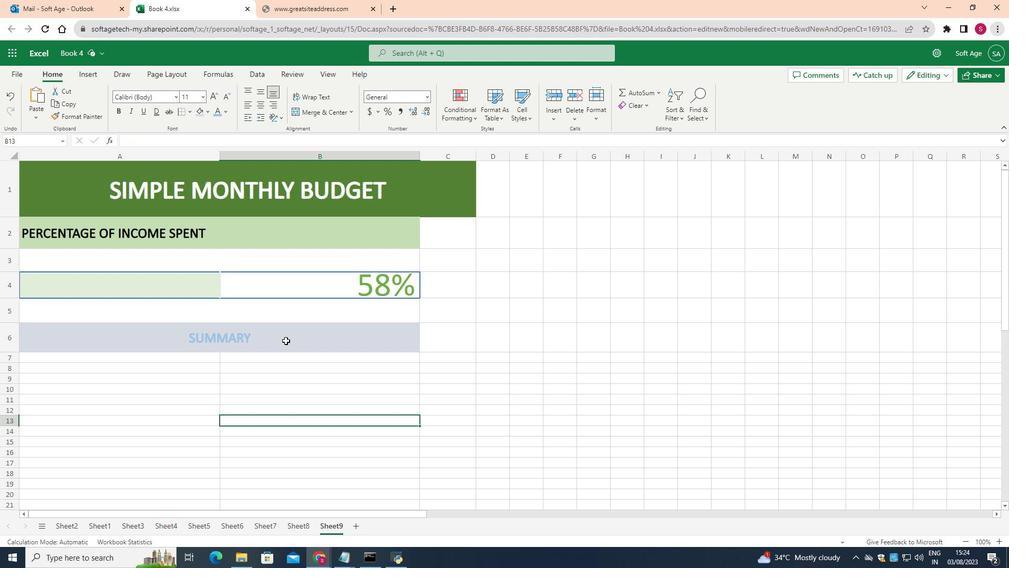 
Action: Mouse moved to (287, 342)
Screenshot: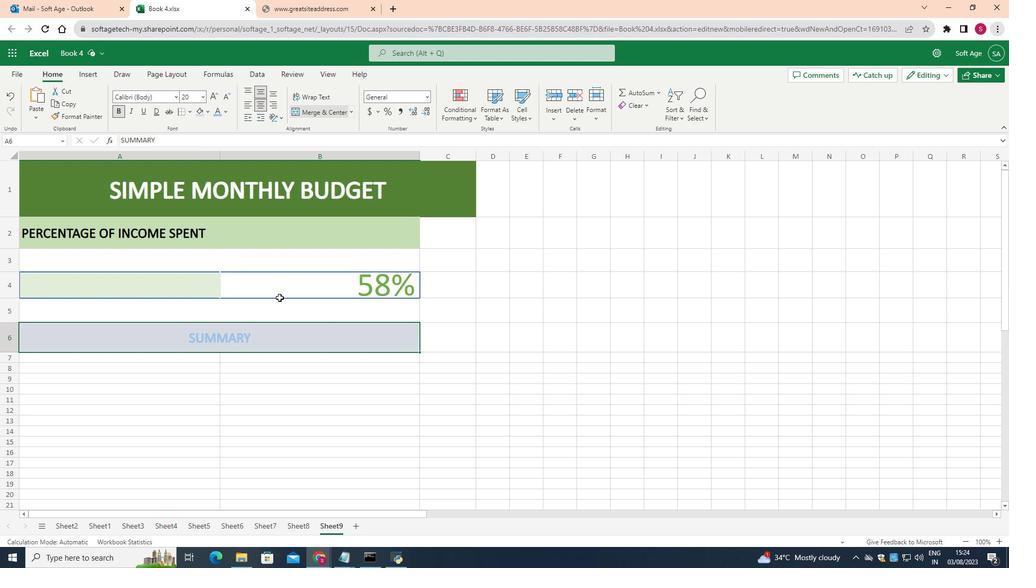 
Action: Mouse pressed left at (287, 342)
Screenshot: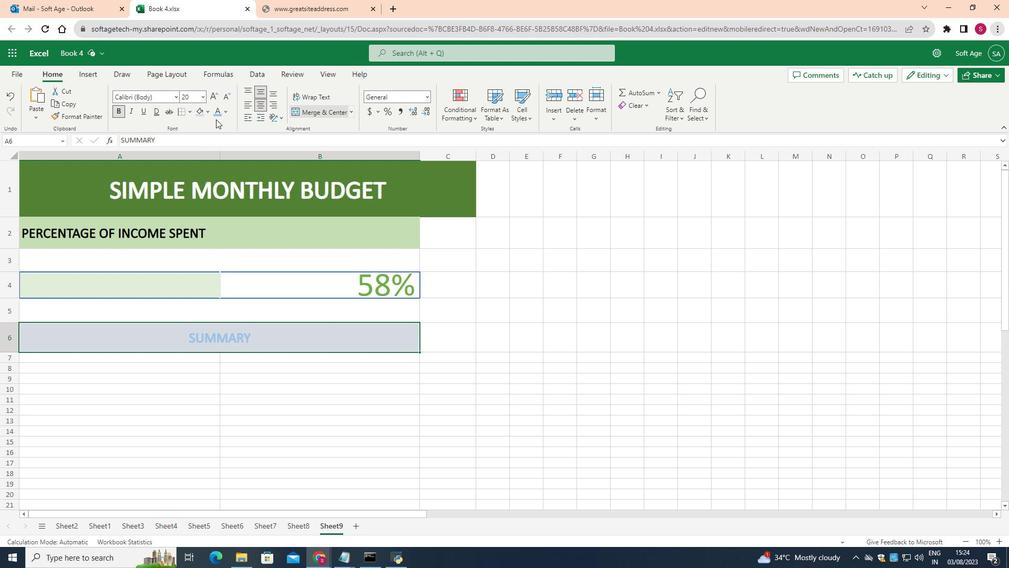 
Action: Mouse moved to (208, 109)
Screenshot: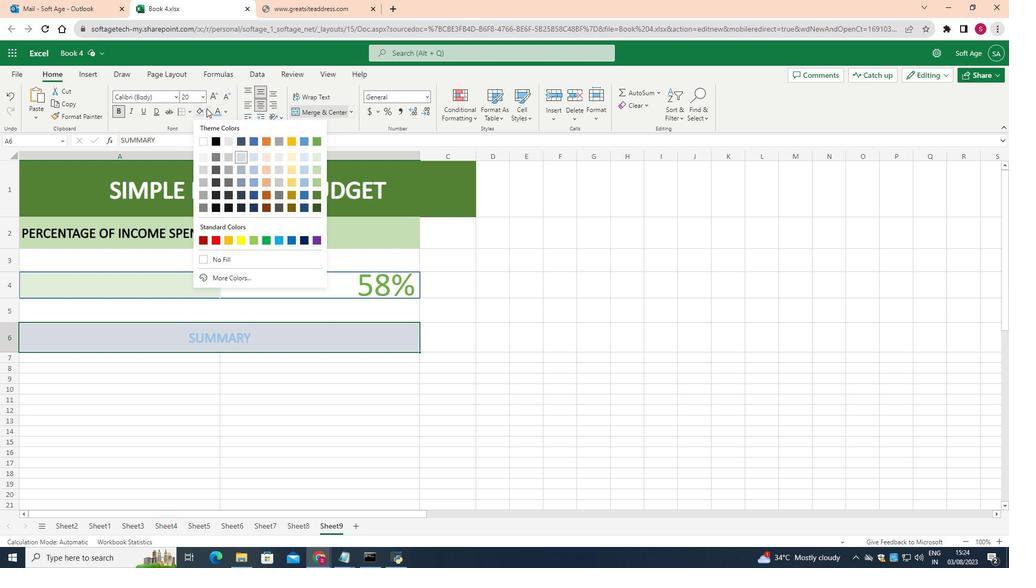 
Action: Mouse pressed left at (208, 109)
Screenshot: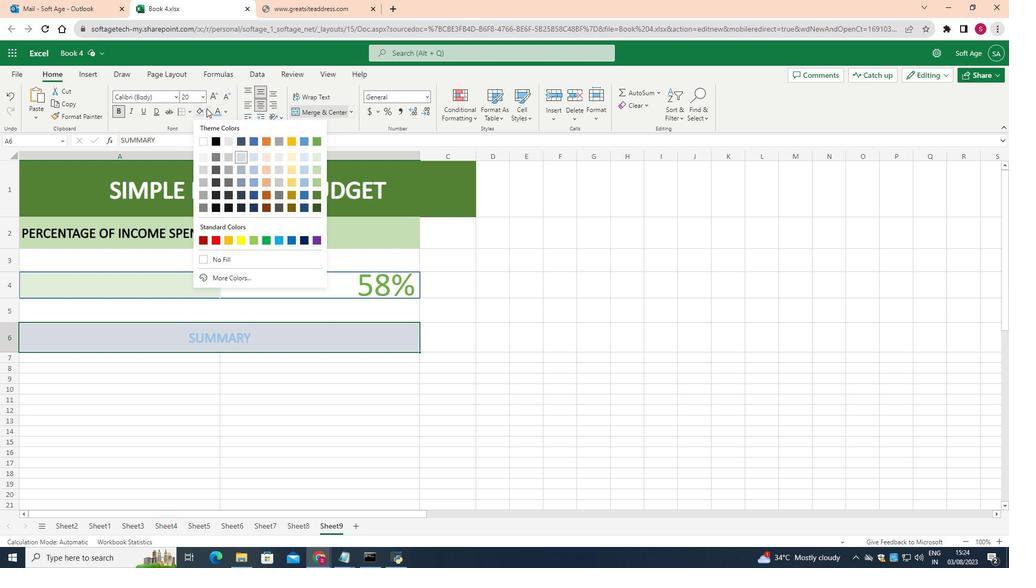 
Action: Mouse moved to (294, 157)
Screenshot: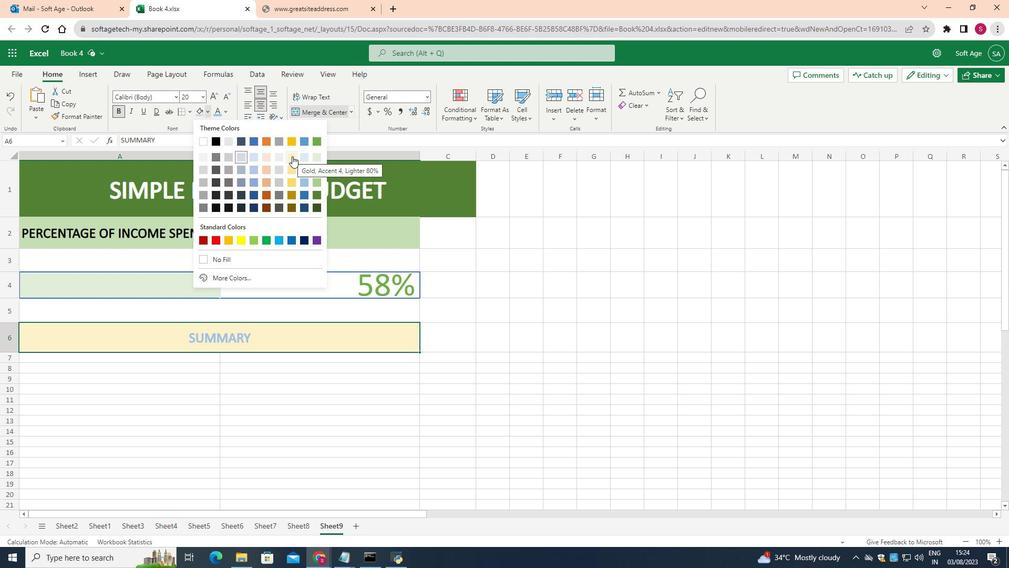 
Action: Mouse pressed left at (294, 157)
Screenshot: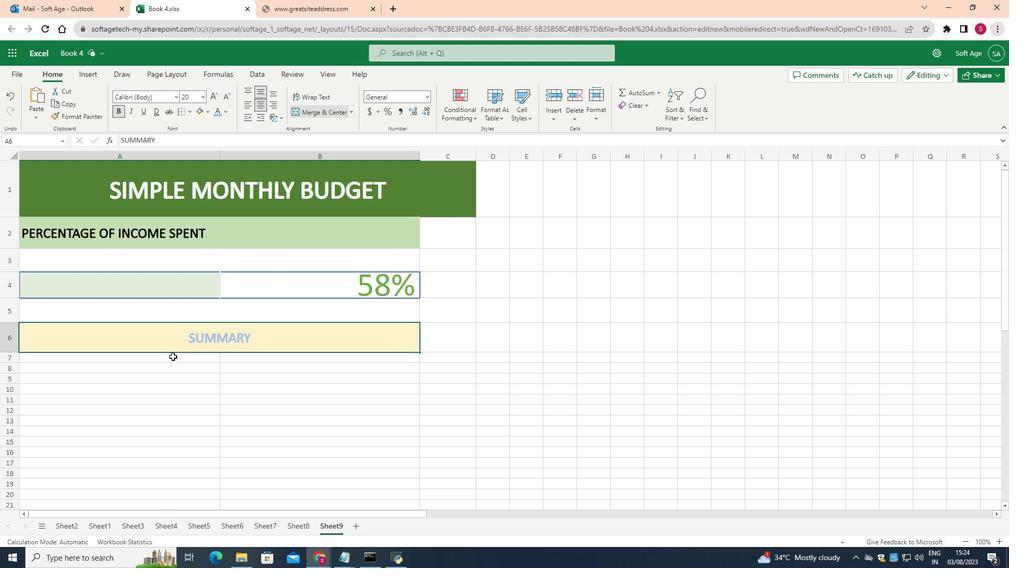 
Action: Mouse moved to (174, 359)
Screenshot: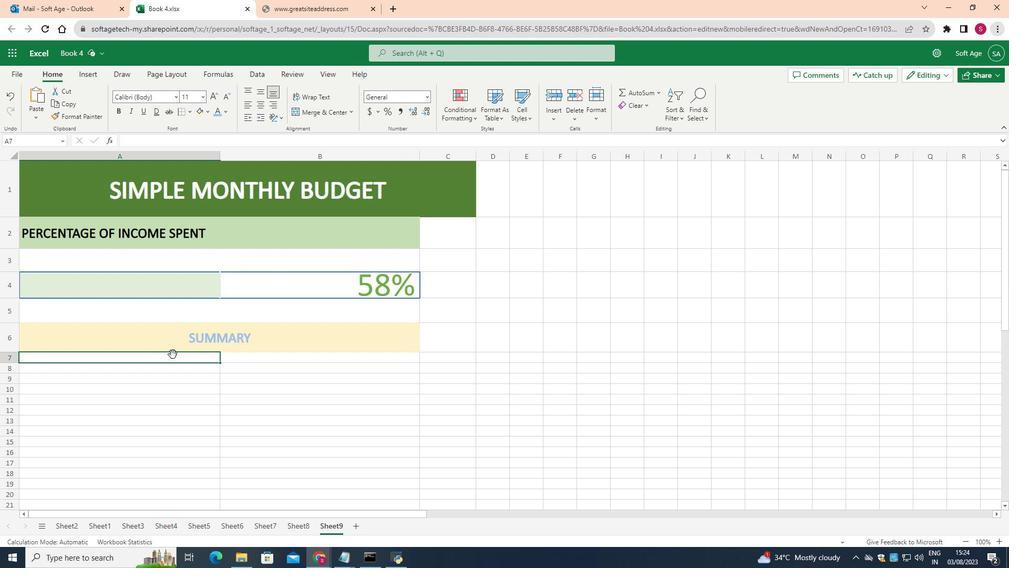 
Action: Mouse pressed left at (174, 359)
Screenshot: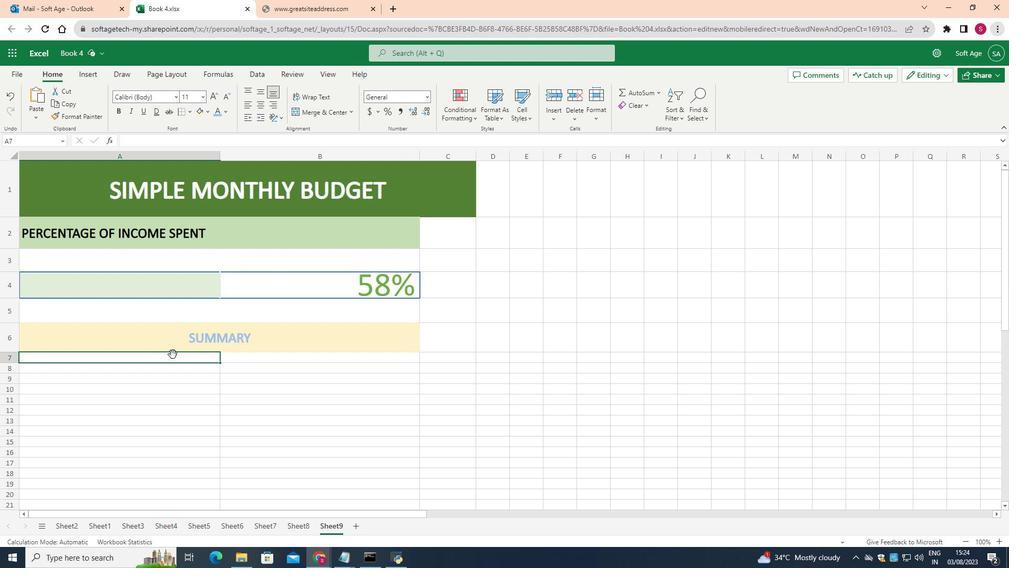 
Action: Mouse moved to (13, 364)
Screenshot: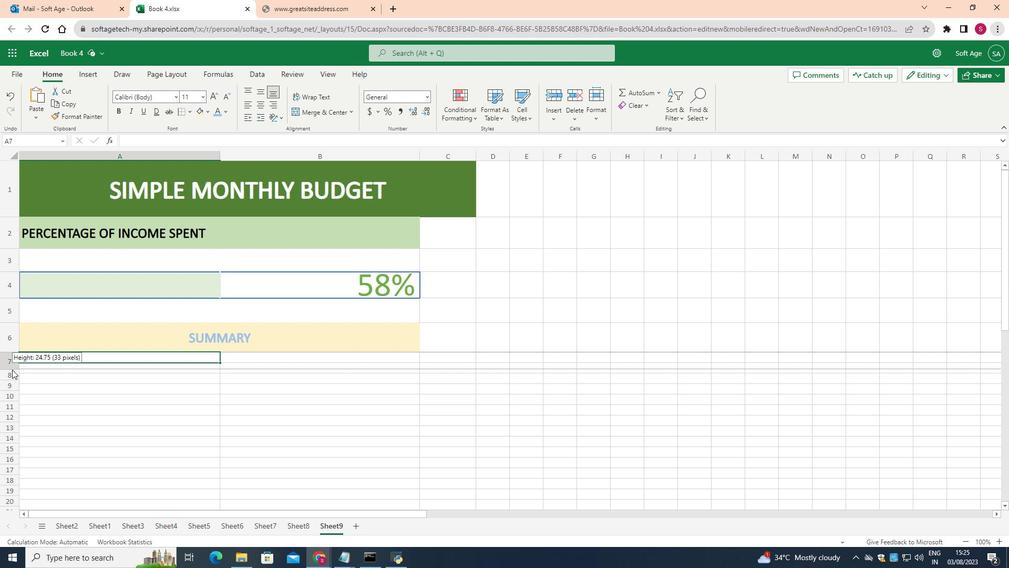 
Action: Mouse pressed left at (13, 364)
Screenshot: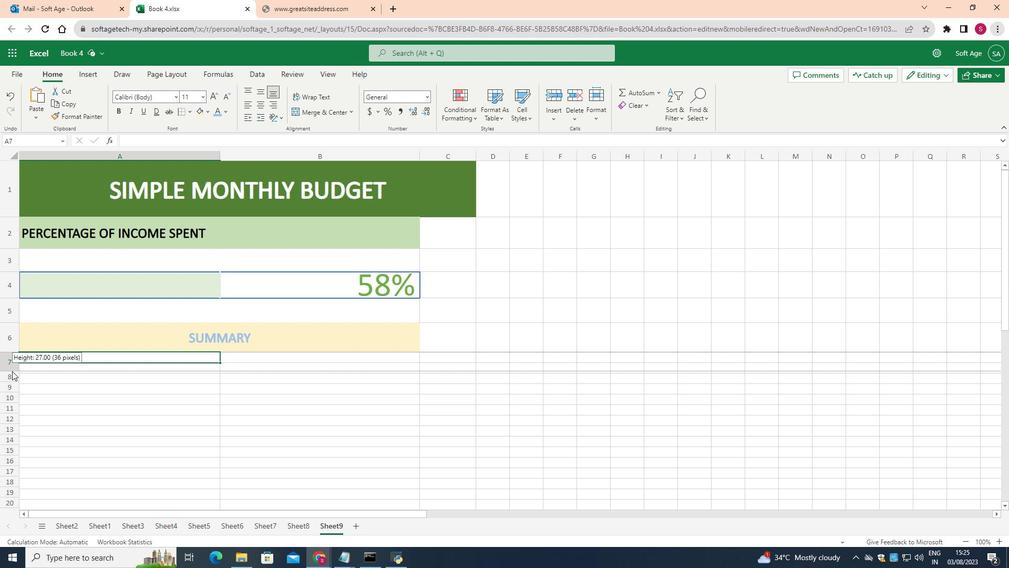 
Action: Mouse moved to (161, 362)
Screenshot: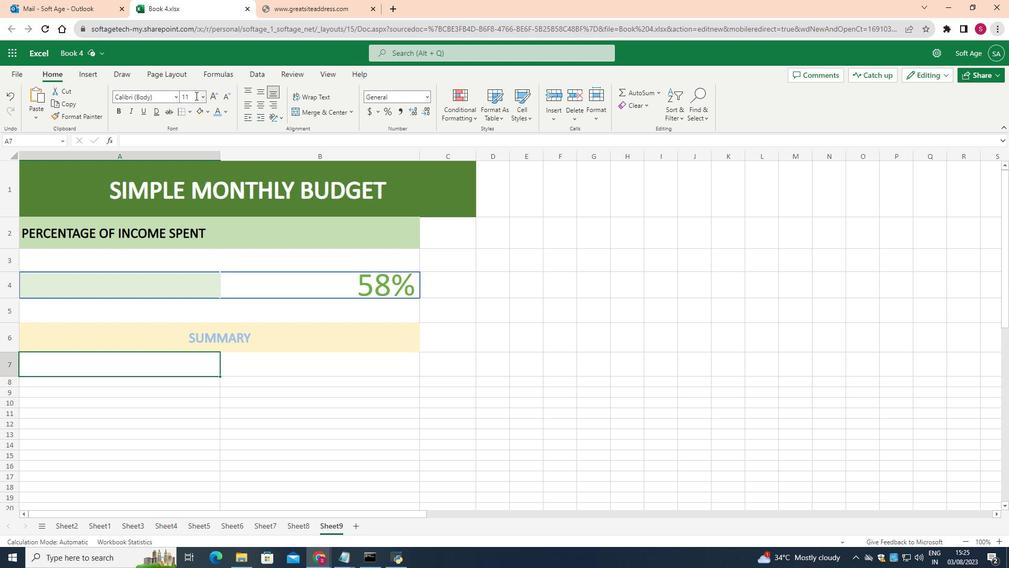 
Action: Mouse pressed left at (161, 362)
Screenshot: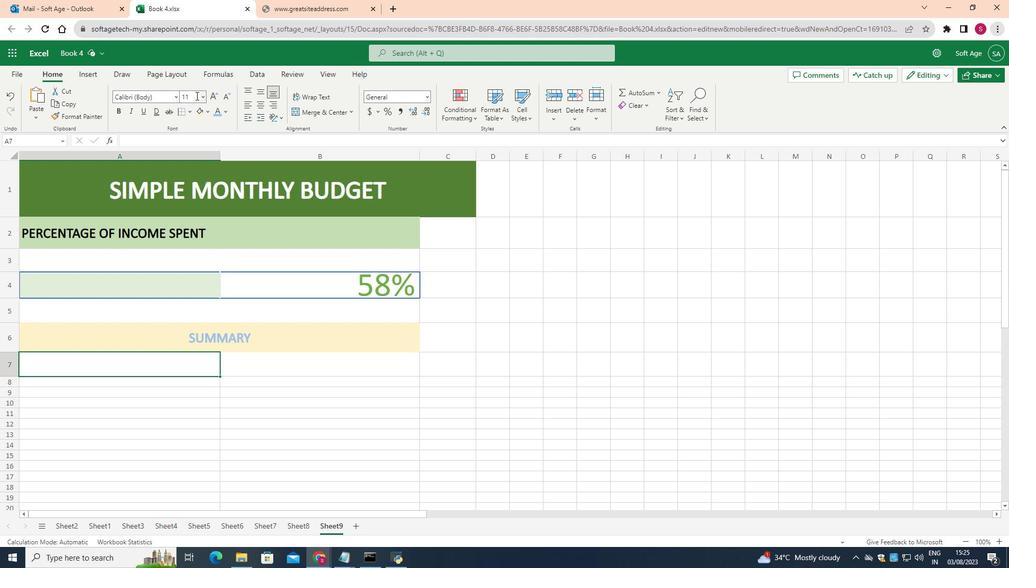 
Action: Mouse moved to (206, 98)
Screenshot: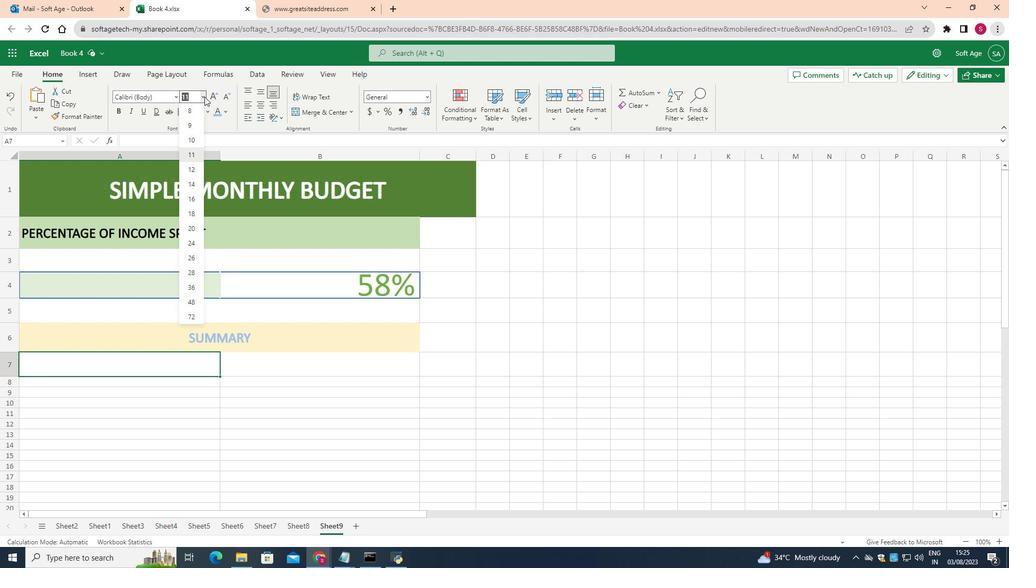 
Action: Mouse pressed left at (206, 98)
Screenshot: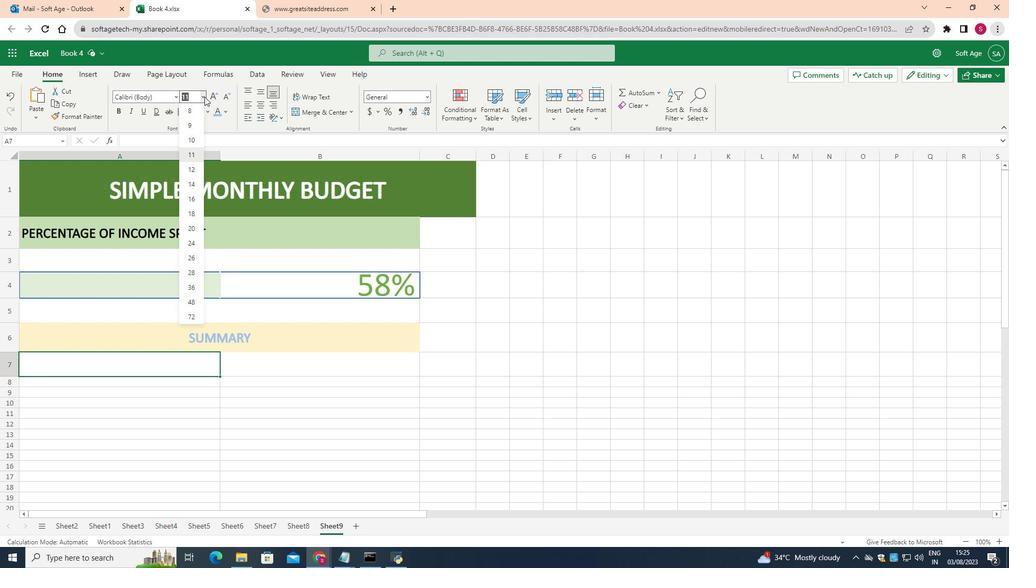 
Action: Mouse moved to (198, 201)
Screenshot: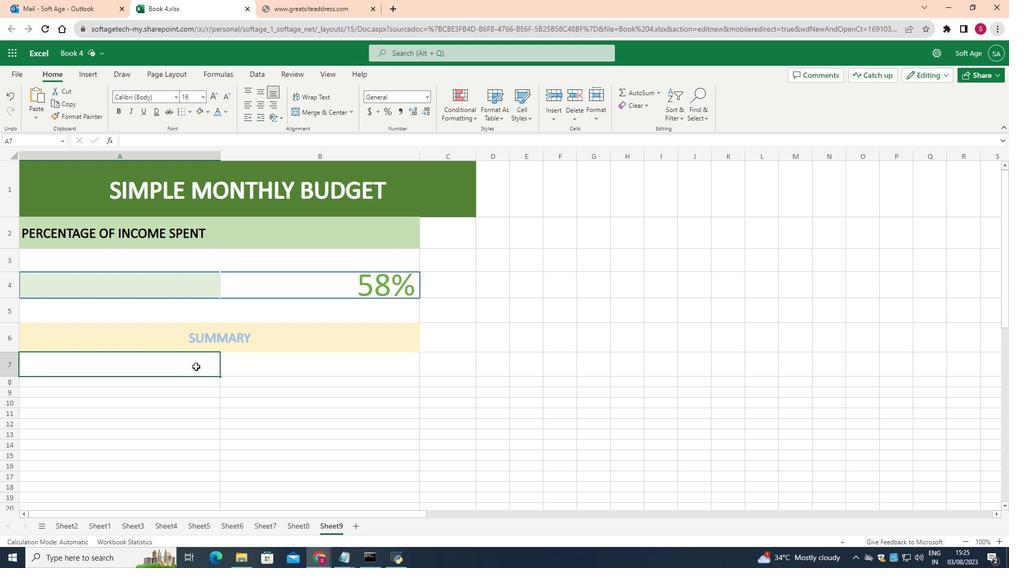 
Action: Mouse pressed left at (198, 201)
Screenshot: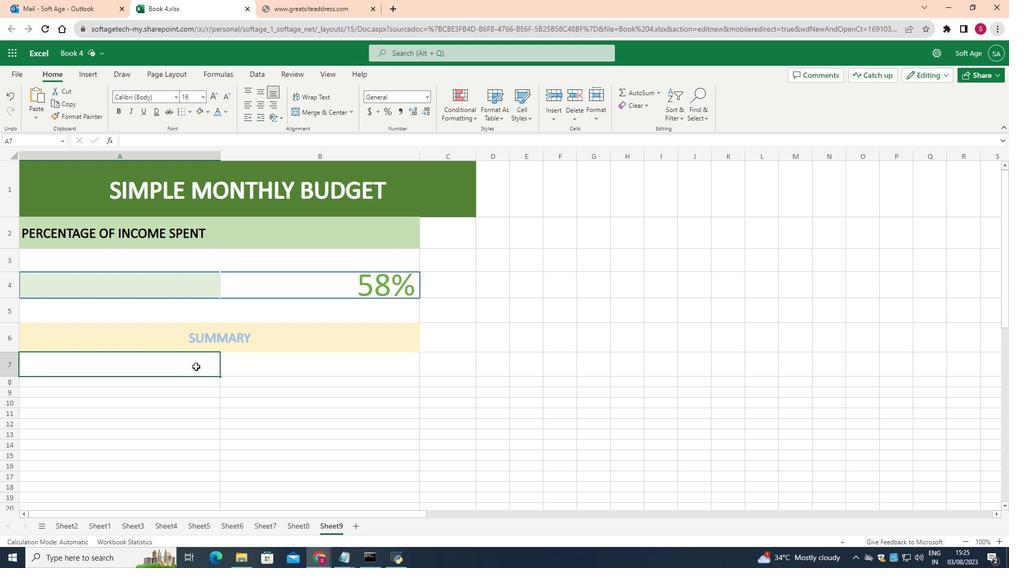 
Action: Mouse moved to (197, 368)
Screenshot: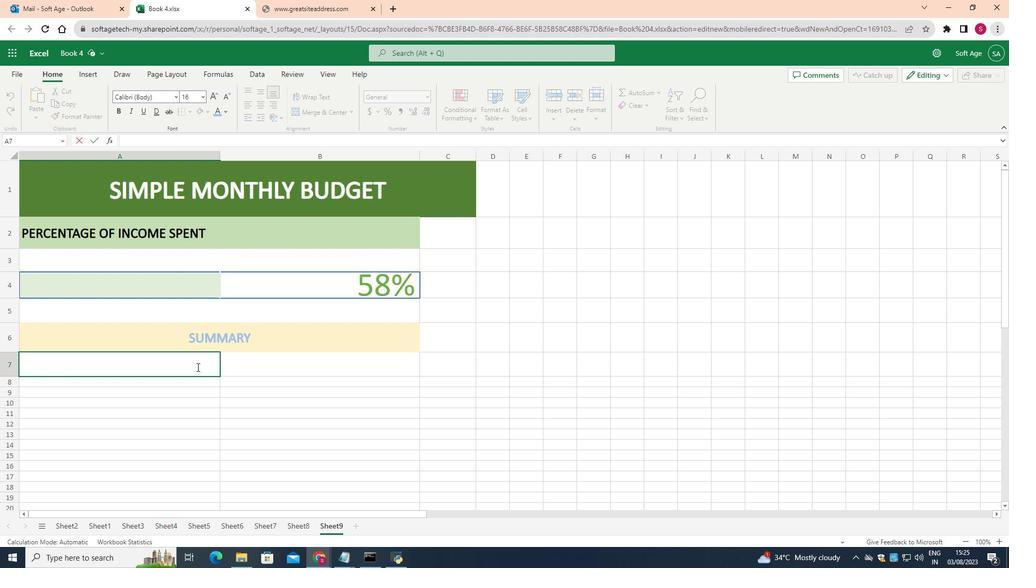 
Action: Mouse pressed left at (197, 368)
Screenshot: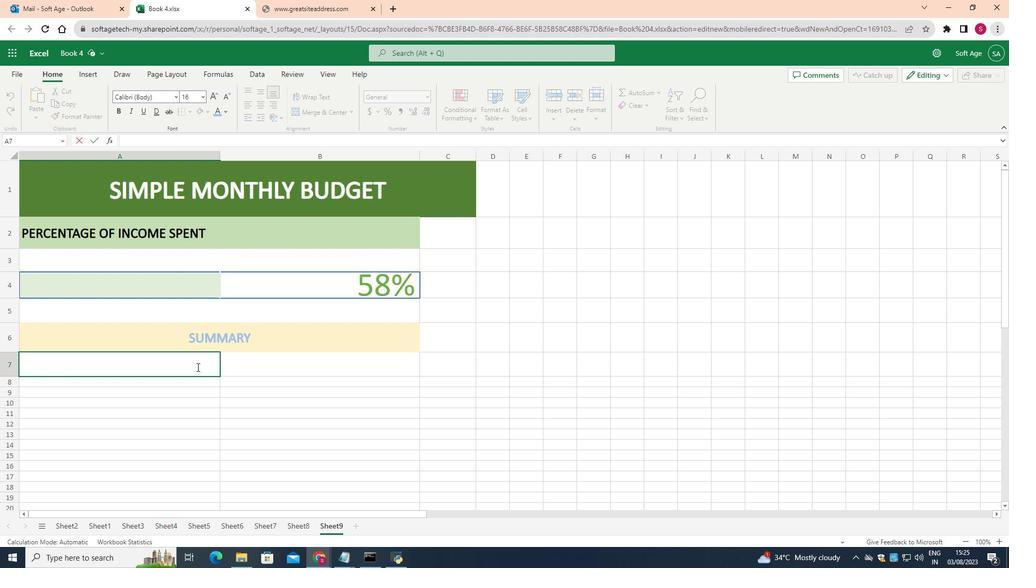 
Action: Mouse pressed left at (197, 368)
Screenshot: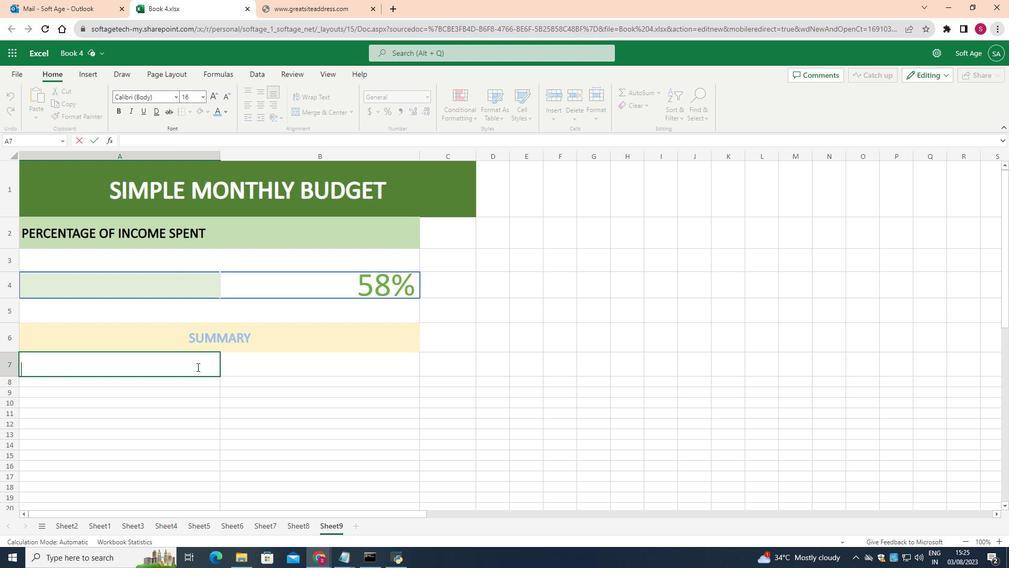 
Action: Mouse moved to (198, 368)
